Task: Reply to an email with the subject 'Subject0000000027', include 'Email000000002@outlook.com' in Cc, attach 'Attach0000000004.txt', and insert 'Link0000000024' in the message body.
Action: Mouse moved to (506, 144)
Screenshot: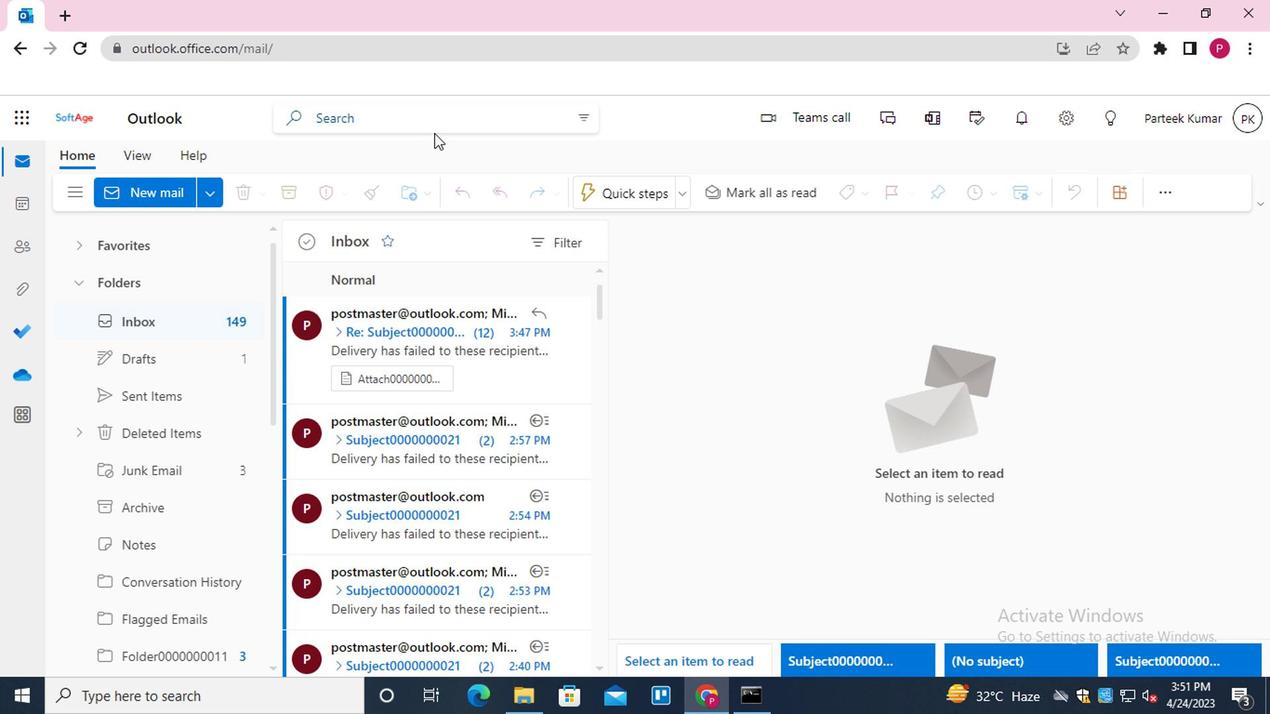 
Action: Mouse pressed left at (506, 144)
Screenshot: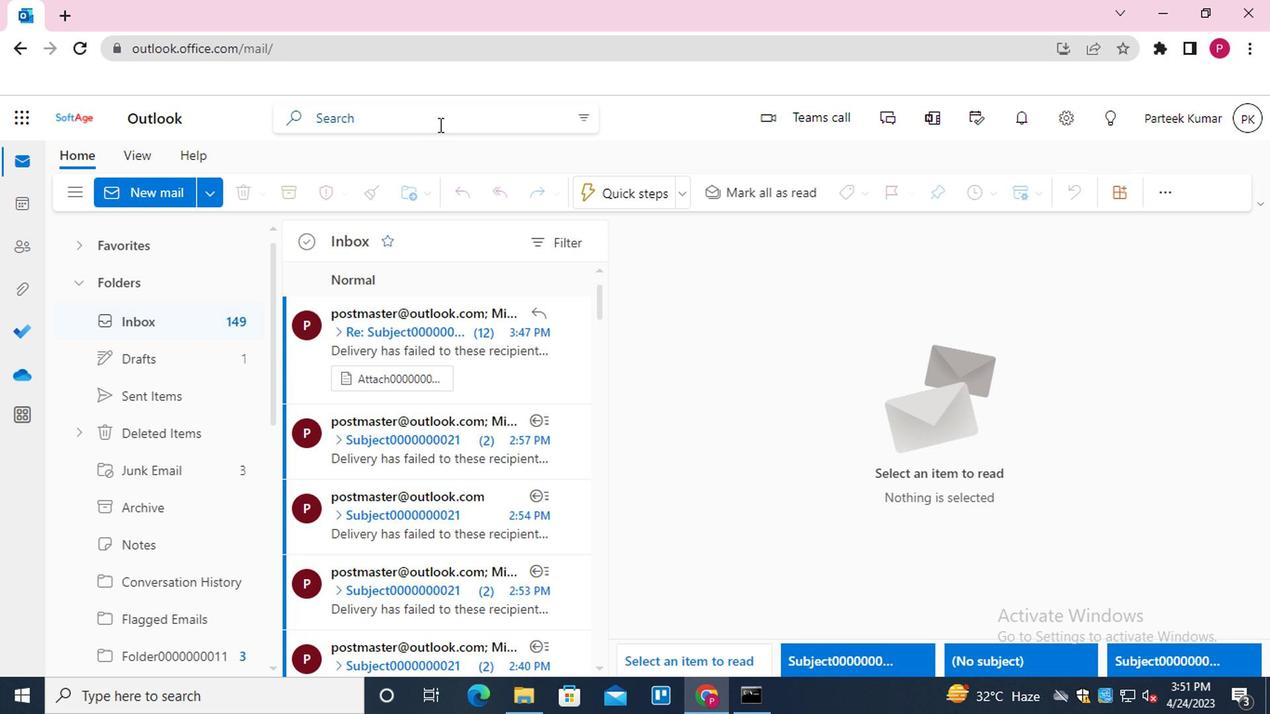 
Action: Mouse moved to (451, 288)
Screenshot: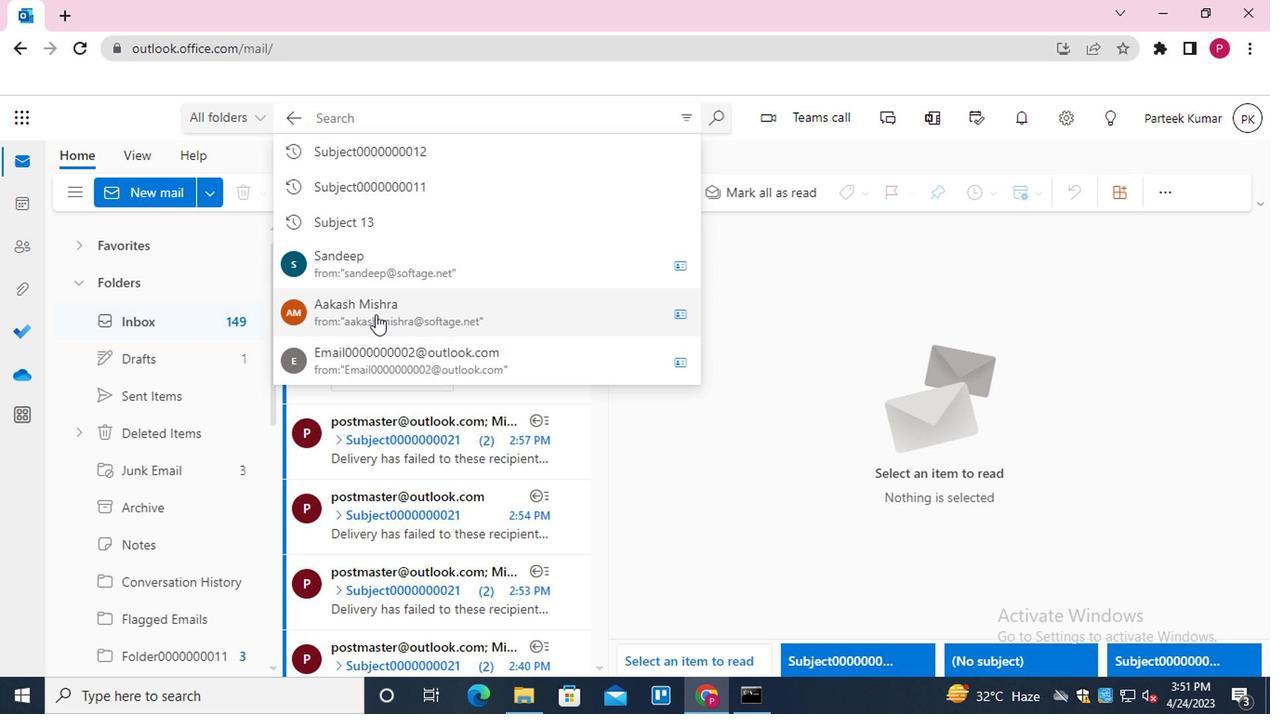 
Action: Mouse pressed left at (451, 288)
Screenshot: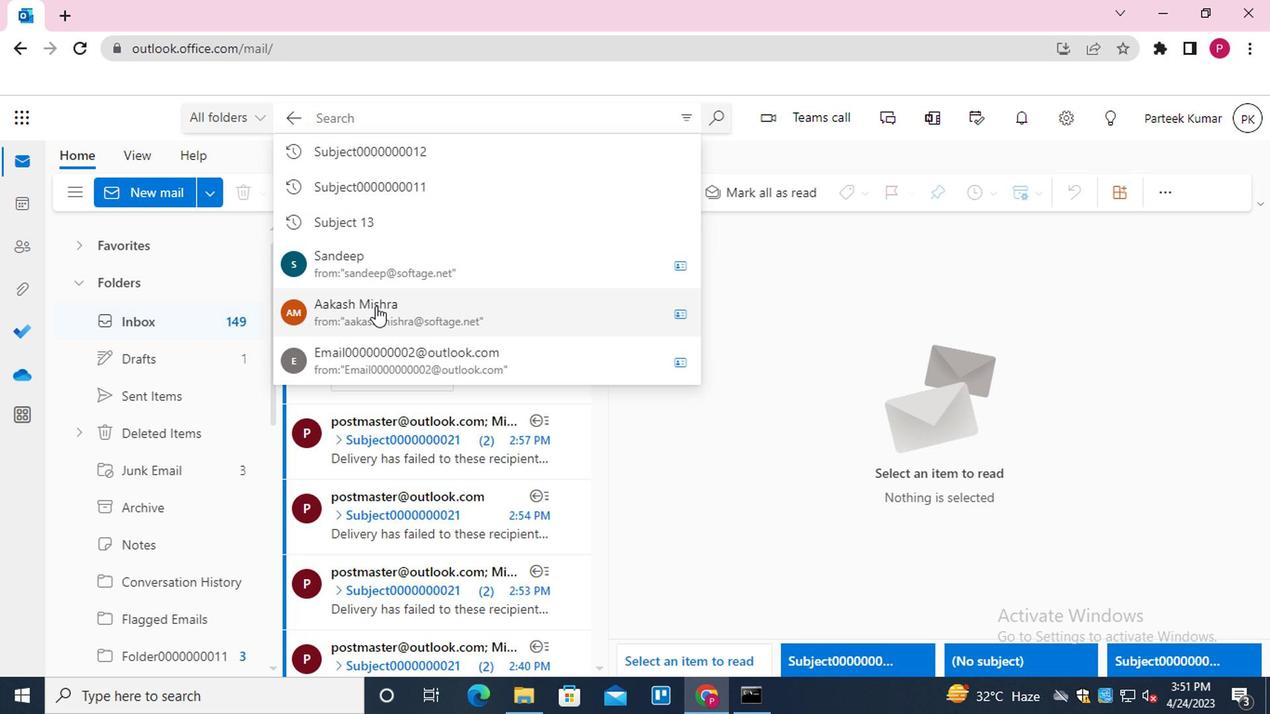 
Action: Mouse moved to (485, 314)
Screenshot: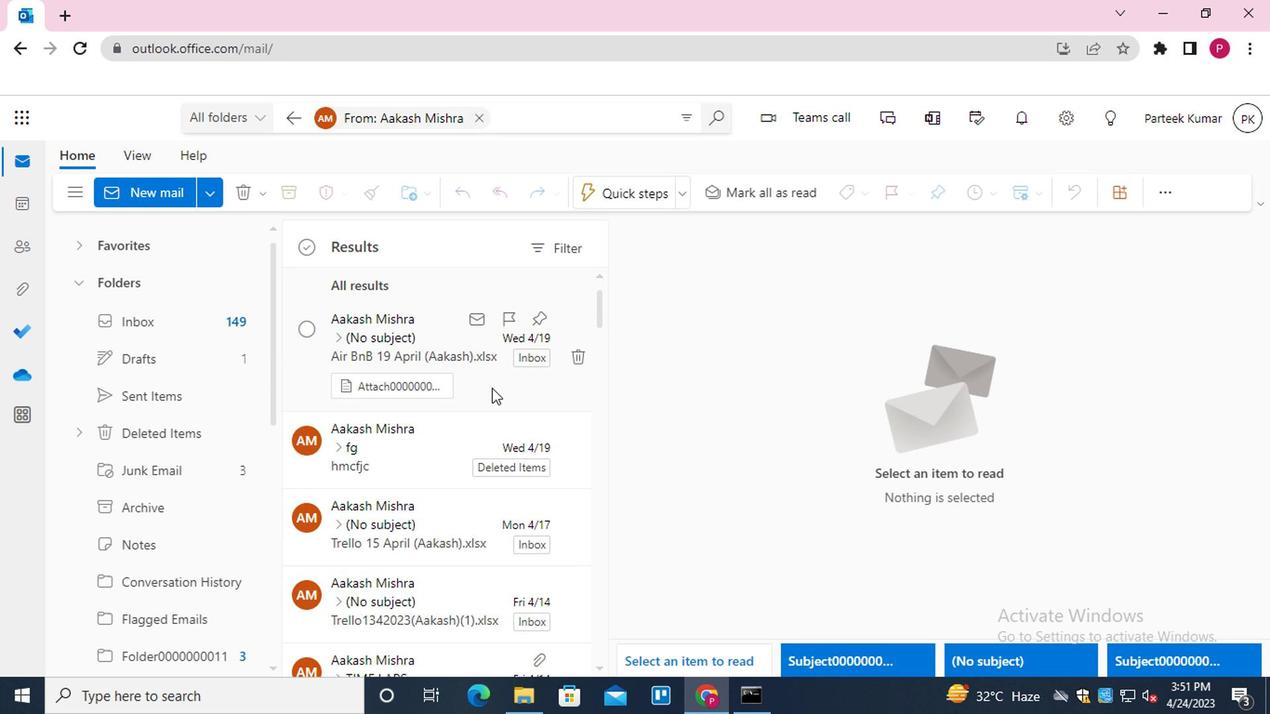 
Action: Mouse pressed left at (485, 314)
Screenshot: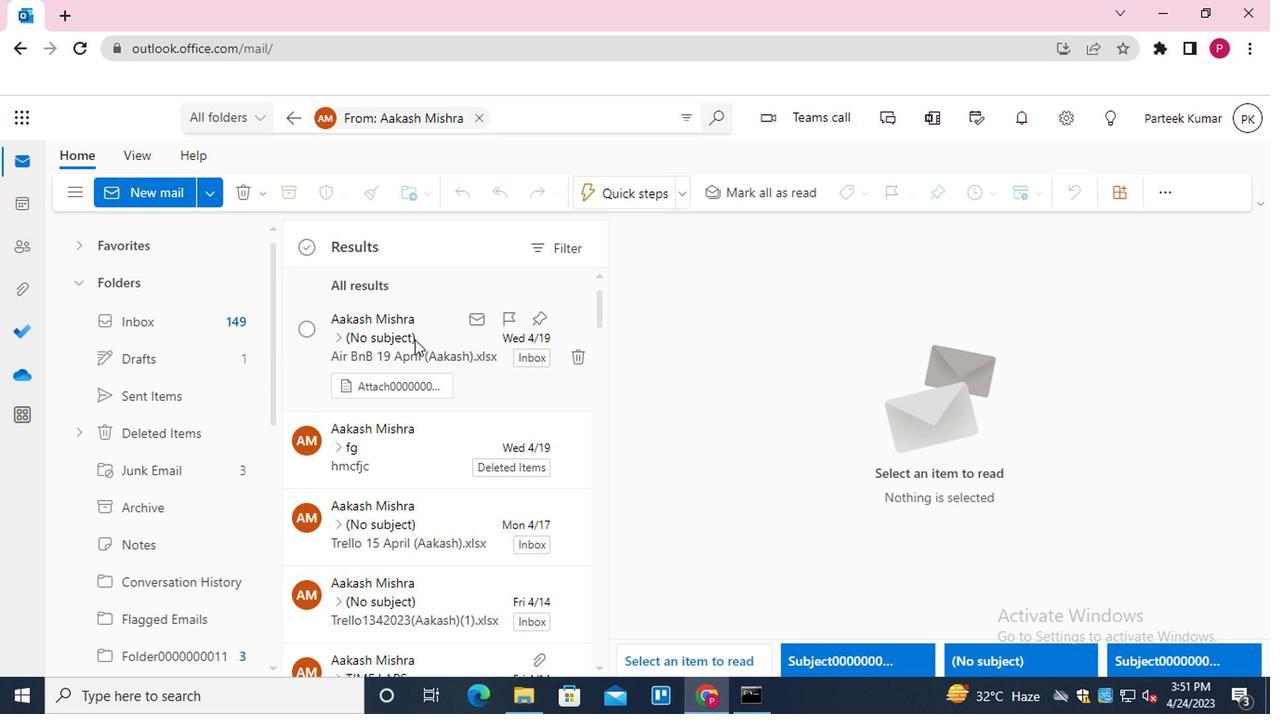 
Action: Mouse moved to (1134, 430)
Screenshot: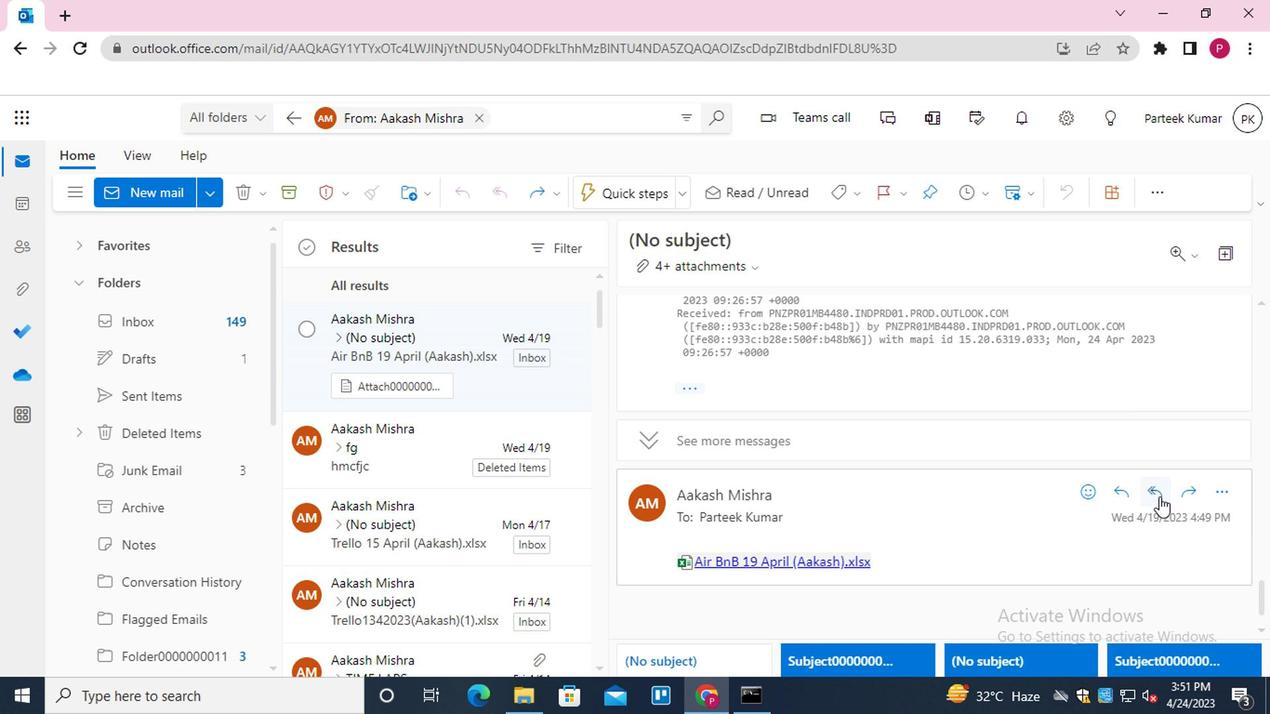 
Action: Mouse pressed left at (1134, 430)
Screenshot: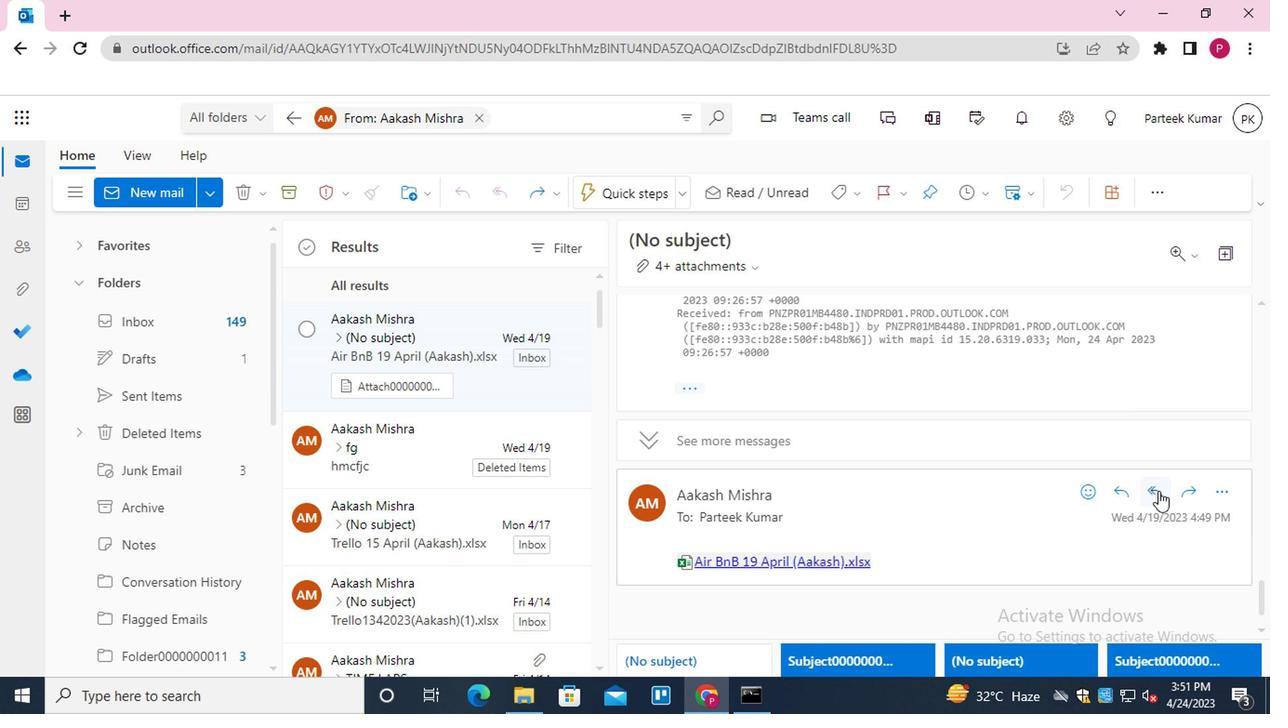 
Action: Mouse moved to (678, 530)
Screenshot: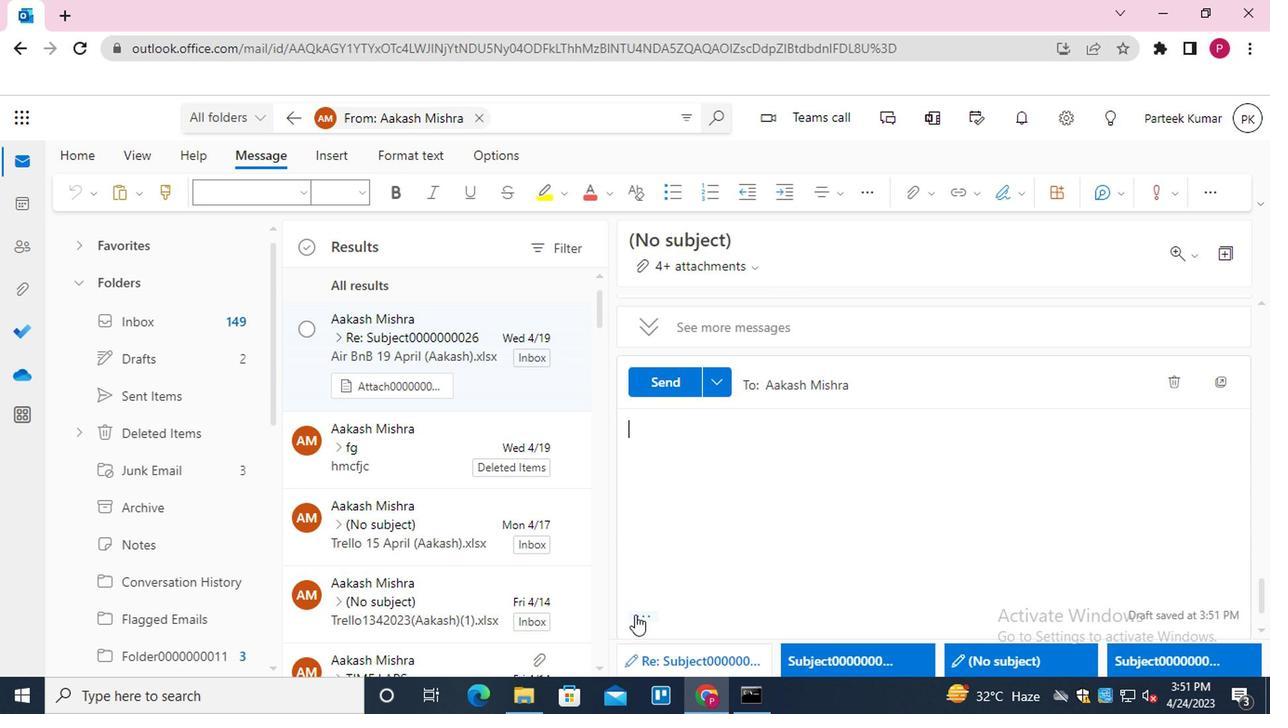 
Action: Mouse pressed left at (678, 530)
Screenshot: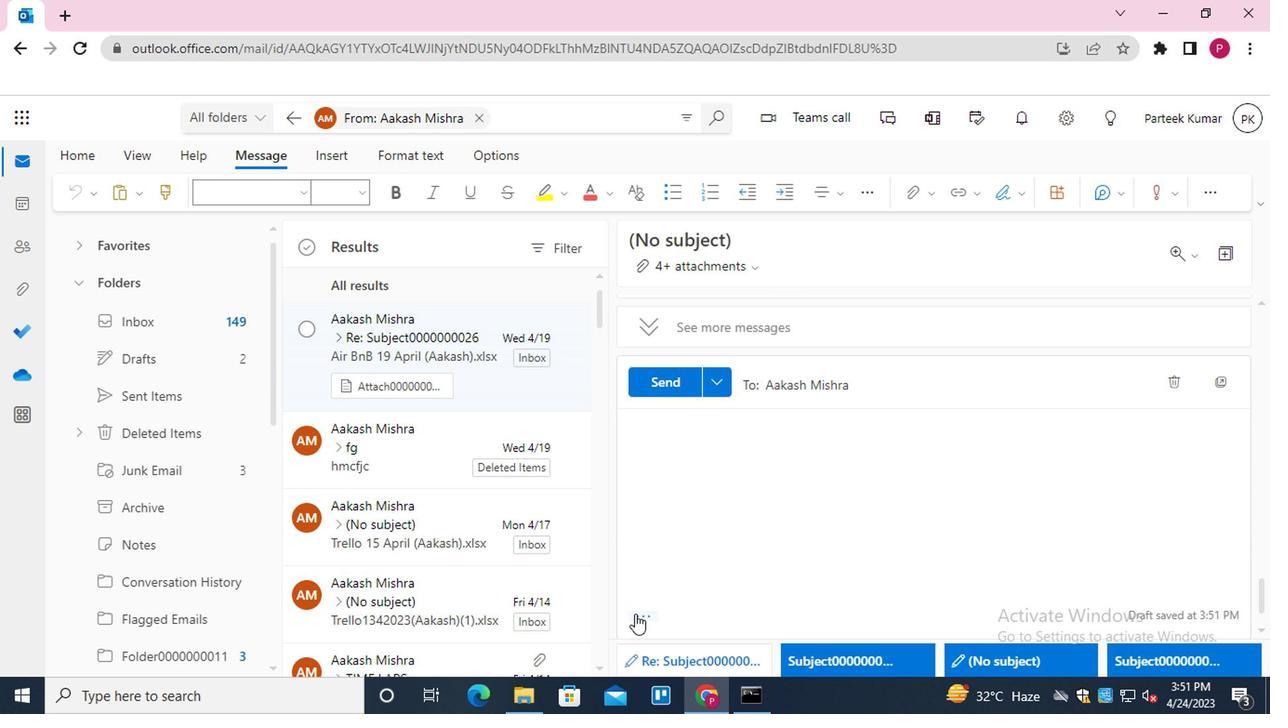 
Action: Mouse moved to (956, 202)
Screenshot: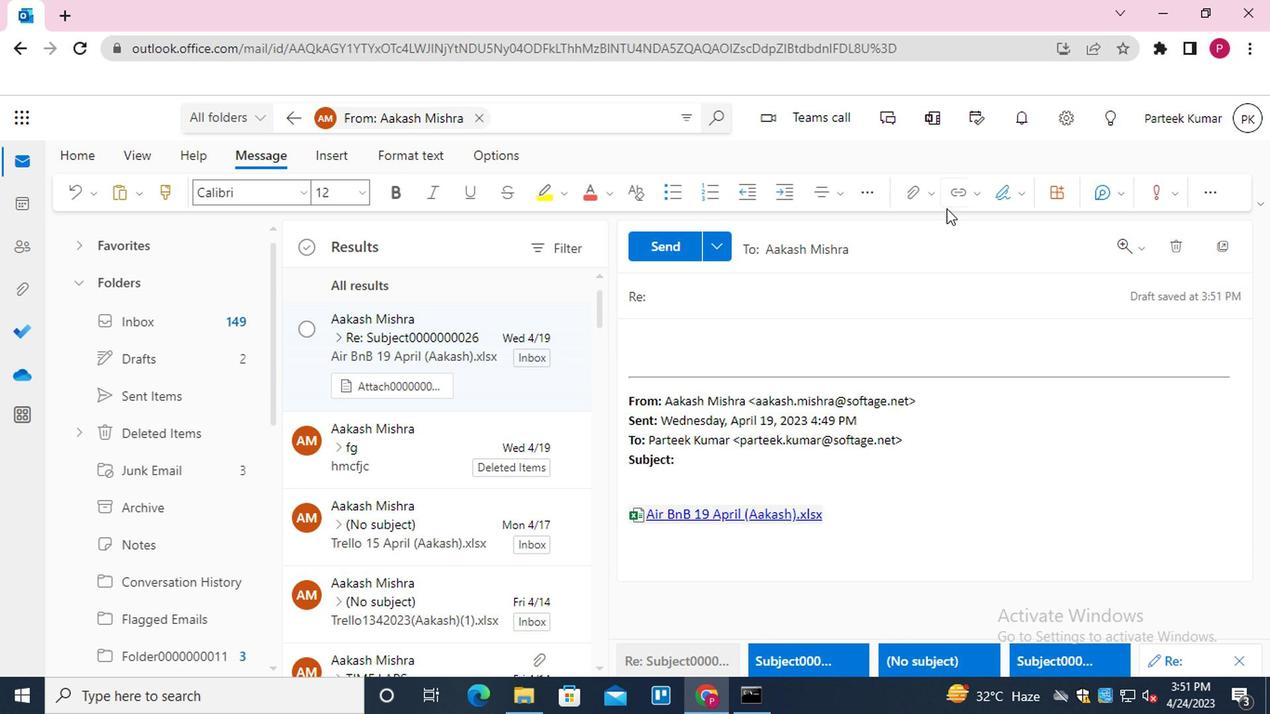 
Action: Mouse pressed left at (956, 202)
Screenshot: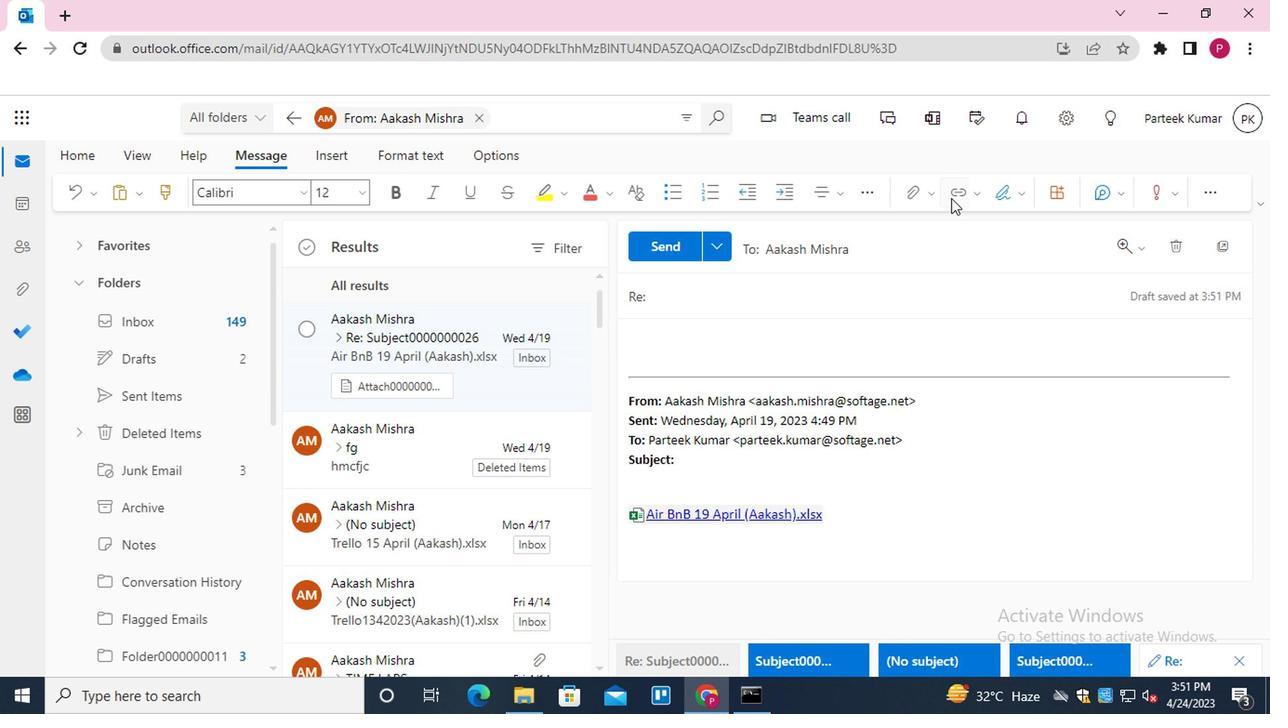 
Action: Mouse moved to (773, 326)
Screenshot: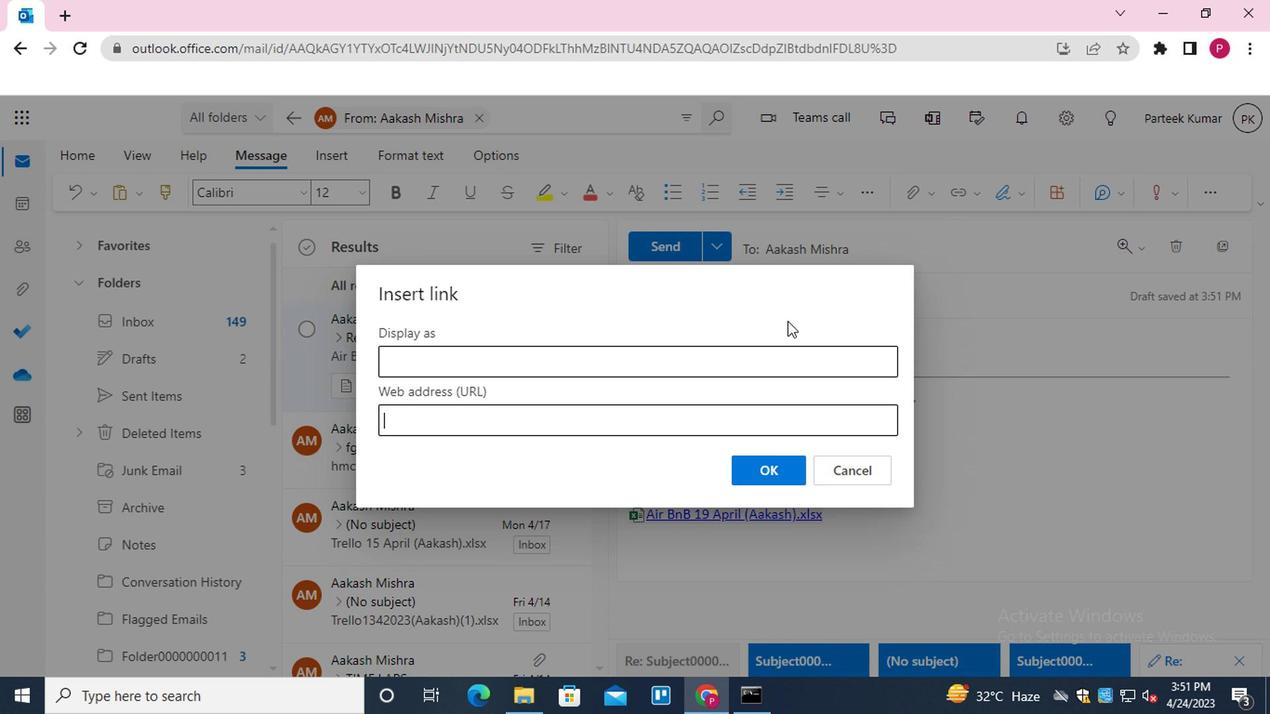 
Action: Mouse pressed left at (773, 326)
Screenshot: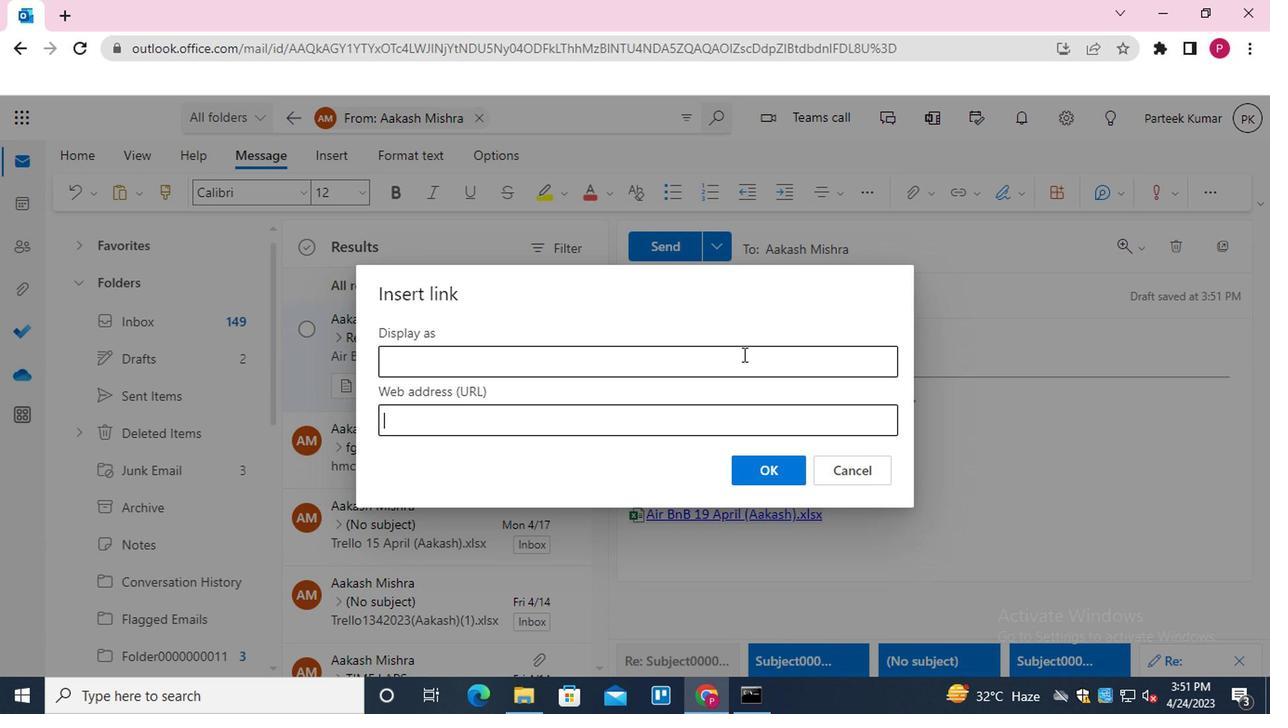 
Action: Mouse moved to (611, 420)
Screenshot: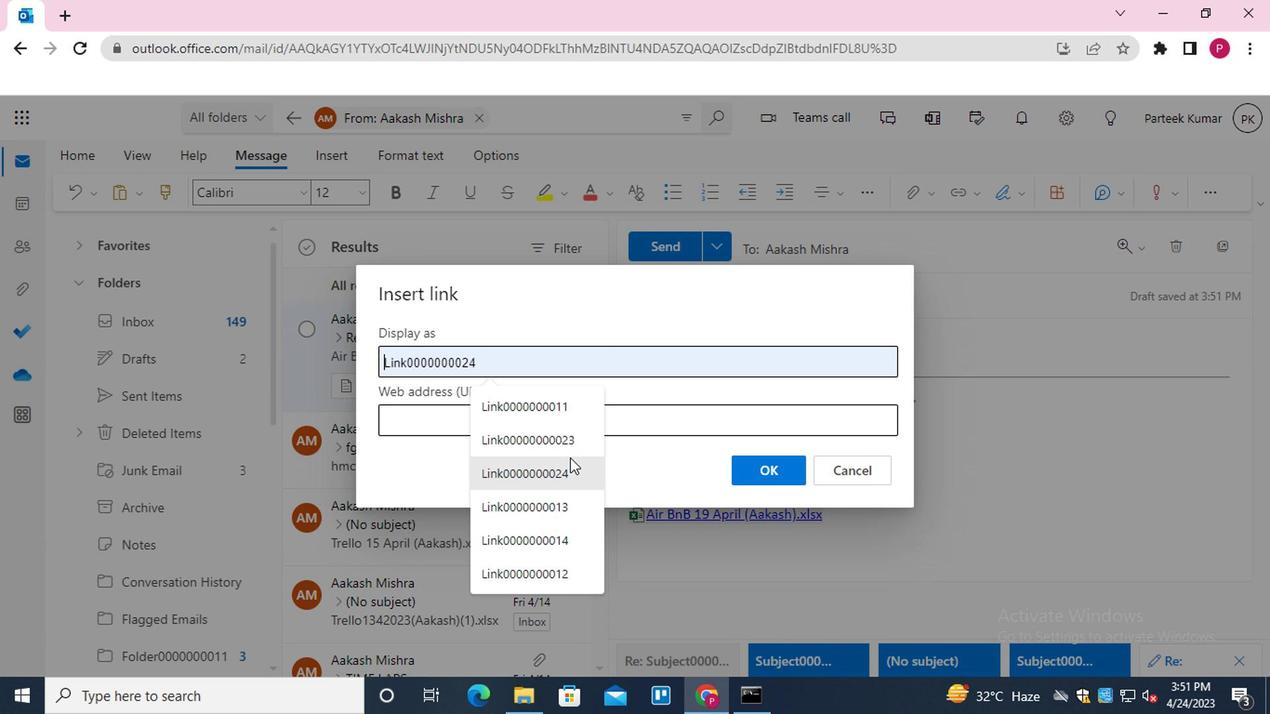 
Action: Mouse pressed left at (611, 420)
Screenshot: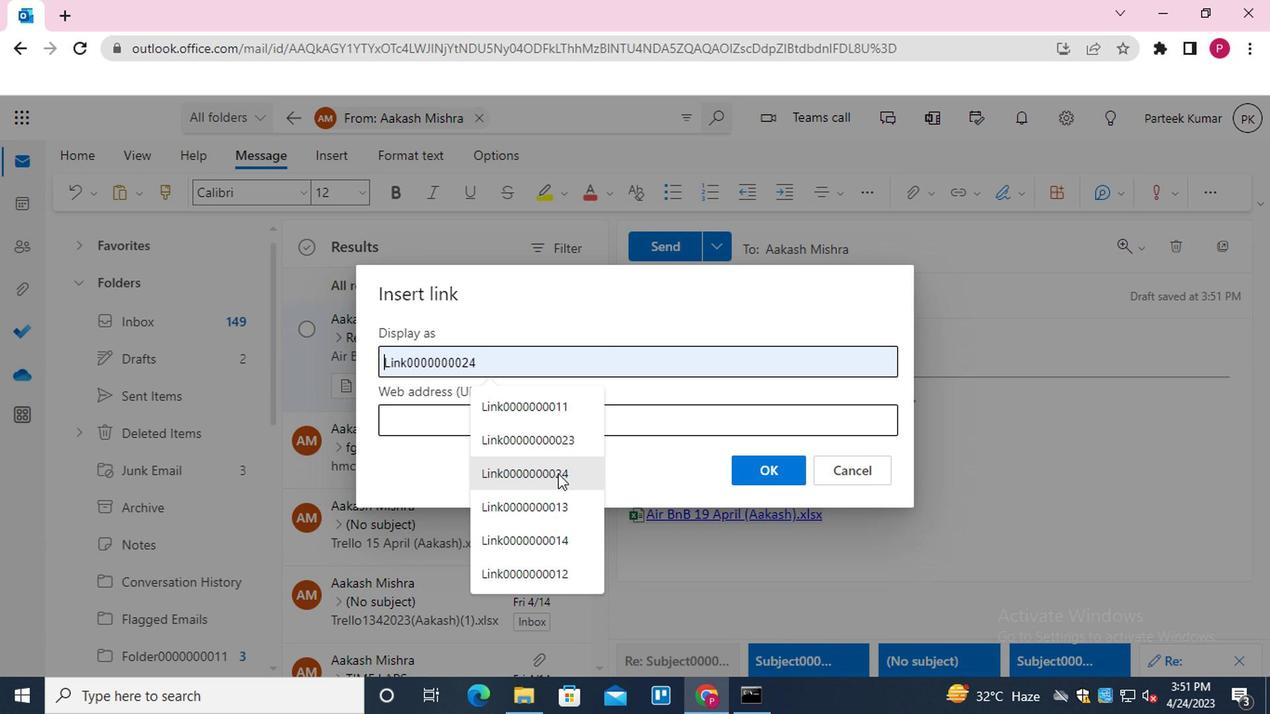 
Action: Mouse moved to (631, 379)
Screenshot: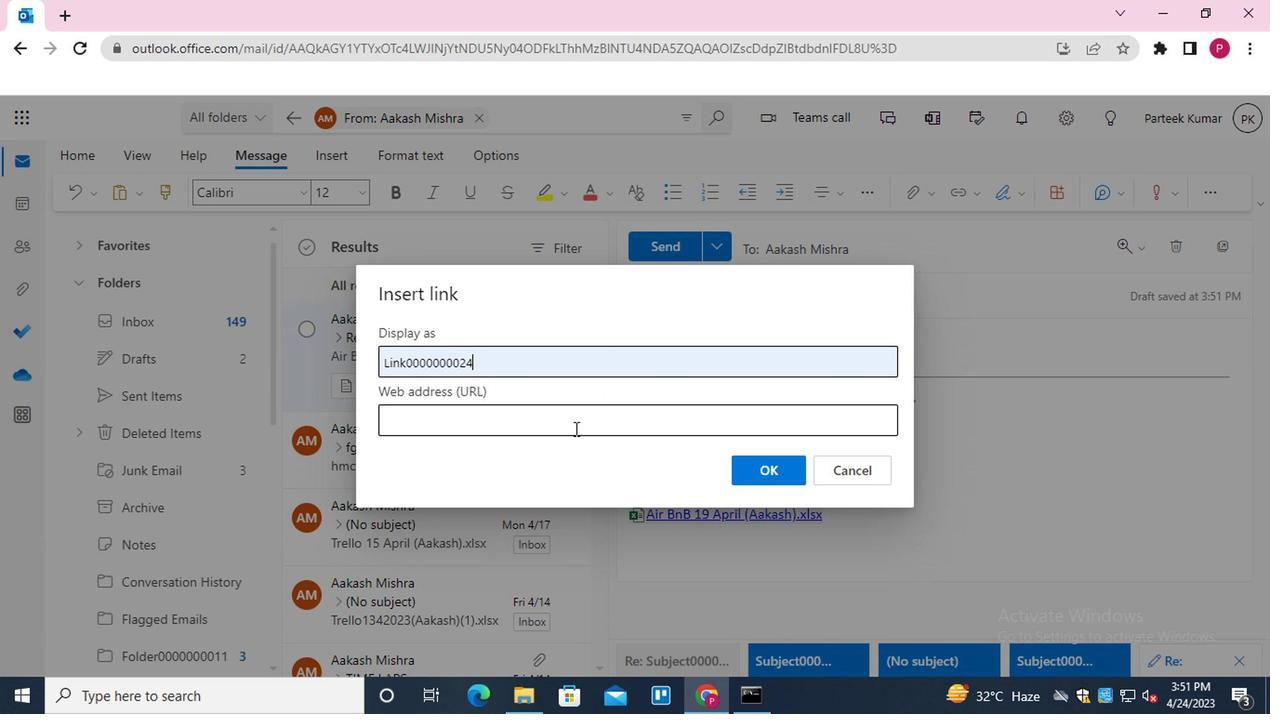 
Action: Mouse pressed left at (631, 379)
Screenshot: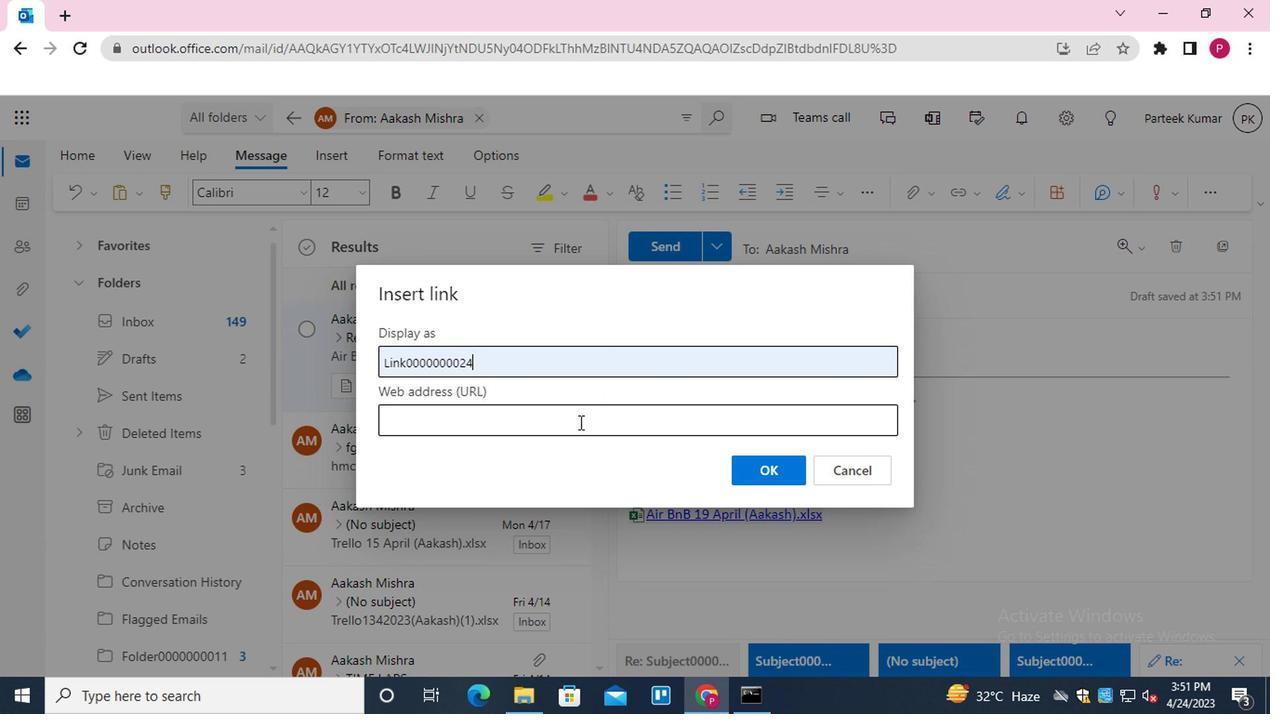 
Action: Mouse moved to (615, 440)
Screenshot: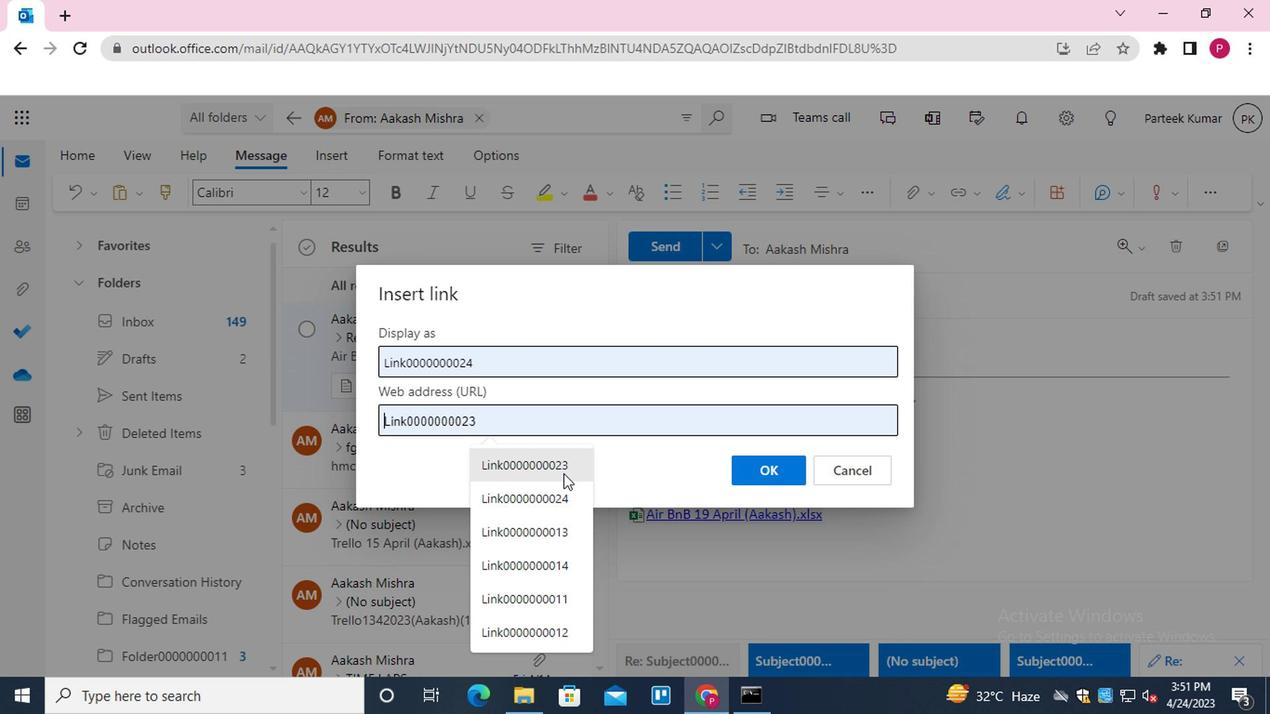 
Action: Mouse pressed left at (615, 440)
Screenshot: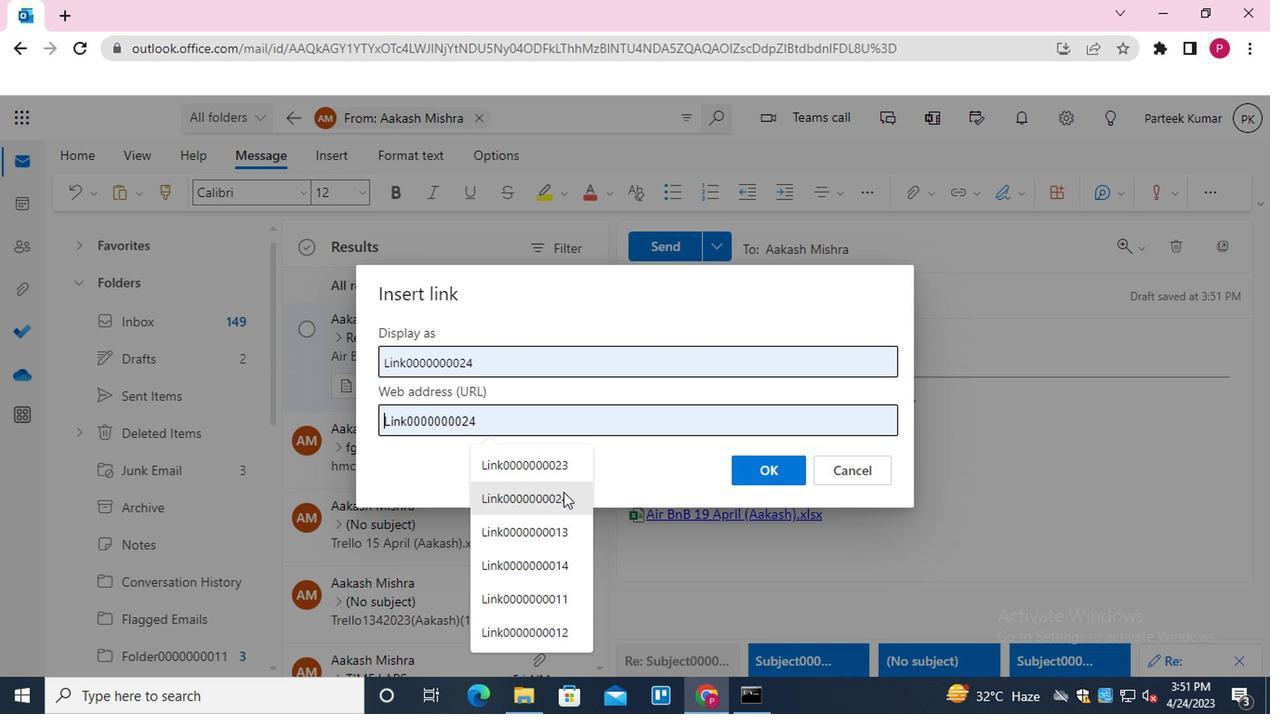 
Action: Mouse moved to (792, 415)
Screenshot: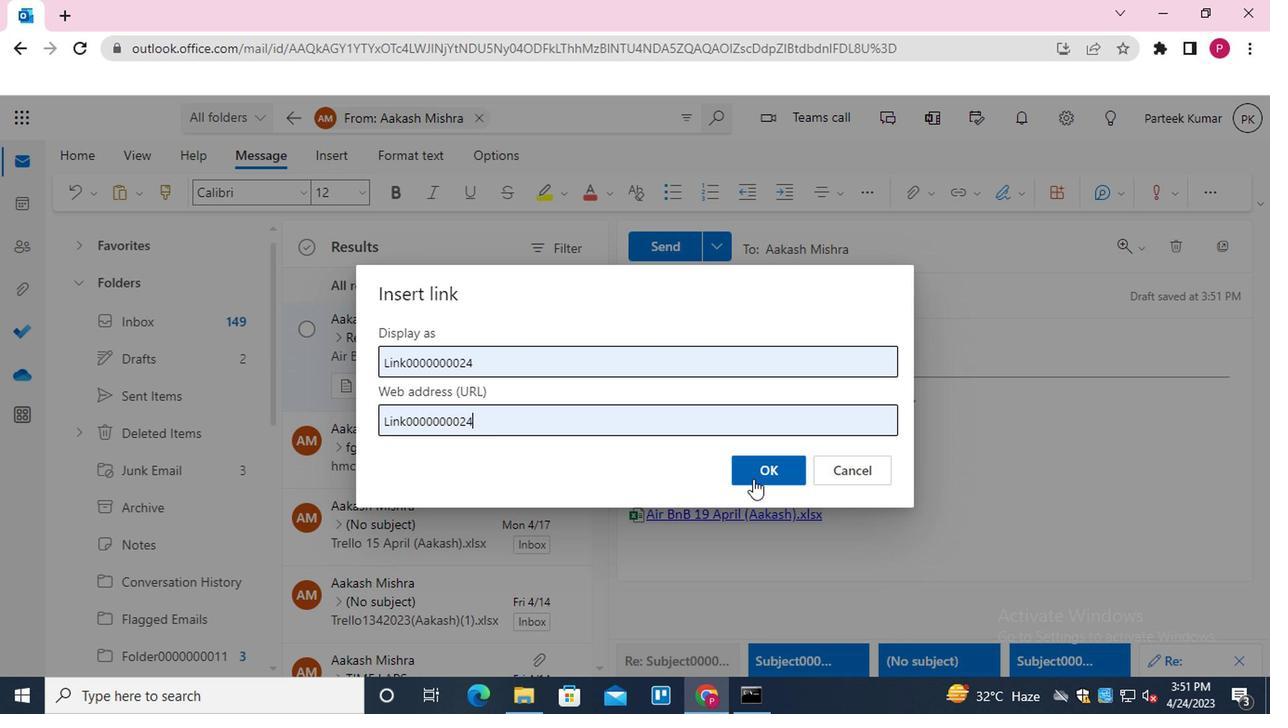 
Action: Mouse pressed left at (792, 415)
Screenshot: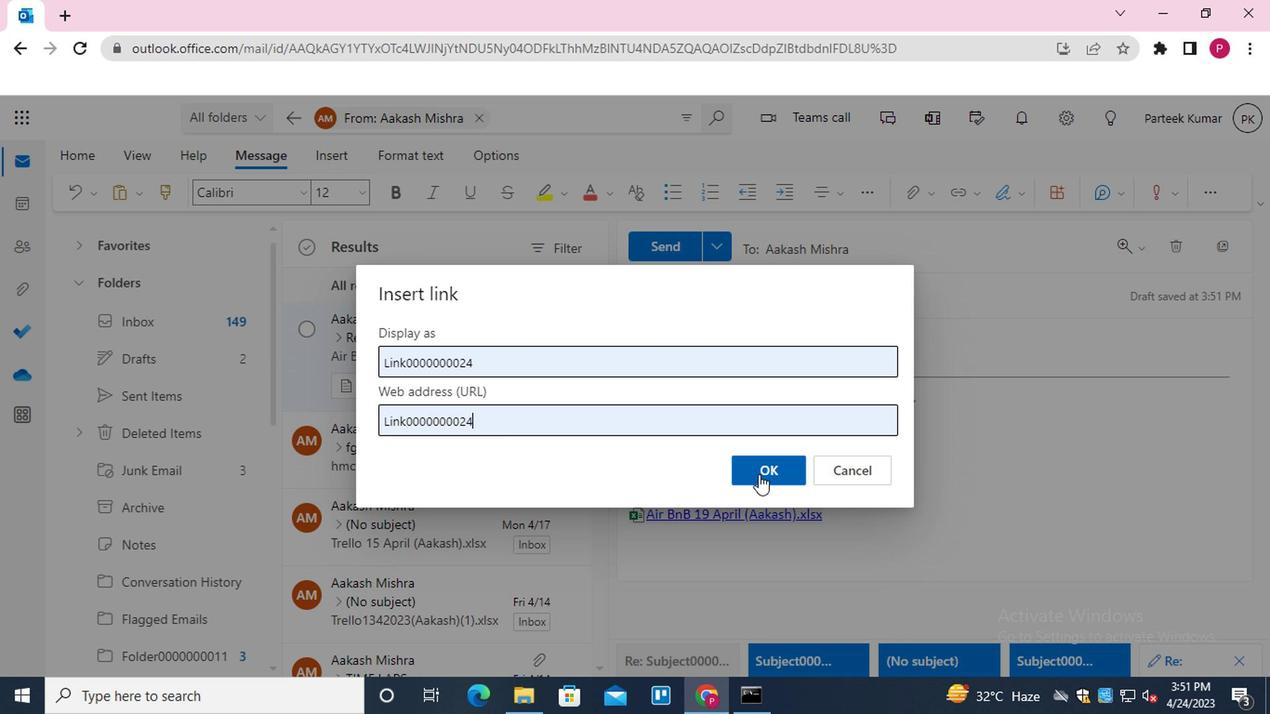 
Action: Mouse moved to (893, 237)
Screenshot: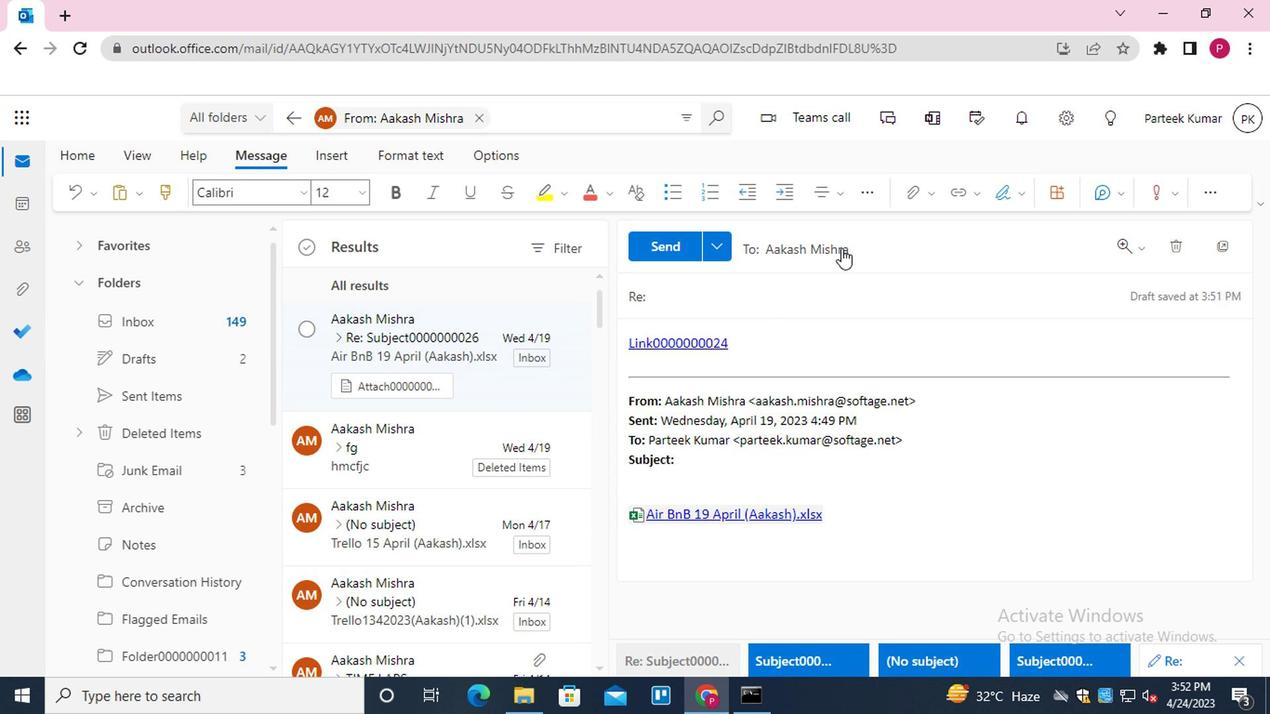 
Action: Mouse pressed left at (893, 237)
Screenshot: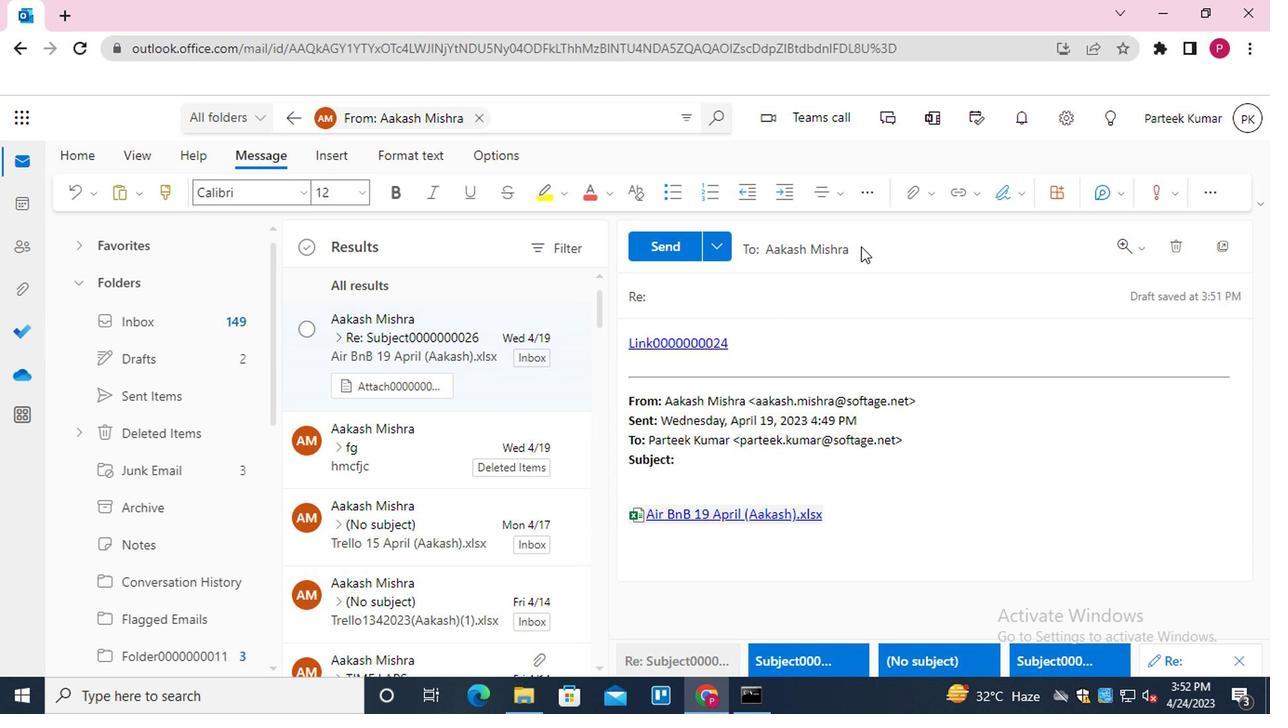 
Action: Mouse moved to (770, 317)
Screenshot: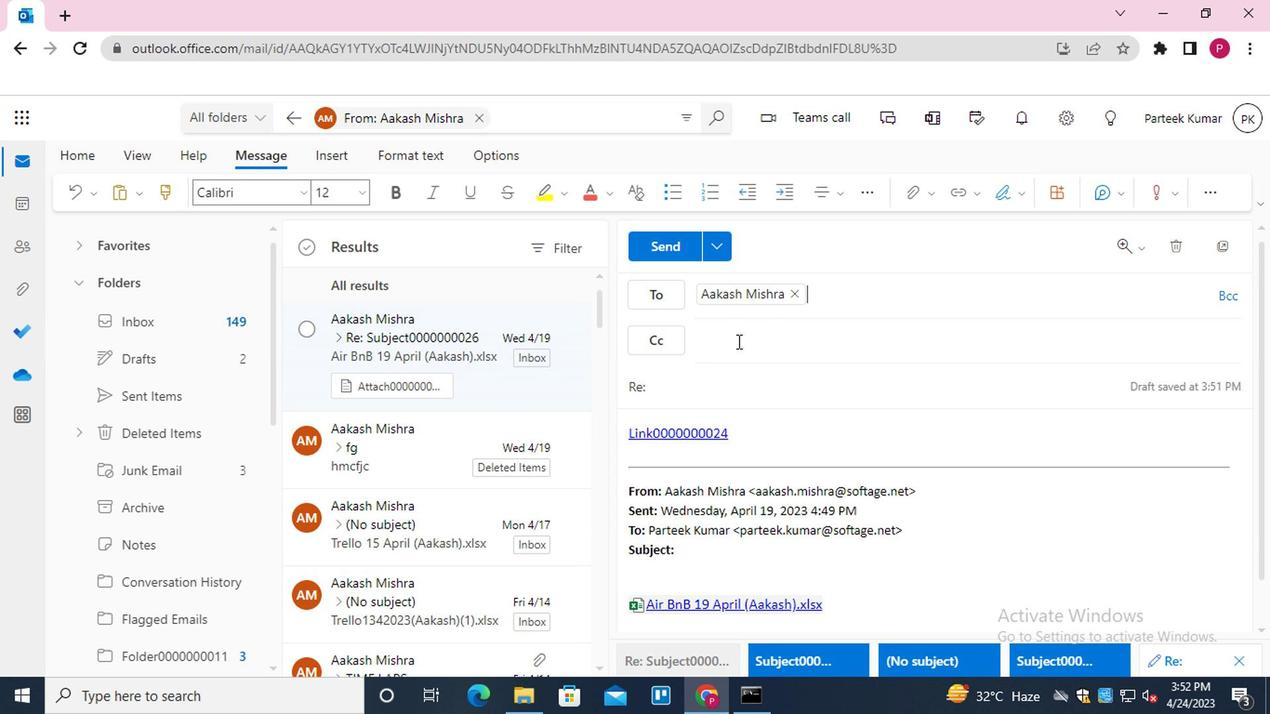 
Action: Mouse pressed left at (770, 317)
Screenshot: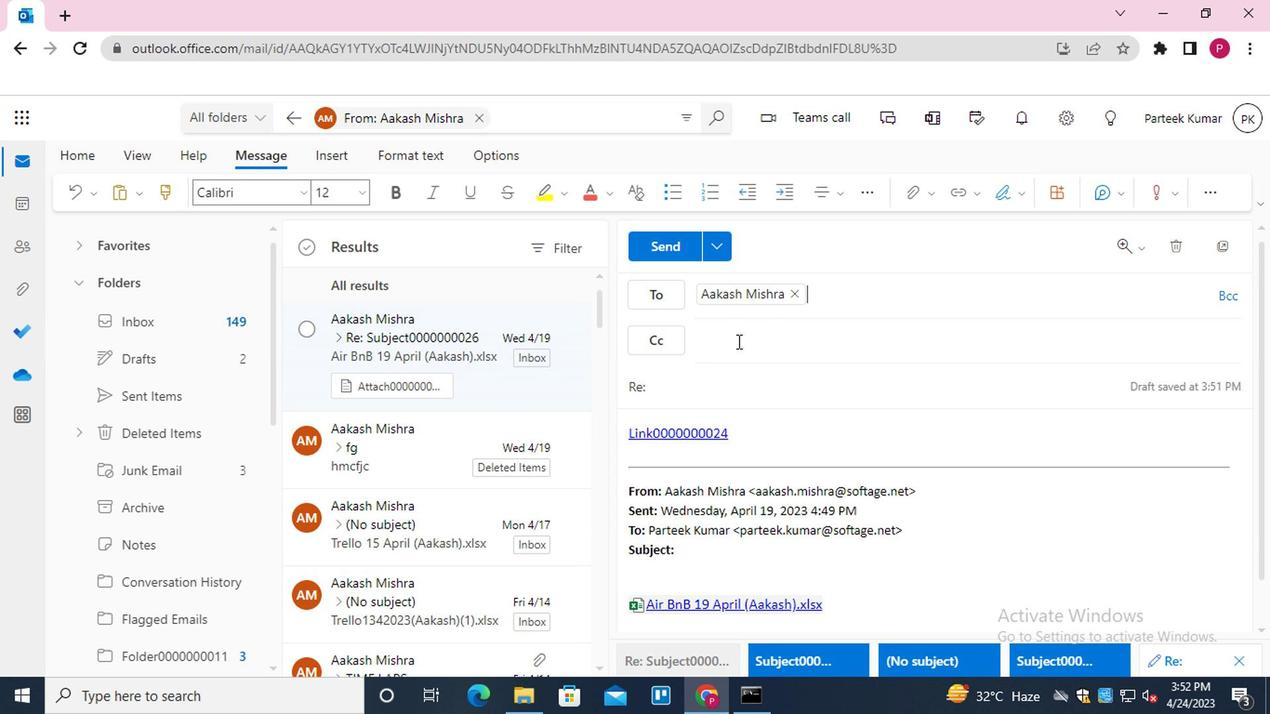 
Action: Mouse moved to (770, 318)
Screenshot: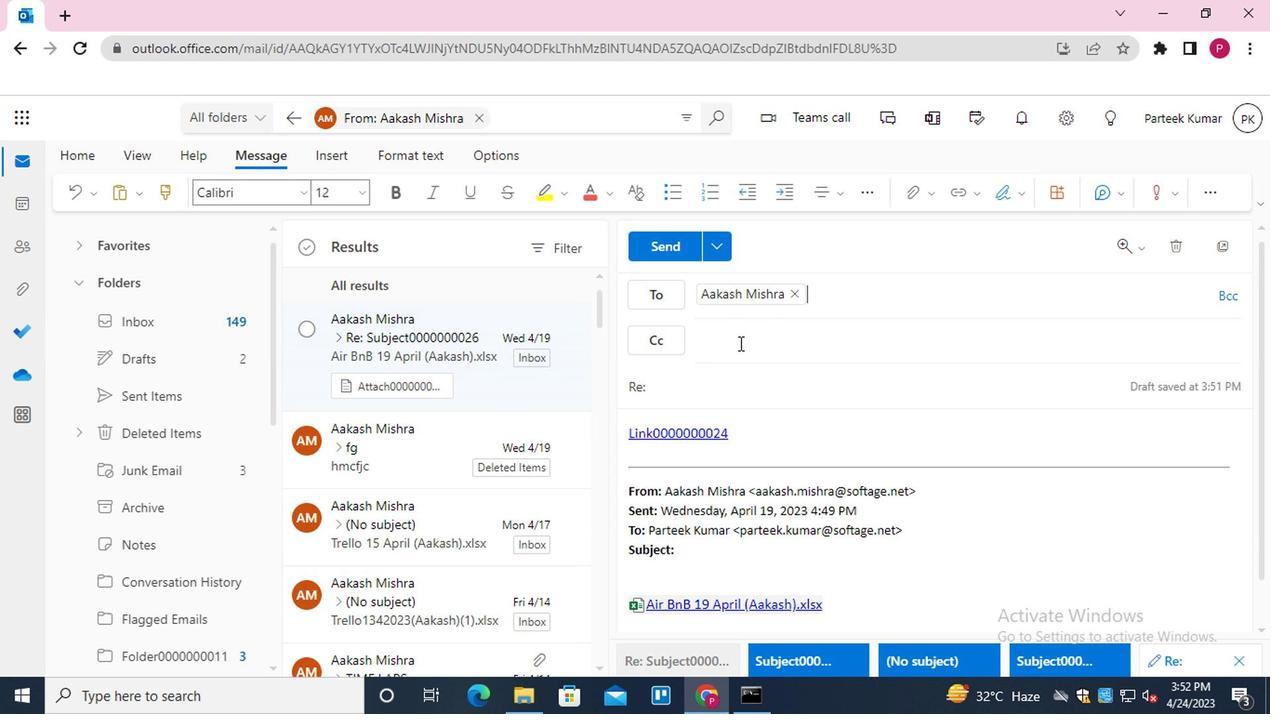 
Action: Key pressed <Key.shift>EMAIL0000000002<Key.enter>
Screenshot: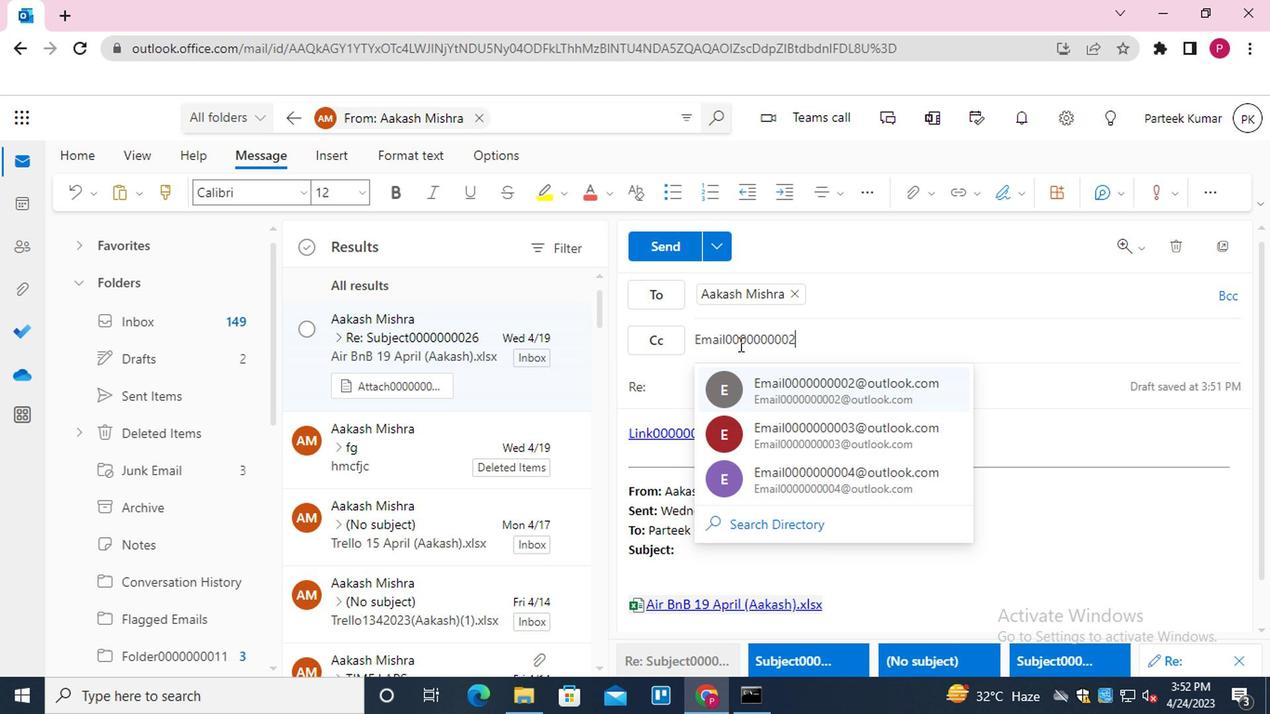 
Action: Mouse moved to (1191, 277)
Screenshot: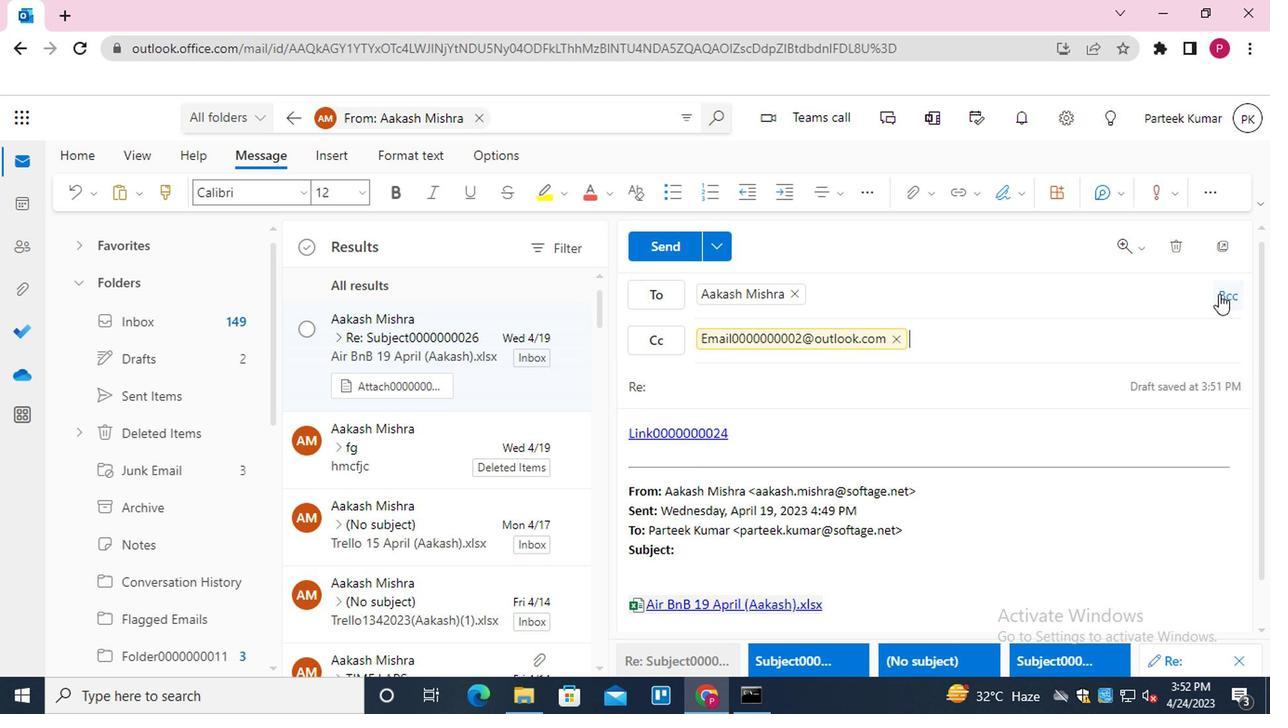 
Action: Mouse pressed left at (1191, 277)
Screenshot: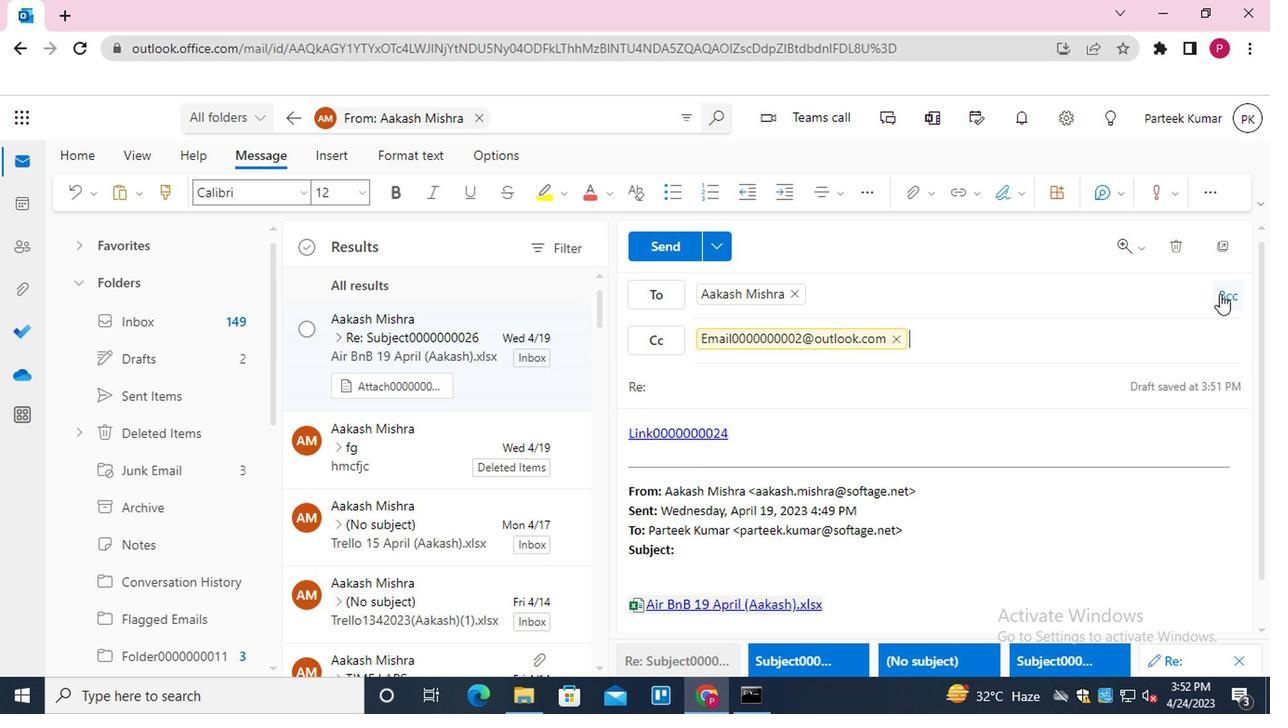 
Action: Mouse moved to (859, 371)
Screenshot: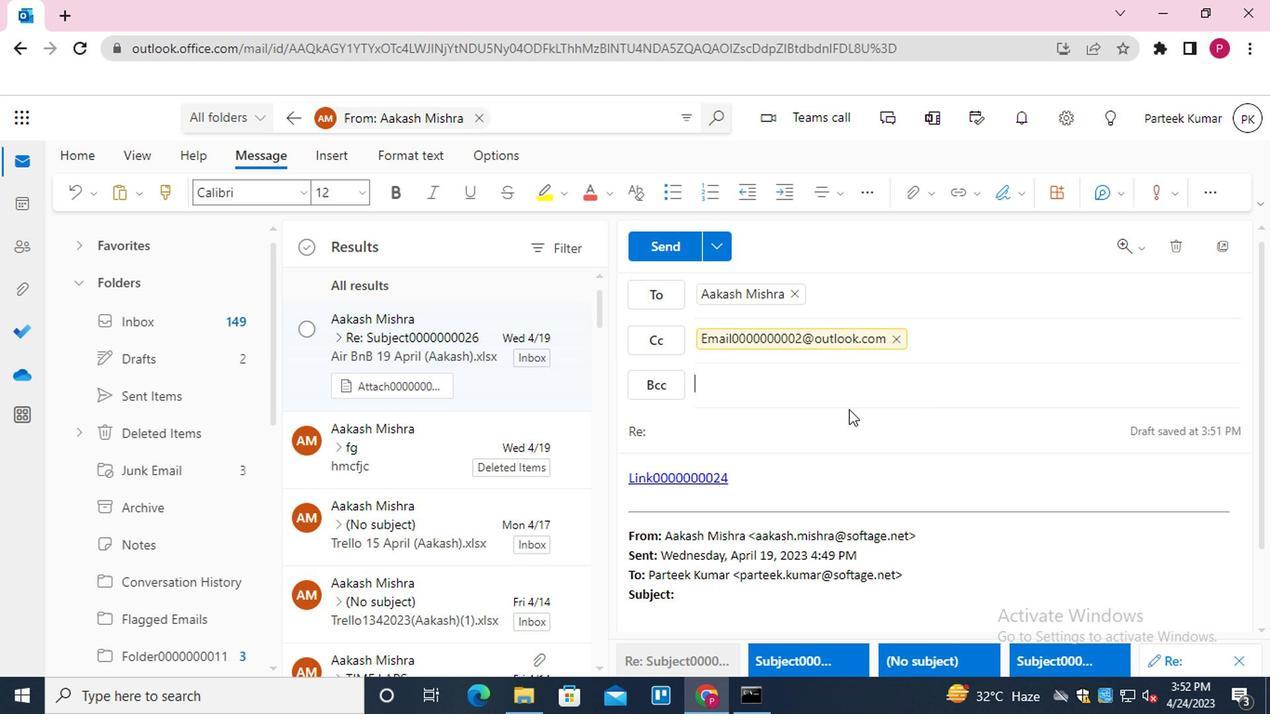 
Action: Key pressed <Key.shift>E<Key.backspace><Key.shift>W<Key.backspace><Key.shift>E,<Key.backspace>MAIL0000000003<Key.enter>
Screenshot: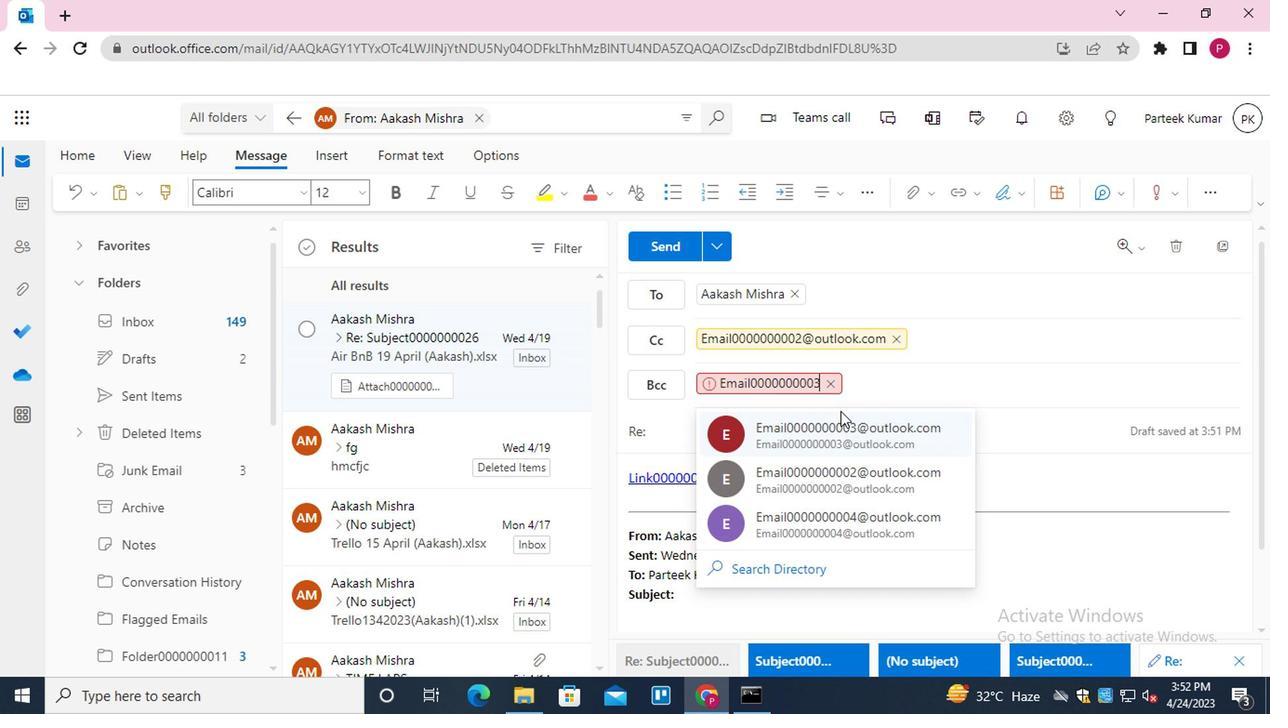 
Action: Mouse moved to (844, 391)
Screenshot: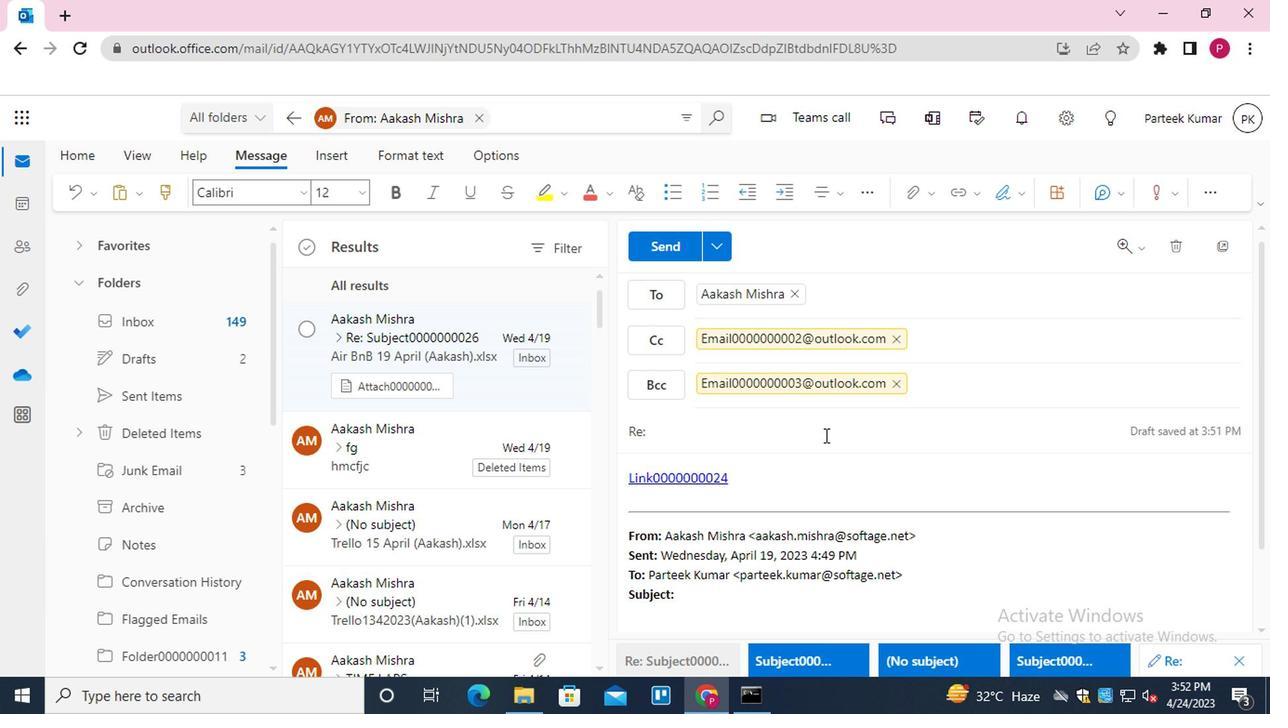 
Action: Mouse pressed left at (844, 391)
Screenshot: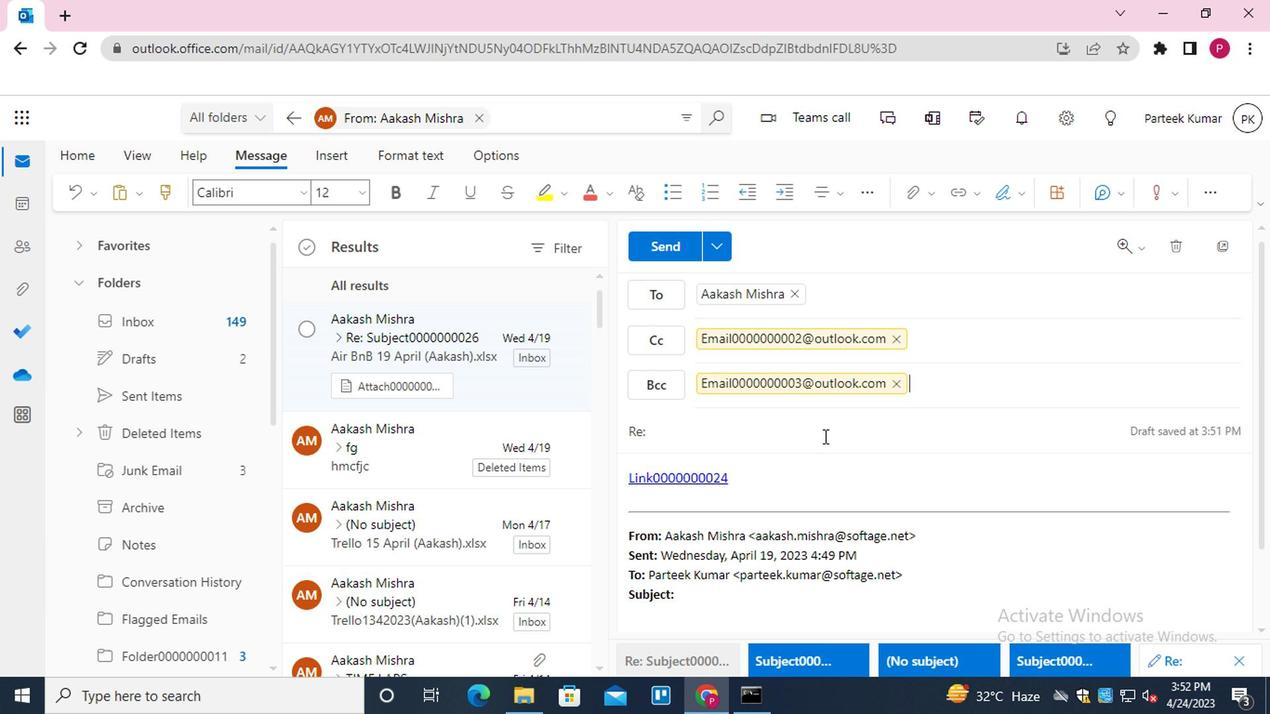 
Action: Mouse moved to (844, 391)
Screenshot: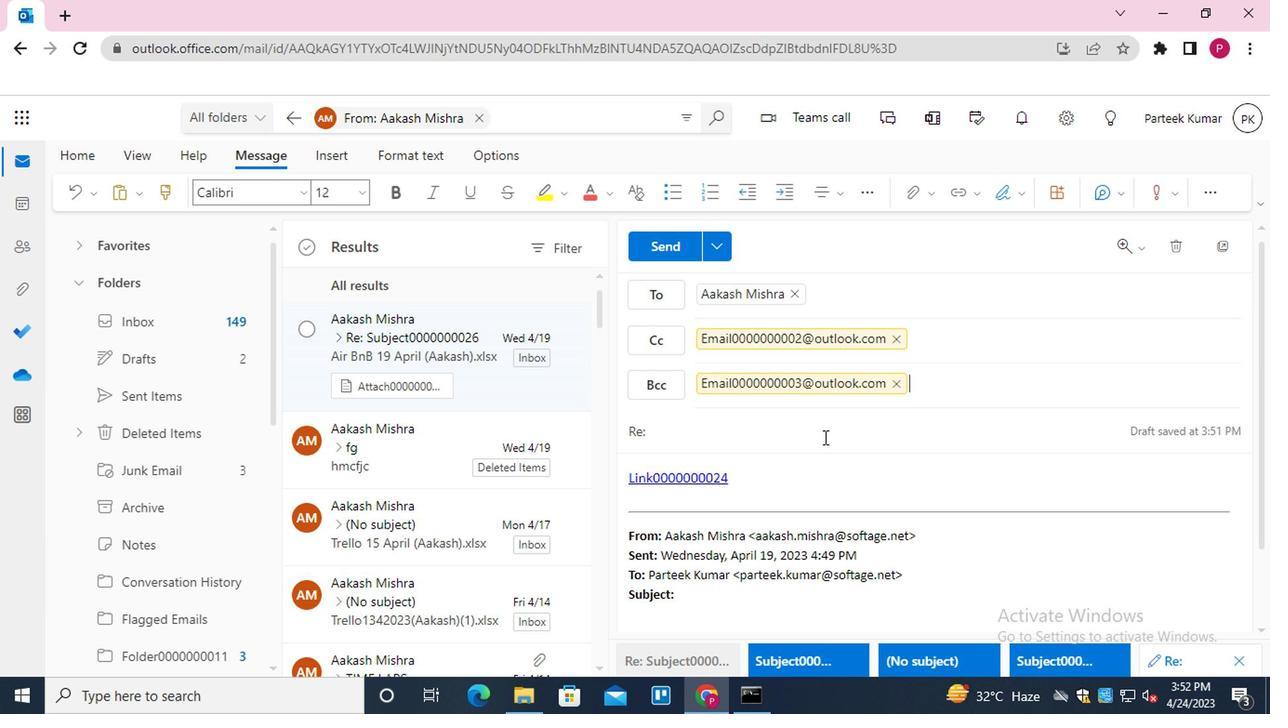 
Action: Key pressed <Key.shift>SUBJECT0000000027
Screenshot: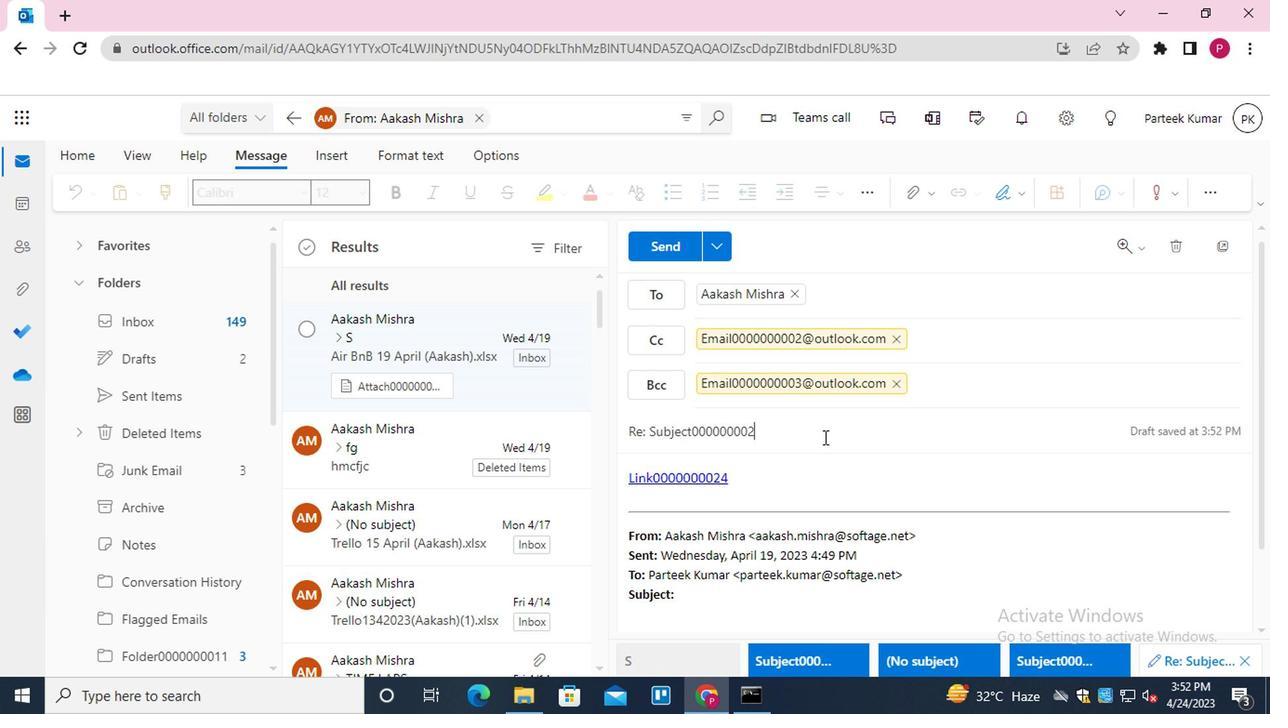 
Action: Mouse moved to (774, 436)
Screenshot: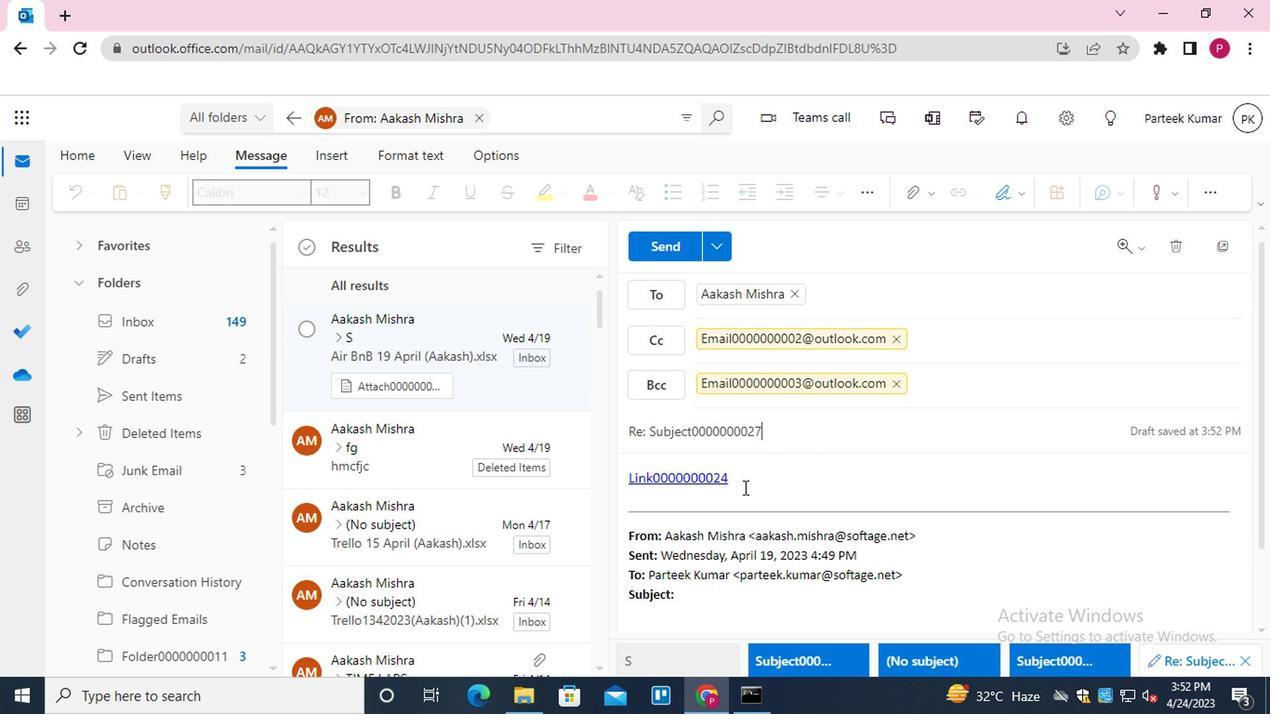 
Action: Mouse pressed left at (774, 436)
Screenshot: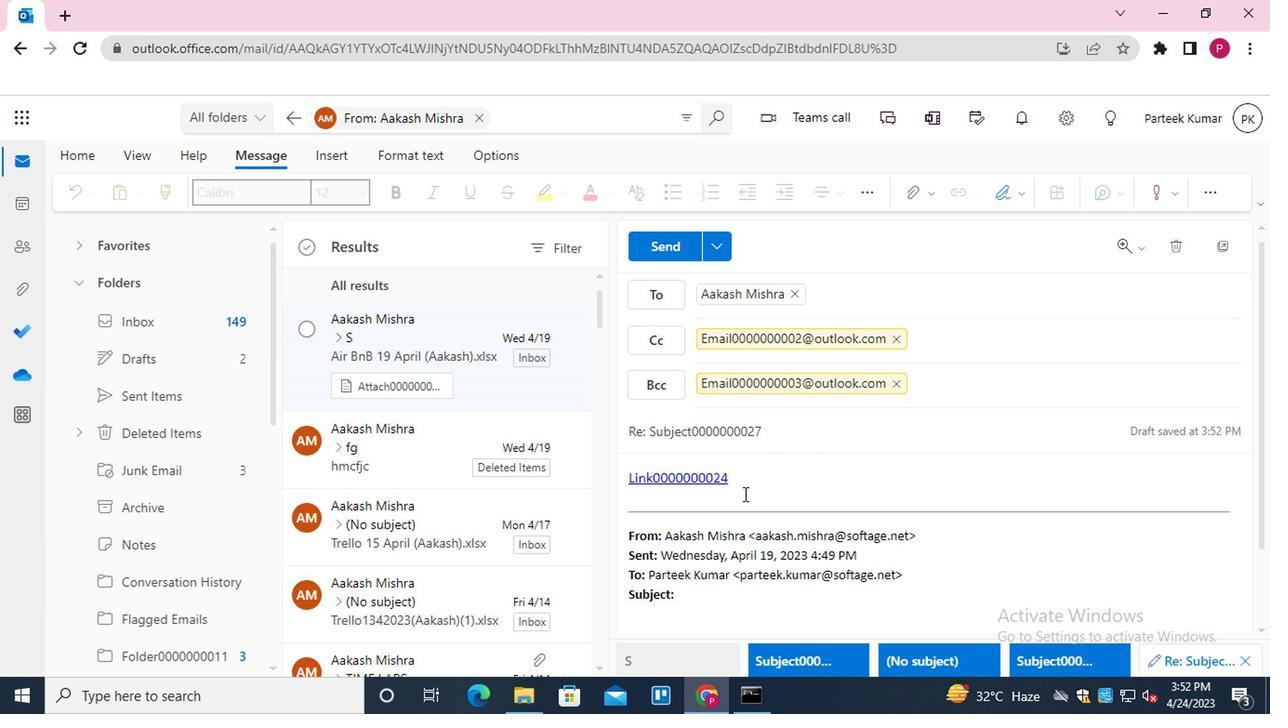 
Action: Key pressed <Key.shift_r>MESSAGE0000000024
Screenshot: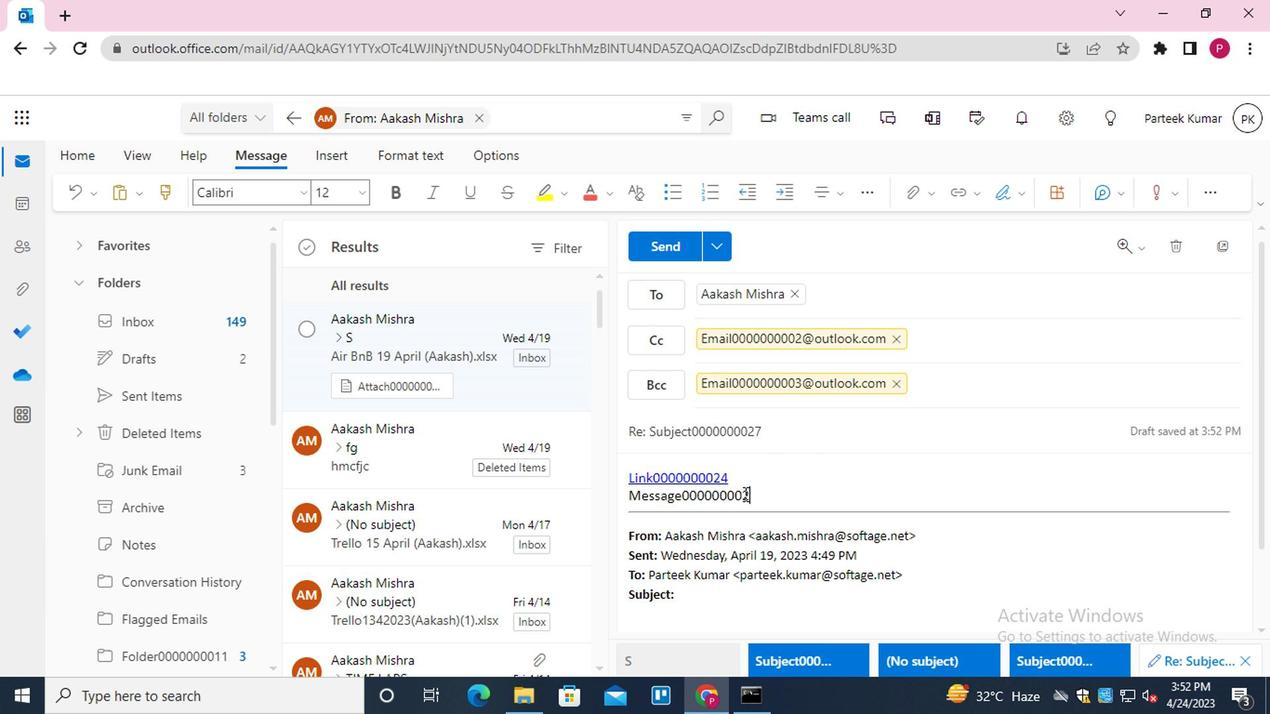 
Action: Mouse moved to (914, 203)
Screenshot: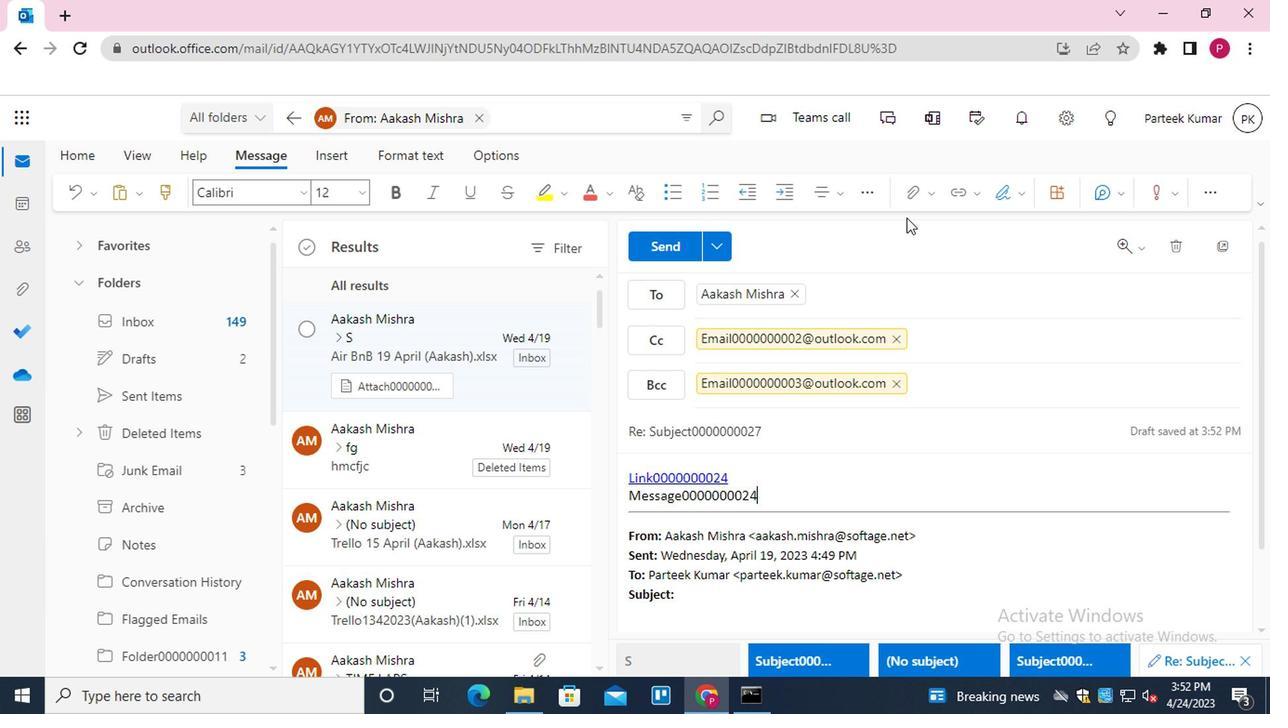 
Action: Mouse pressed left at (914, 203)
Screenshot: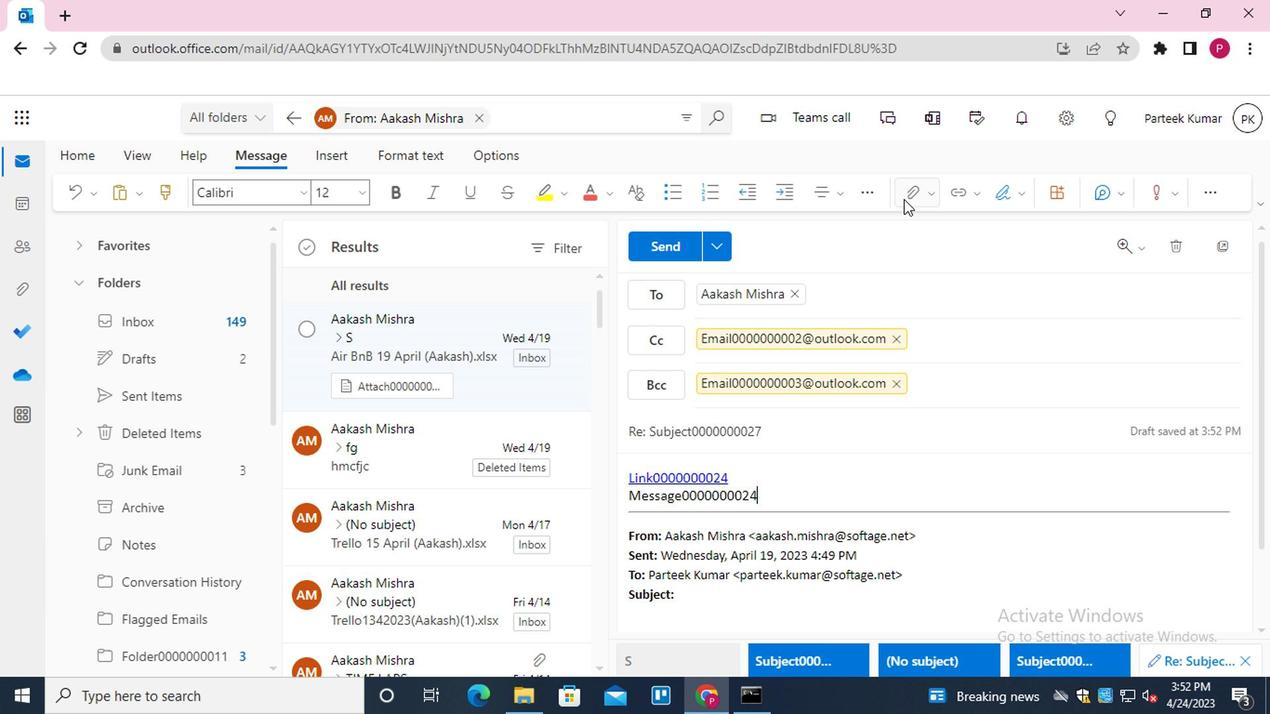 
Action: Mouse moved to (838, 236)
Screenshot: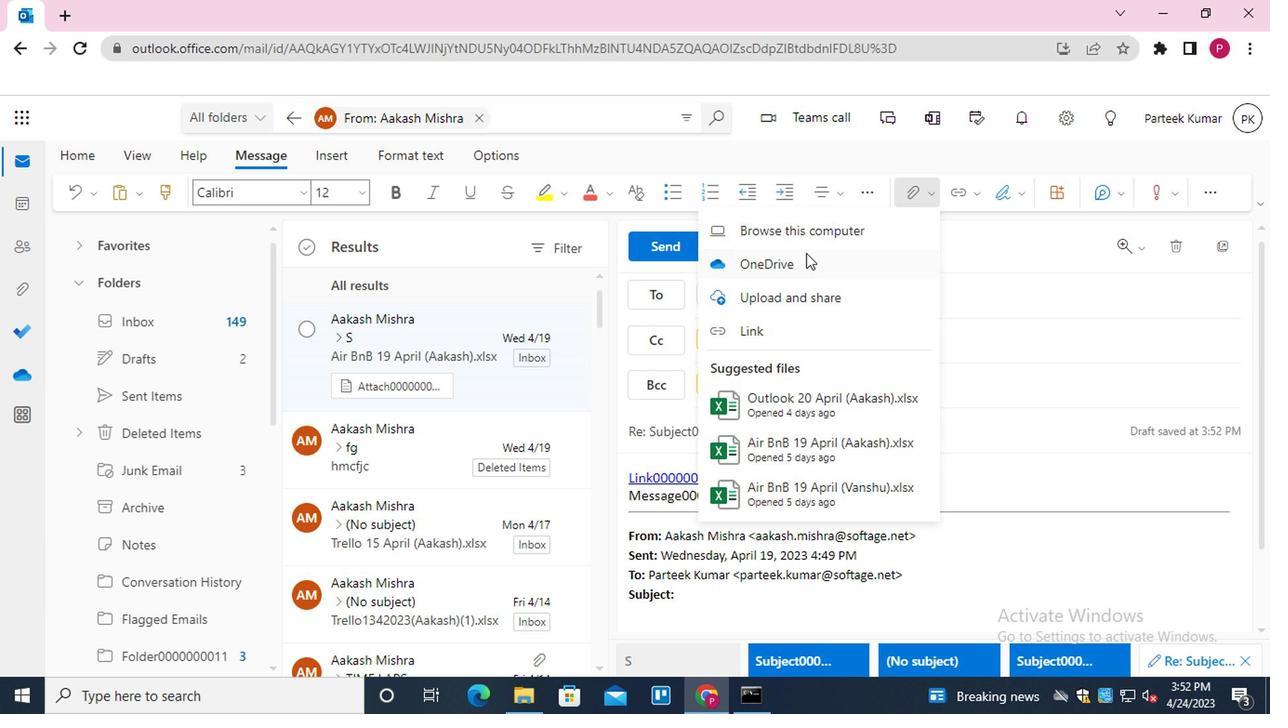 
Action: Mouse pressed left at (838, 236)
Screenshot: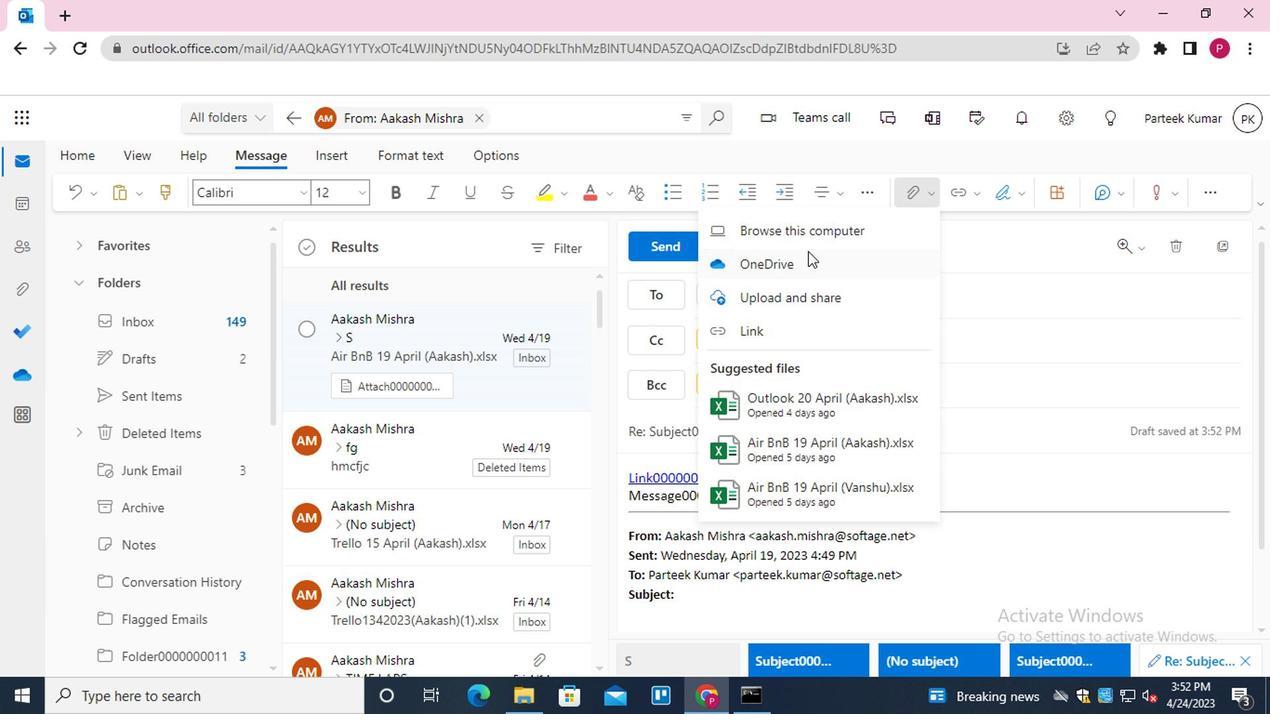 
Action: Mouse moved to (432, 197)
Screenshot: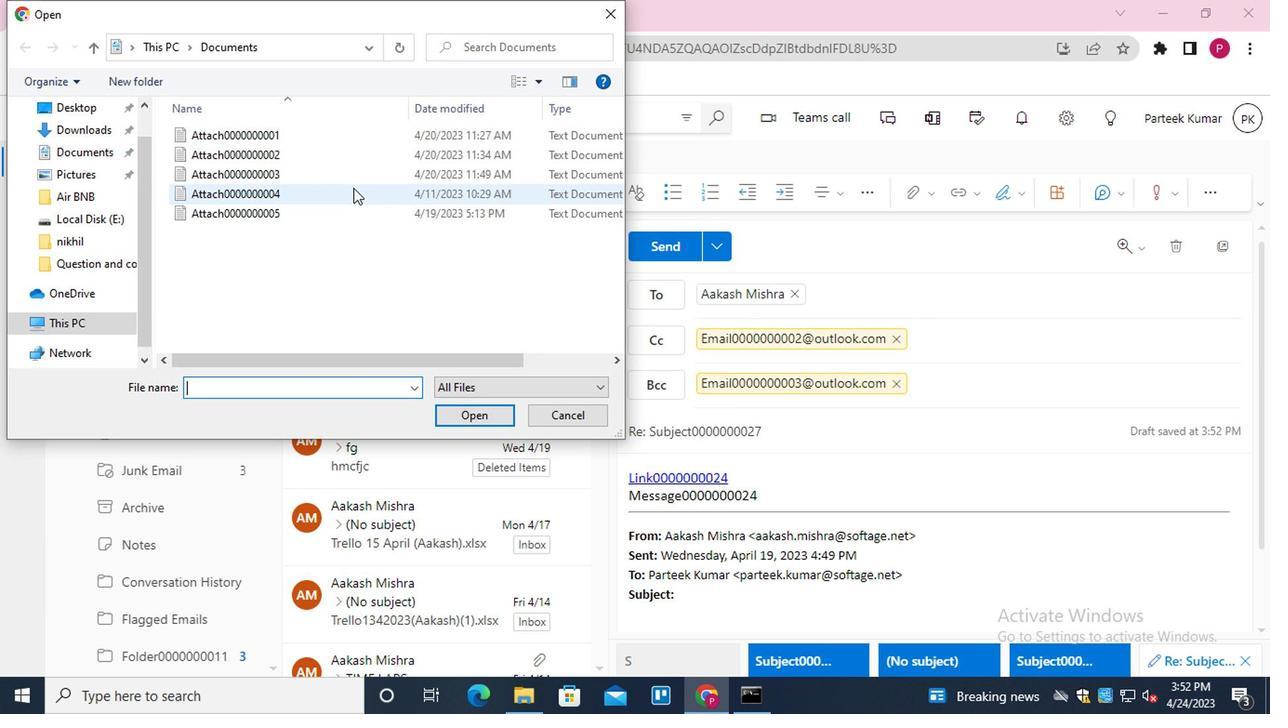 
Action: Mouse pressed left at (432, 197)
Screenshot: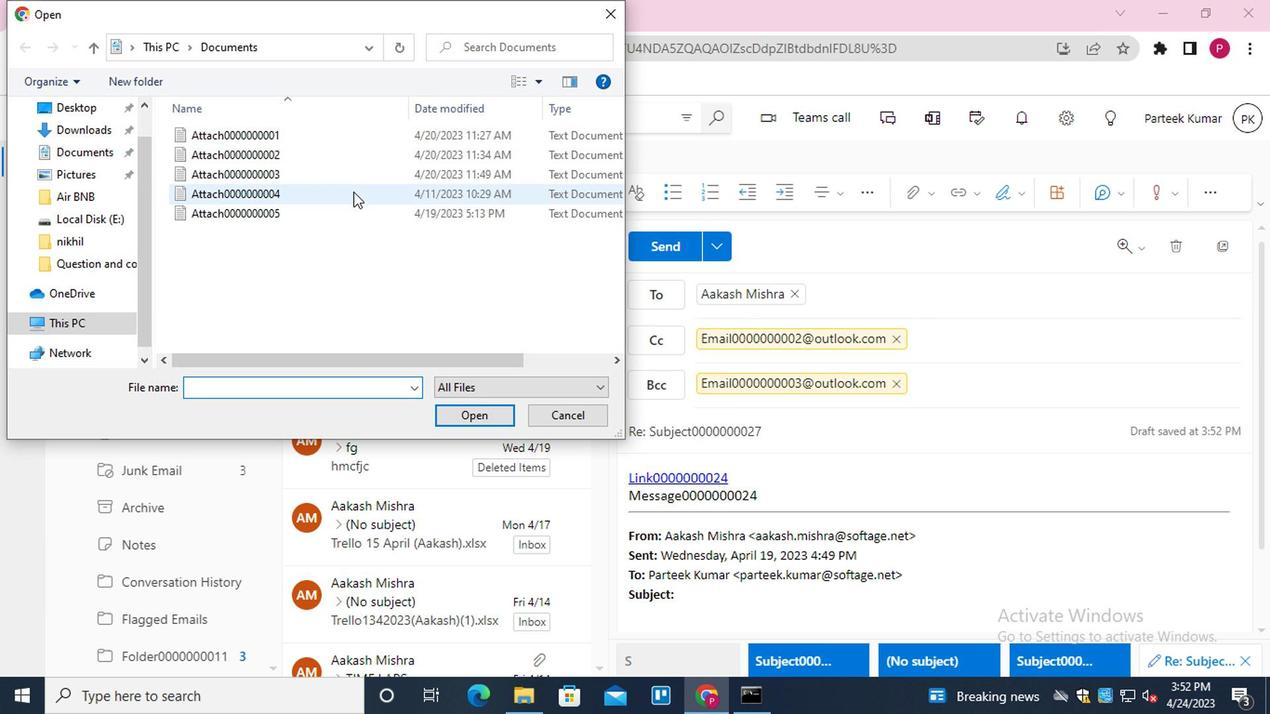 
Action: Mouse moved to (559, 377)
Screenshot: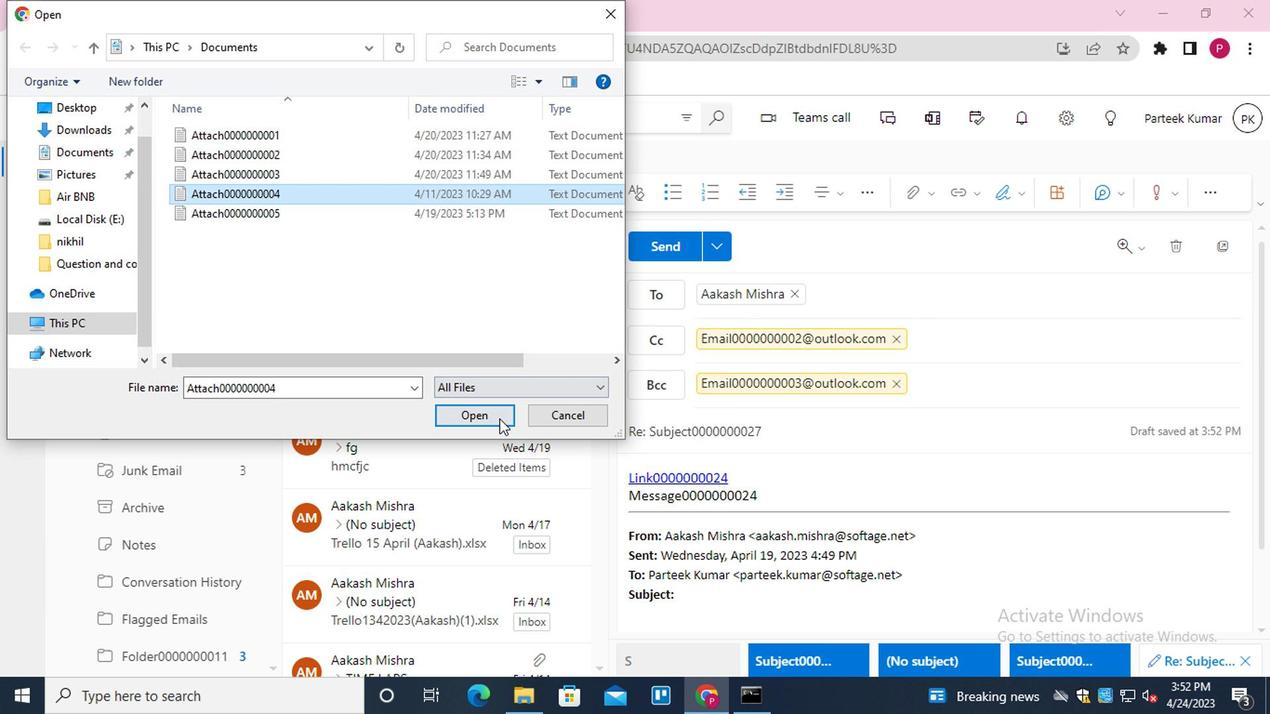 
Action: Mouse pressed left at (559, 377)
Screenshot: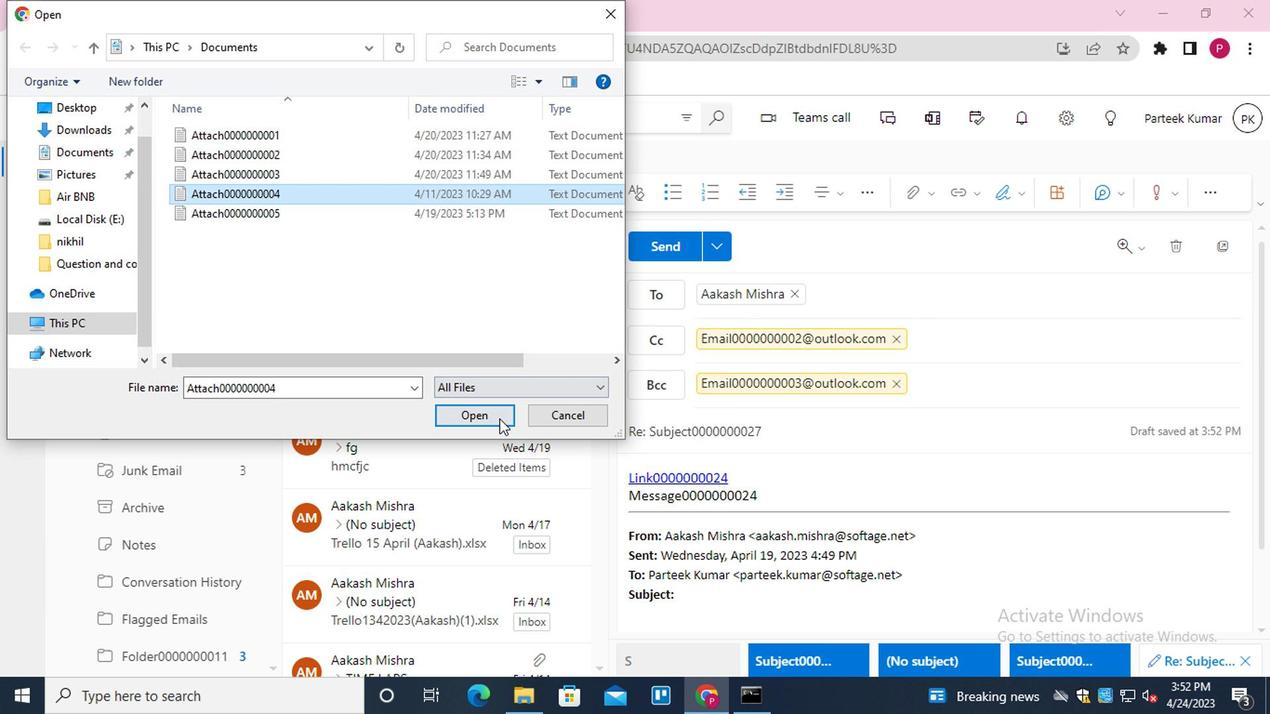 
Action: Mouse moved to (694, 246)
Screenshot: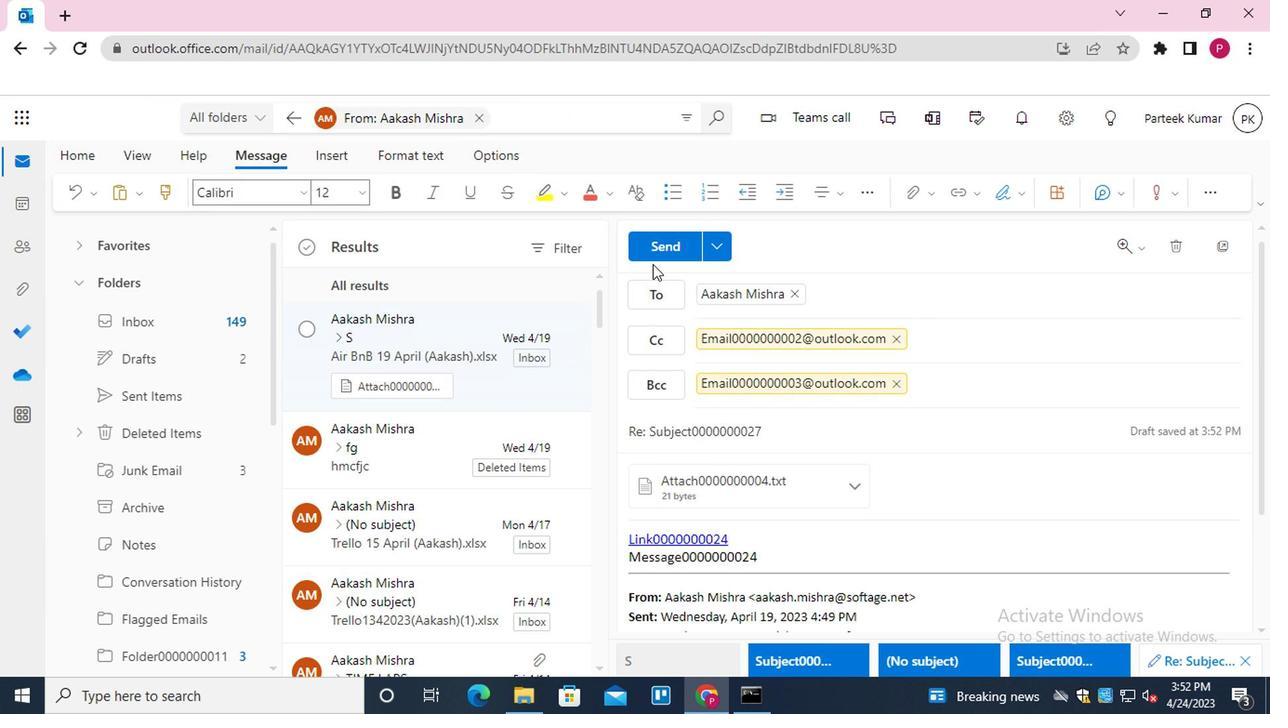 
Action: Mouse pressed left at (694, 246)
Screenshot: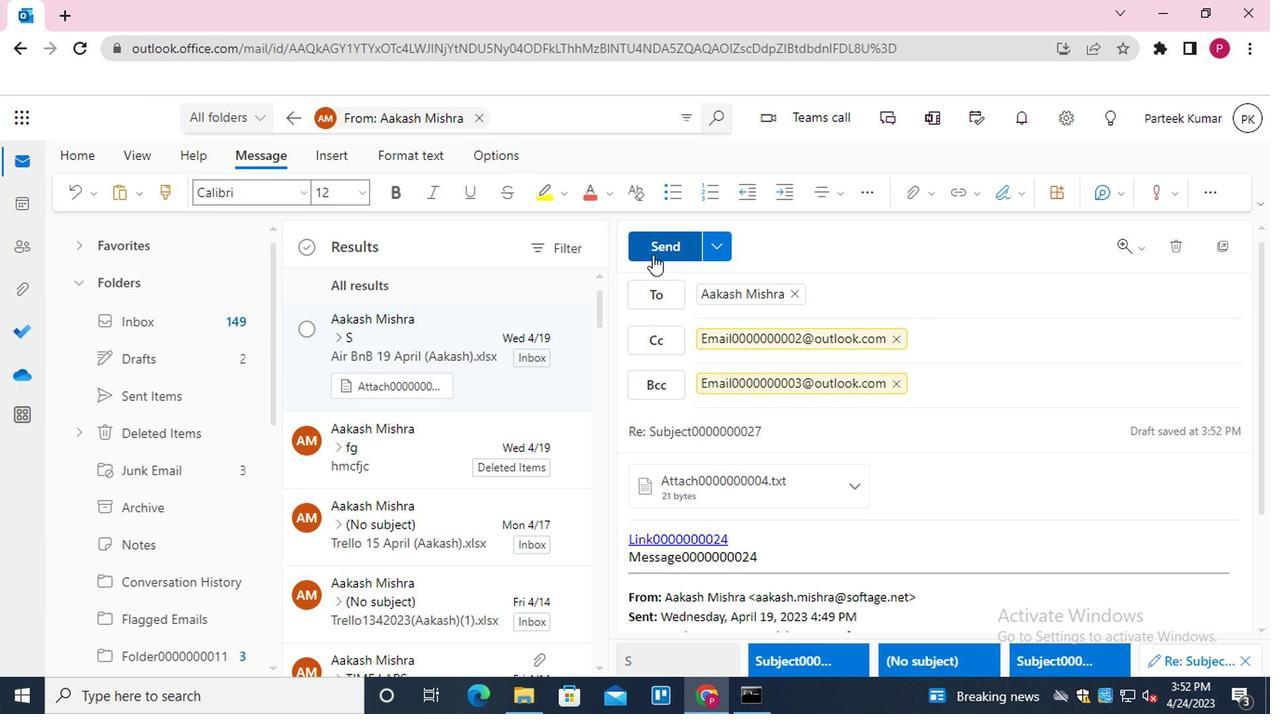 
Action: Mouse moved to (382, 142)
Screenshot: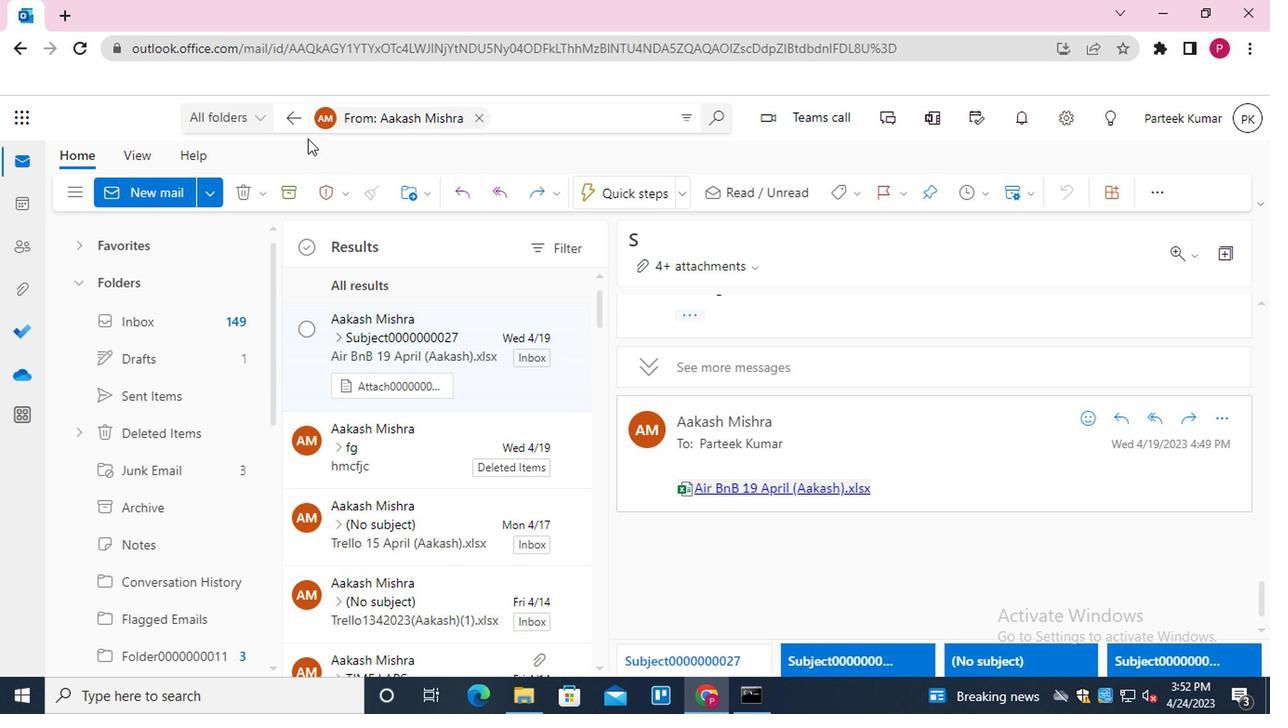 
Action: Mouse pressed left at (382, 142)
Screenshot: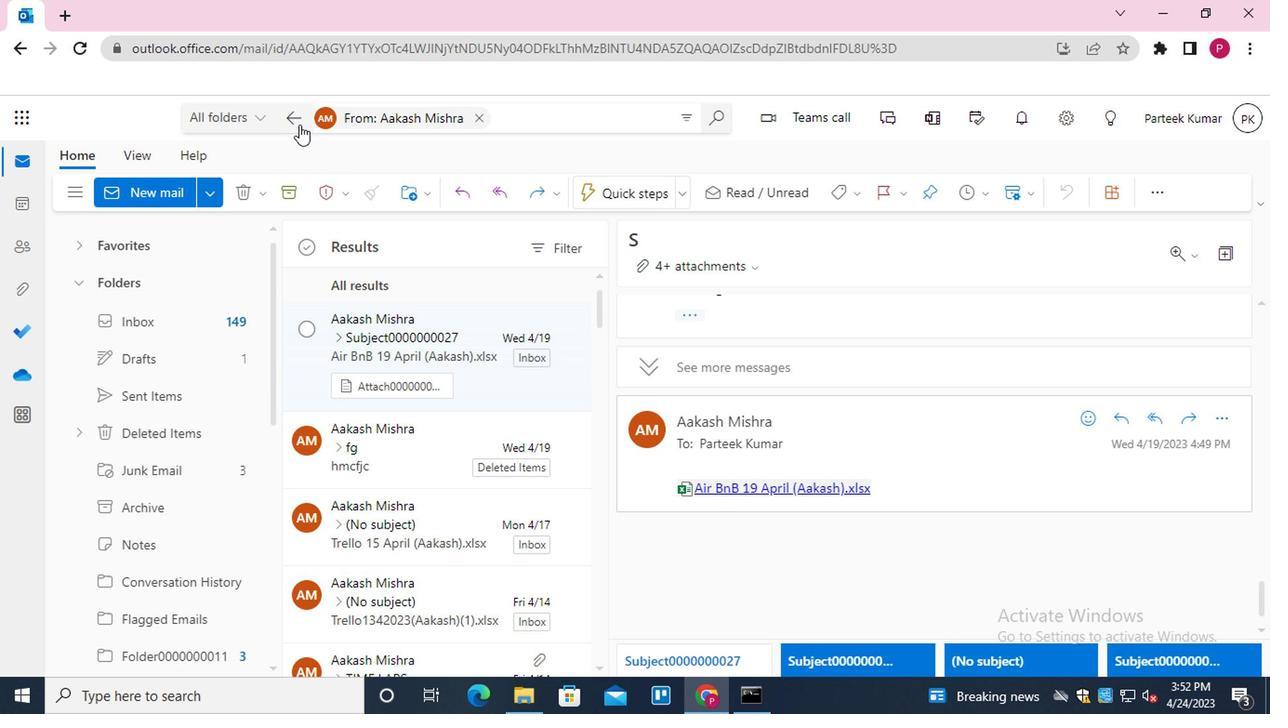 
Action: Mouse moved to (459, 365)
Screenshot: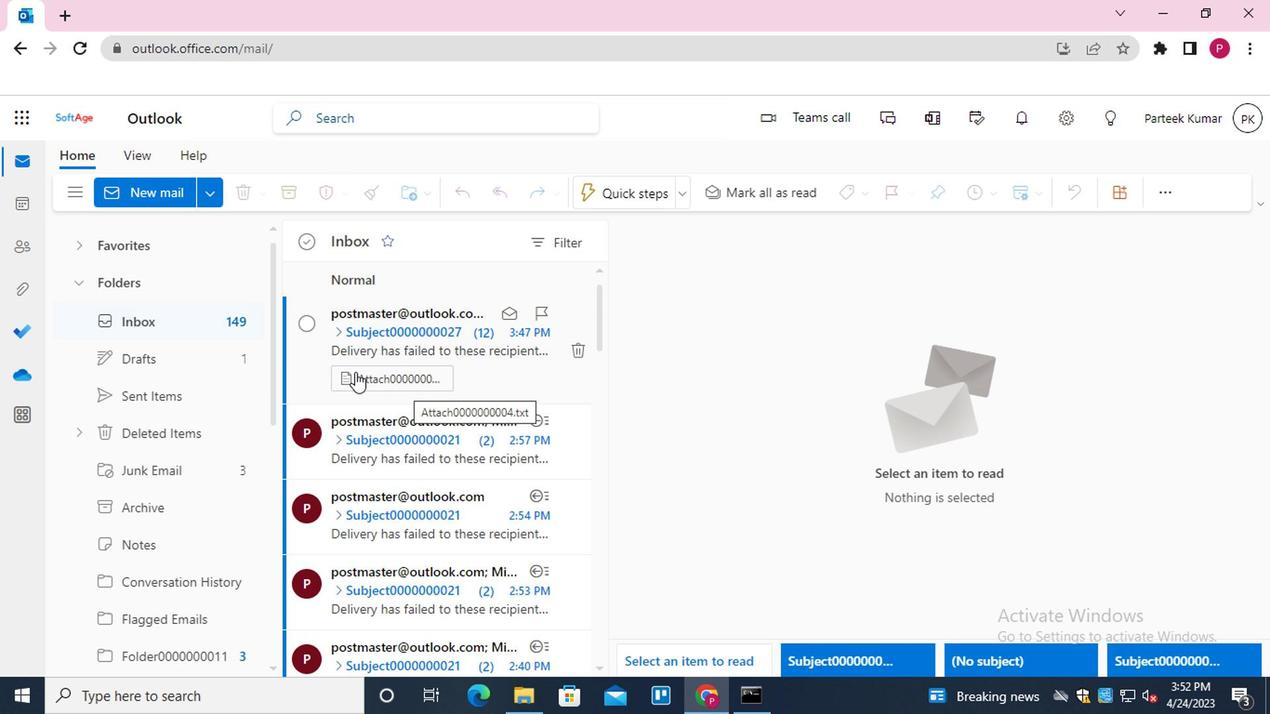 
Action: Mouse scrolled (459, 365) with delta (0, 0)
Screenshot: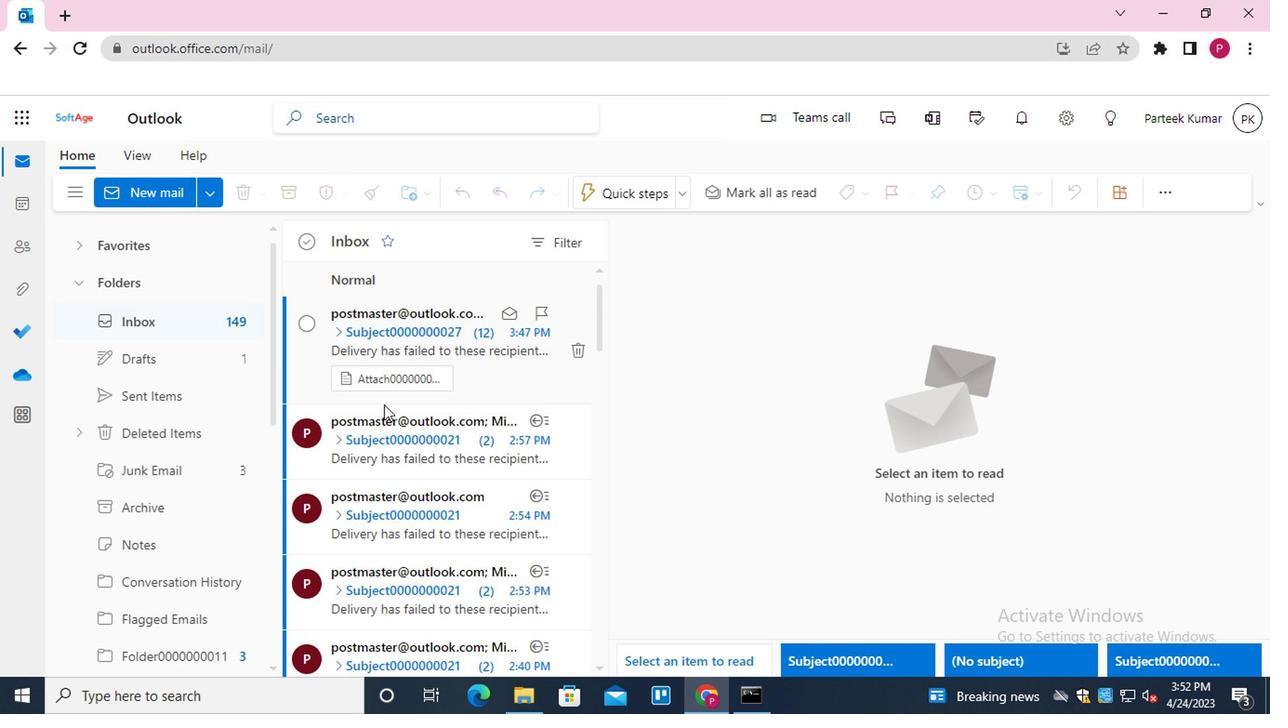 
Action: Mouse scrolled (459, 365) with delta (0, 0)
Screenshot: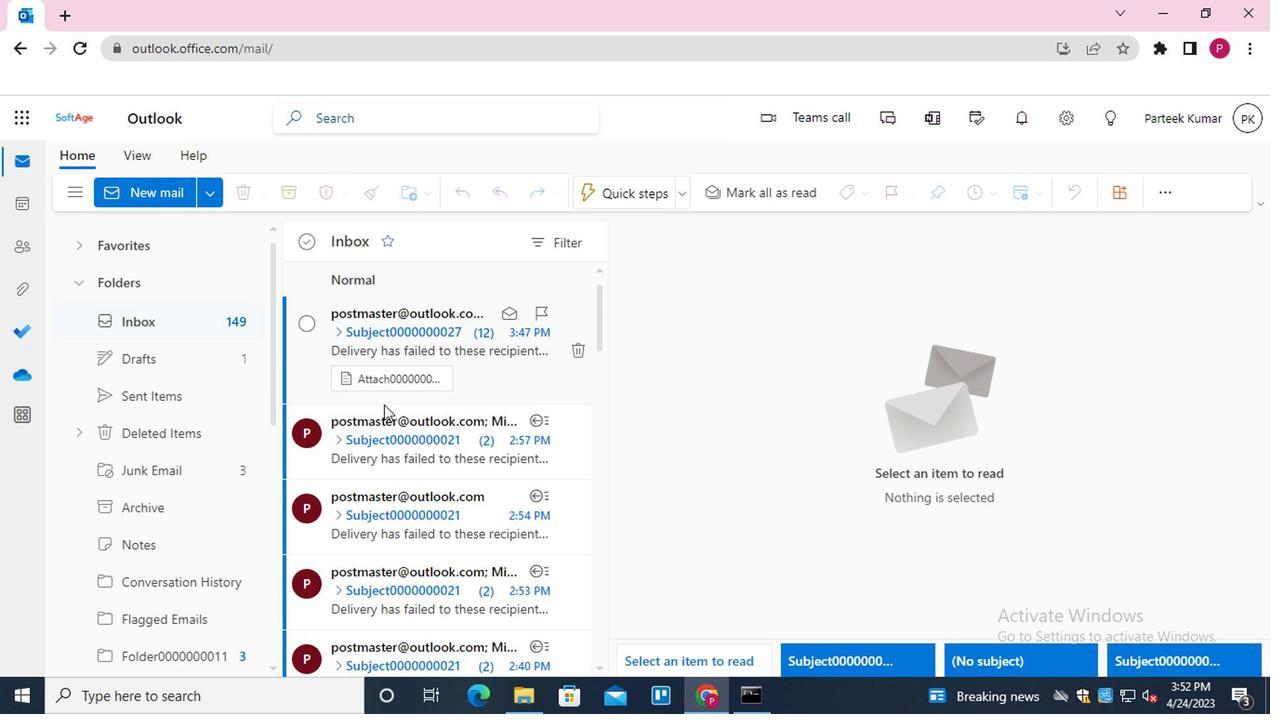 
Action: Mouse scrolled (459, 365) with delta (0, 0)
Screenshot: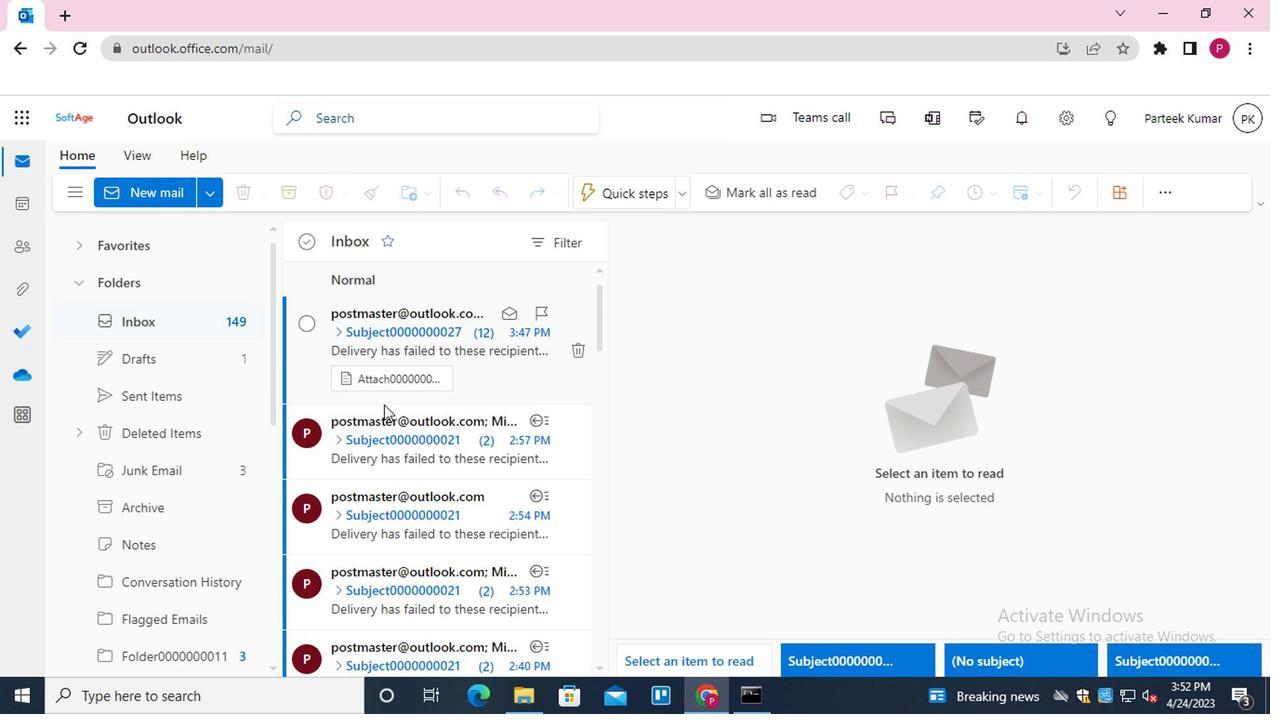 
Action: Mouse scrolled (459, 365) with delta (0, 0)
Screenshot: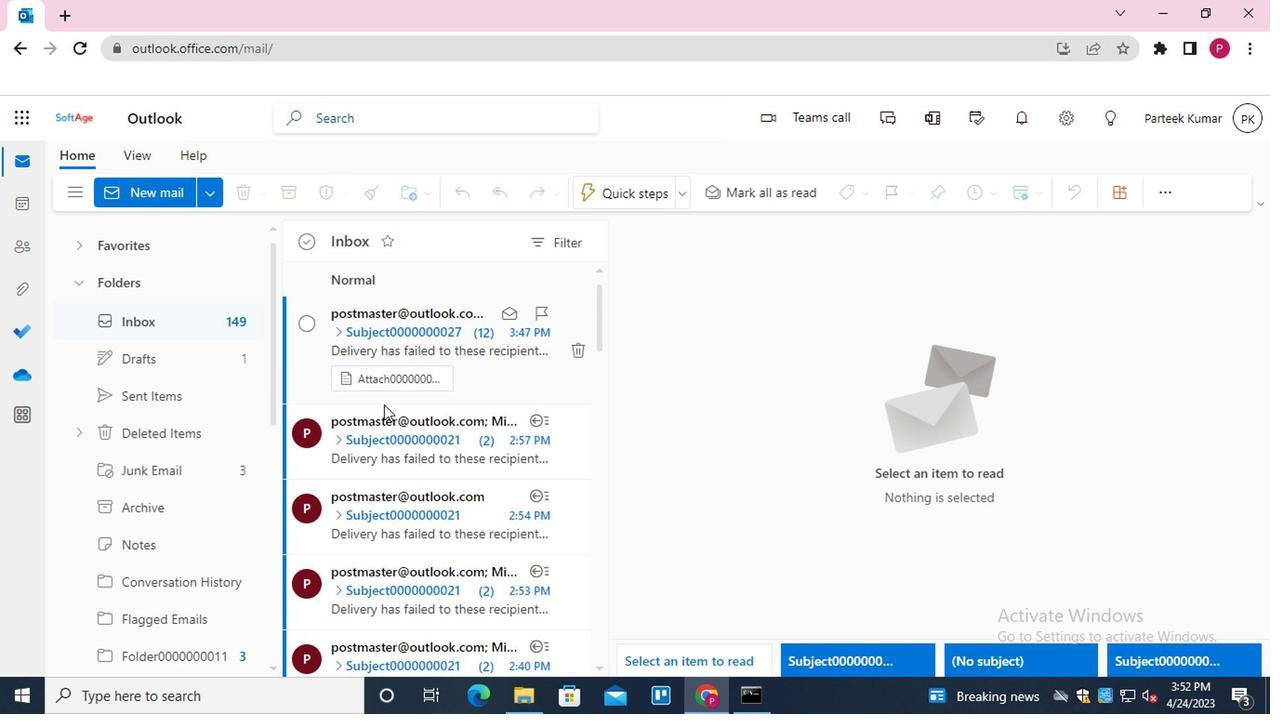 
Action: Mouse scrolled (459, 365) with delta (0, 0)
Screenshot: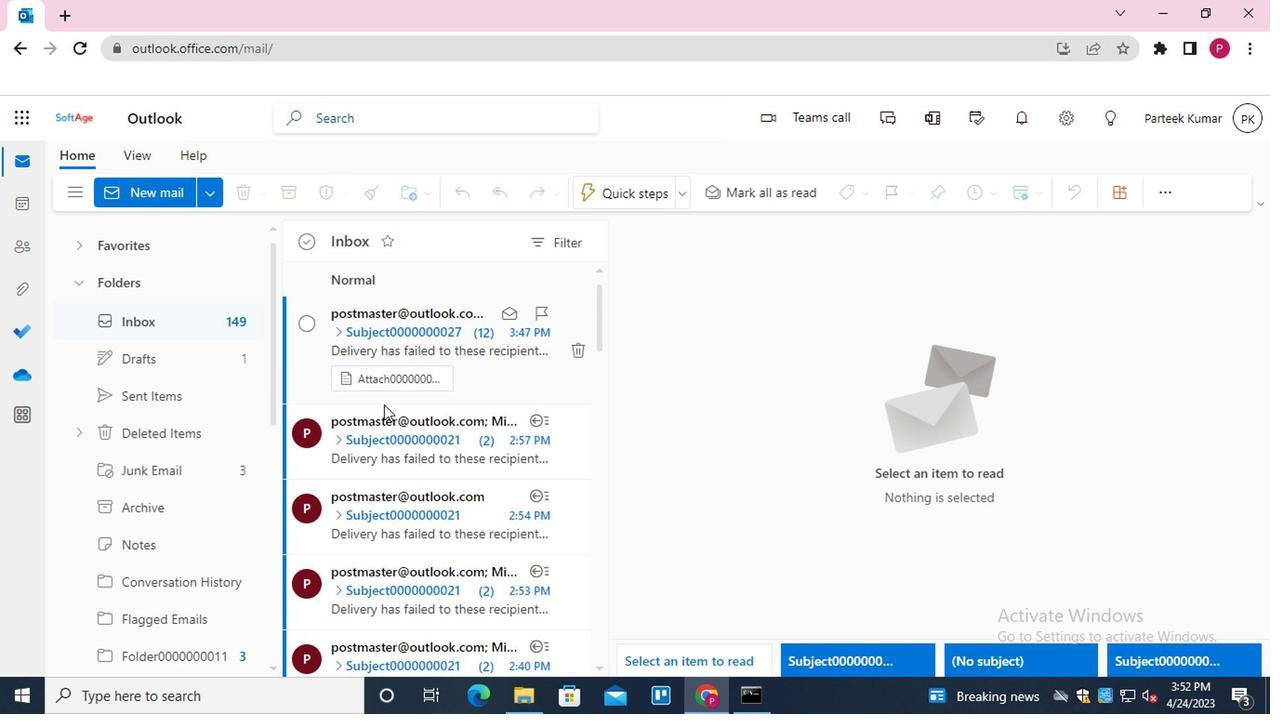 
Action: Mouse scrolled (459, 365) with delta (0, 0)
Screenshot: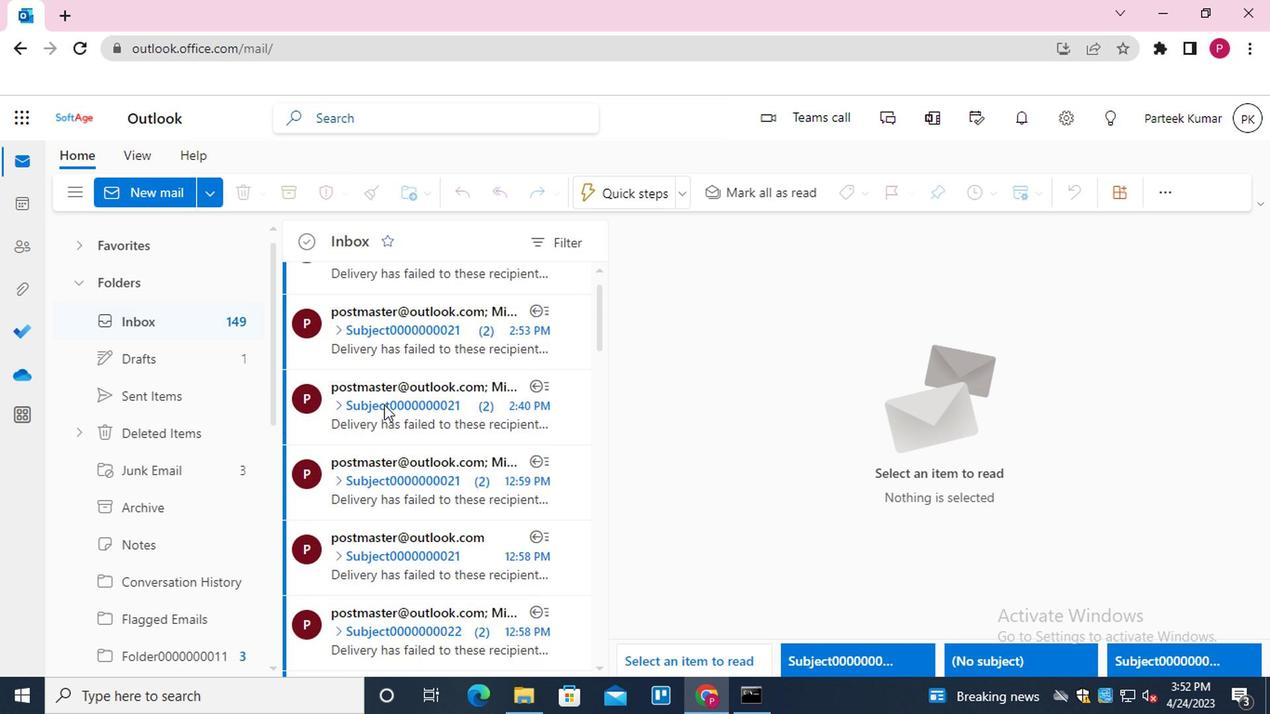 
Action: Mouse scrolled (459, 365) with delta (0, 0)
Screenshot: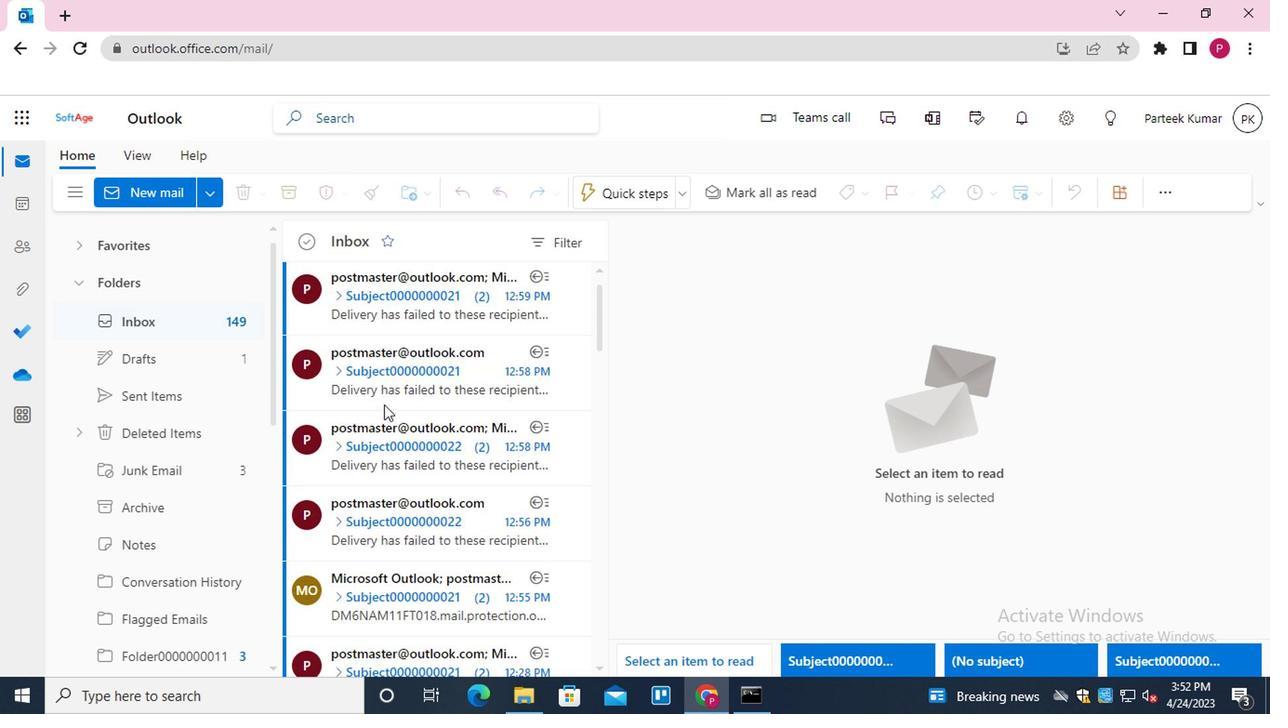 
Action: Mouse moved to (459, 366)
Screenshot: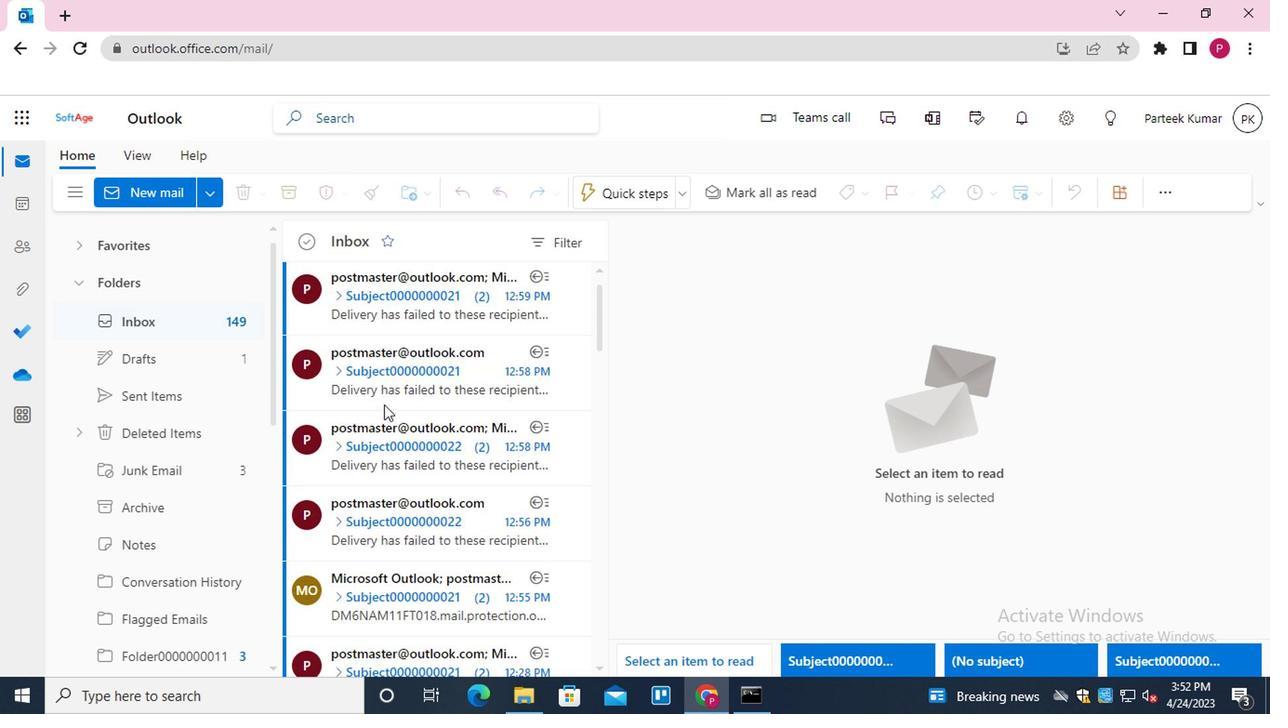 
Action: Mouse scrolled (459, 365) with delta (0, 0)
Screenshot: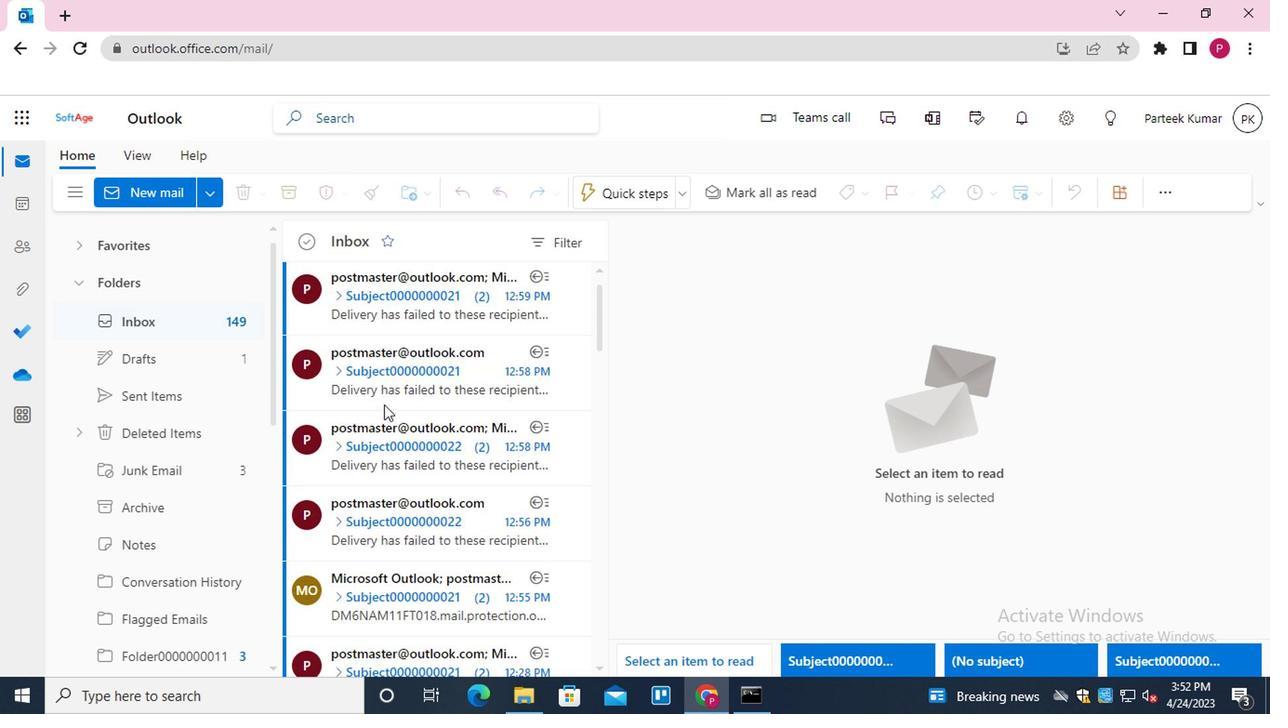 
Action: Mouse scrolled (459, 365) with delta (0, 0)
Screenshot: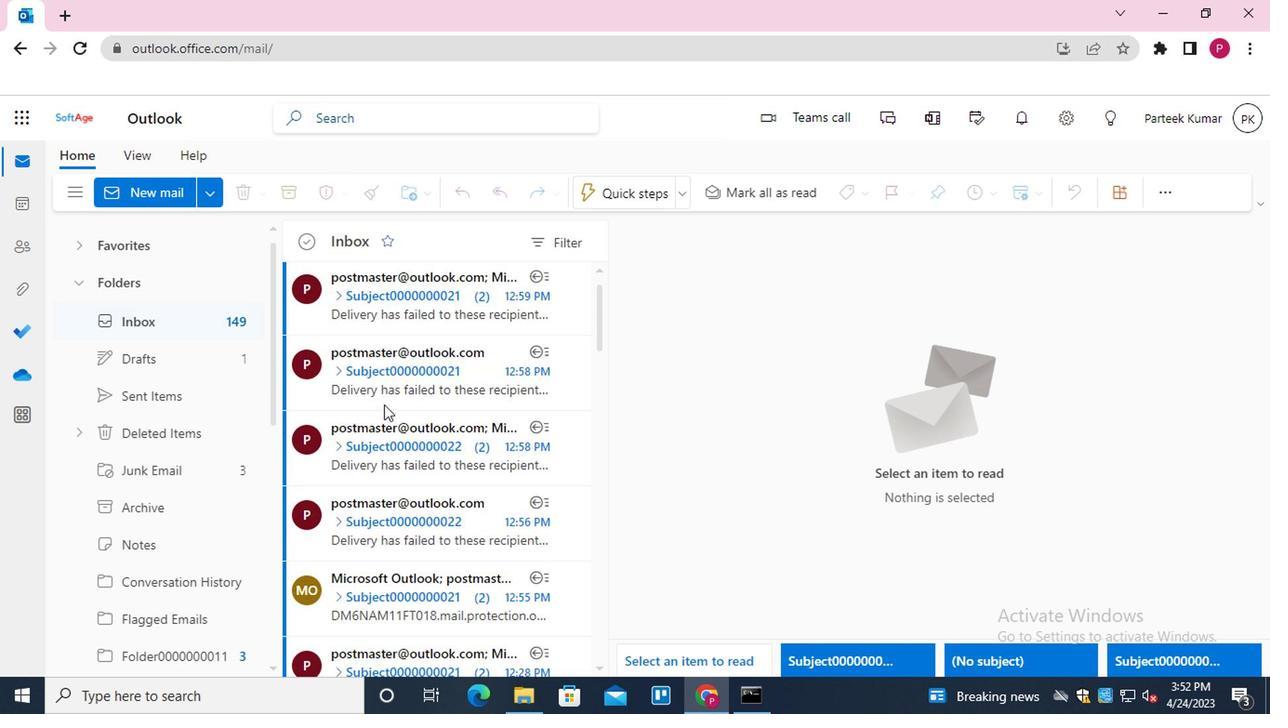 
Action: Mouse scrolled (459, 365) with delta (0, 0)
Screenshot: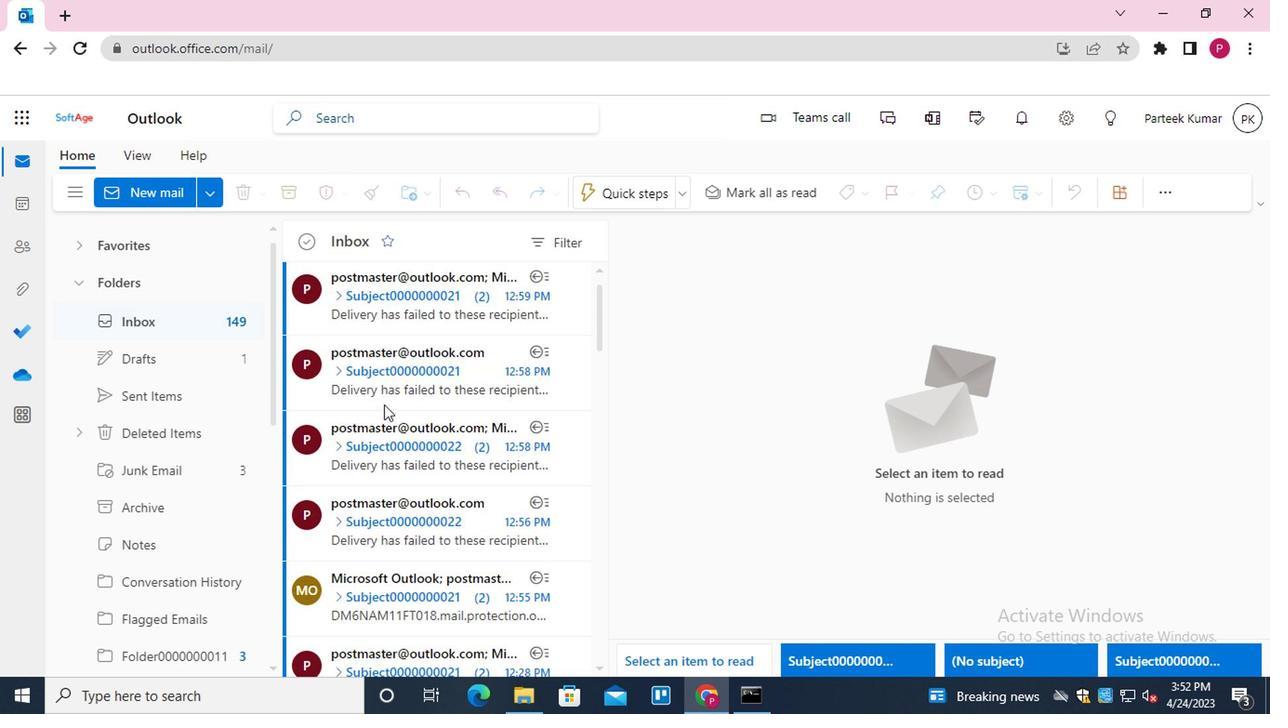 
Action: Mouse scrolled (459, 365) with delta (0, 0)
Screenshot: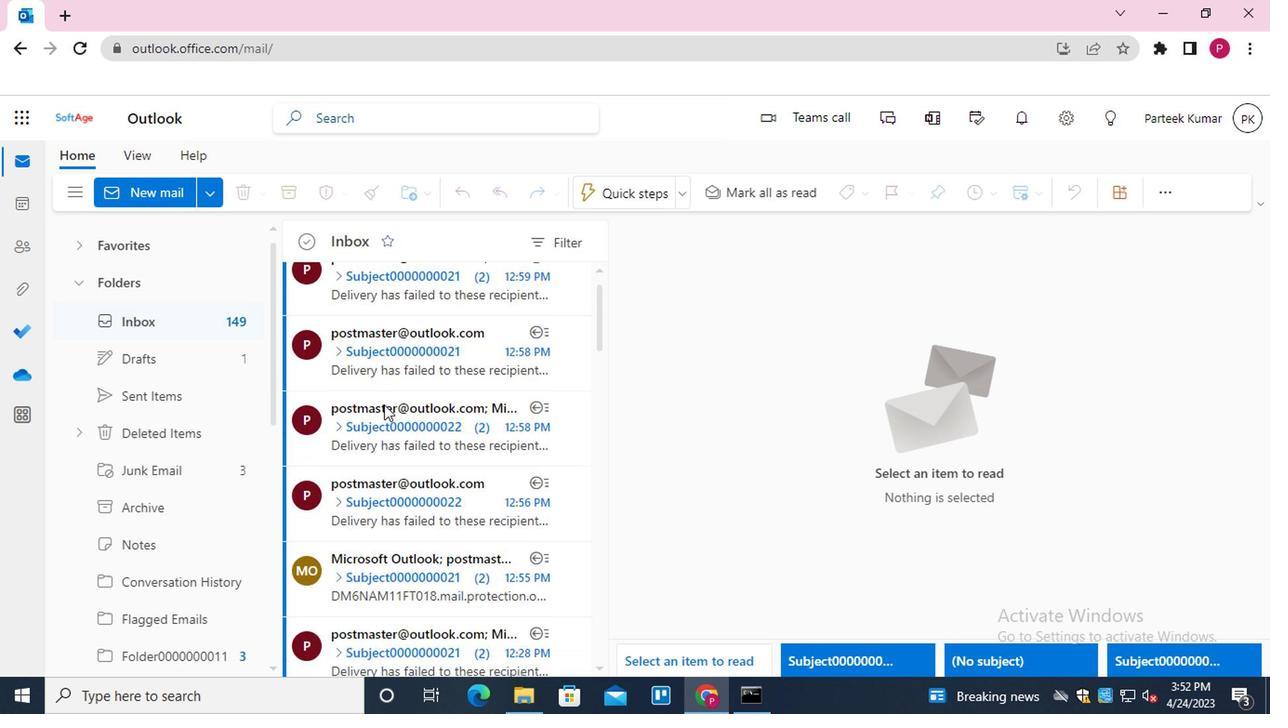 
Action: Mouse scrolled (459, 365) with delta (0, 0)
Screenshot: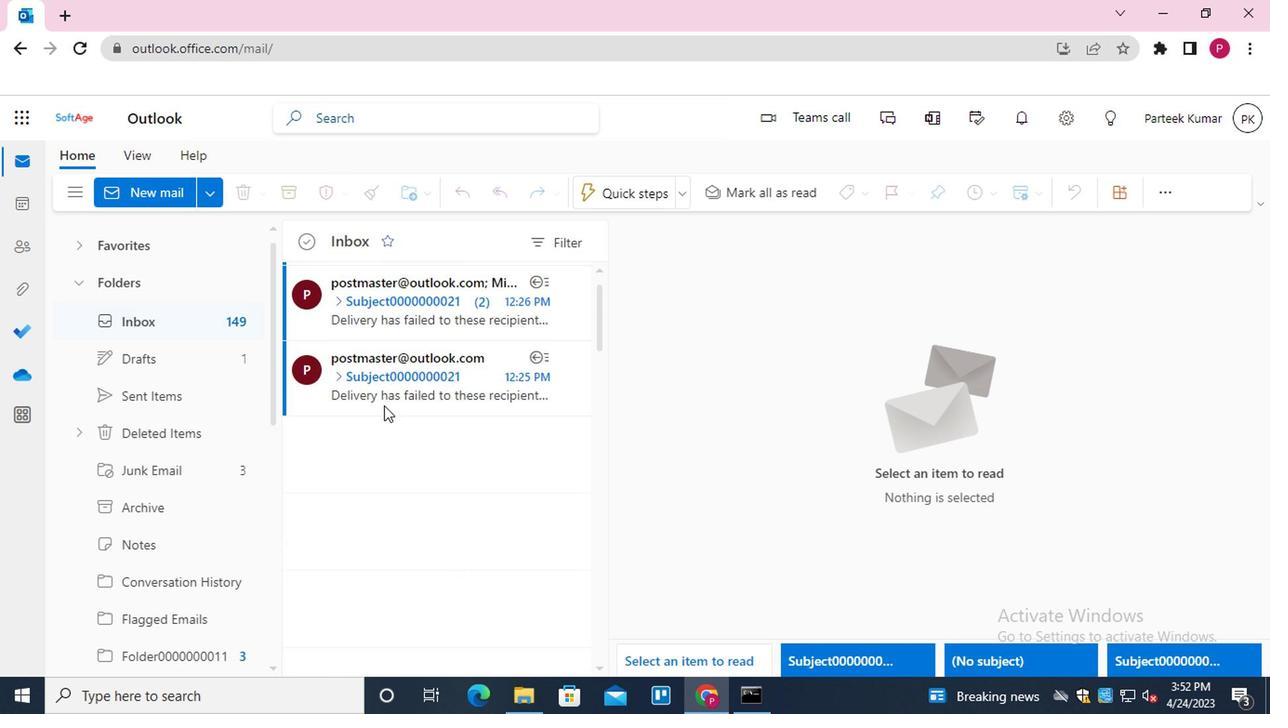 
Action: Mouse scrolled (459, 365) with delta (0, 0)
Screenshot: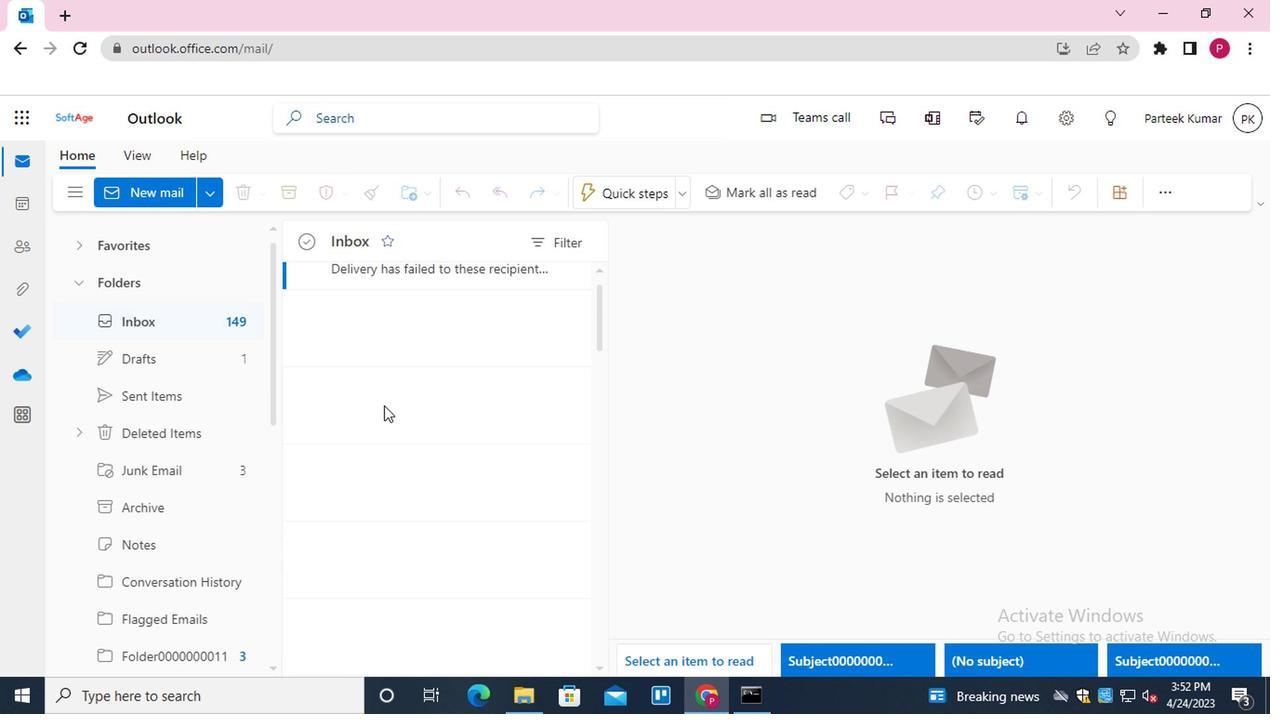 
Action: Mouse scrolled (459, 365) with delta (0, 0)
Screenshot: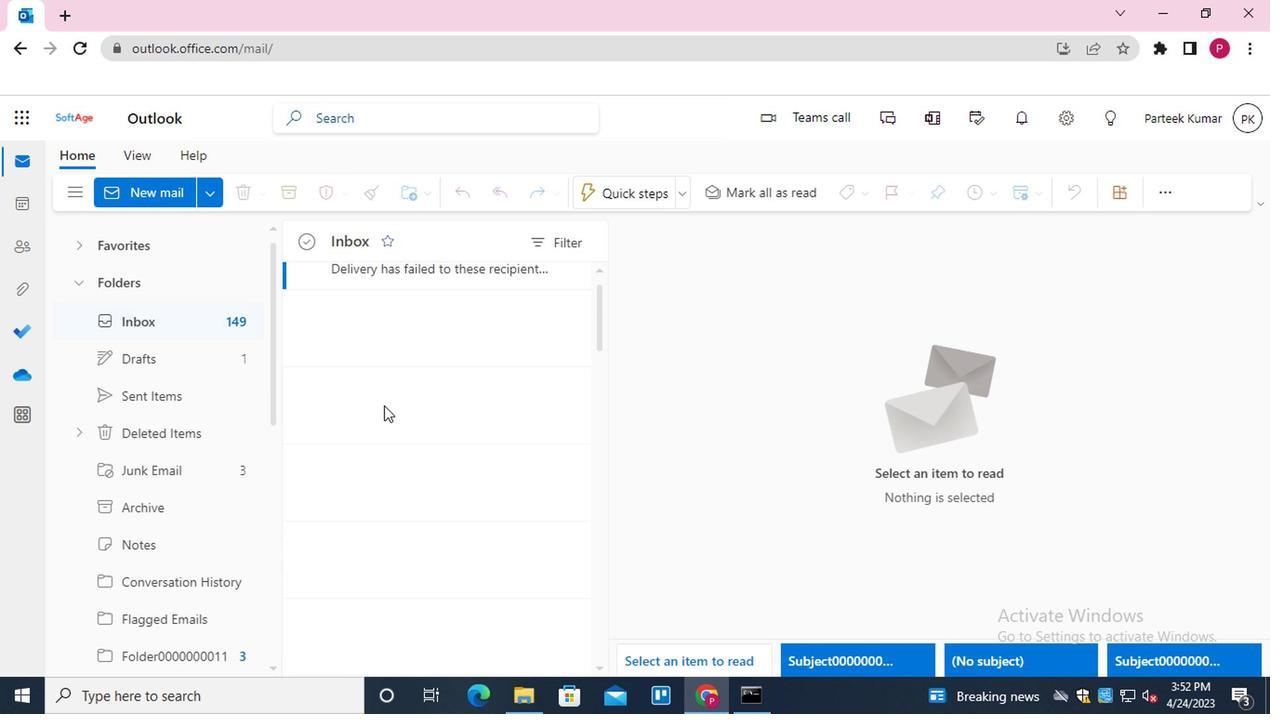 
Action: Mouse scrolled (459, 365) with delta (0, 0)
Screenshot: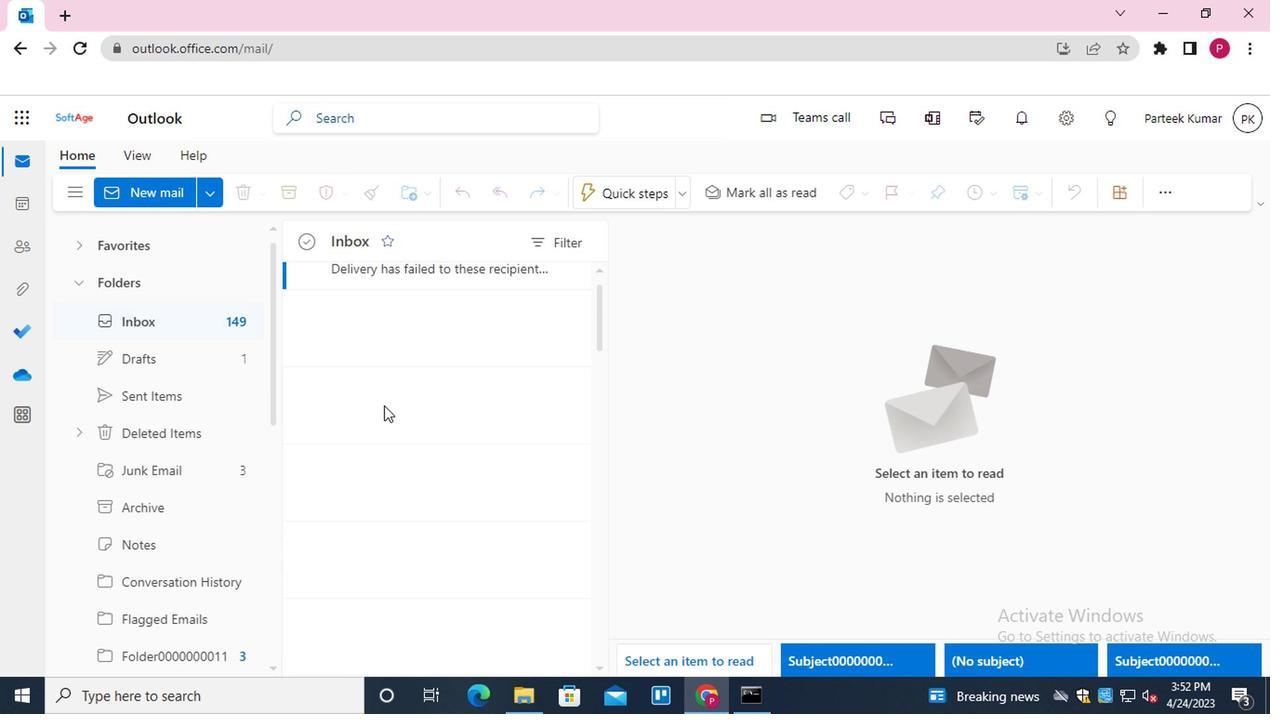 
Action: Mouse scrolled (459, 365) with delta (0, 0)
Screenshot: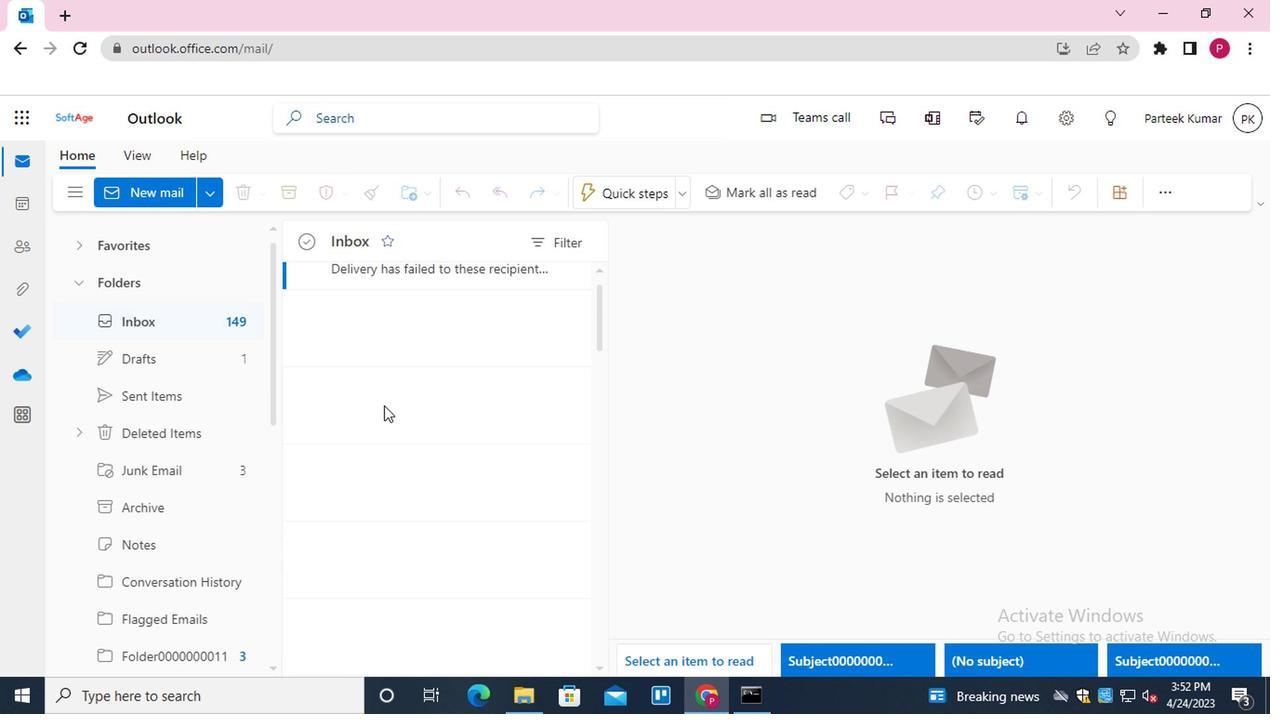 
Action: Mouse scrolled (459, 365) with delta (0, 0)
Screenshot: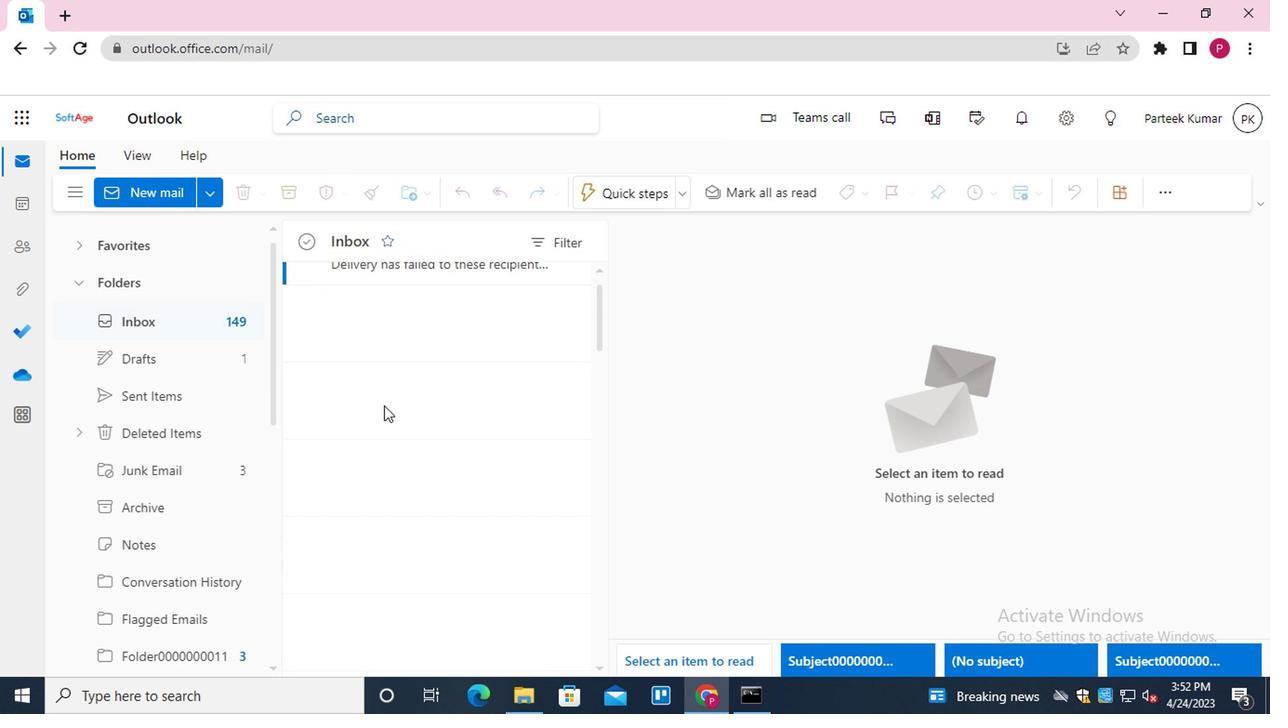
Action: Mouse scrolled (459, 365) with delta (0, 0)
Screenshot: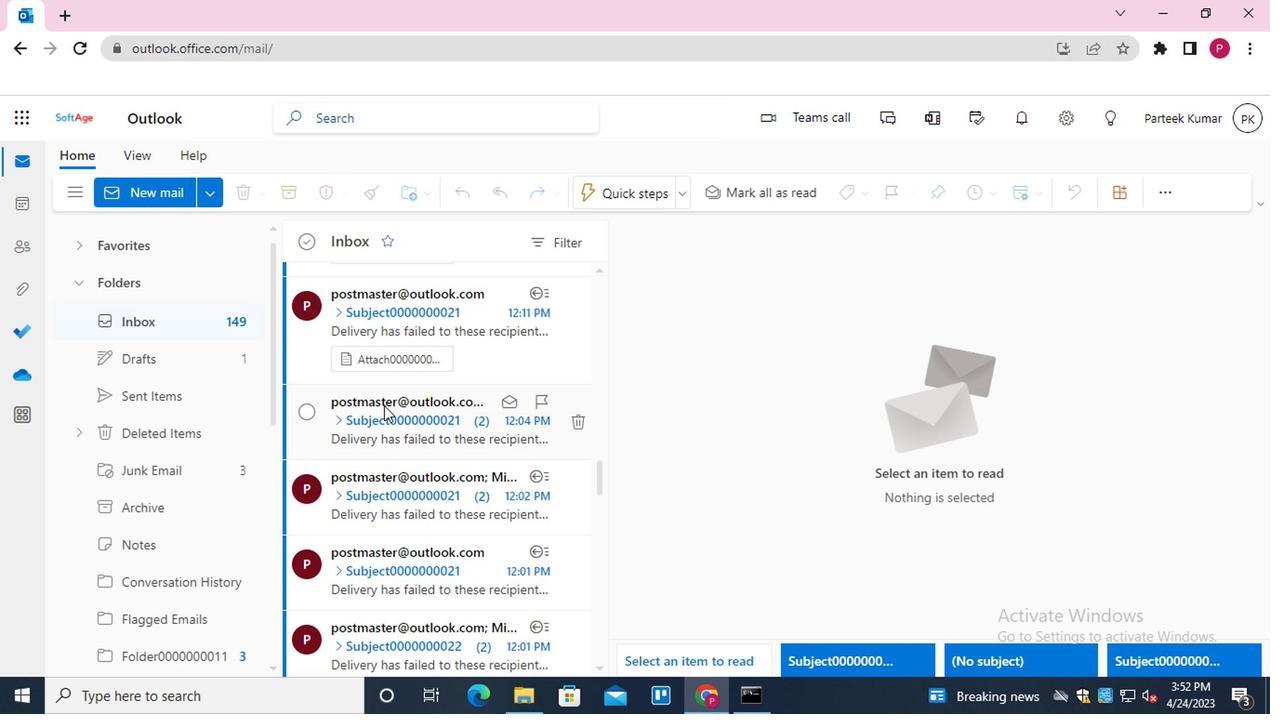 
Action: Mouse scrolled (459, 365) with delta (0, 0)
Screenshot: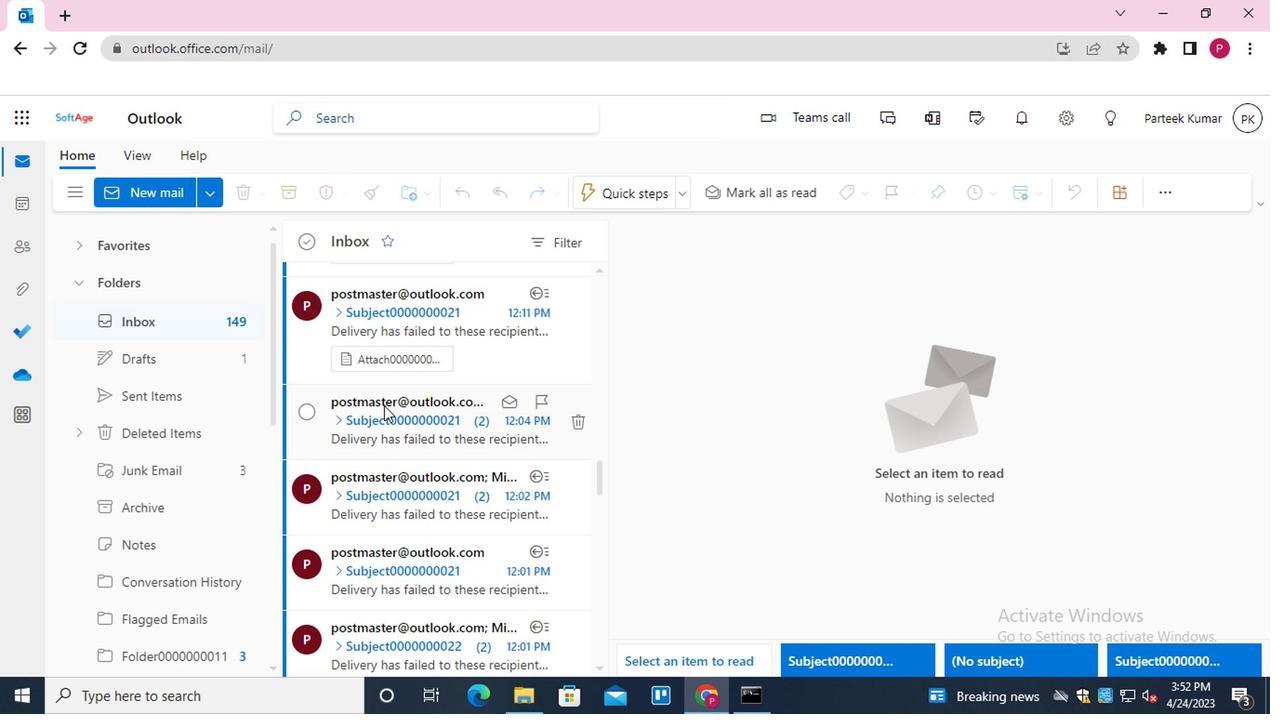 
Action: Mouse scrolled (459, 365) with delta (0, 0)
Screenshot: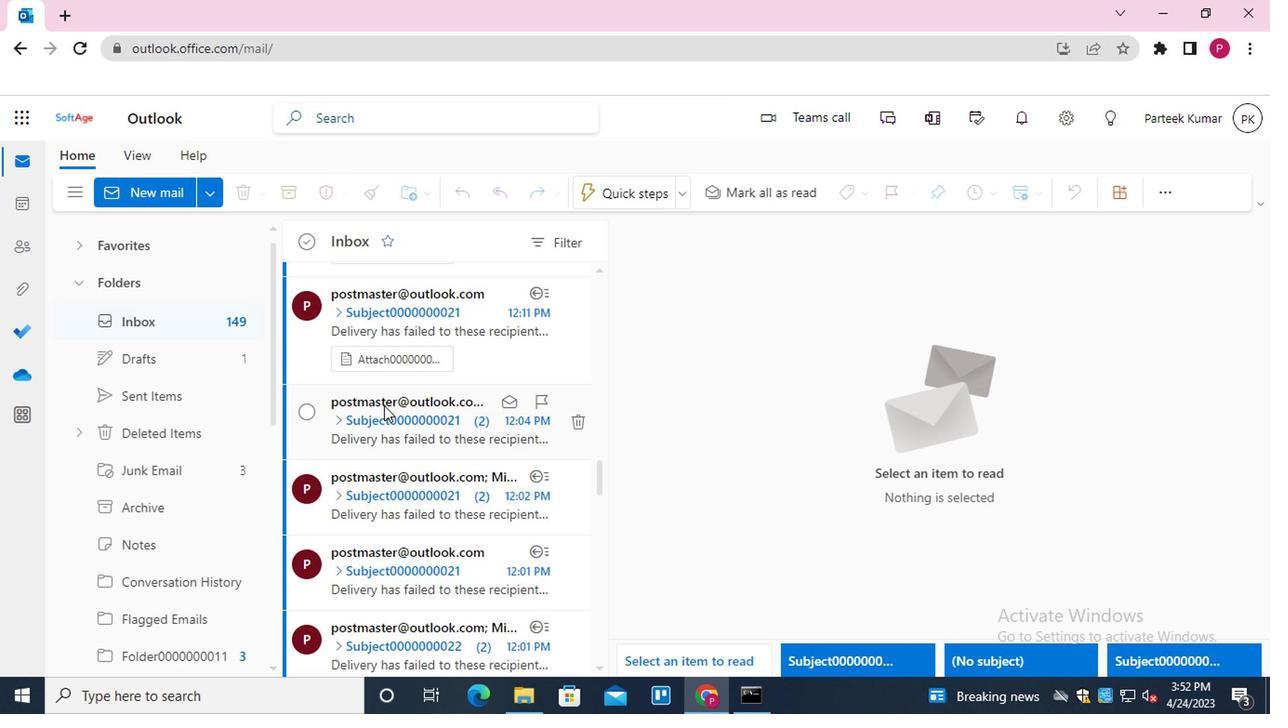 
Action: Mouse scrolled (459, 365) with delta (0, 0)
Screenshot: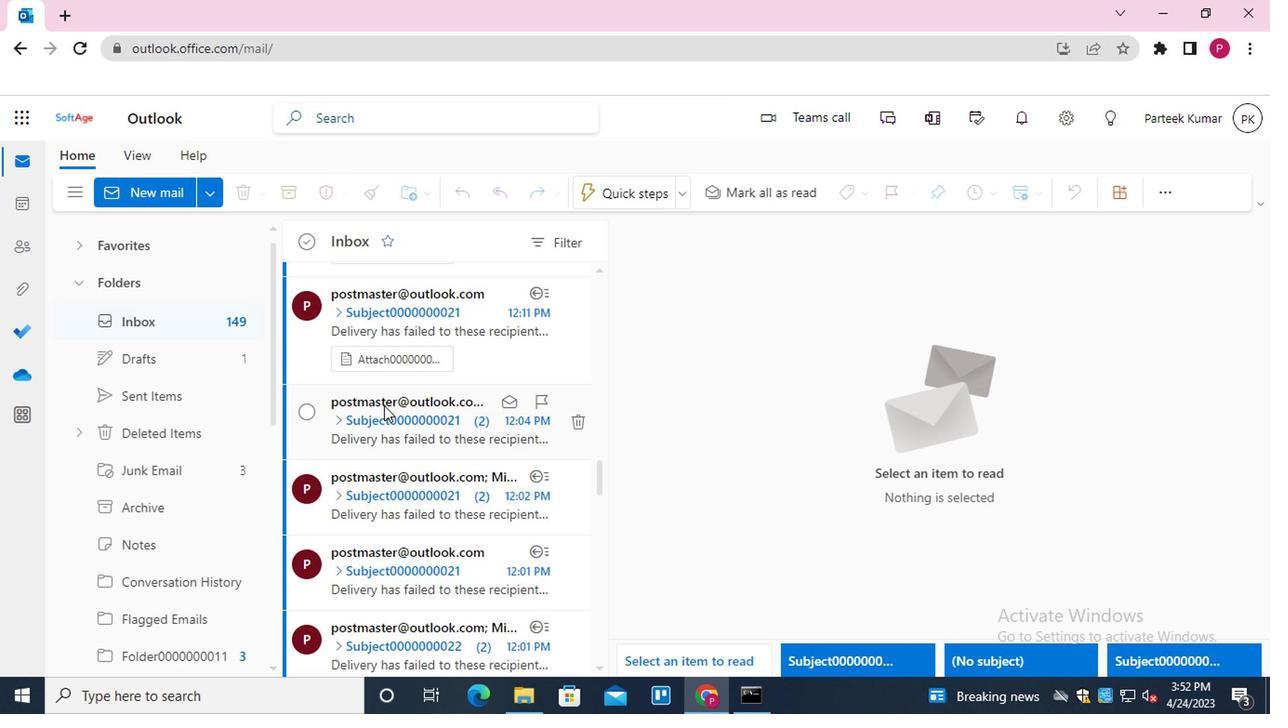 
Action: Mouse scrolled (459, 365) with delta (0, 0)
Screenshot: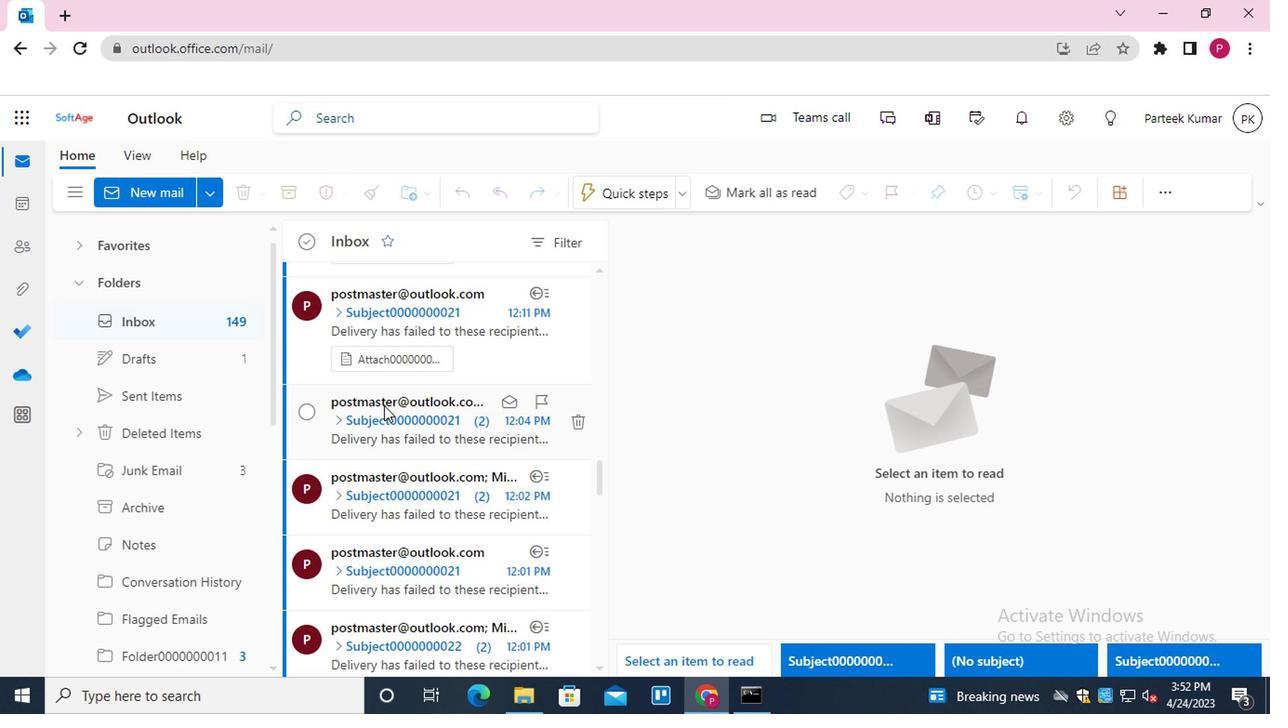 
Action: Mouse scrolled (459, 365) with delta (0, 0)
Screenshot: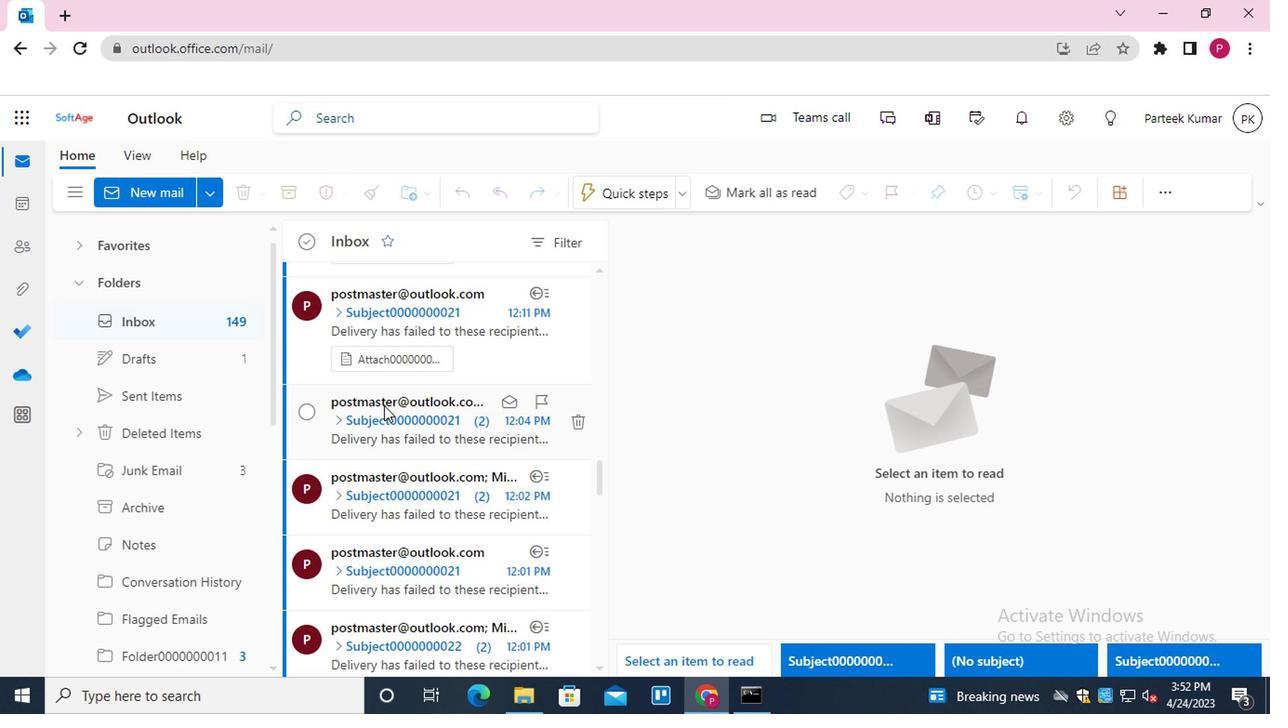 
Action: Mouse scrolled (459, 365) with delta (0, 0)
Screenshot: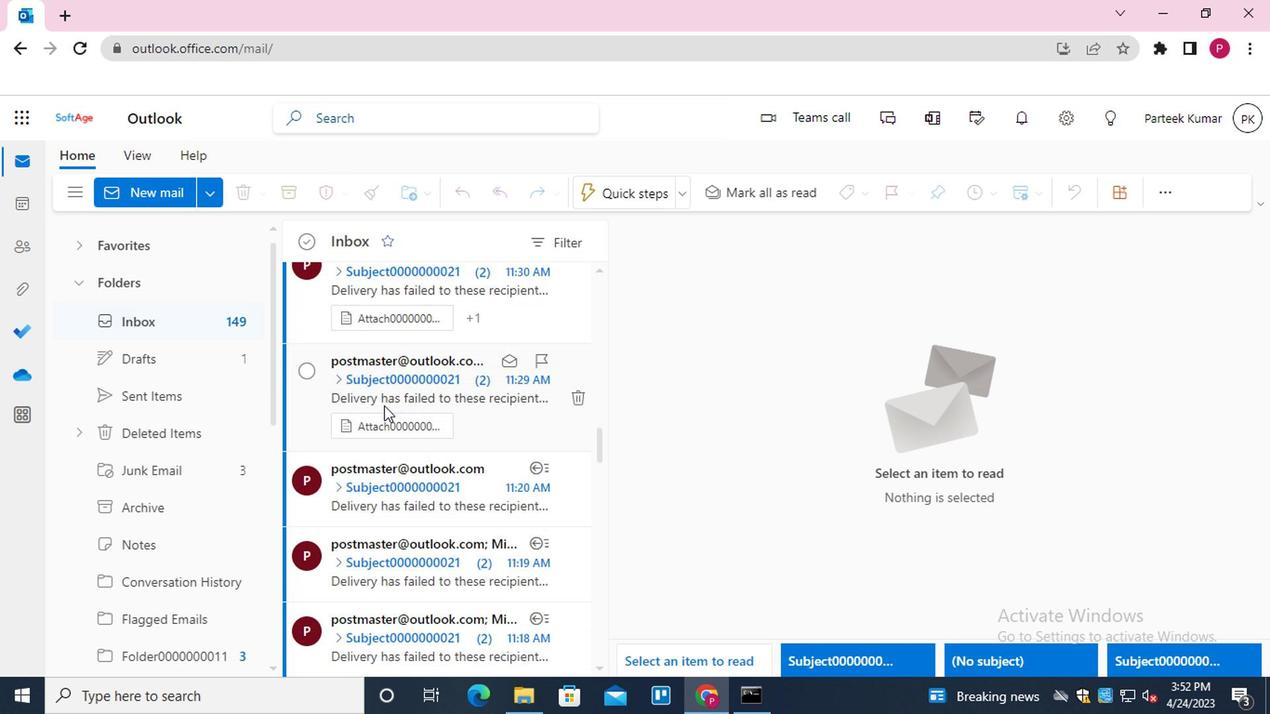 
Action: Mouse scrolled (459, 365) with delta (0, 0)
Screenshot: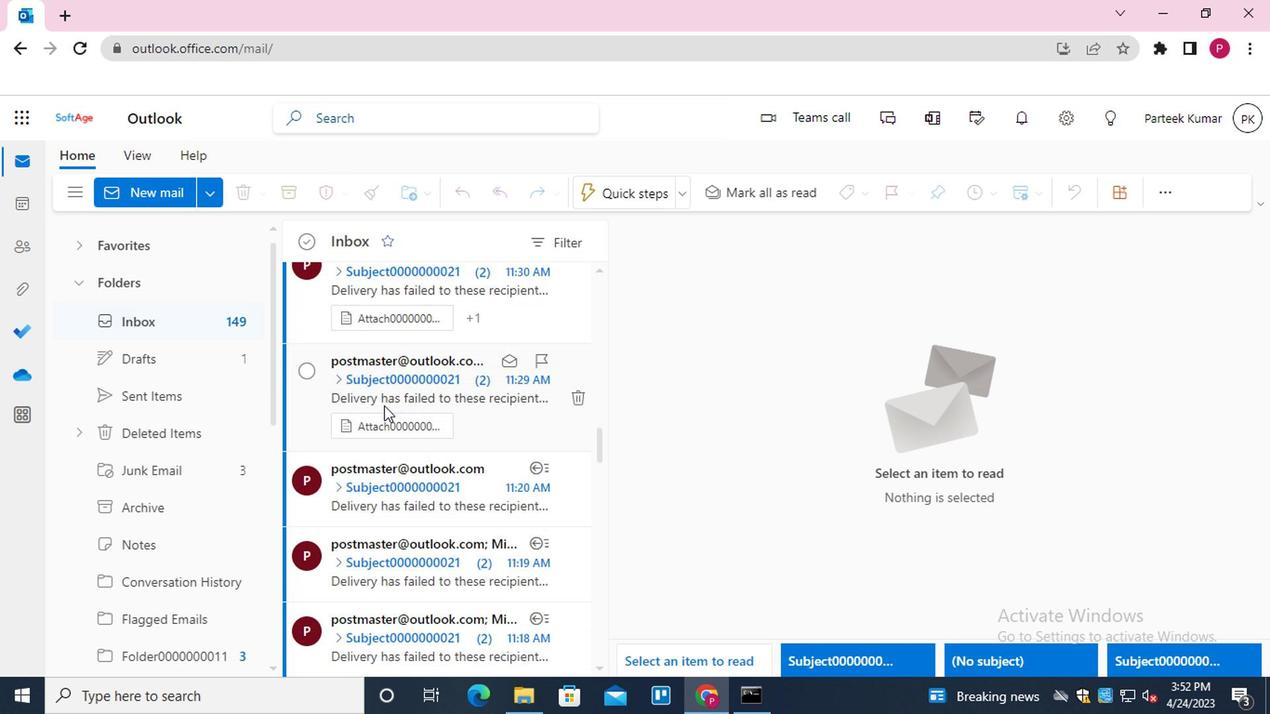 
Action: Mouse scrolled (459, 365) with delta (0, 0)
Screenshot: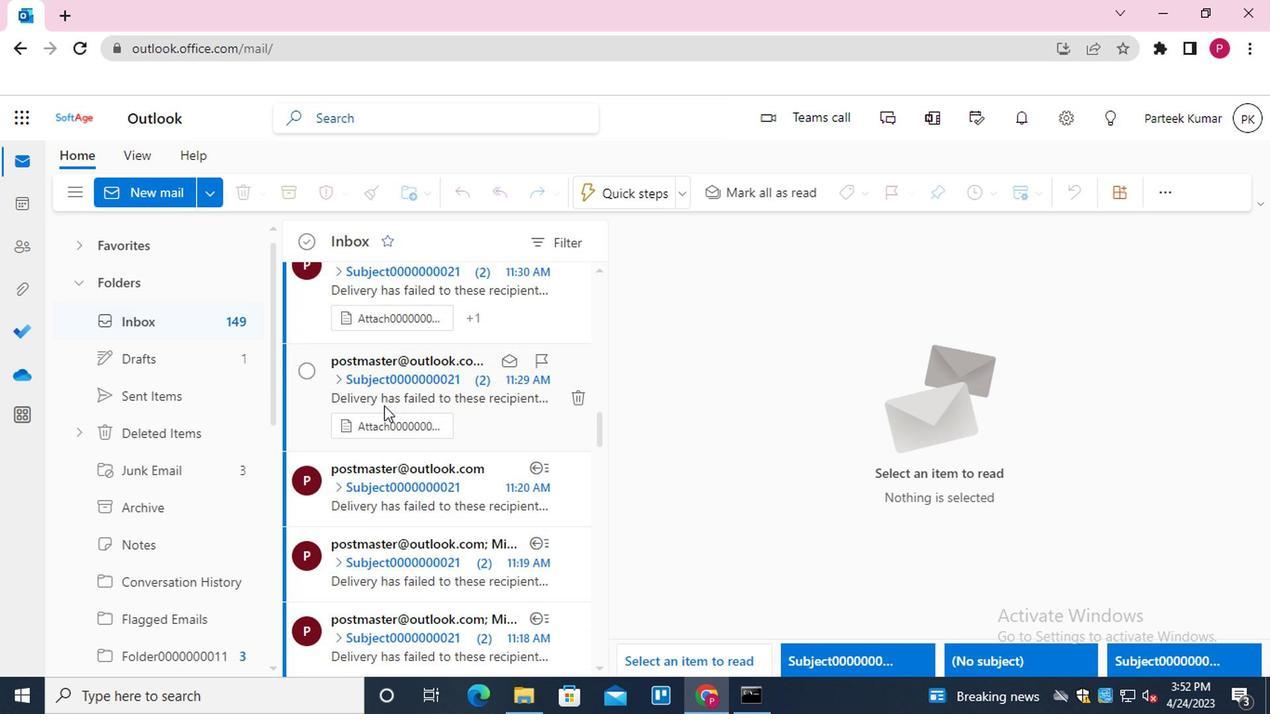 
Action: Mouse scrolled (459, 365) with delta (0, 0)
Screenshot: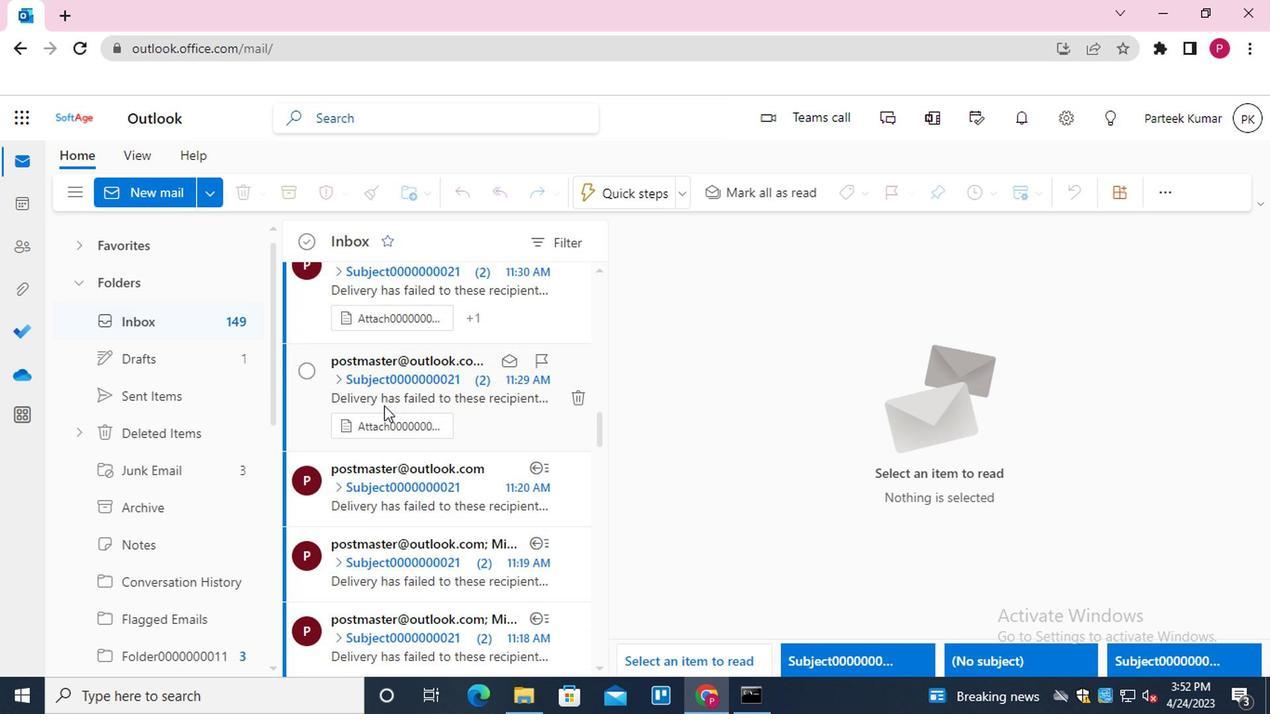 
Action: Mouse scrolled (459, 365) with delta (0, 0)
Screenshot: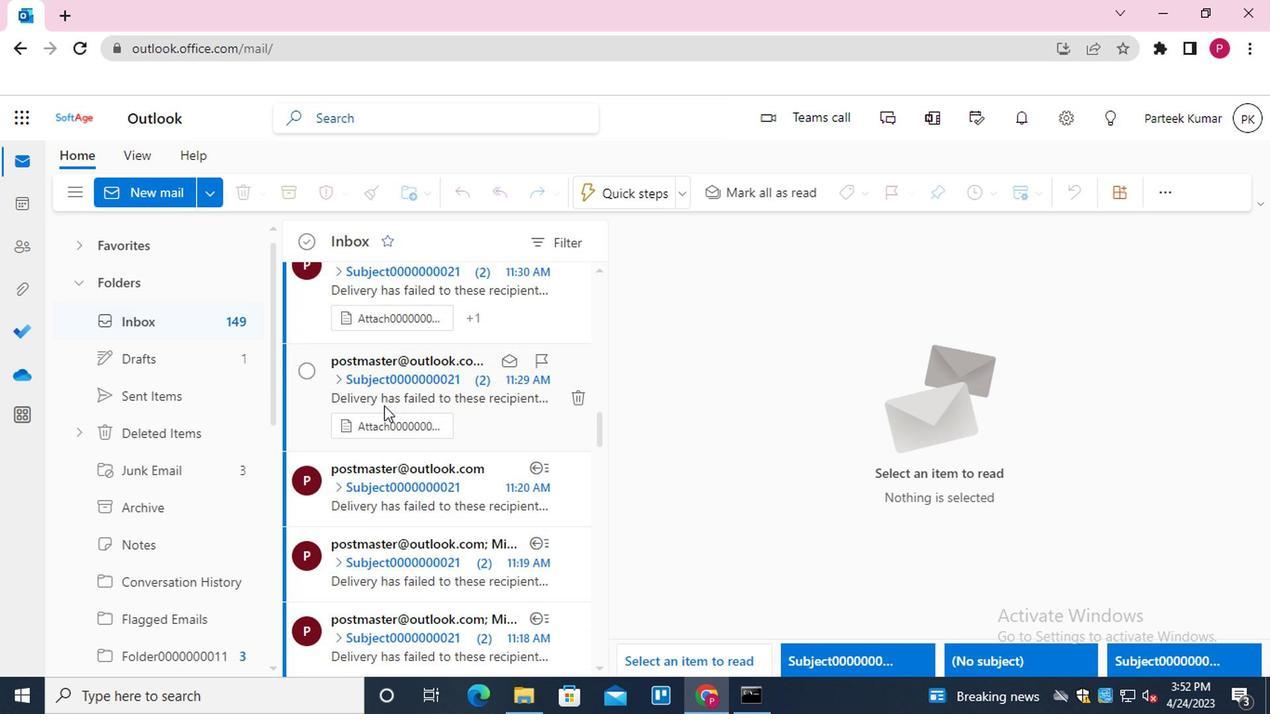 
Action: Mouse scrolled (459, 365) with delta (0, 0)
Screenshot: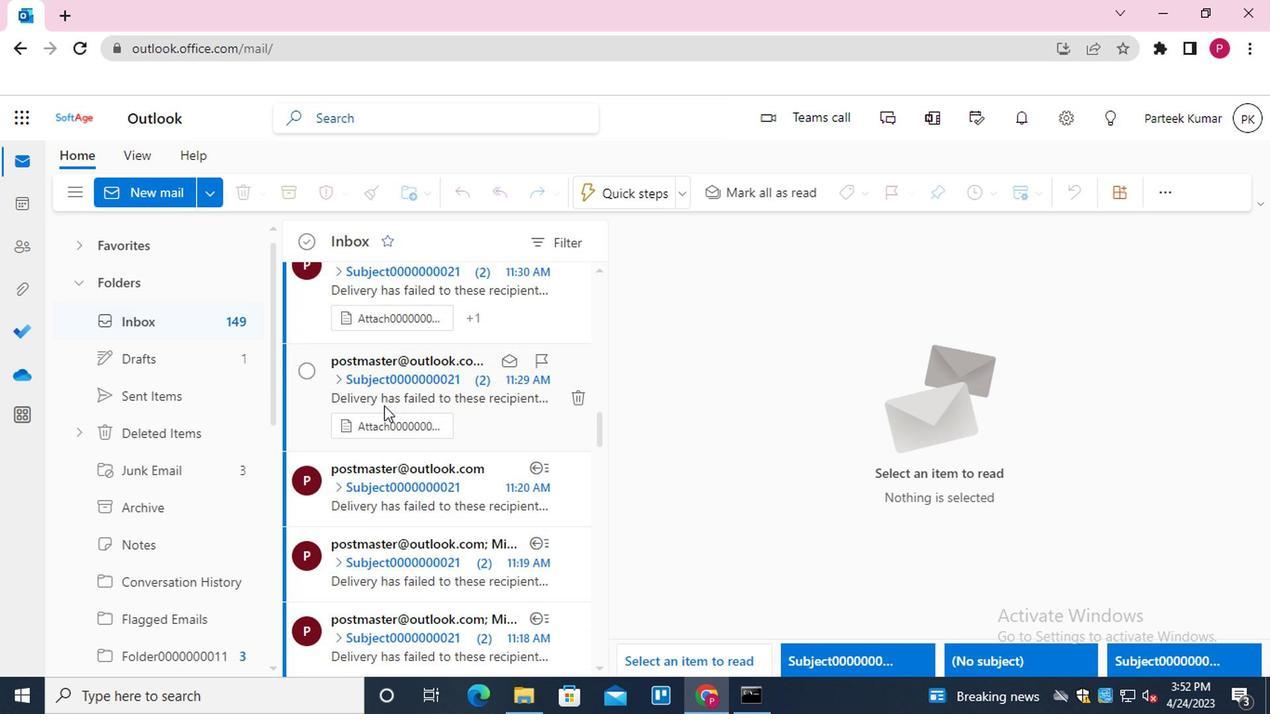
Action: Mouse scrolled (459, 365) with delta (0, 0)
Screenshot: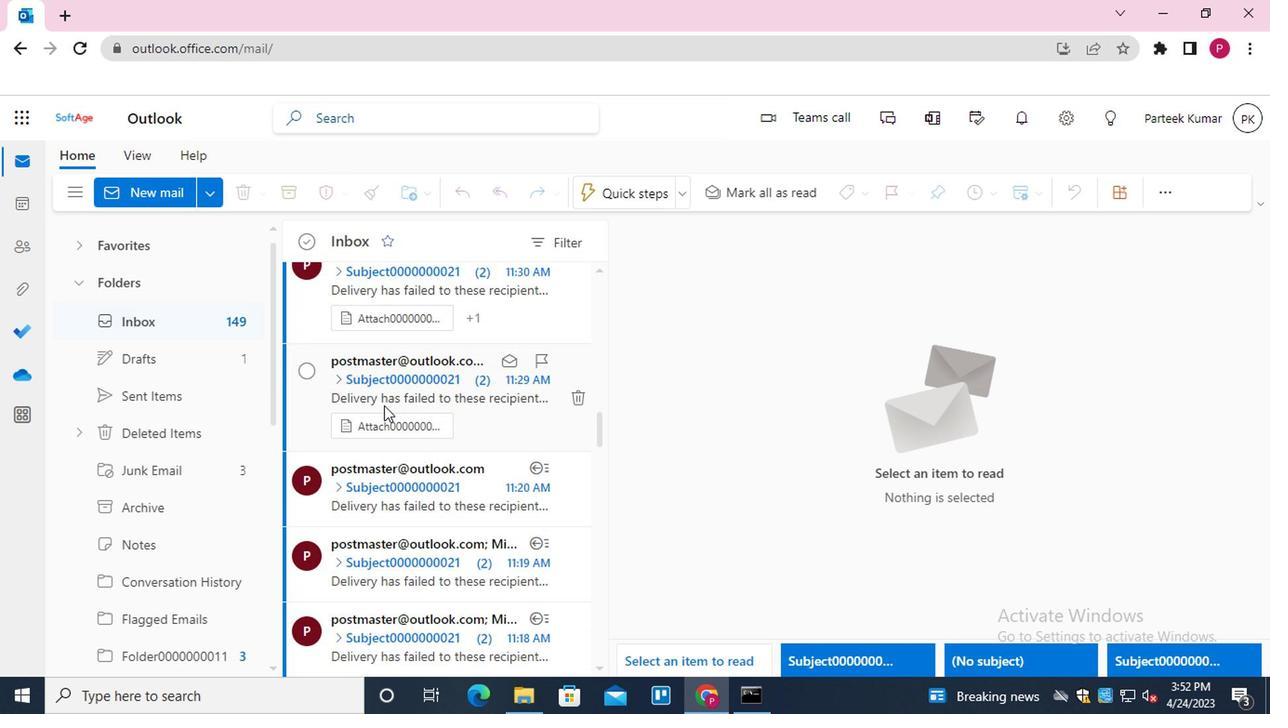 
Action: Mouse scrolled (459, 365) with delta (0, 0)
Screenshot: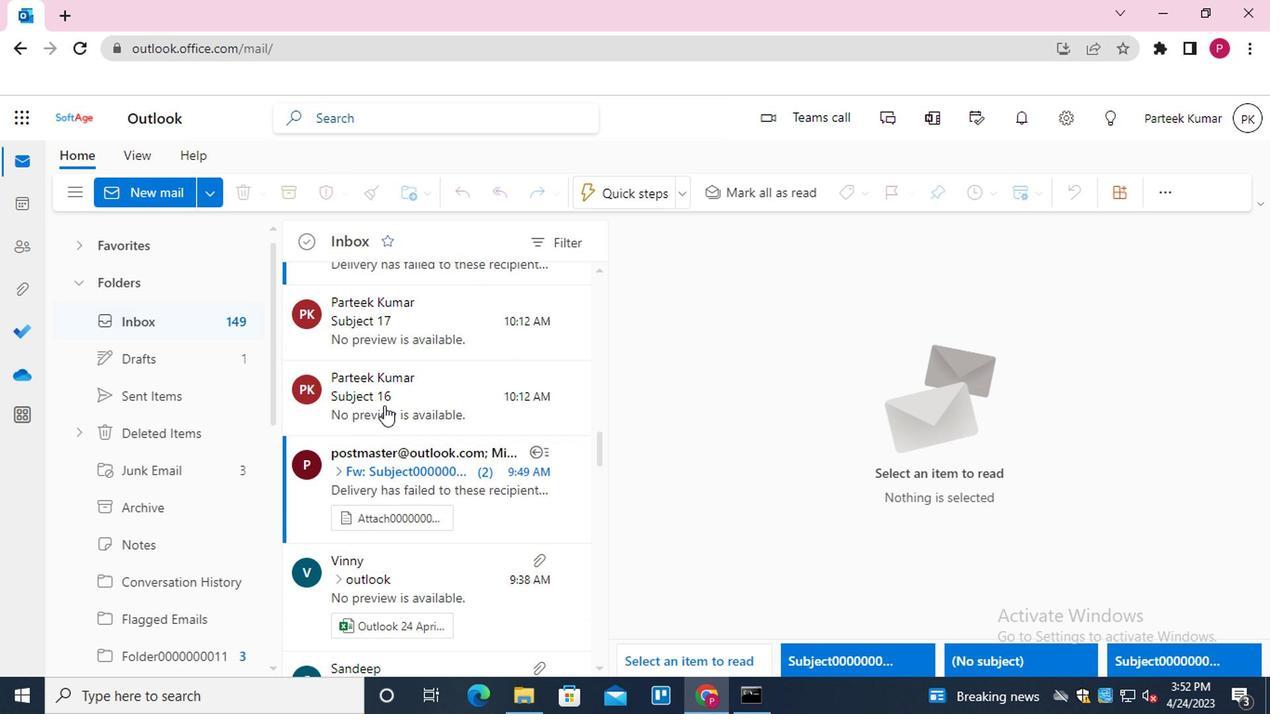 
Action: Mouse scrolled (459, 365) with delta (0, 0)
Screenshot: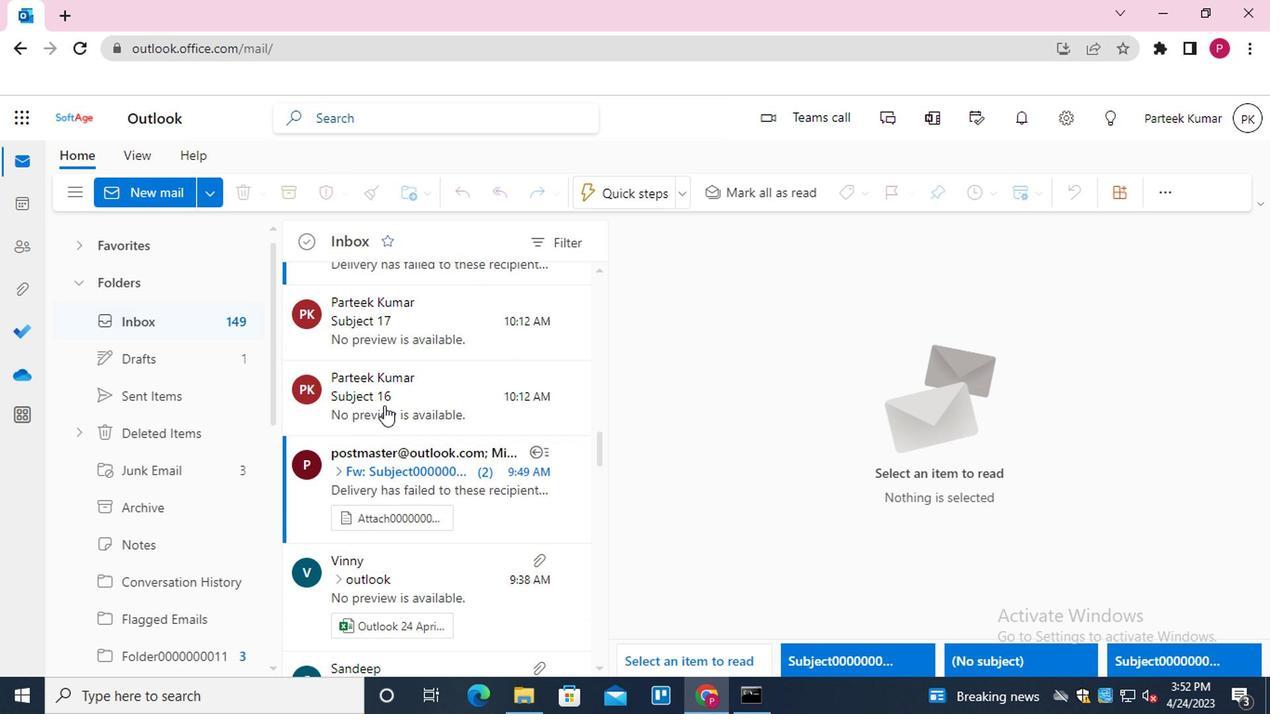 
Action: Mouse scrolled (459, 365) with delta (0, 0)
Screenshot: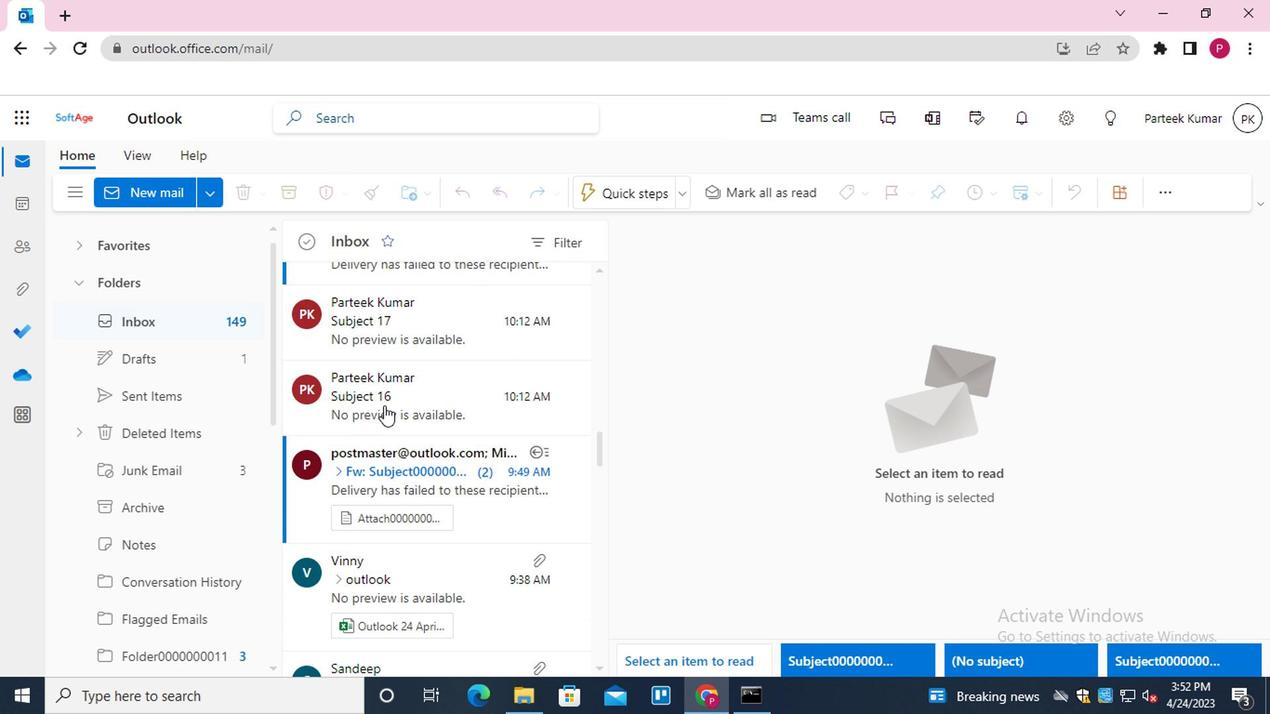 
Action: Mouse scrolled (459, 365) with delta (0, 0)
Screenshot: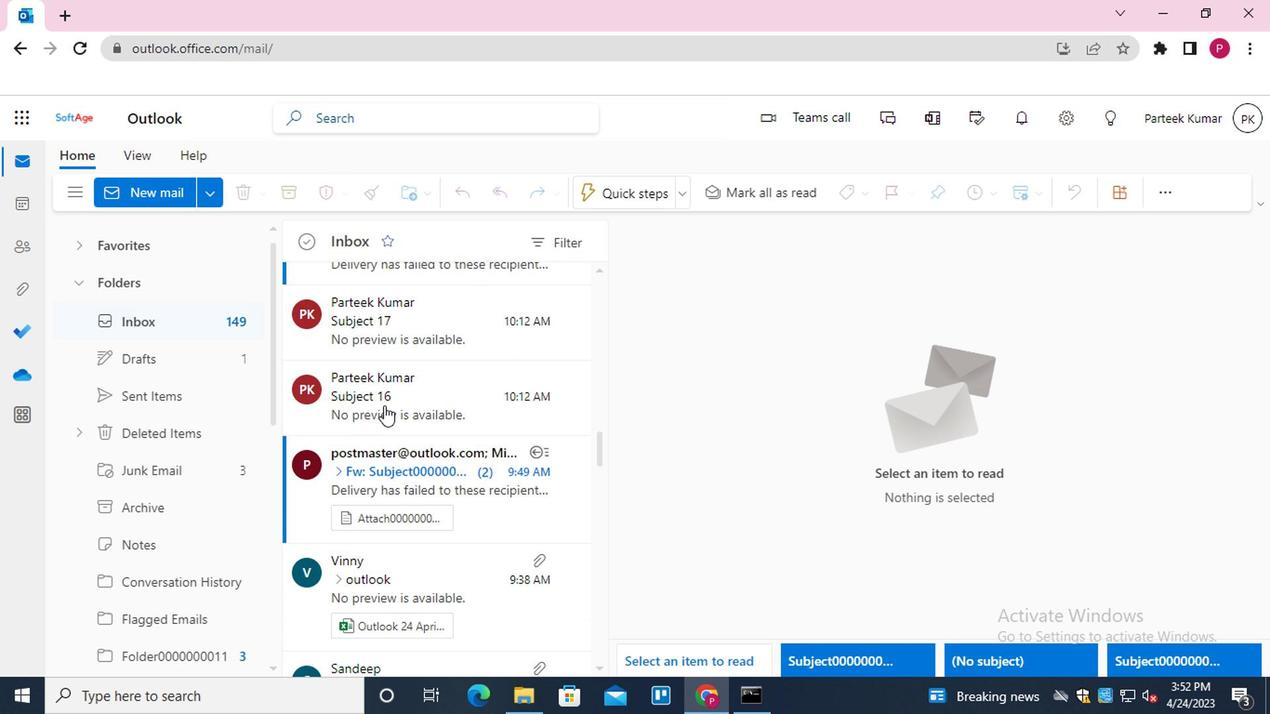 
Action: Mouse scrolled (459, 365) with delta (0, 0)
Screenshot: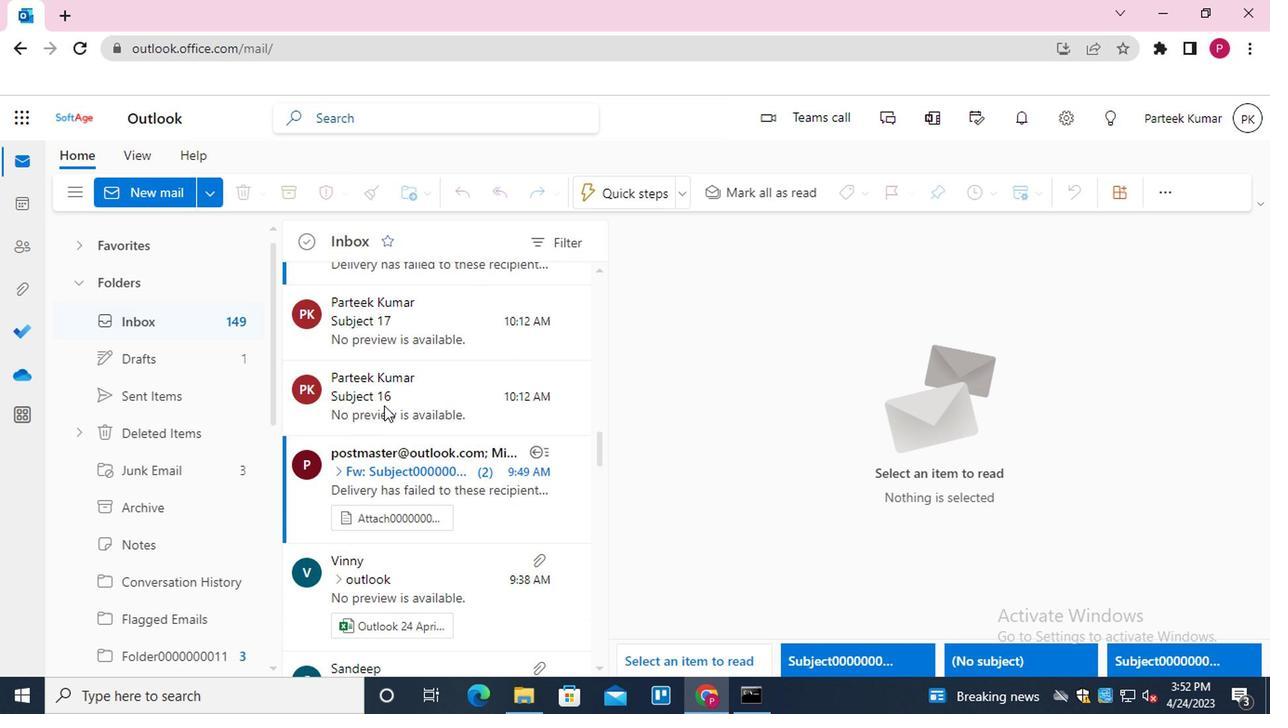 
Action: Mouse scrolled (459, 367) with delta (0, 0)
Screenshot: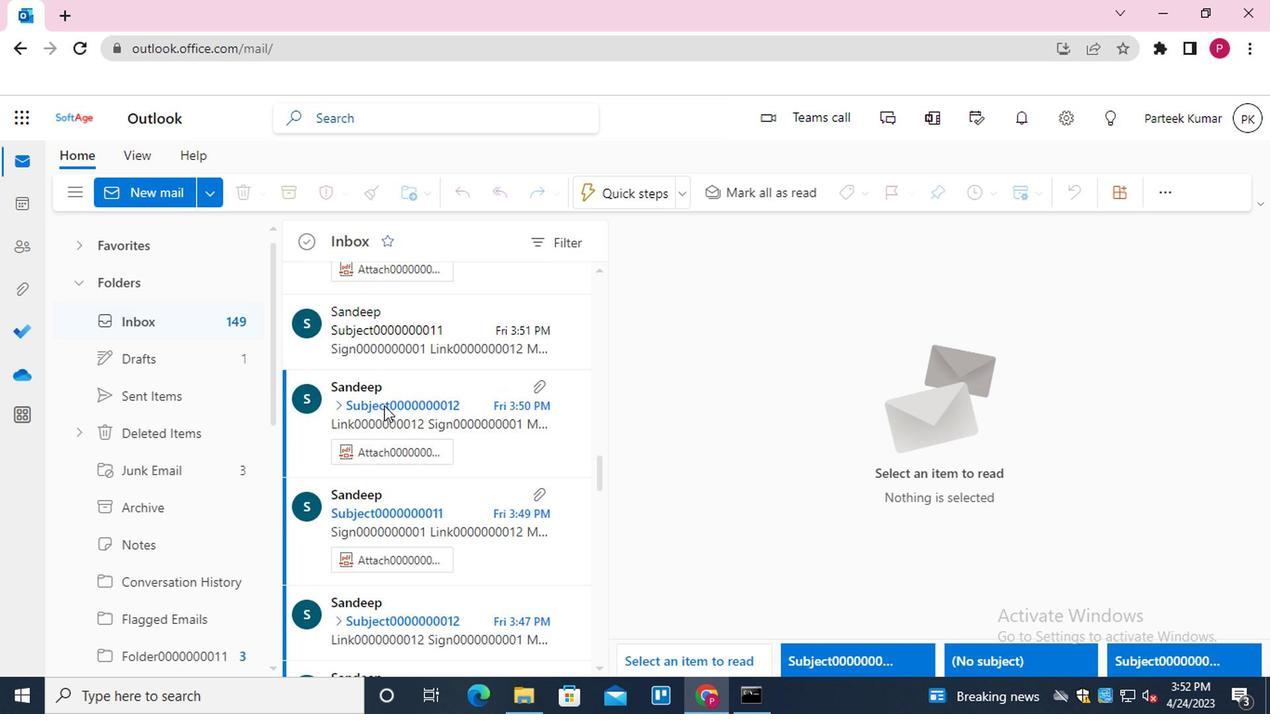 
Action: Mouse scrolled (459, 367) with delta (0, 0)
Screenshot: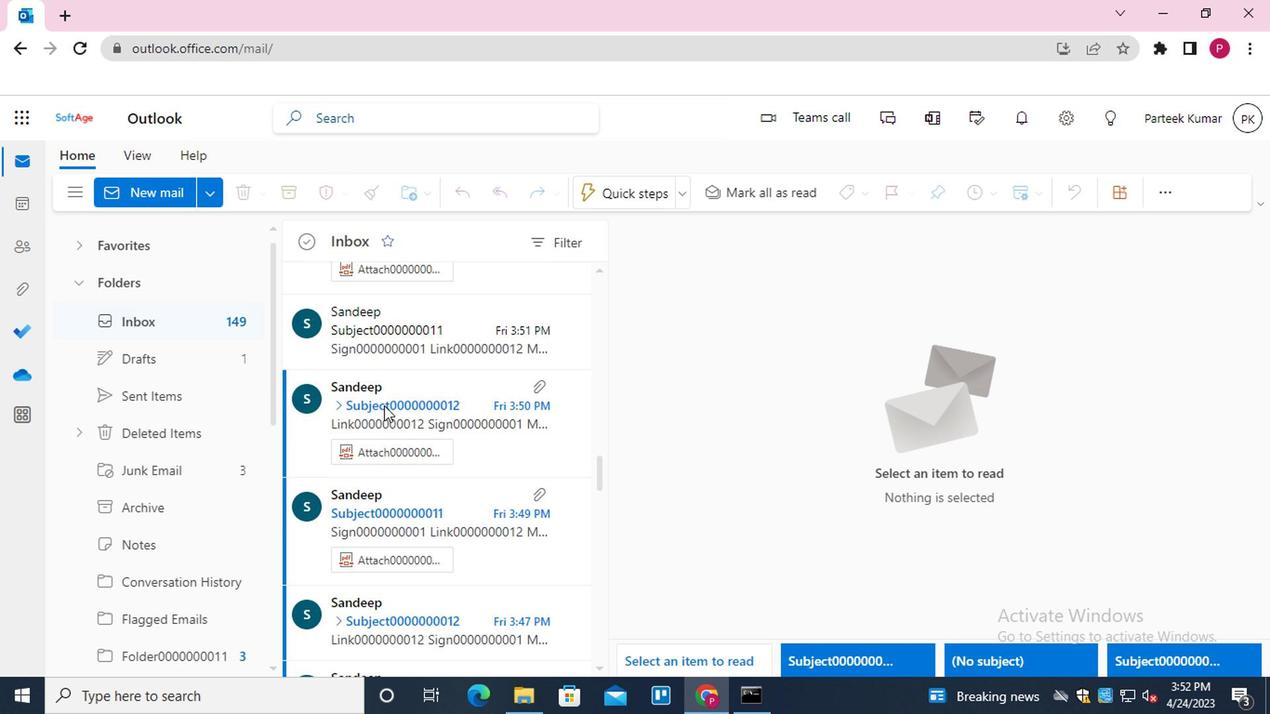 
Action: Mouse scrolled (459, 367) with delta (0, 0)
Screenshot: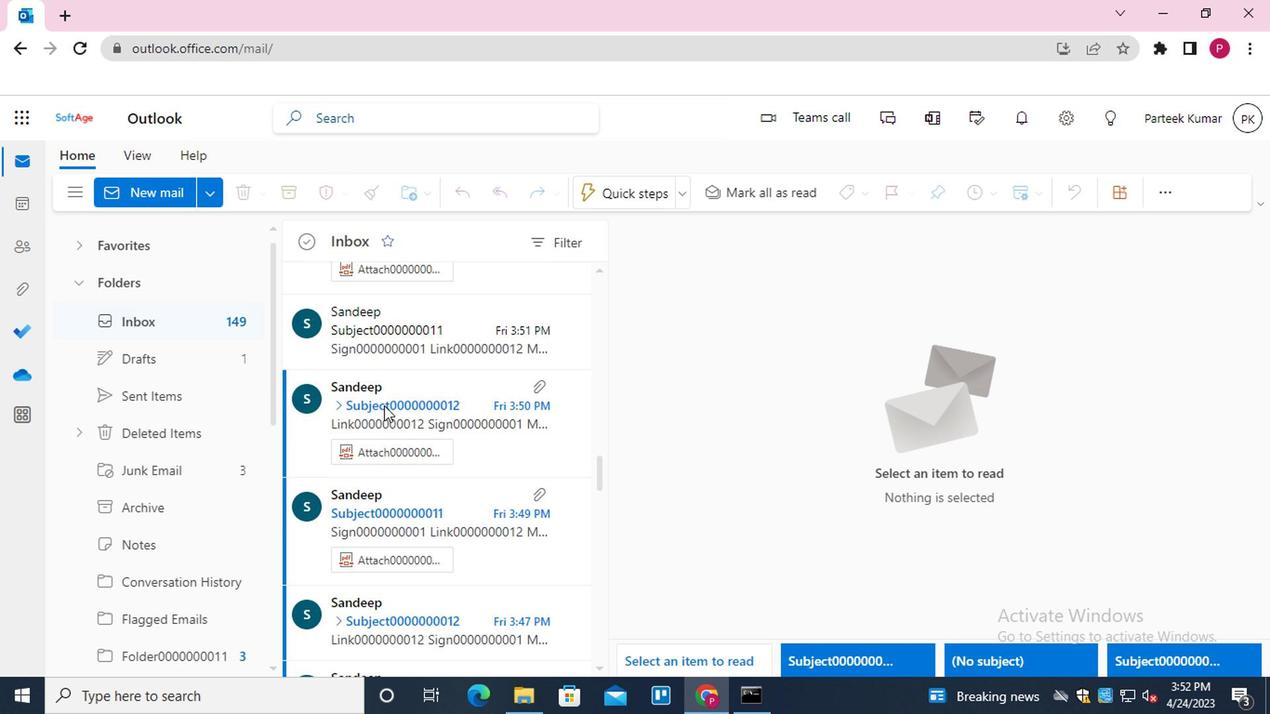 
Action: Mouse moved to (473, 430)
Screenshot: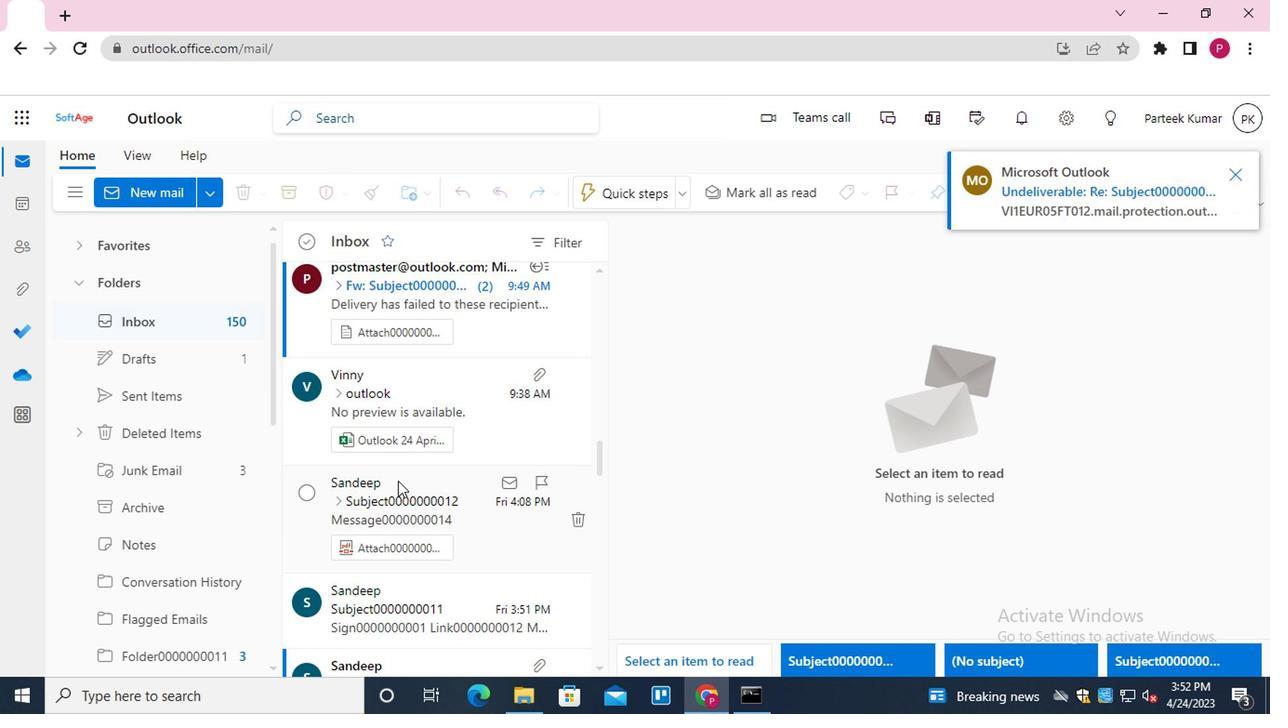 
Action: Mouse pressed left at (473, 430)
Screenshot: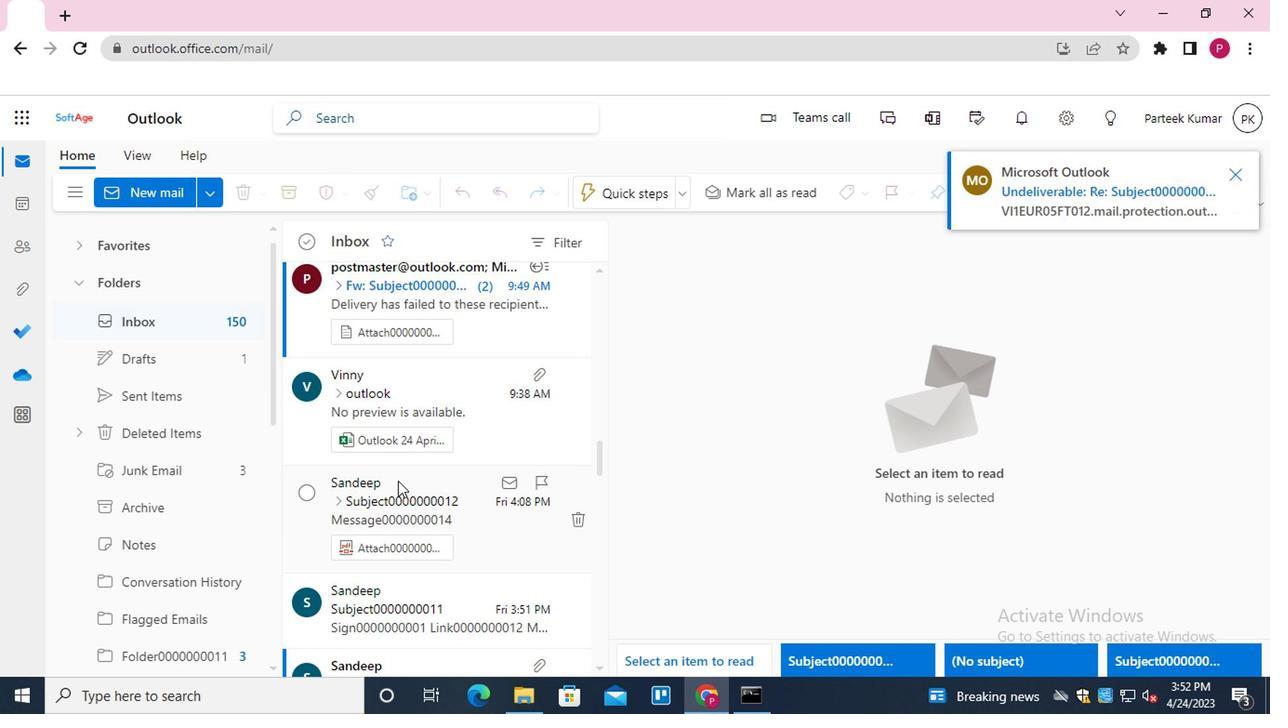
Action: Mouse moved to (1136, 296)
Screenshot: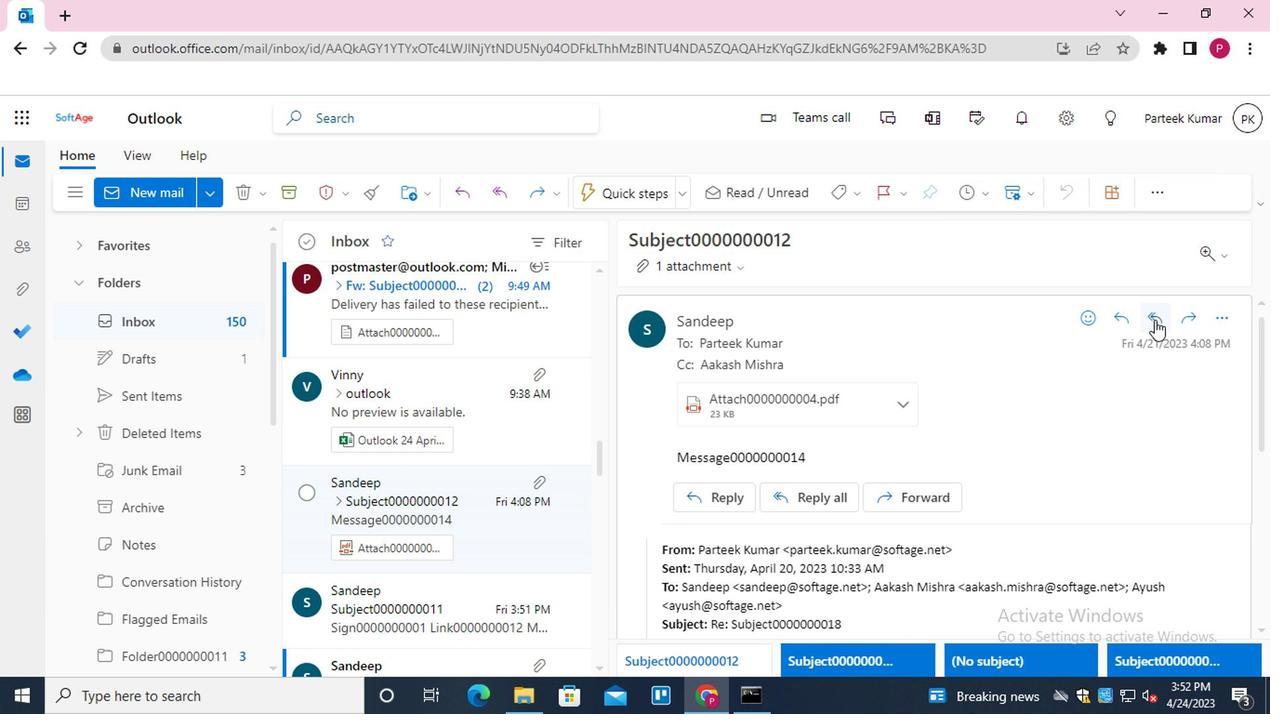 
Action: Mouse pressed left at (1136, 296)
Screenshot: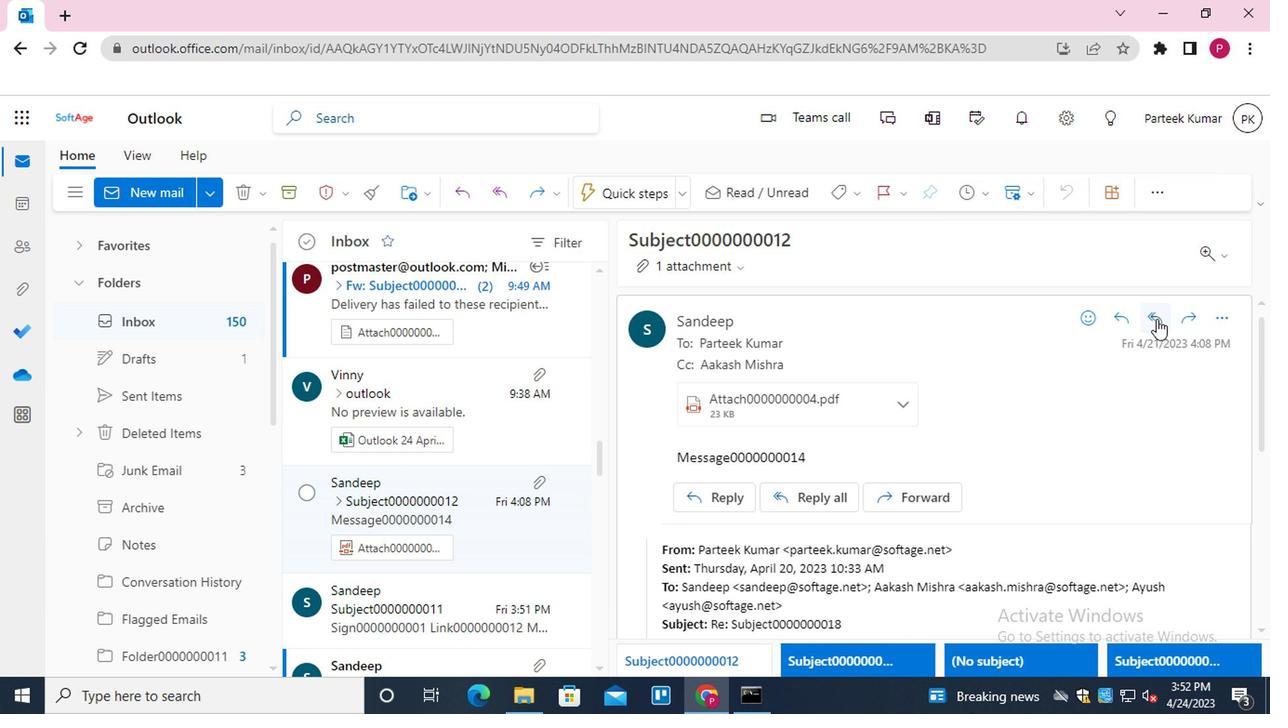 
Action: Mouse moved to (684, 483)
Screenshot: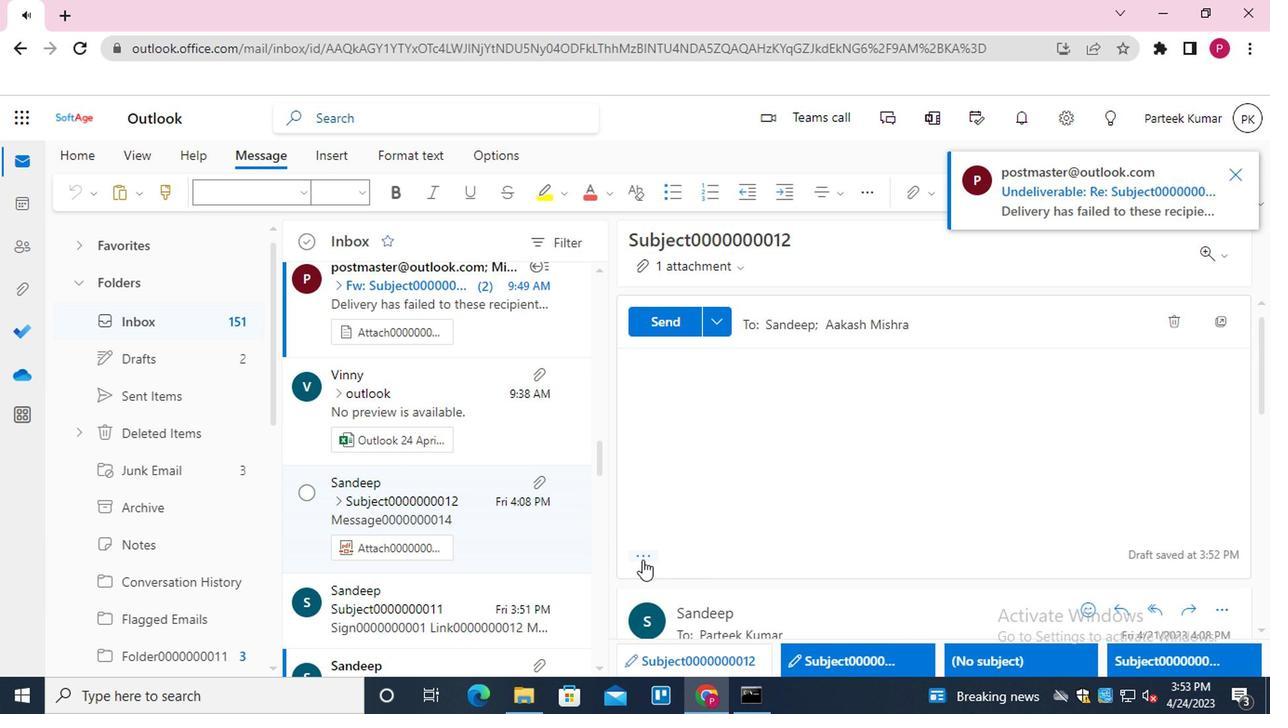 
Action: Mouse pressed left at (684, 483)
Screenshot: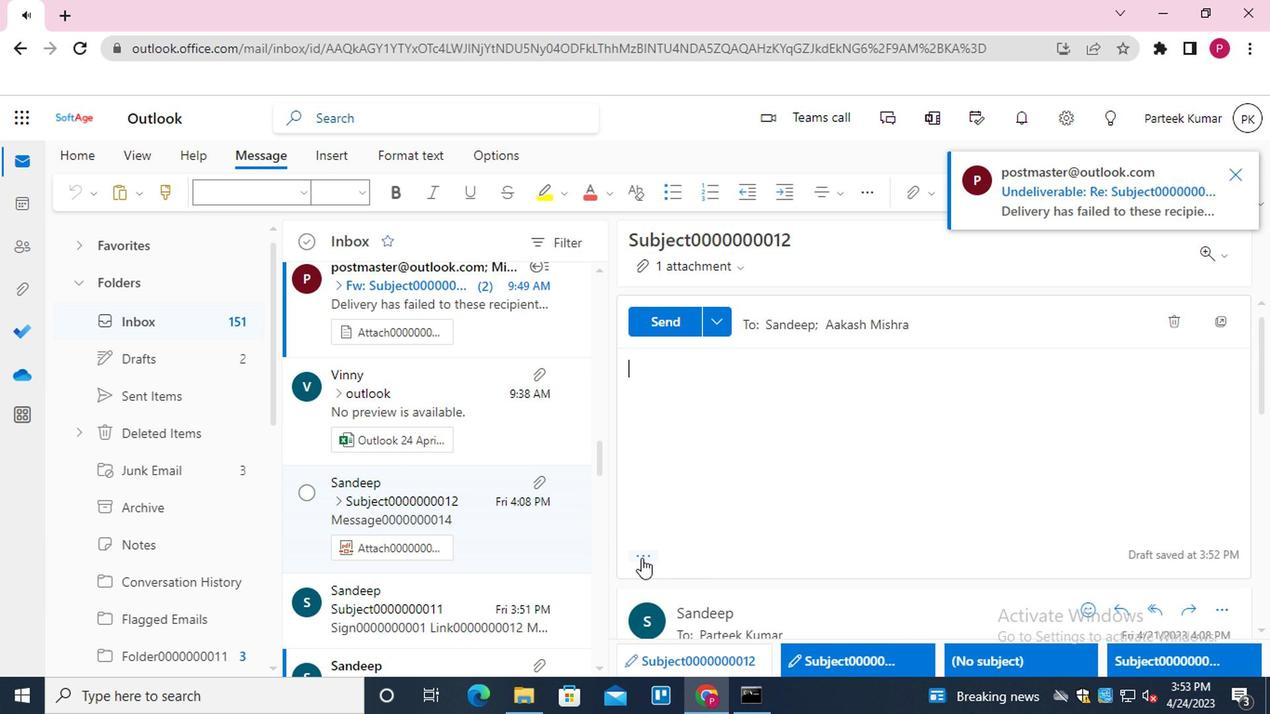 
Action: Mouse moved to (963, 199)
Screenshot: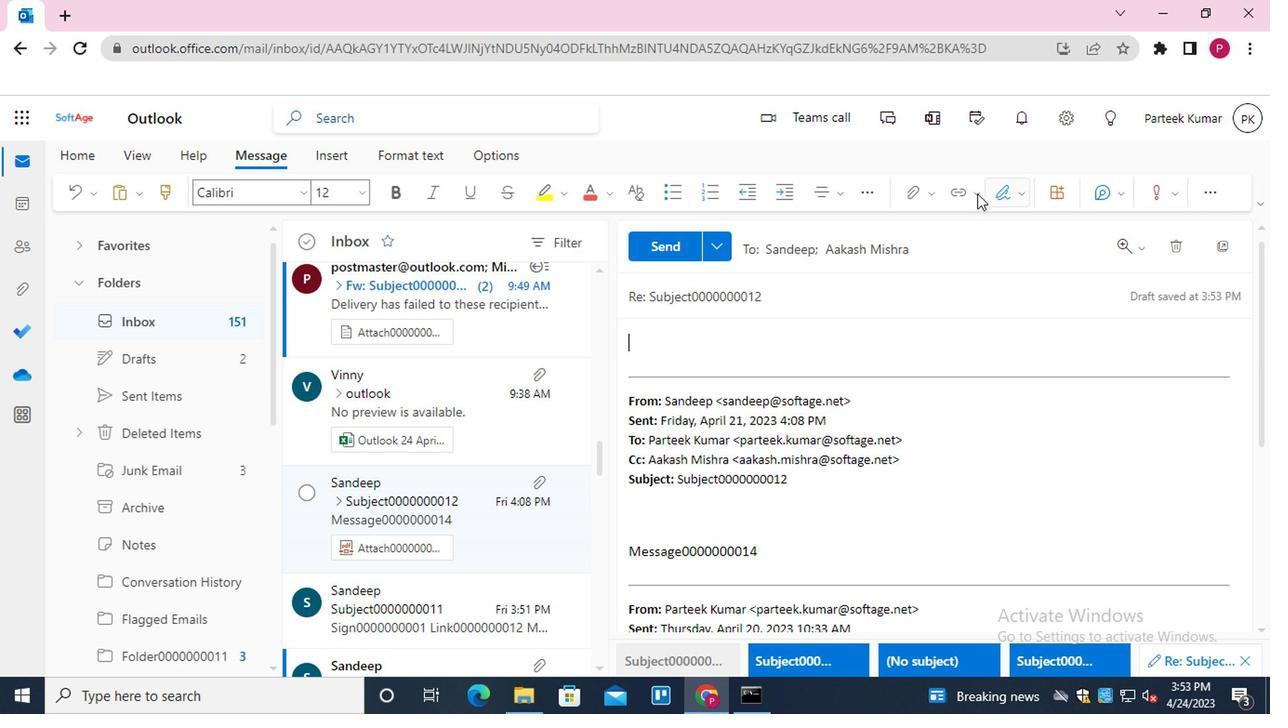 
Action: Mouse pressed left at (963, 199)
Screenshot: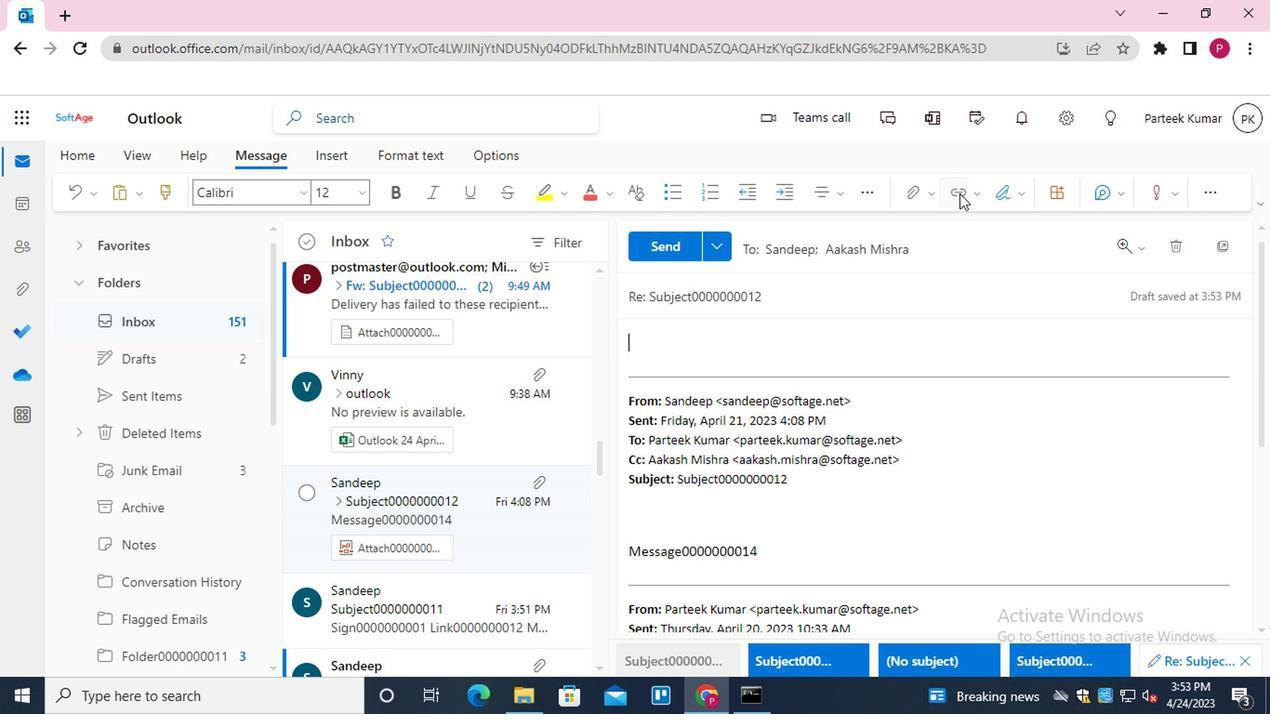 
Action: Mouse moved to (729, 330)
Screenshot: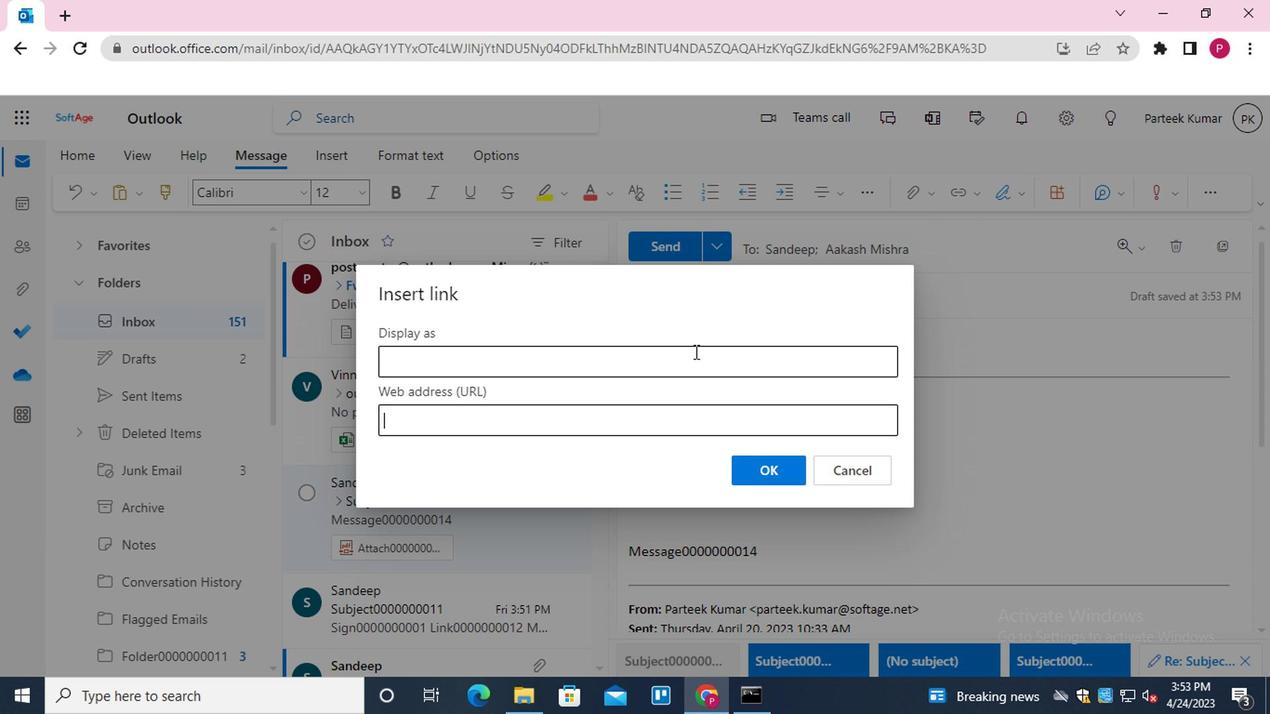 
Action: Mouse pressed left at (729, 330)
Screenshot: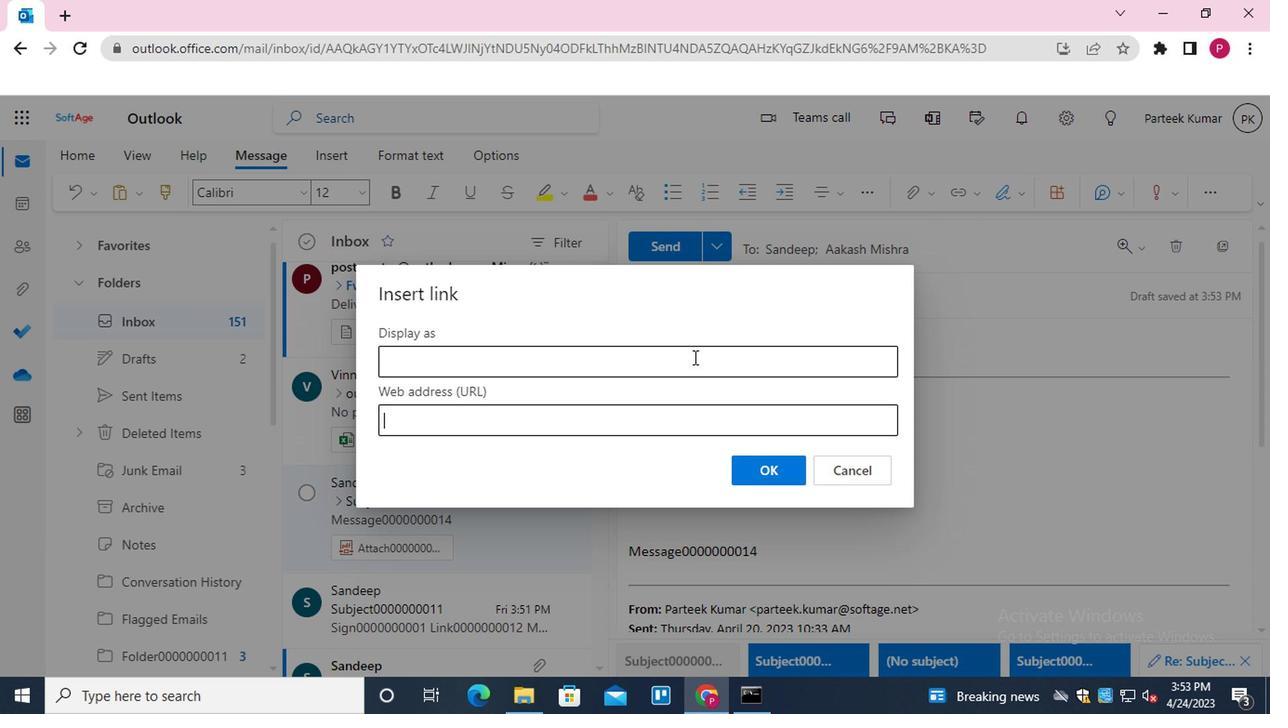 
Action: Mouse moved to (586, 422)
Screenshot: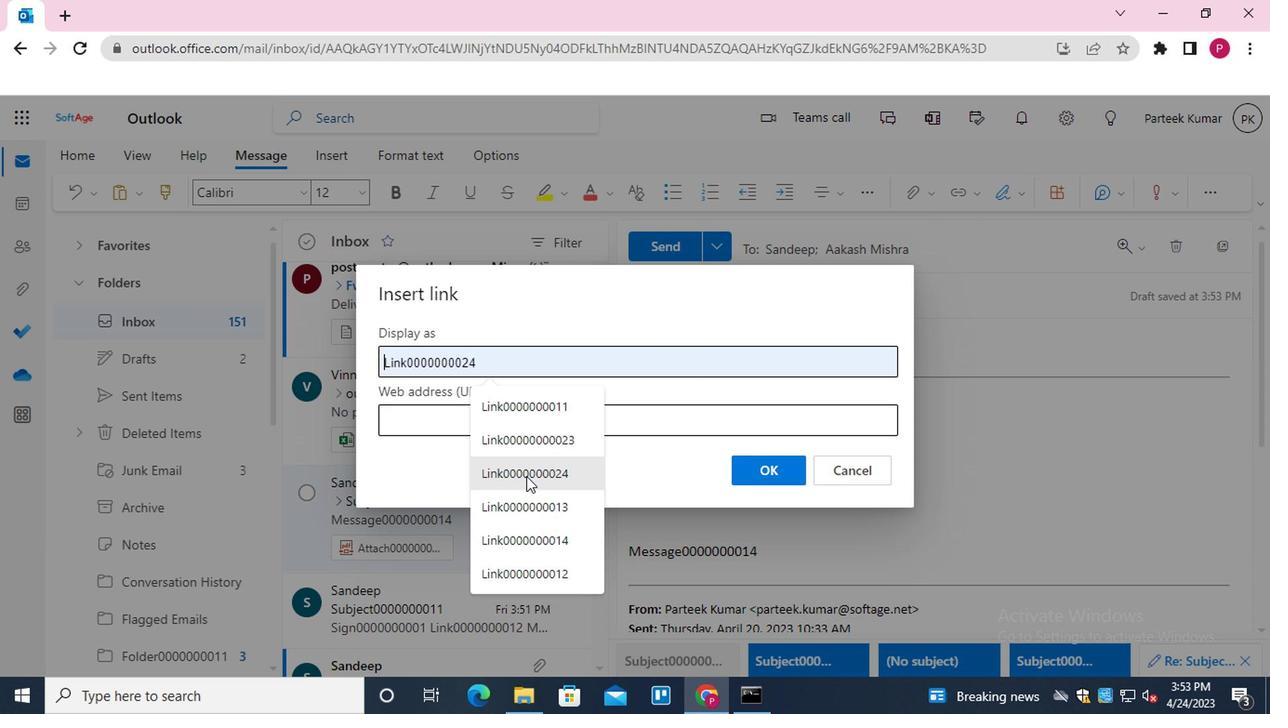 
Action: Mouse pressed left at (586, 422)
Screenshot: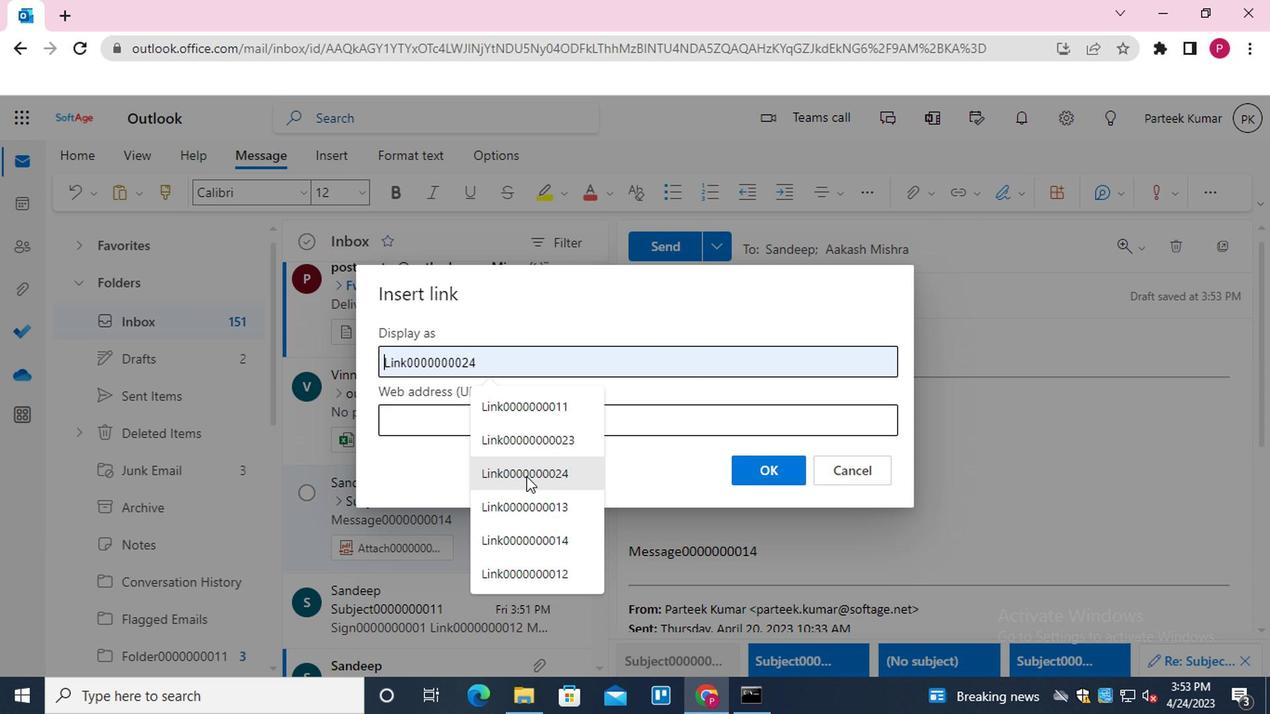 
Action: Mouse moved to (587, 374)
Screenshot: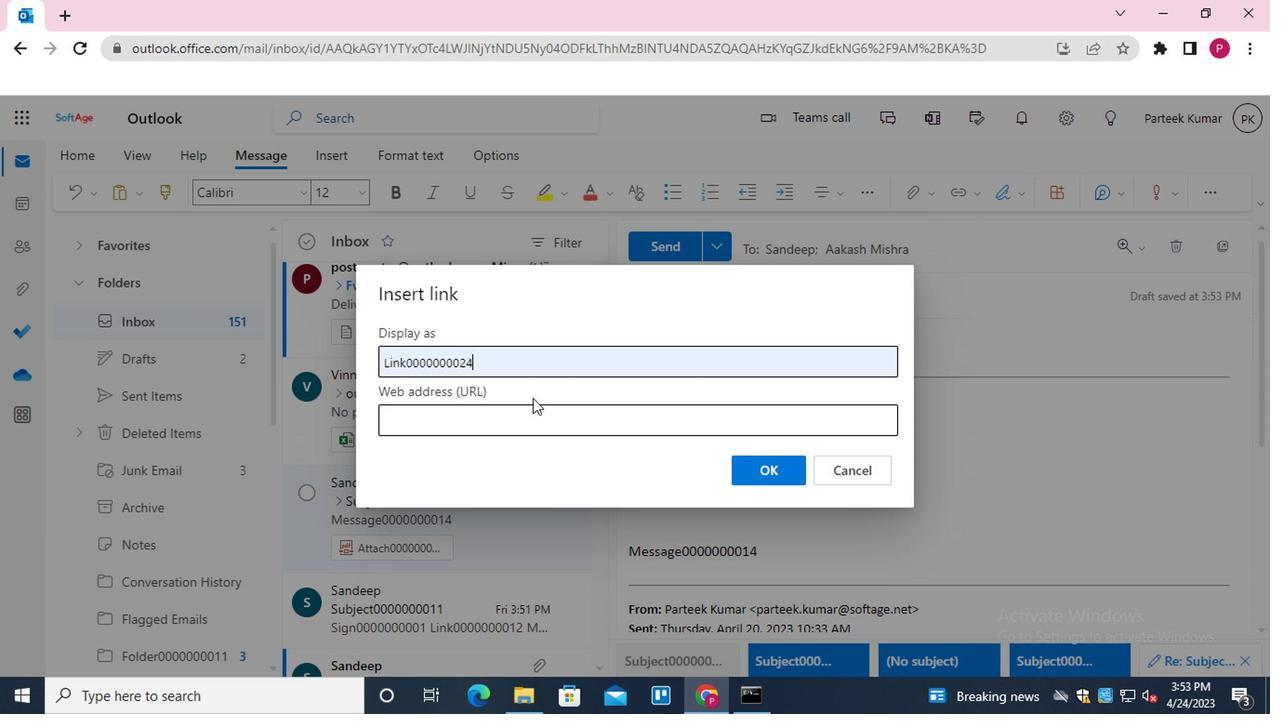 
Action: Mouse pressed left at (587, 374)
Screenshot: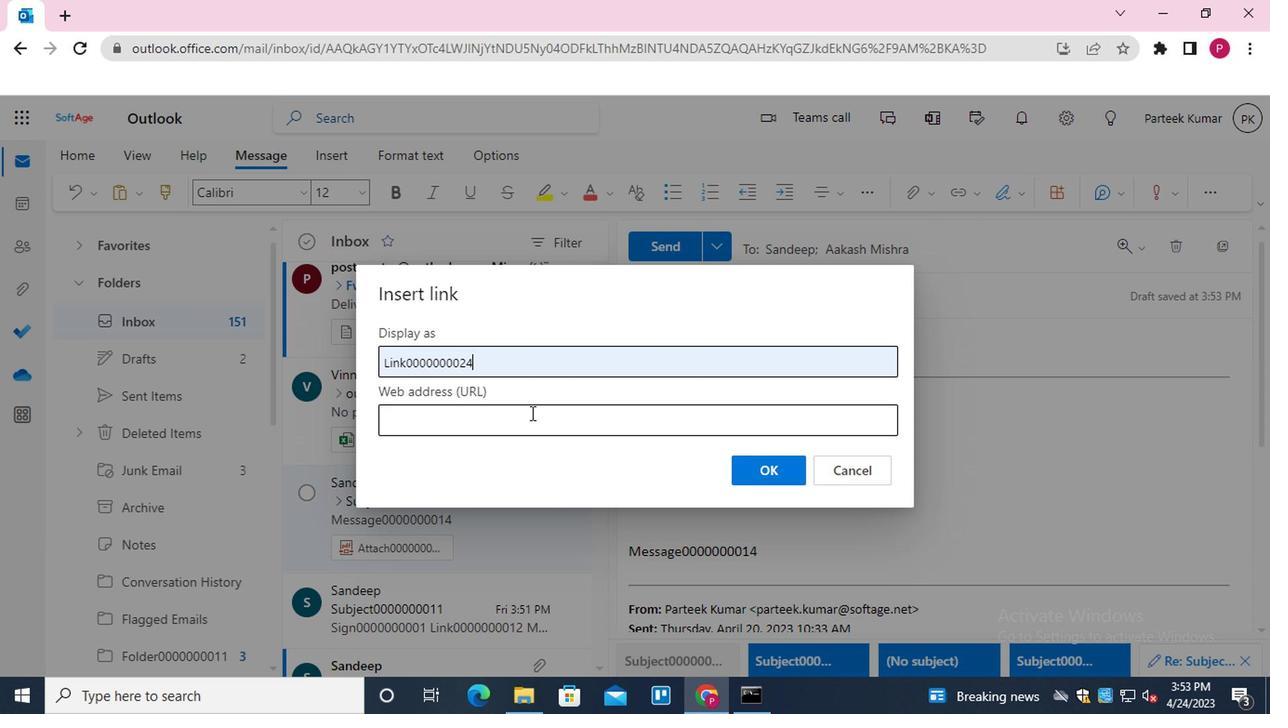
Action: Mouse moved to (593, 442)
Screenshot: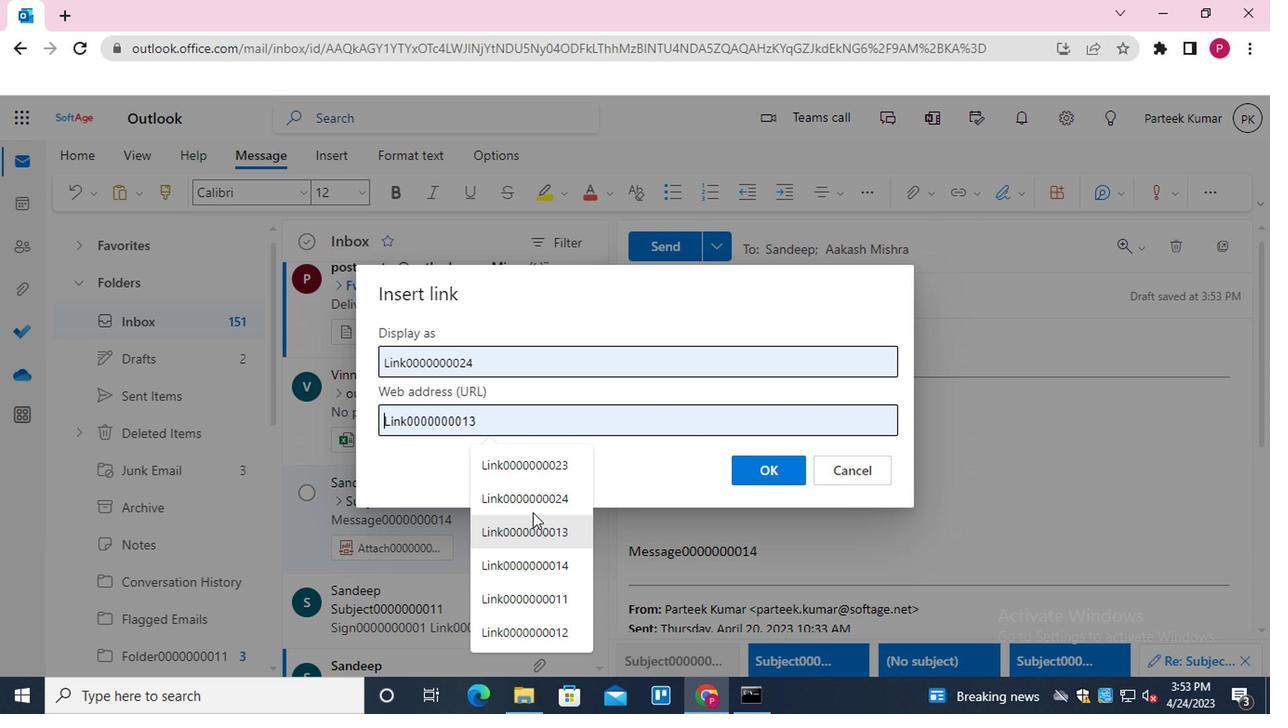 
Action: Mouse pressed left at (593, 442)
Screenshot: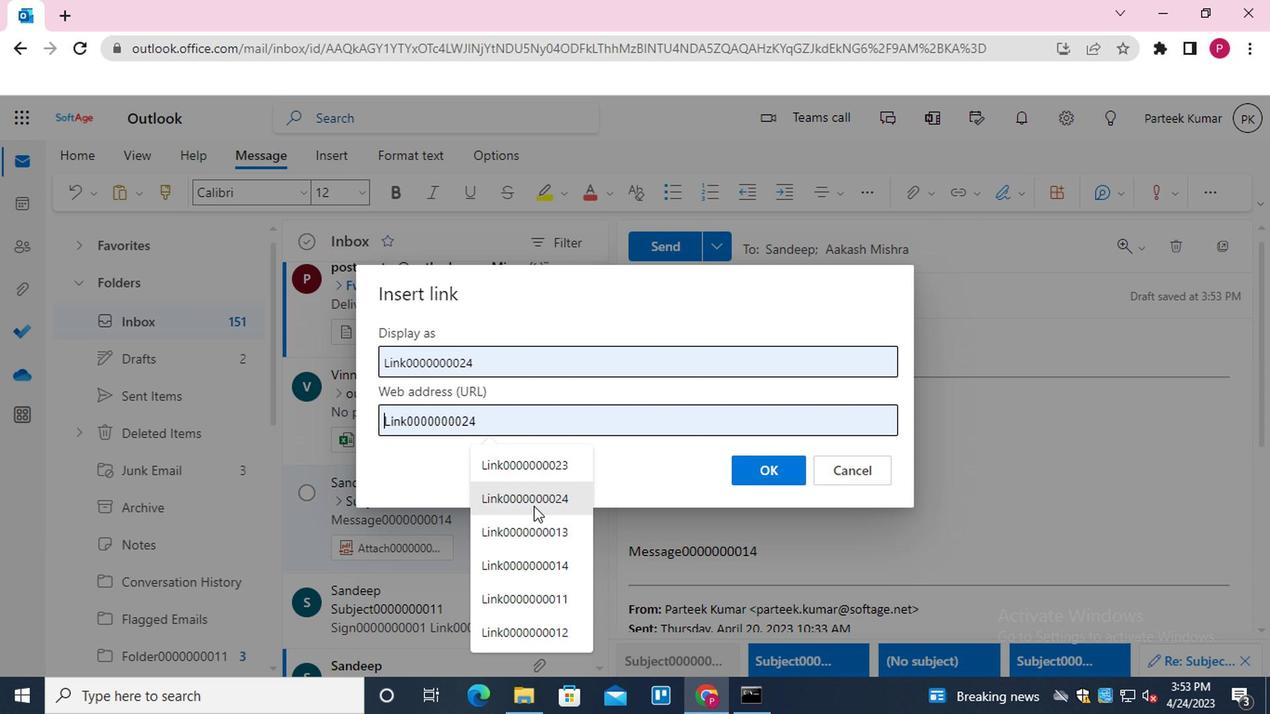 
Action: Mouse moved to (791, 426)
Screenshot: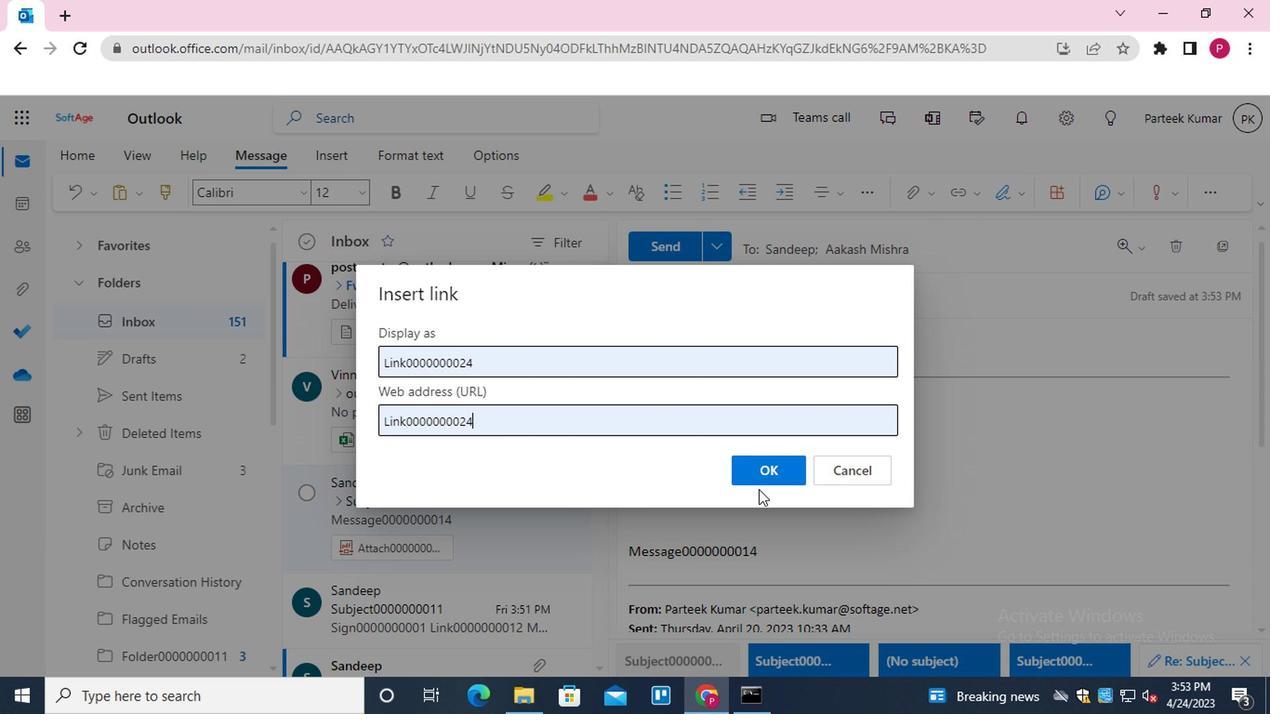 
Action: Mouse pressed left at (791, 426)
Screenshot: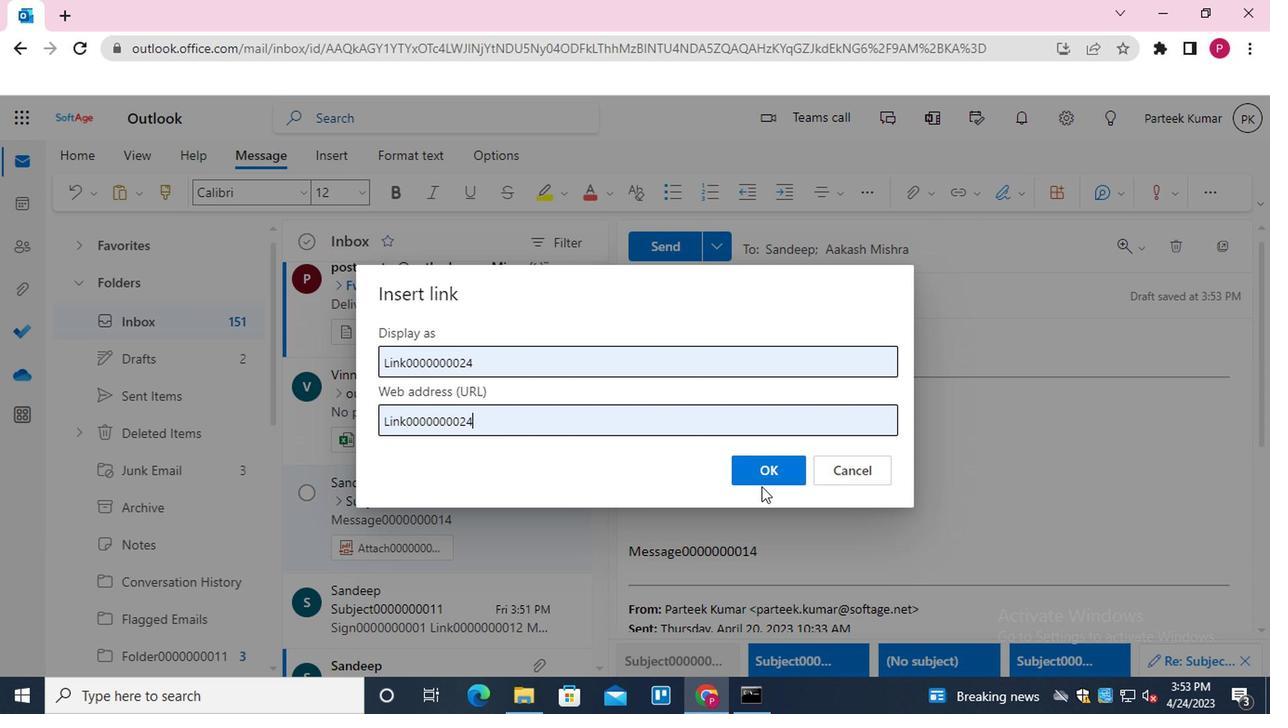 
Action: Mouse moved to (831, 279)
Screenshot: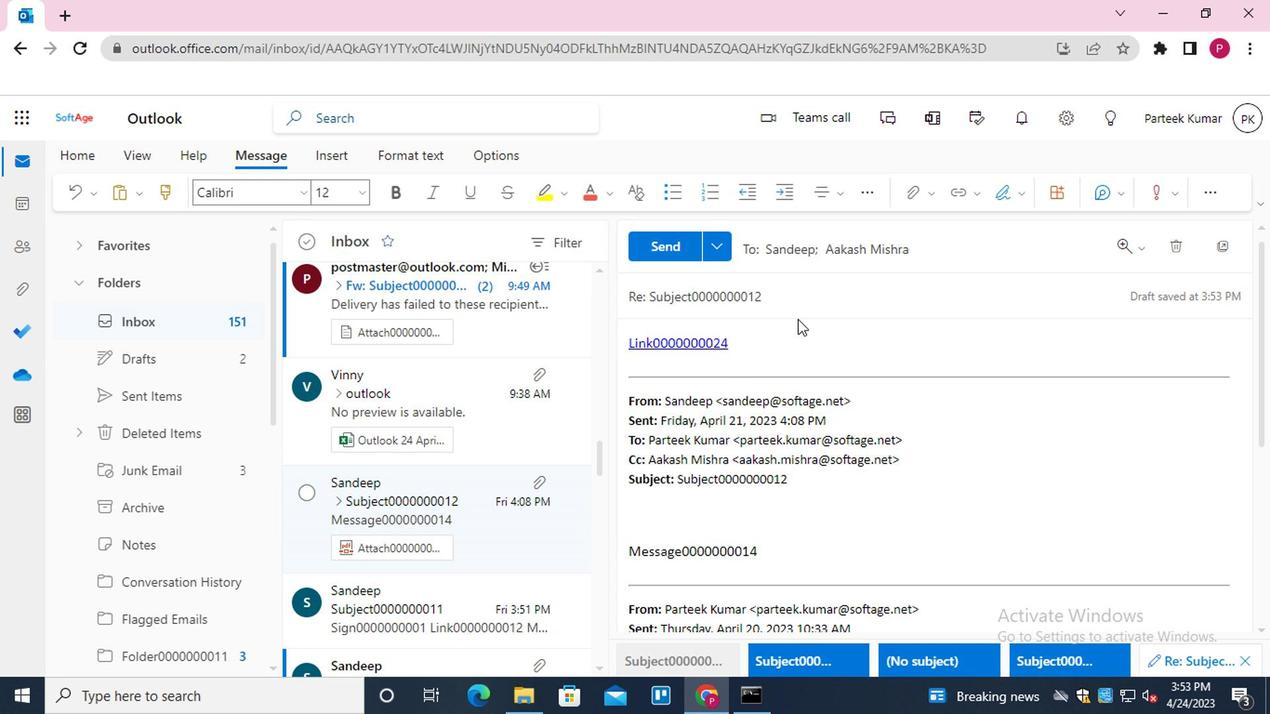 
Action: Mouse pressed left at (831, 279)
Screenshot: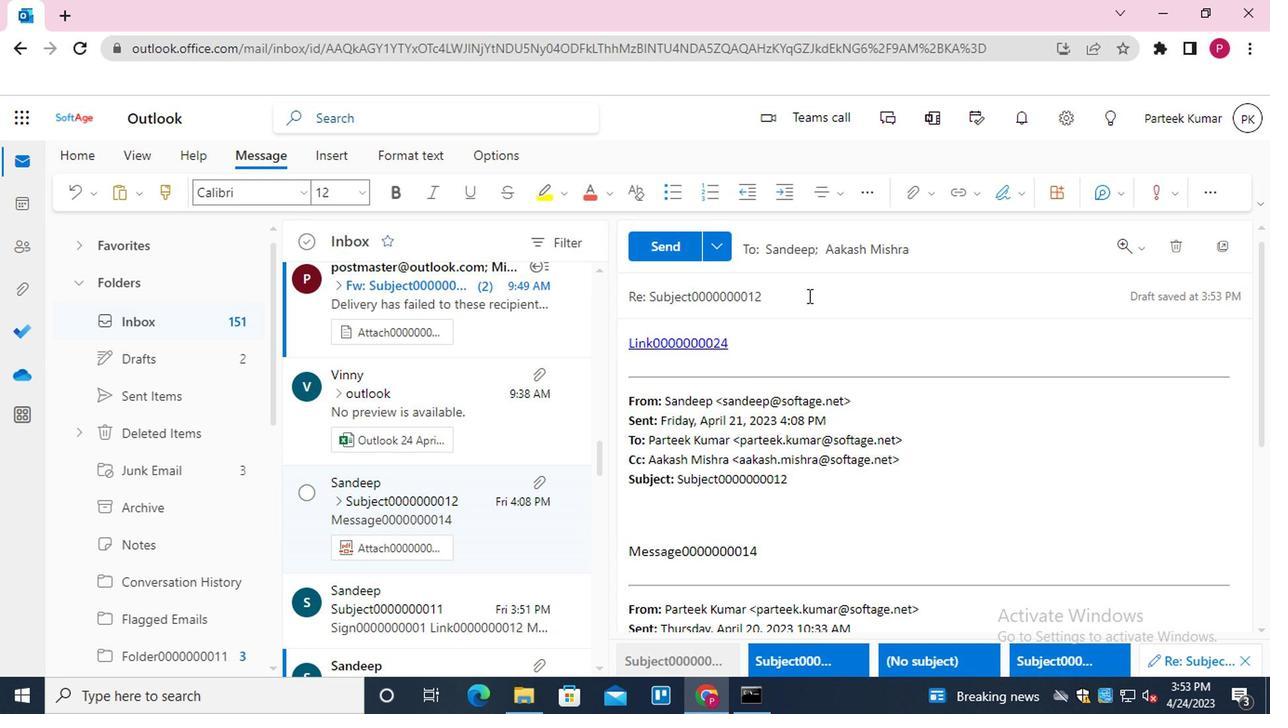 
Action: Key pressed <Key.backspace><Key.backspace>27
Screenshot: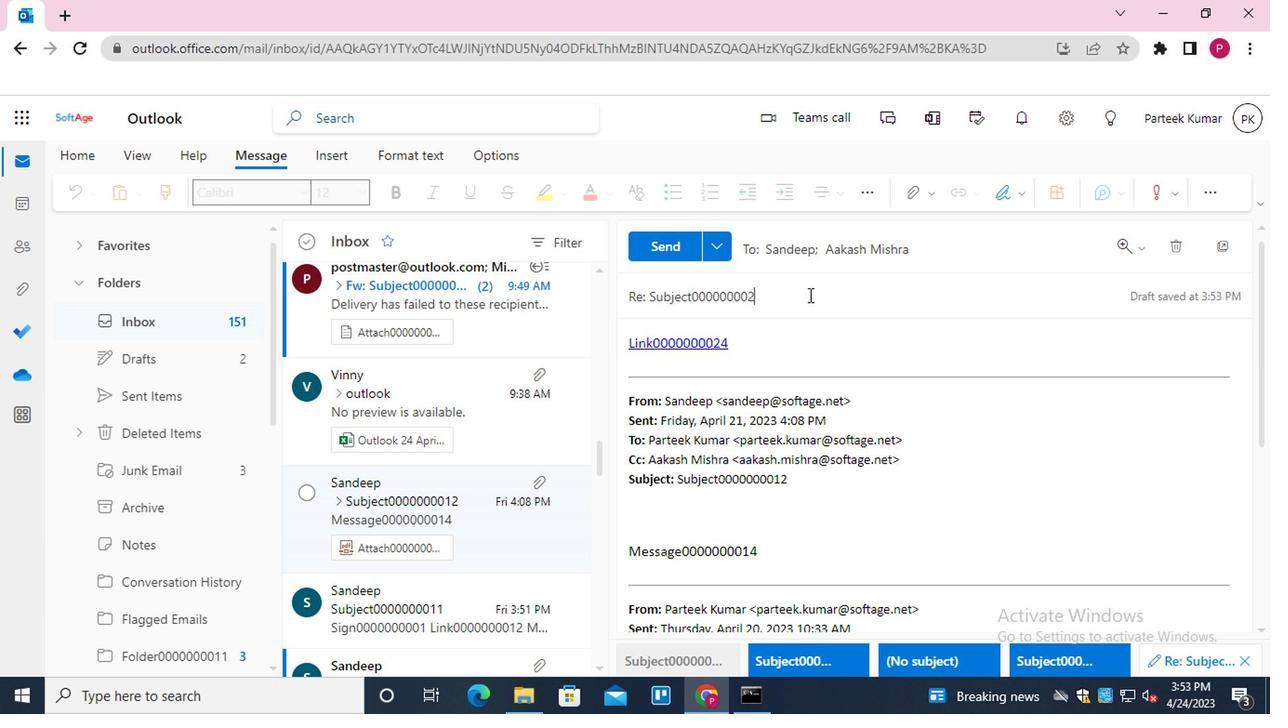 
Action: Mouse moved to (765, 344)
Screenshot: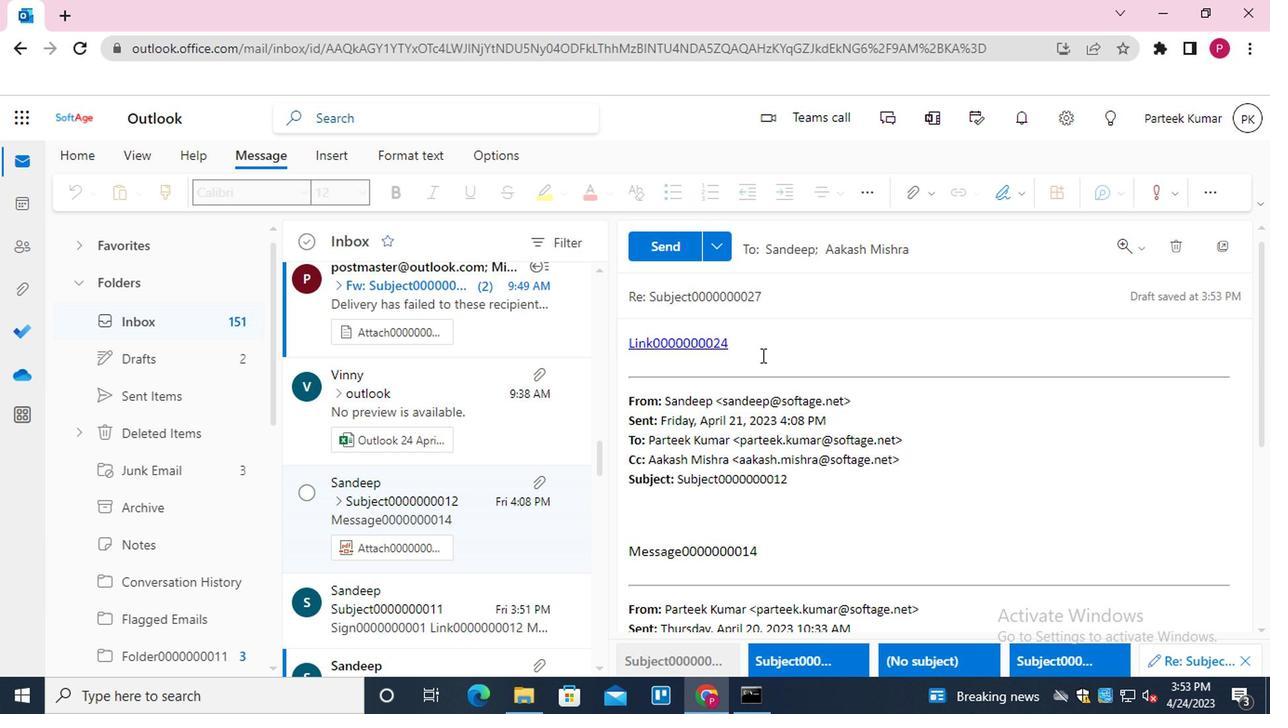 
Action: Mouse pressed left at (765, 344)
Screenshot: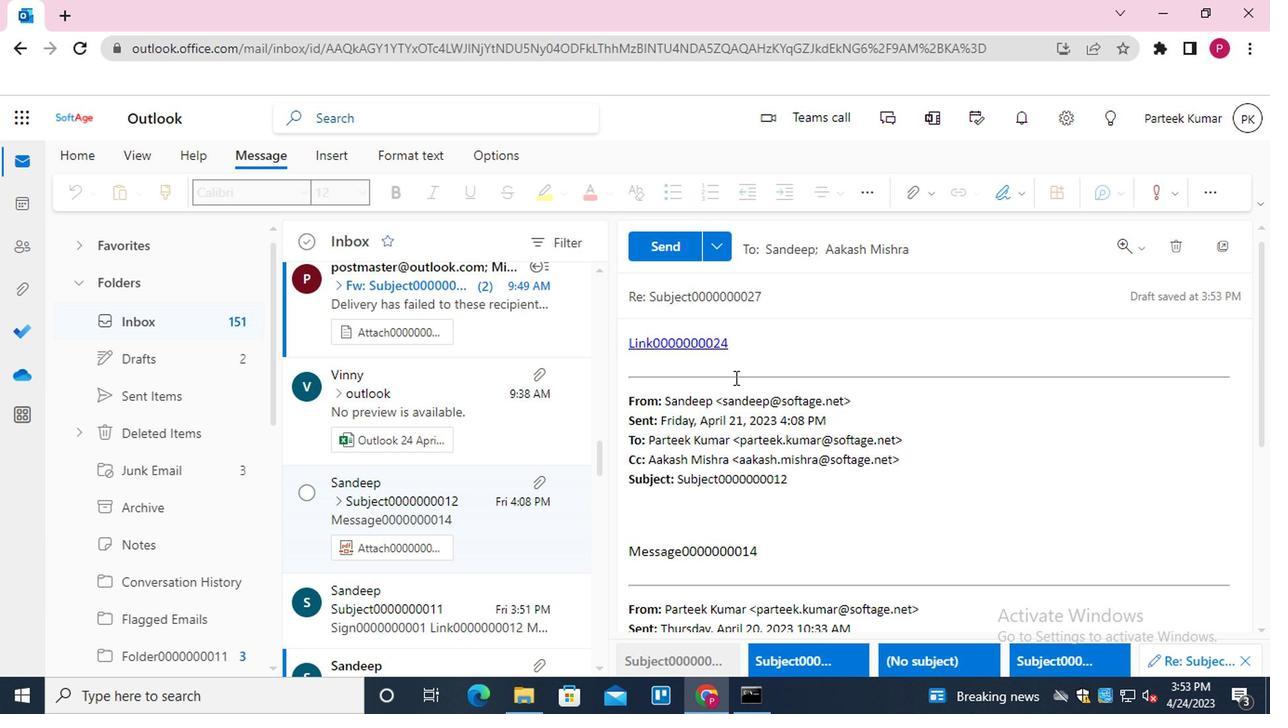 
Action: Mouse moved to (765, 334)
Screenshot: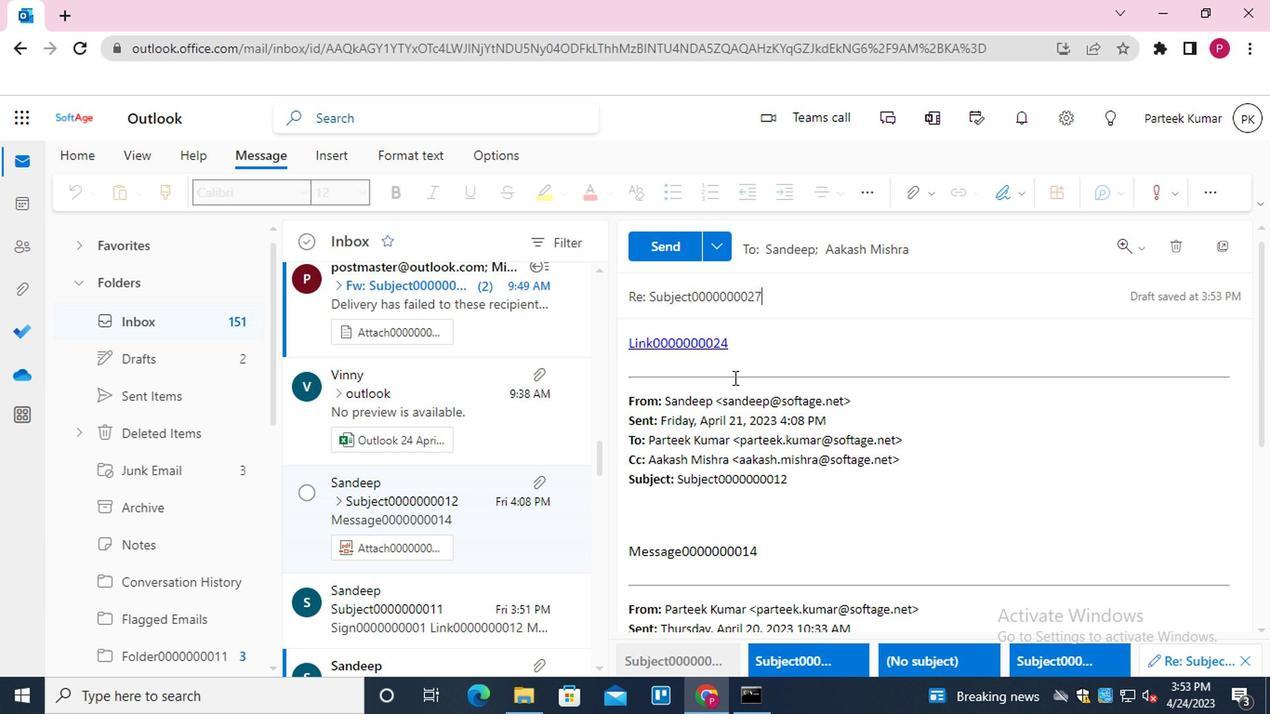 
Action: Mouse pressed left at (765, 334)
Screenshot: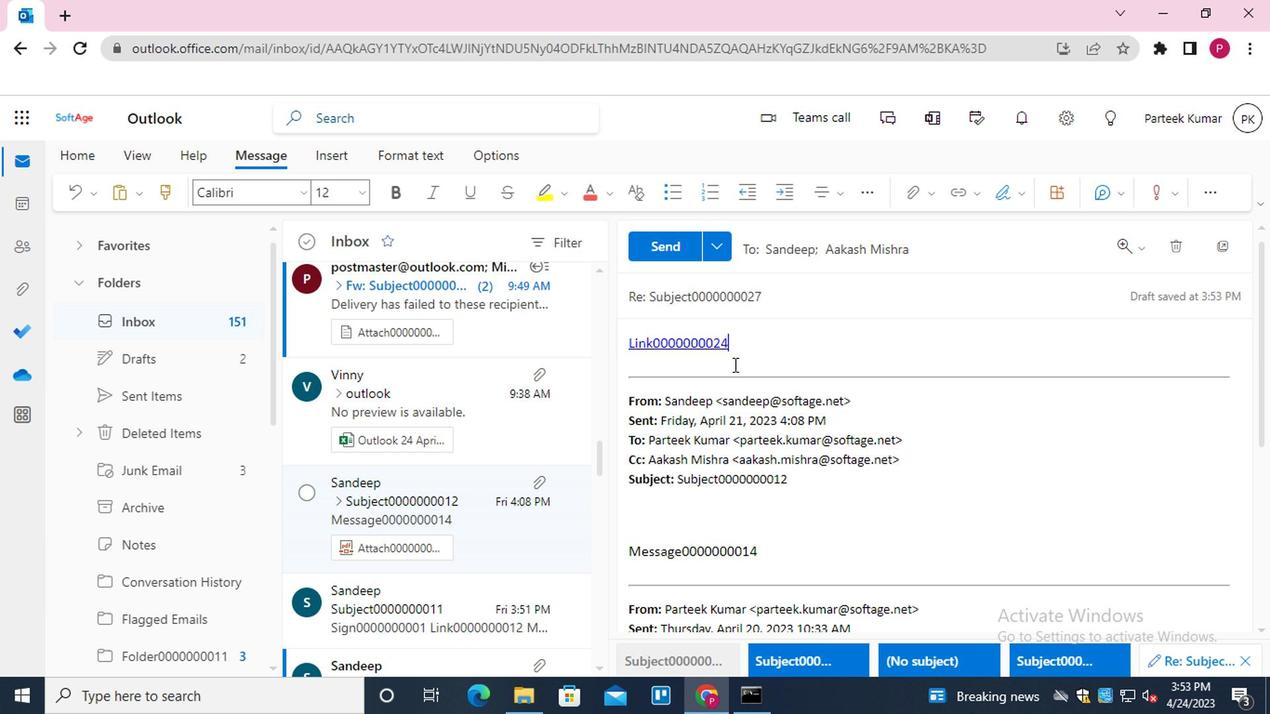 
Action: Key pressed <Key.shift_r>MESSAGE0000000024
Screenshot: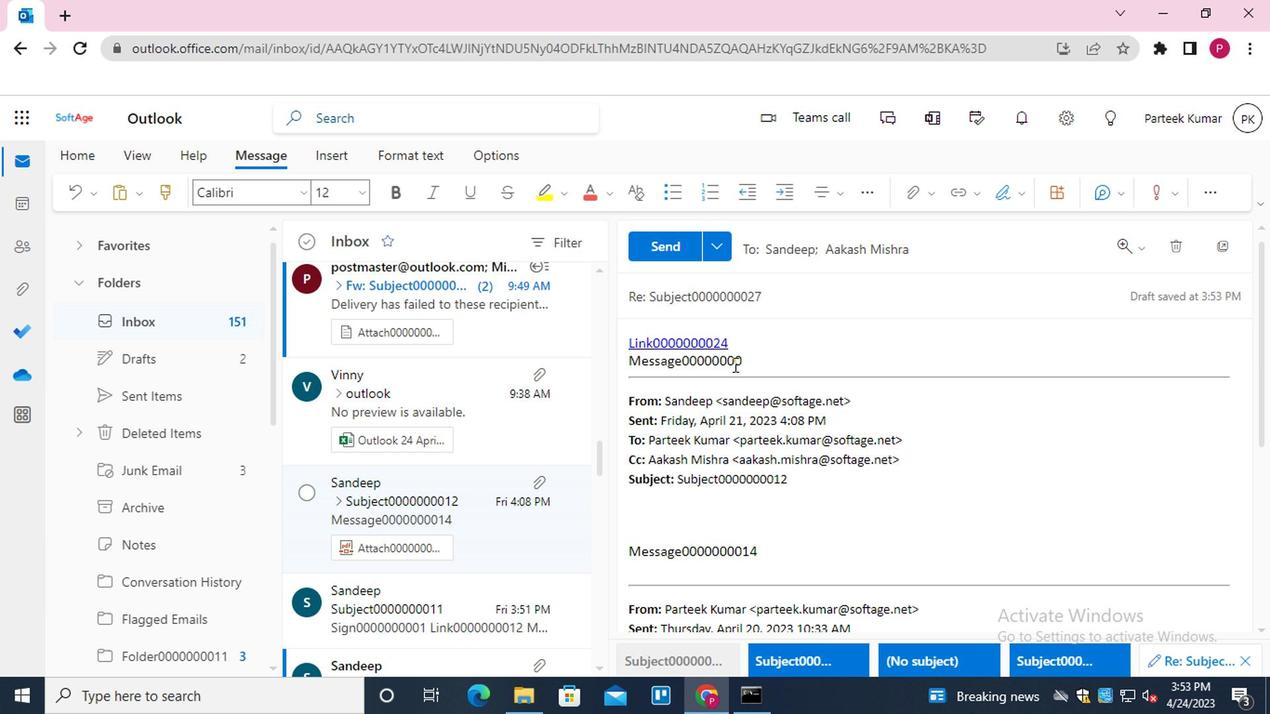
Action: Mouse moved to (919, 198)
Screenshot: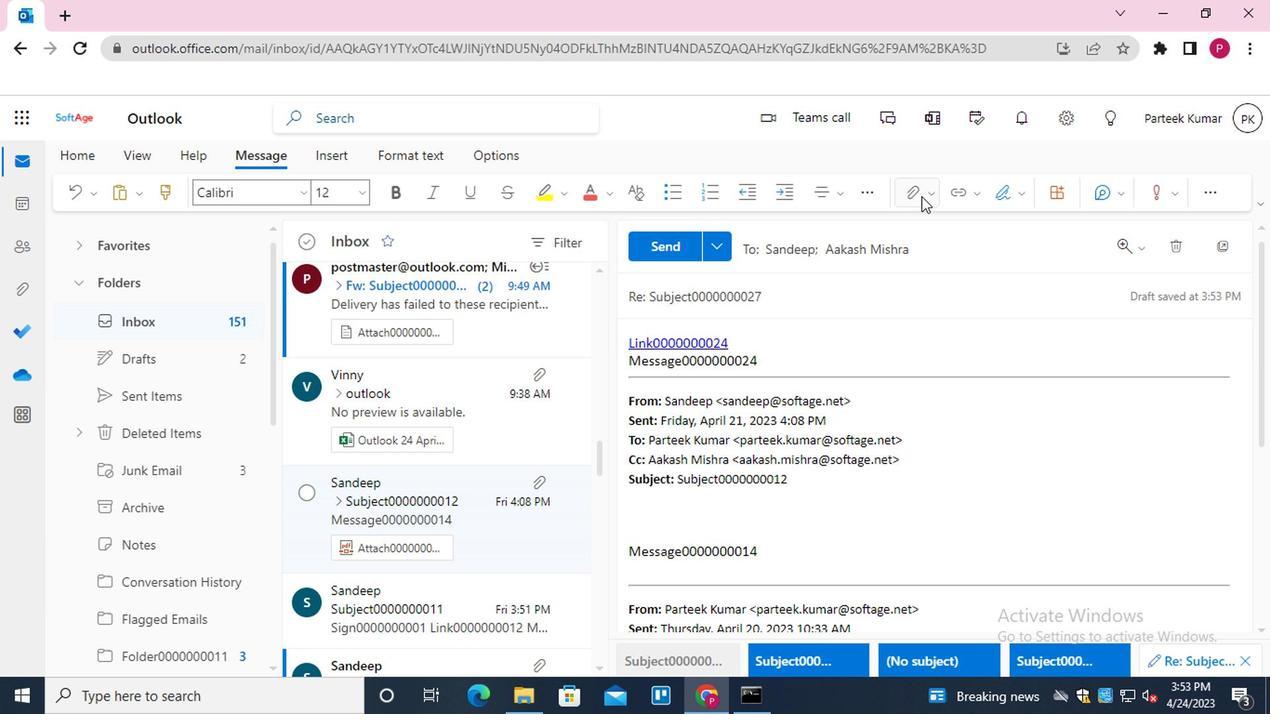 
Action: Mouse pressed left at (919, 198)
Screenshot: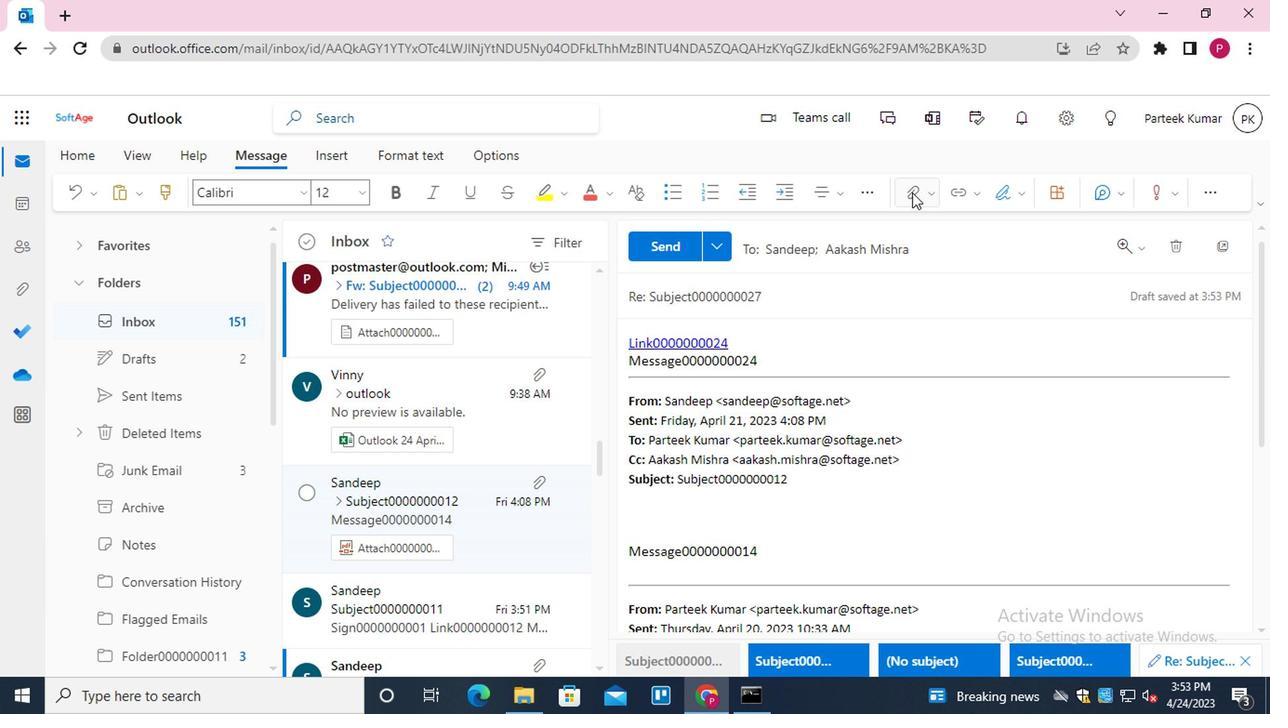 
Action: Mouse moved to (827, 235)
Screenshot: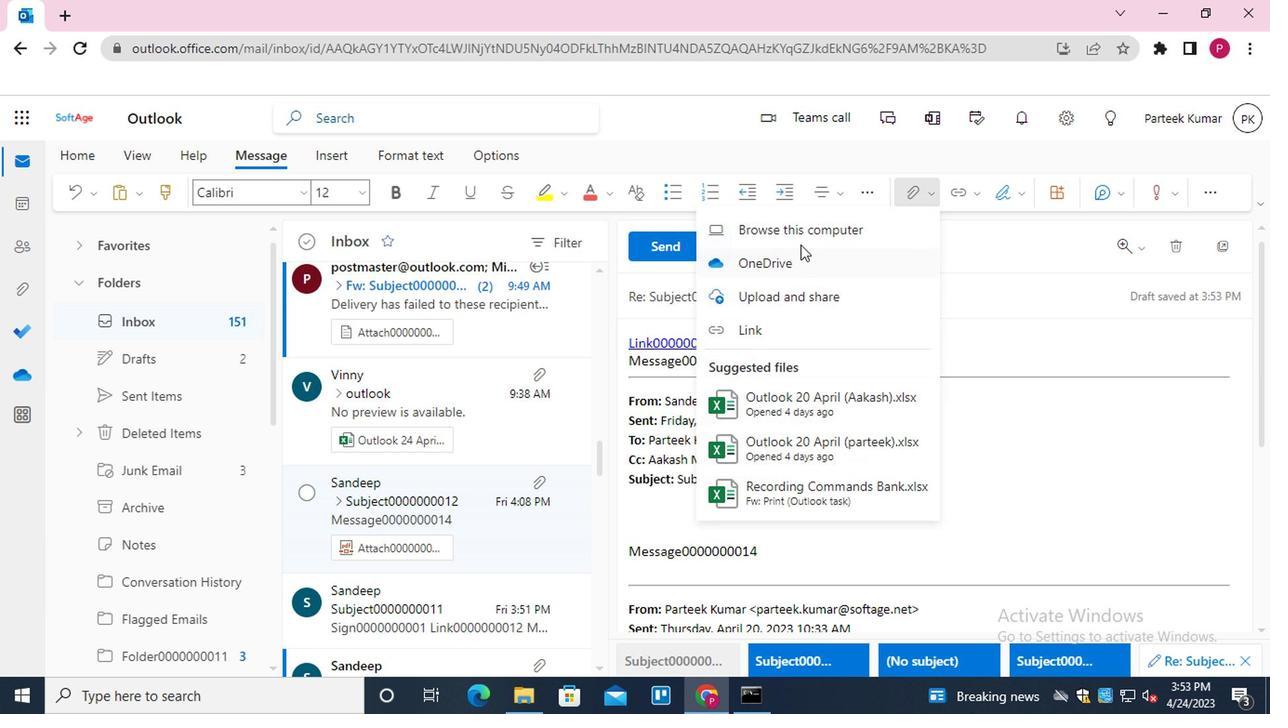 
Action: Mouse pressed left at (827, 235)
Screenshot: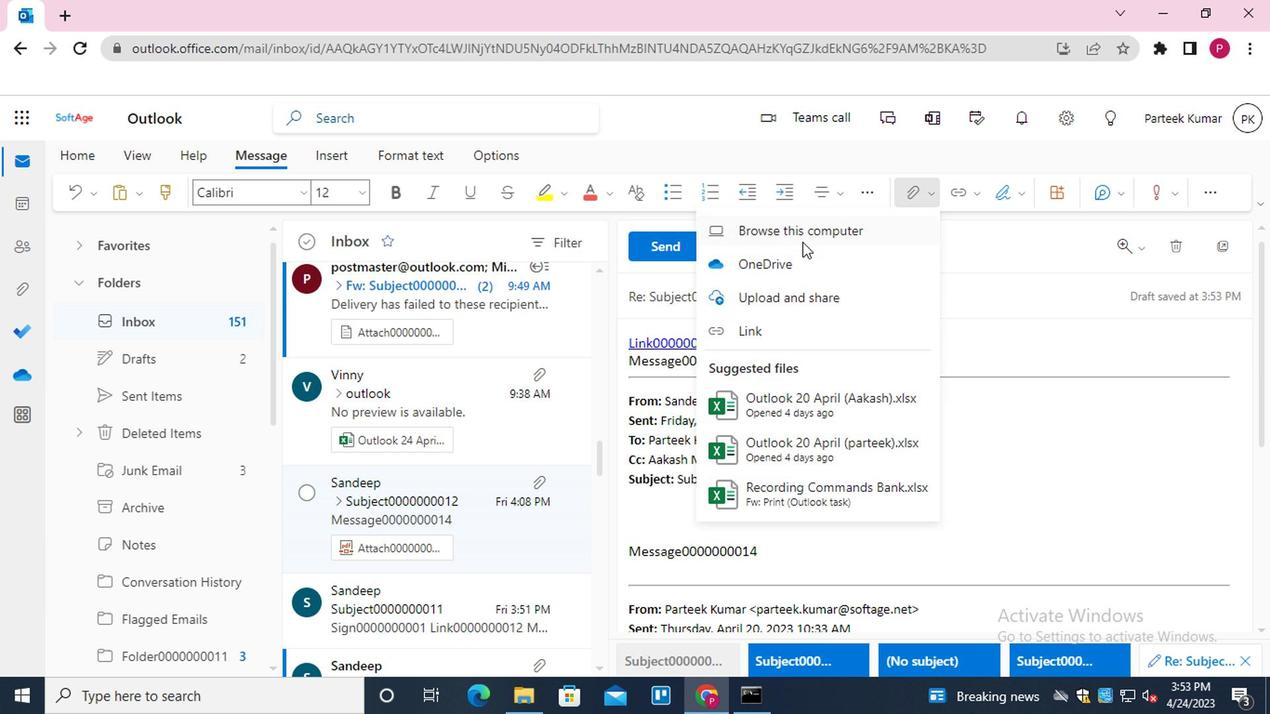 
Action: Mouse moved to (383, 201)
Screenshot: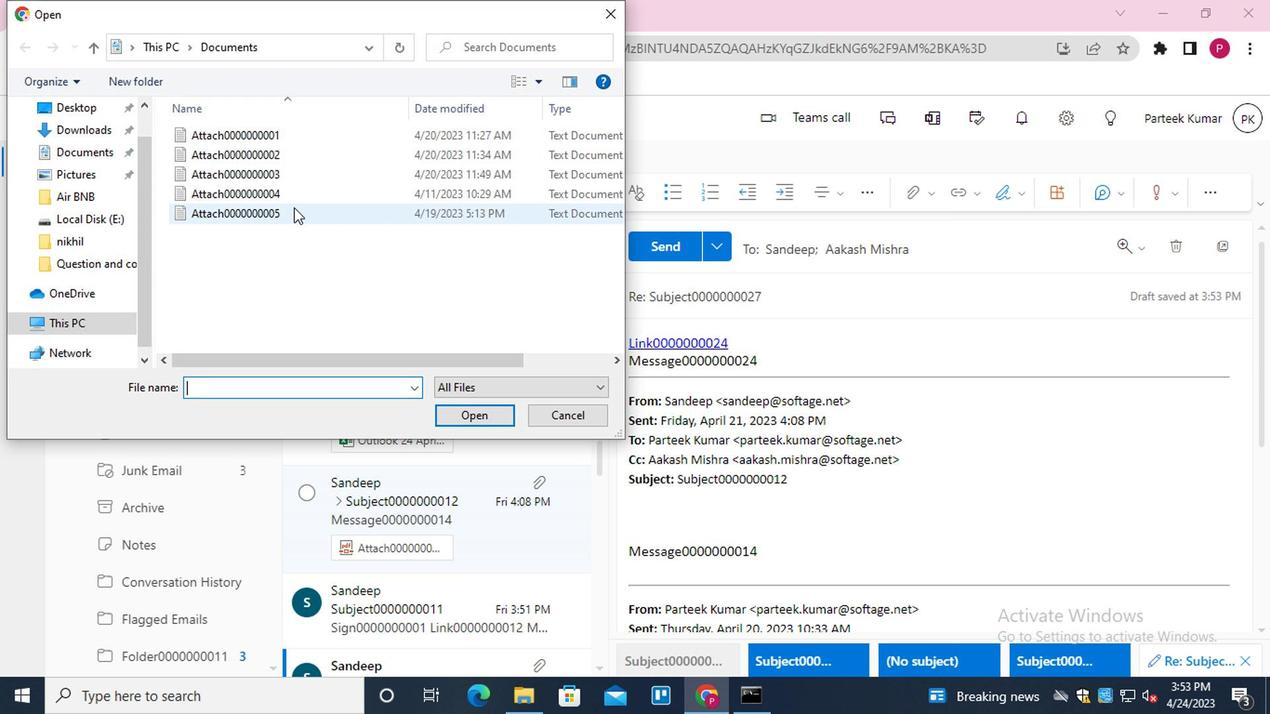 
Action: Mouse pressed left at (383, 201)
Screenshot: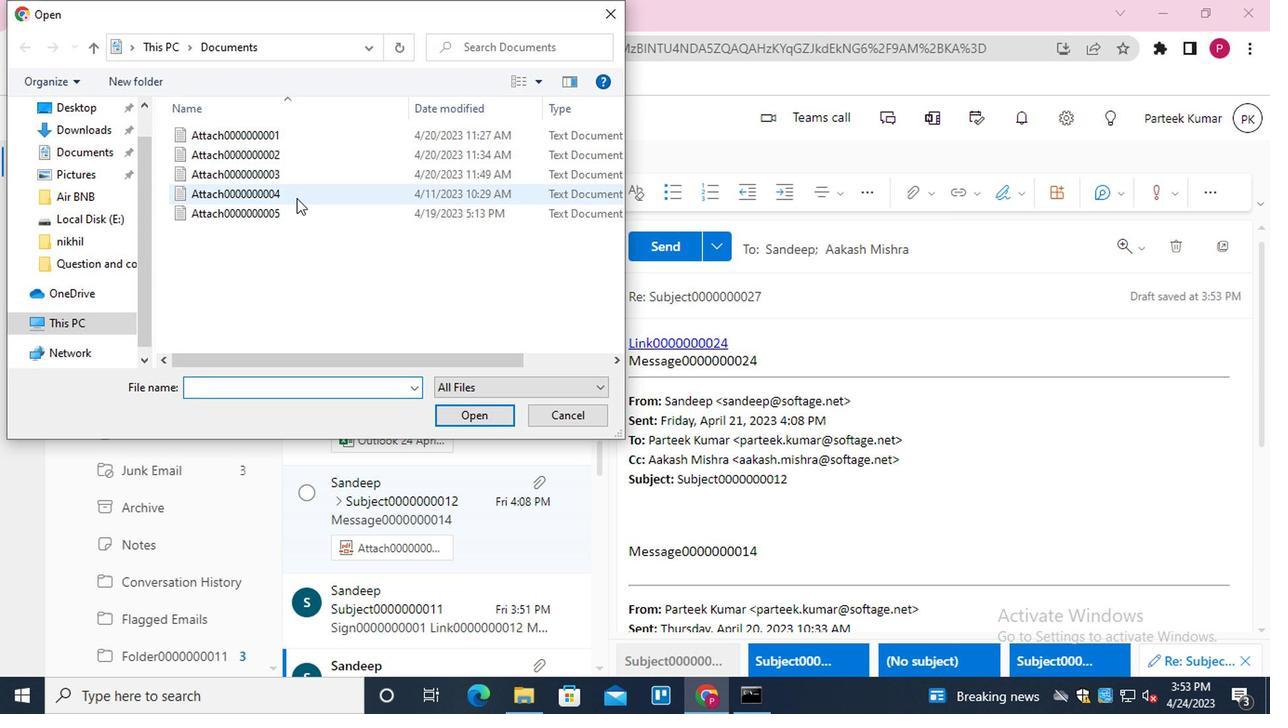 
Action: Mouse moved to (550, 375)
Screenshot: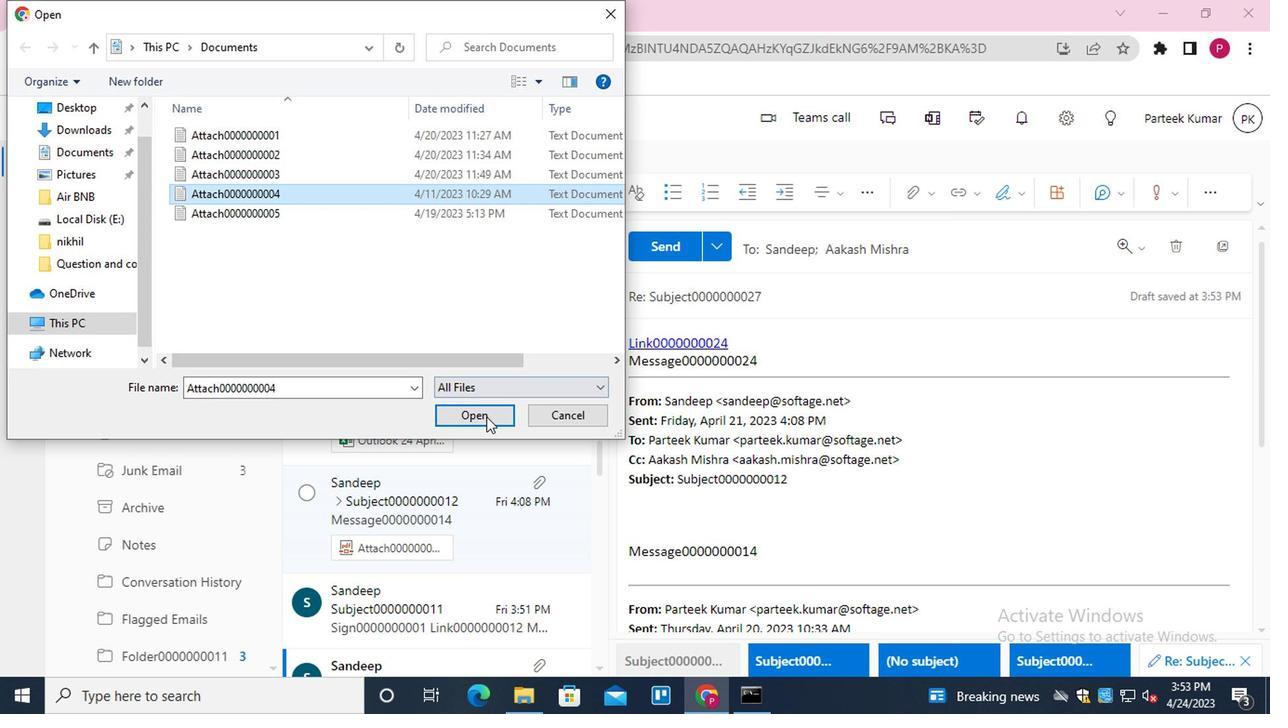 
Action: Mouse pressed left at (550, 375)
Screenshot: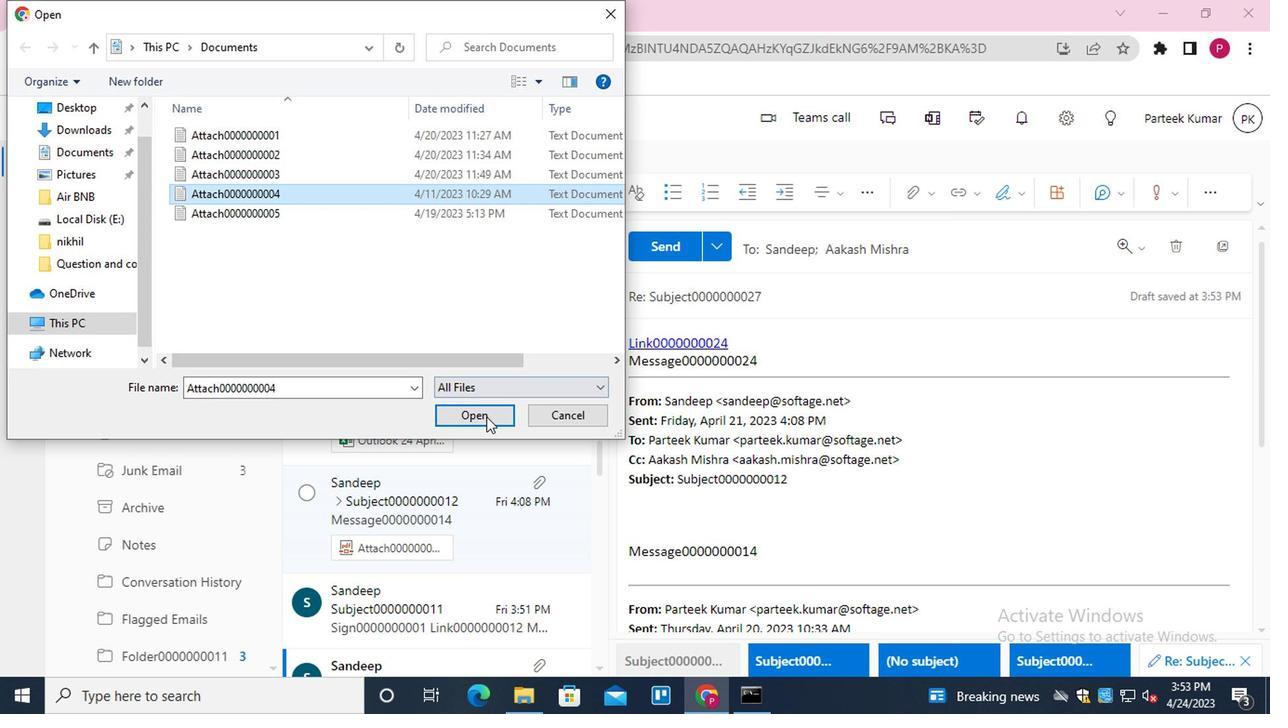 
Action: Mouse moved to (917, 200)
Screenshot: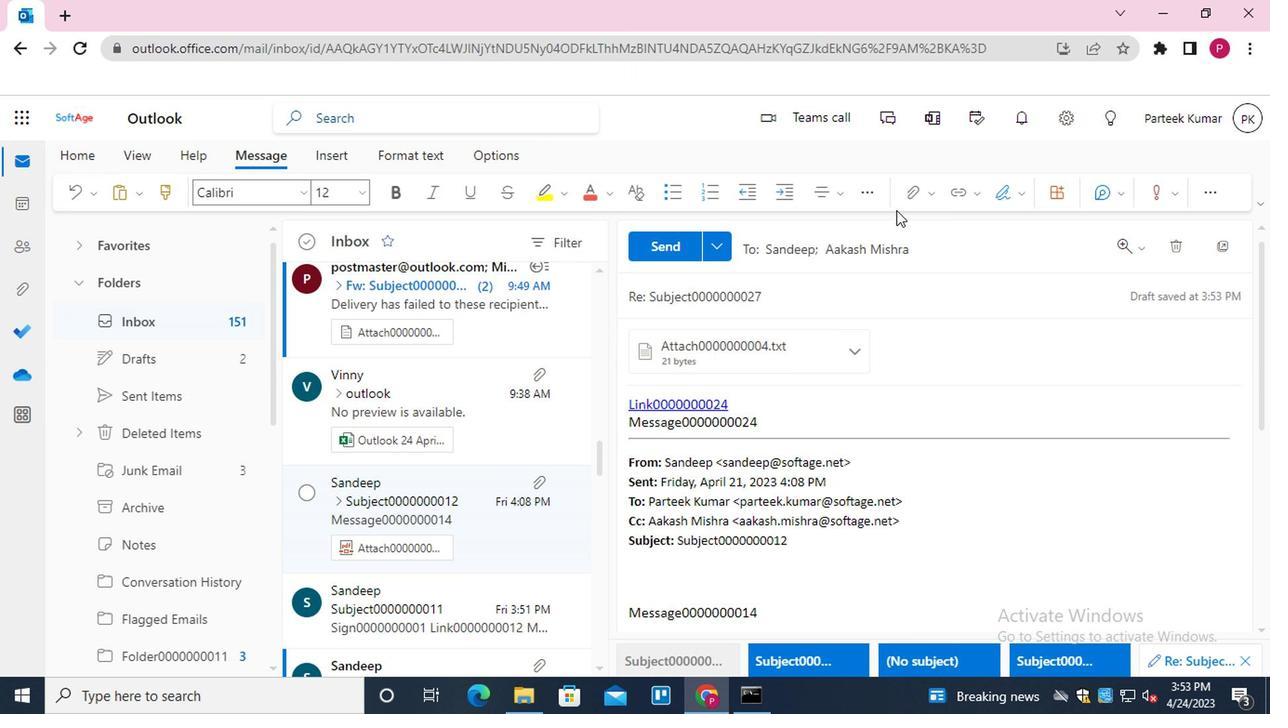 
Action: Mouse pressed left at (917, 200)
Screenshot: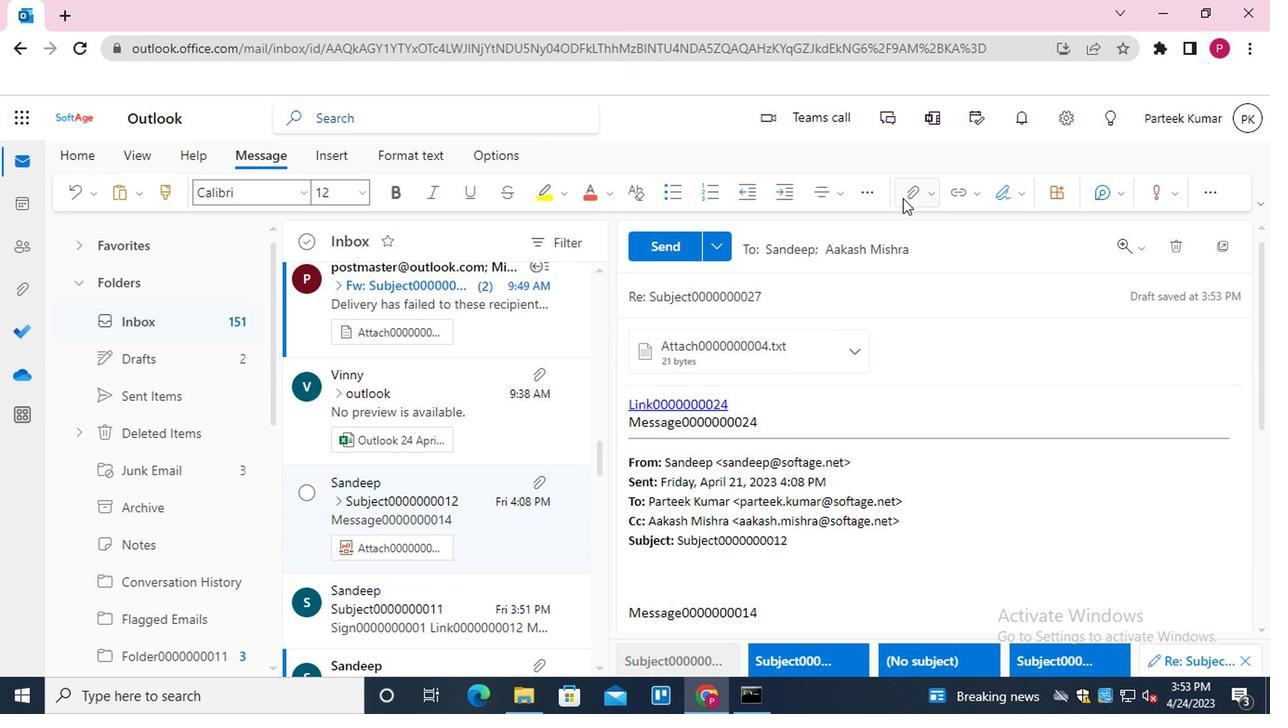 
Action: Mouse moved to (812, 282)
Screenshot: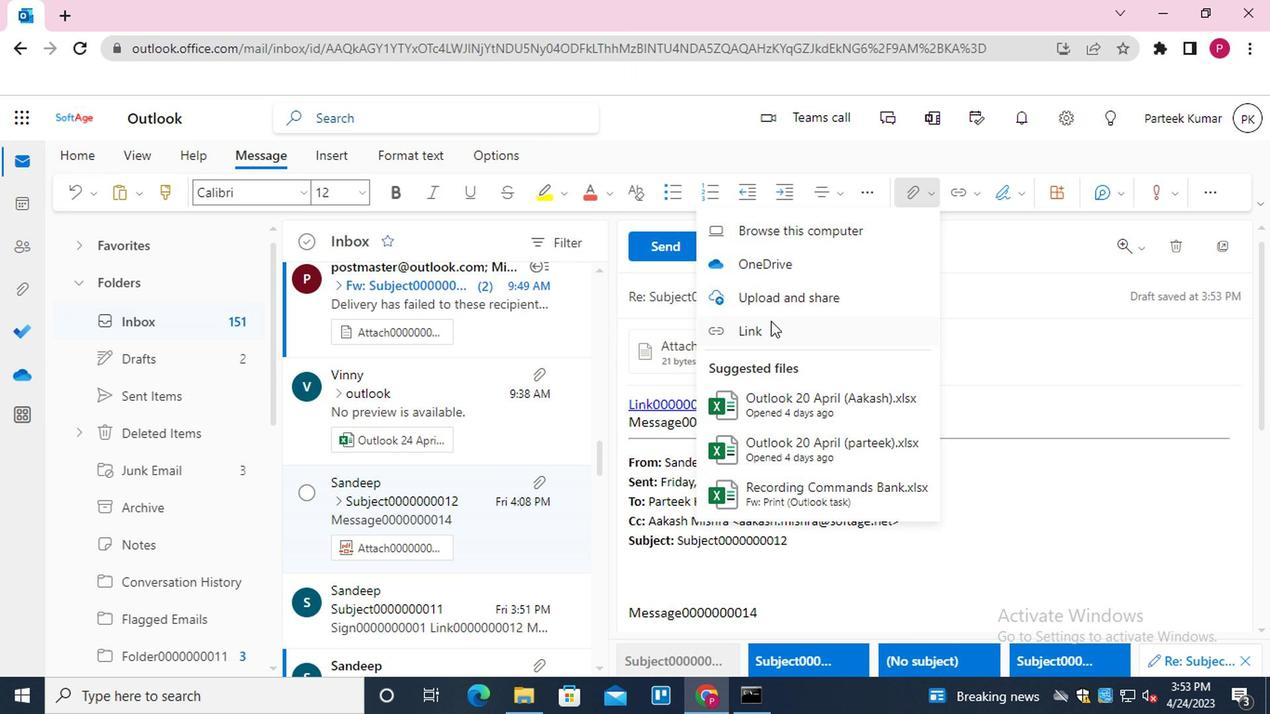 
Action: Mouse pressed left at (812, 282)
Screenshot: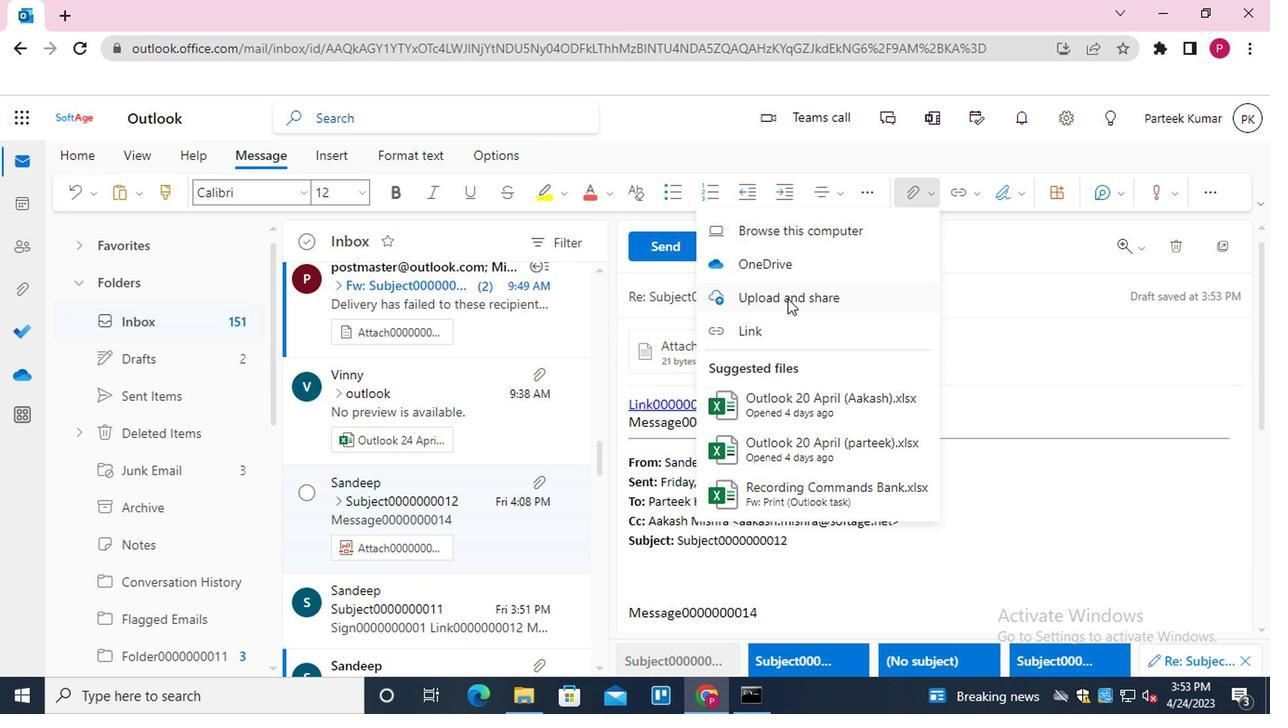 
Action: Mouse moved to (380, 219)
Screenshot: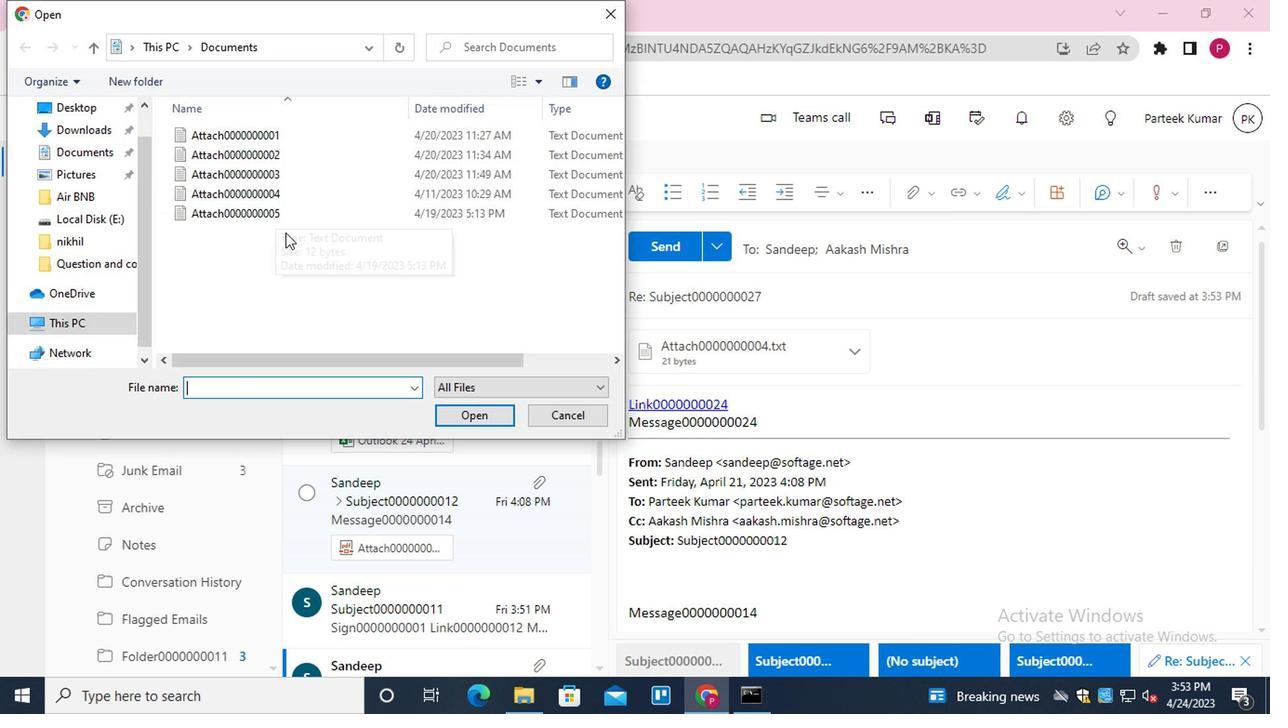 
Action: Mouse pressed left at (380, 219)
Screenshot: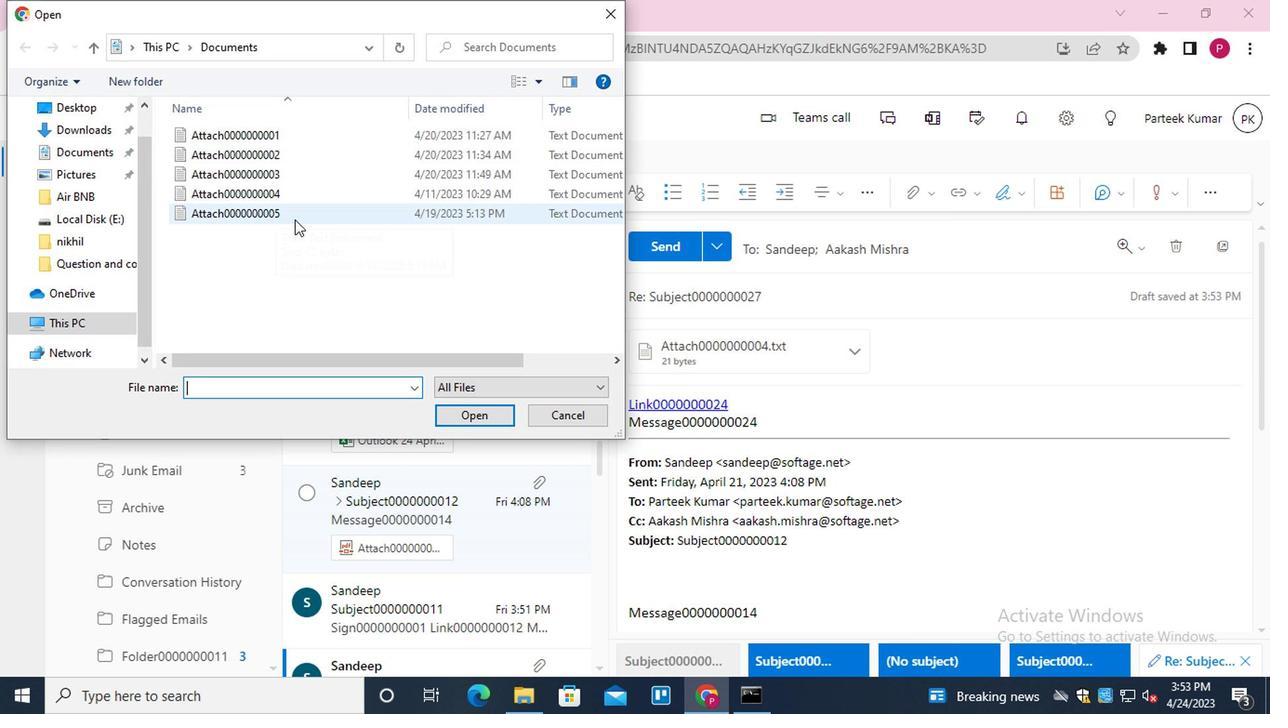 
Action: Mouse moved to (544, 371)
Screenshot: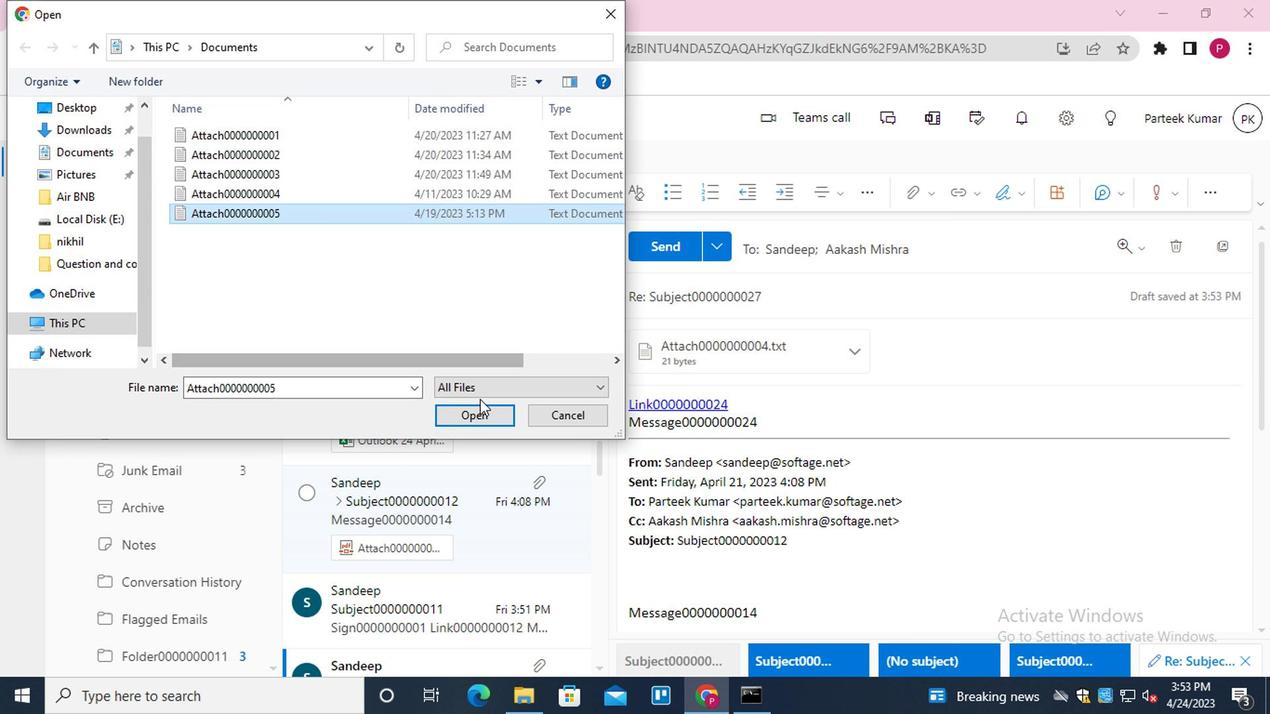 
Action: Mouse pressed left at (544, 371)
Screenshot: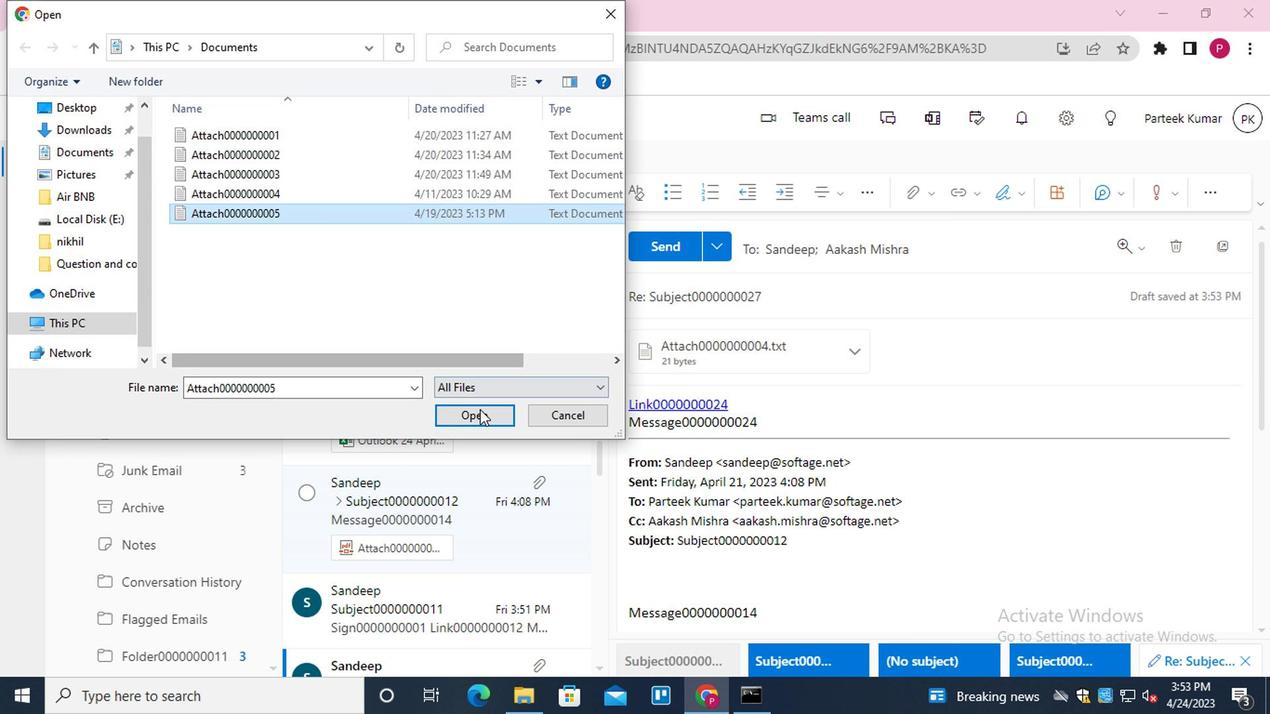 
Action: Mouse moved to (705, 409)
Screenshot: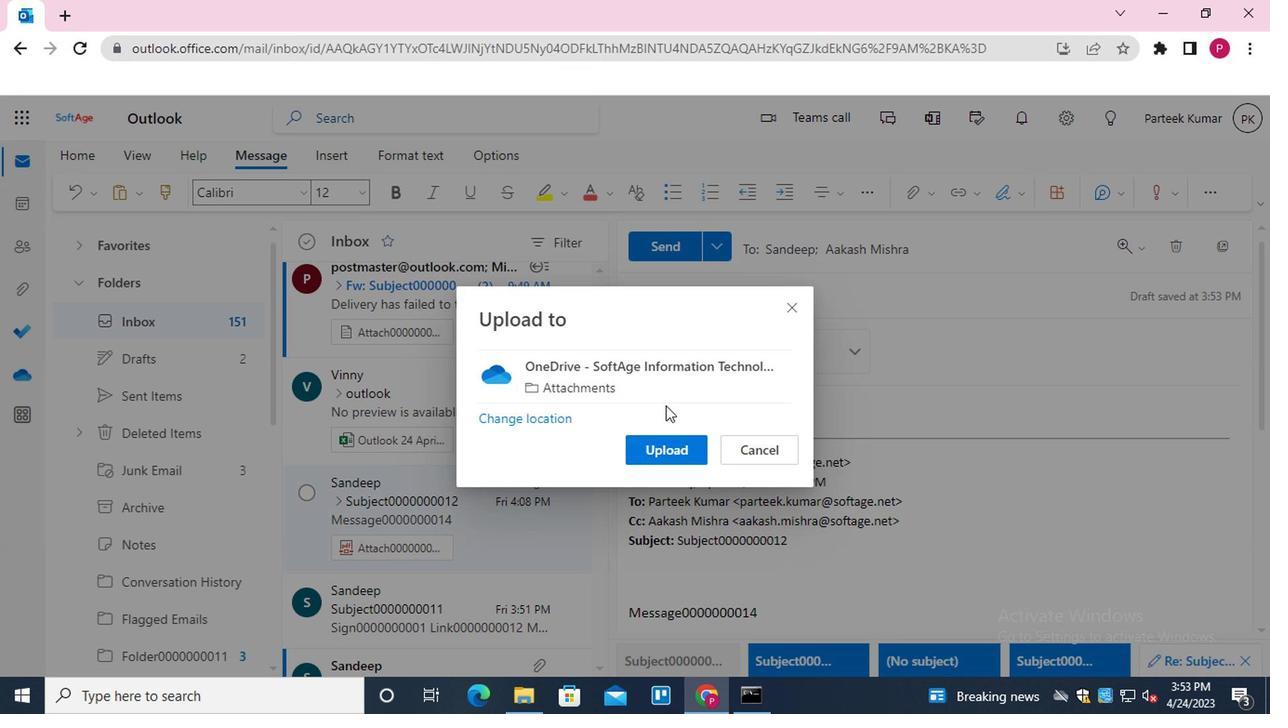 
Action: Mouse pressed left at (705, 409)
Screenshot: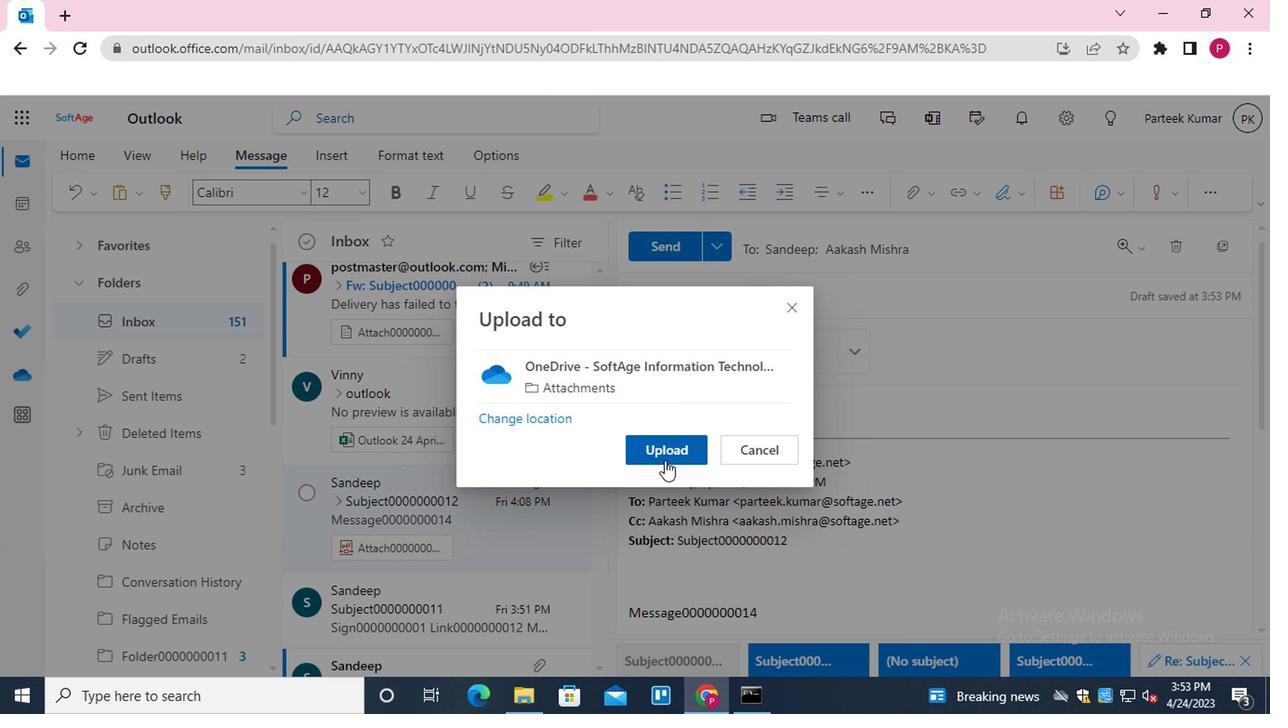 
Action: Mouse moved to (708, 231)
Screenshot: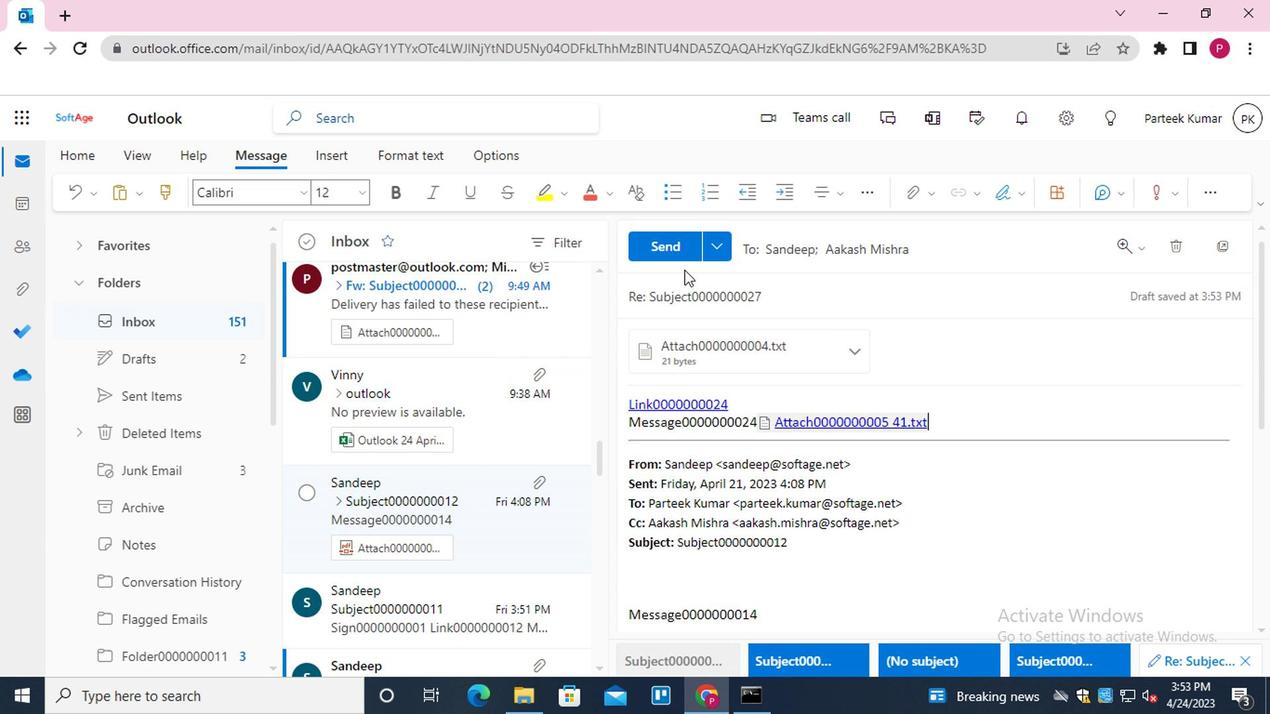 
Action: Mouse pressed left at (708, 231)
Screenshot: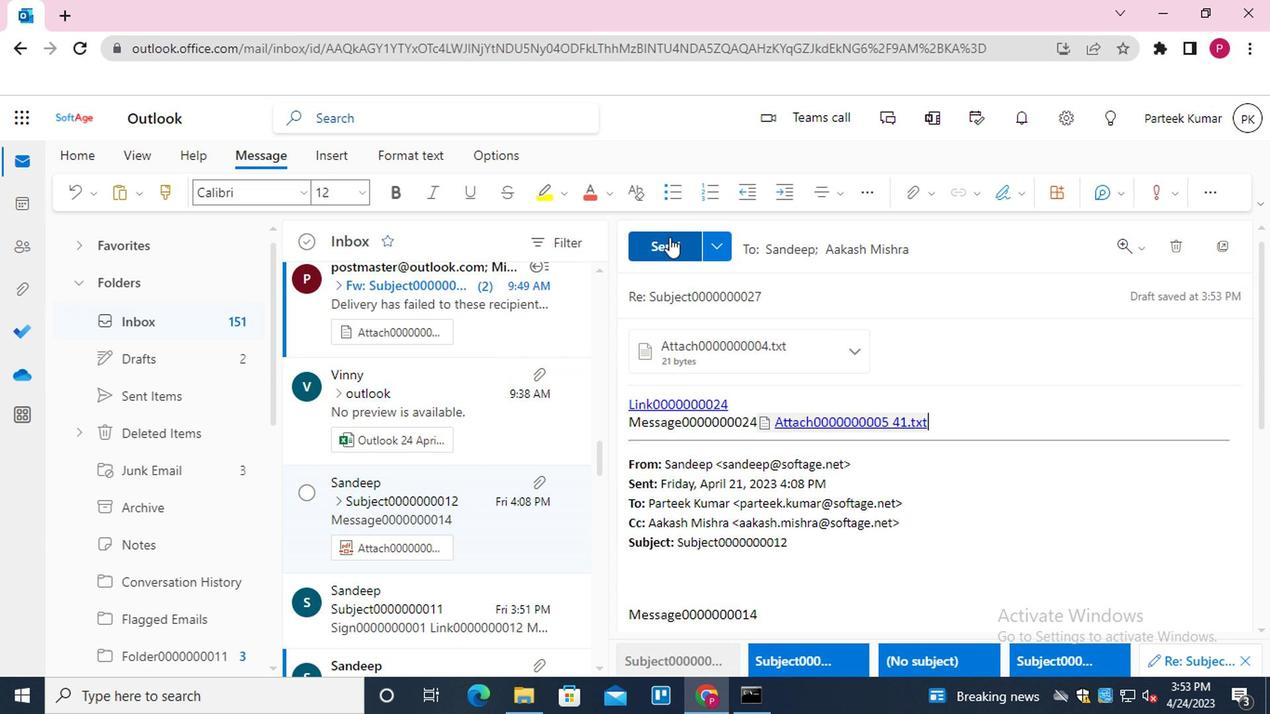 
Action: Mouse moved to (467, 136)
Screenshot: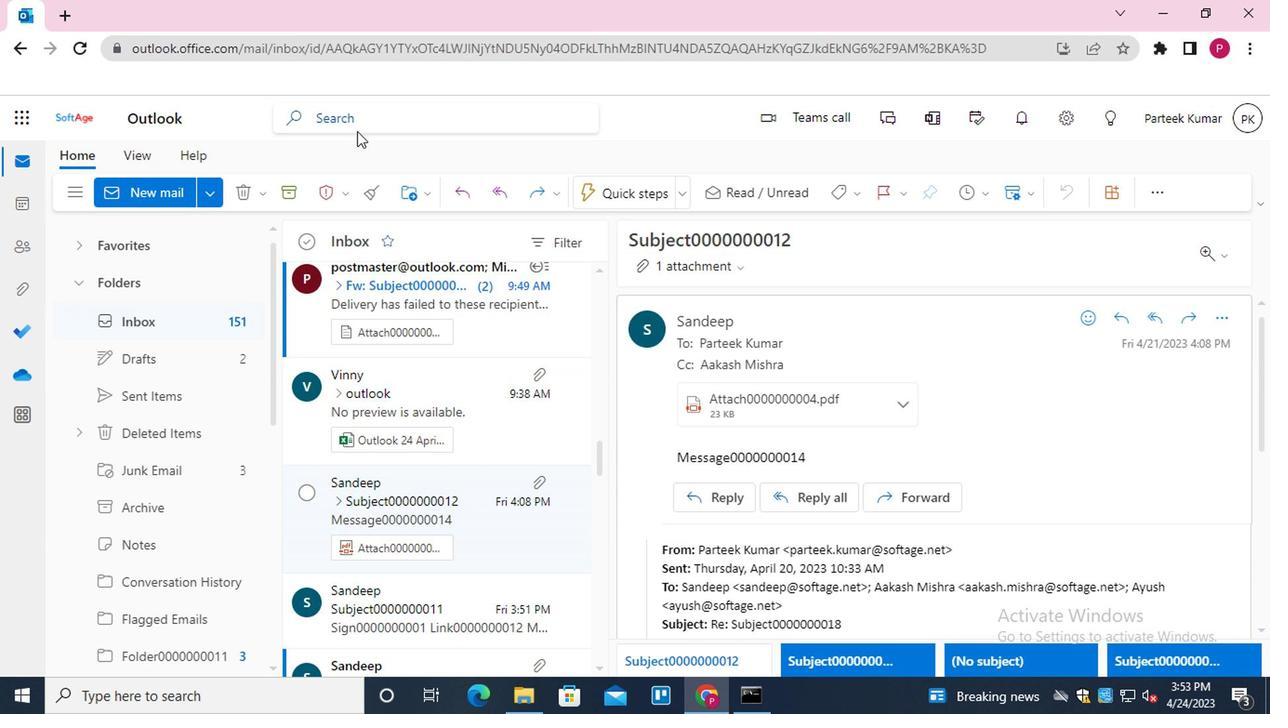 
Action: Mouse pressed left at (467, 136)
Screenshot: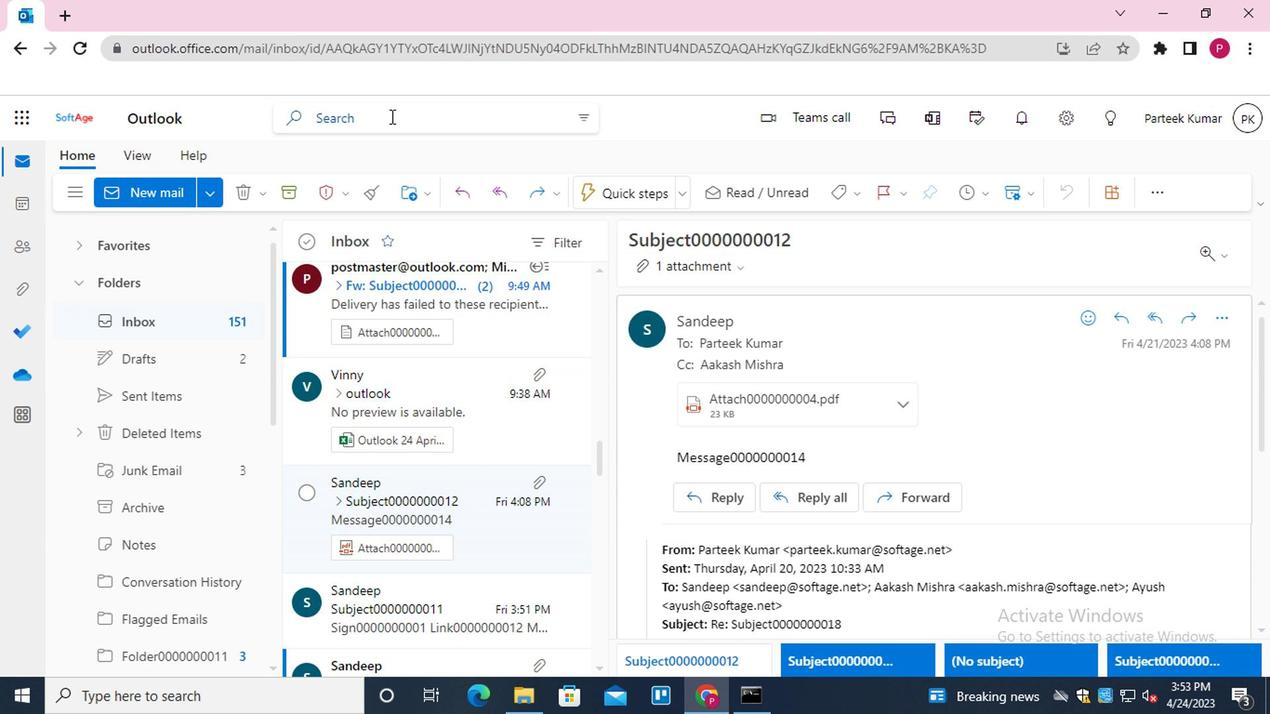 
Action: Mouse moved to (440, 252)
Screenshot: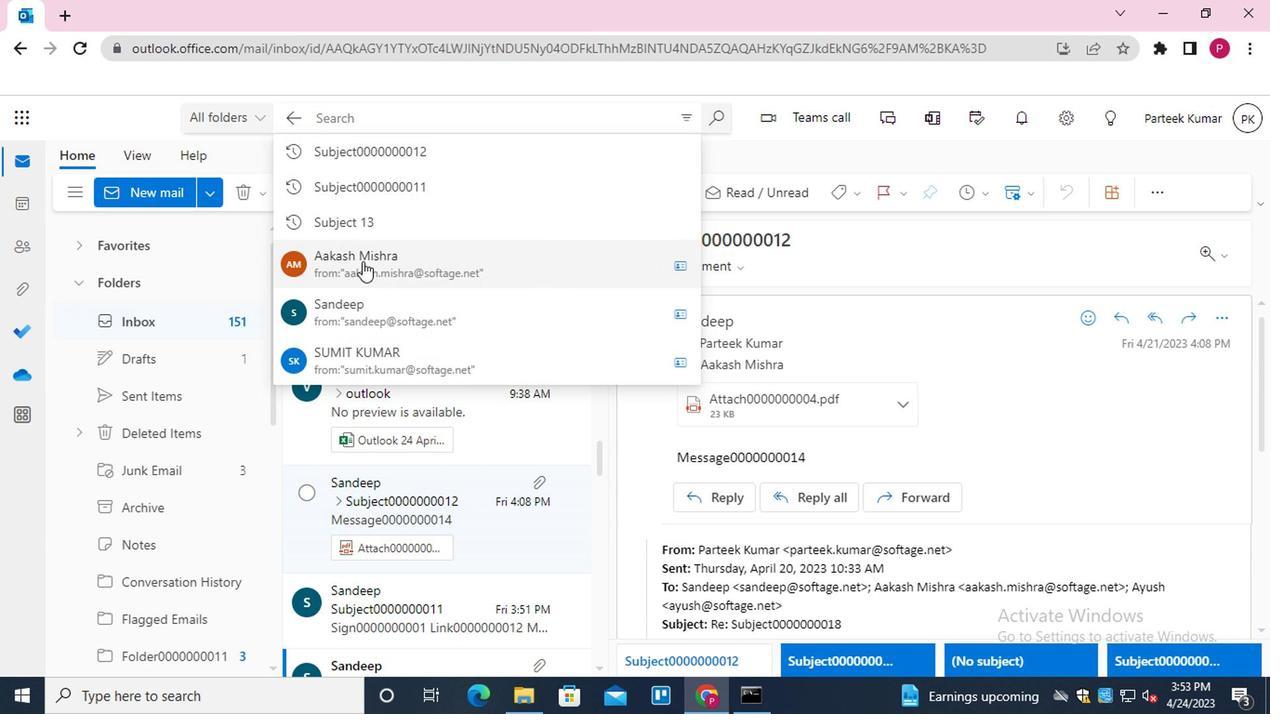 
Action: Mouse pressed left at (440, 252)
Screenshot: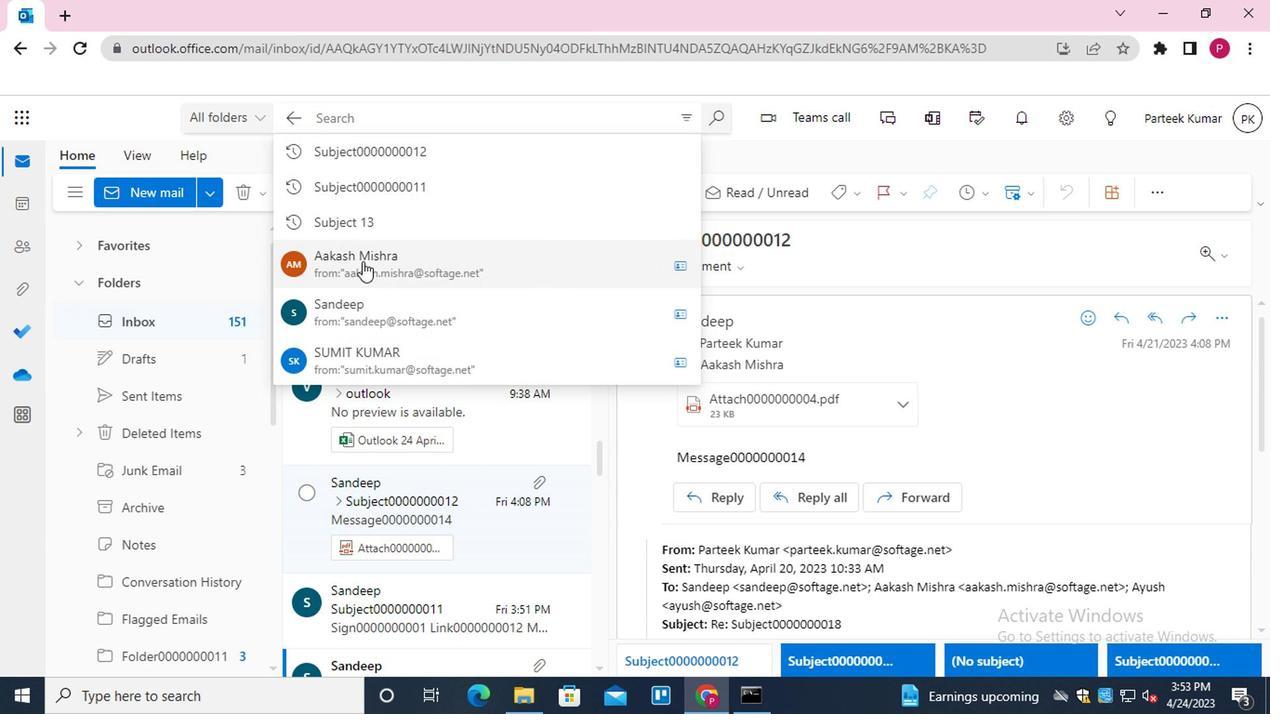 
Action: Mouse moved to (442, 300)
Screenshot: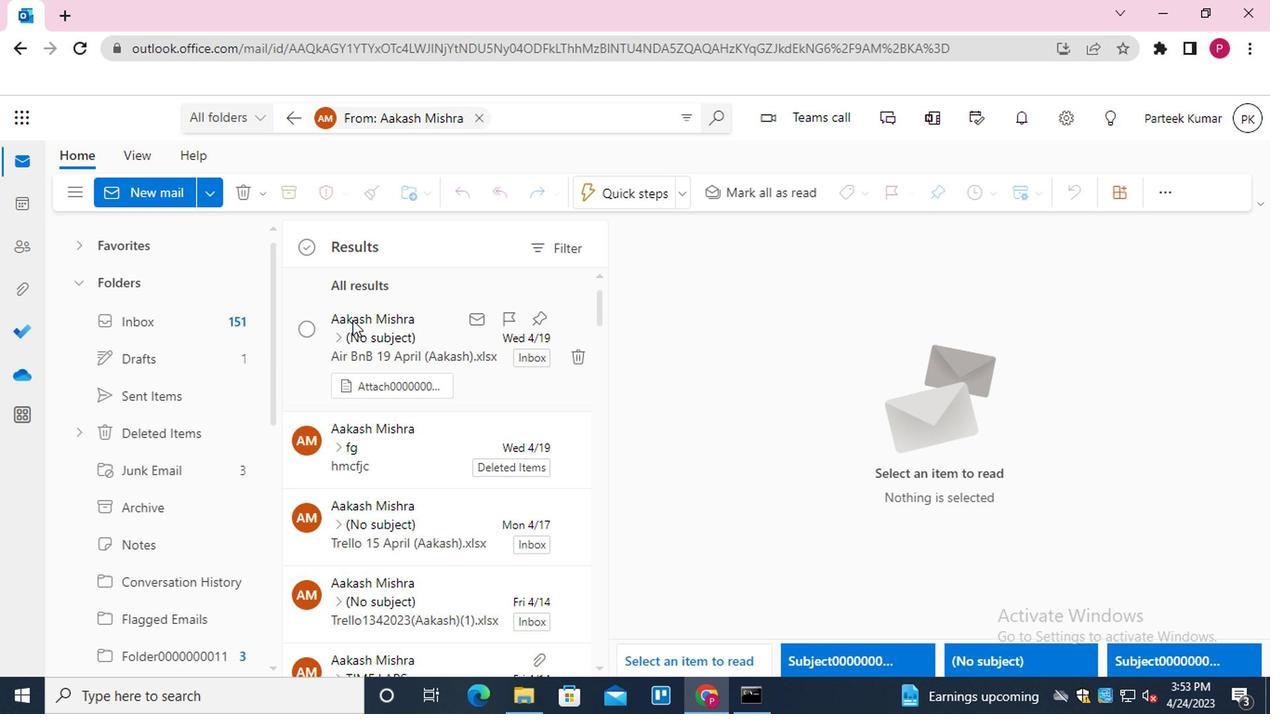 
Action: Mouse pressed left at (442, 300)
Screenshot: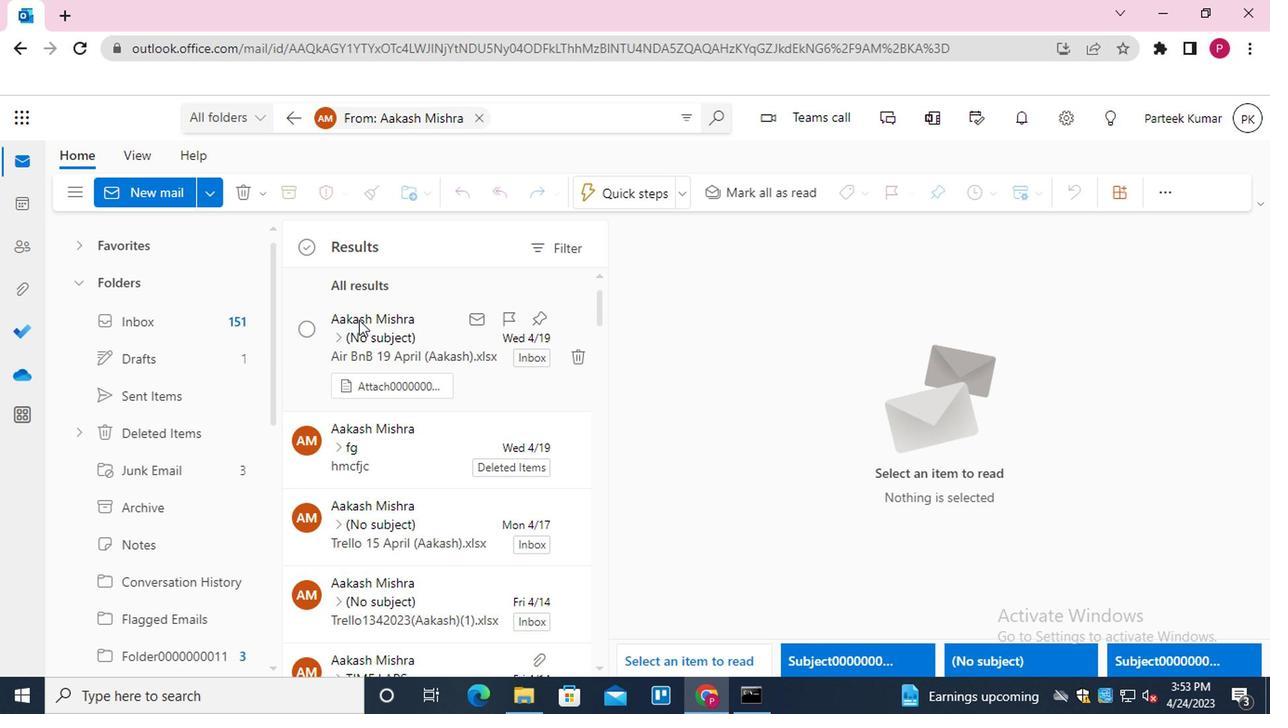 
Action: Mouse moved to (1133, 389)
Screenshot: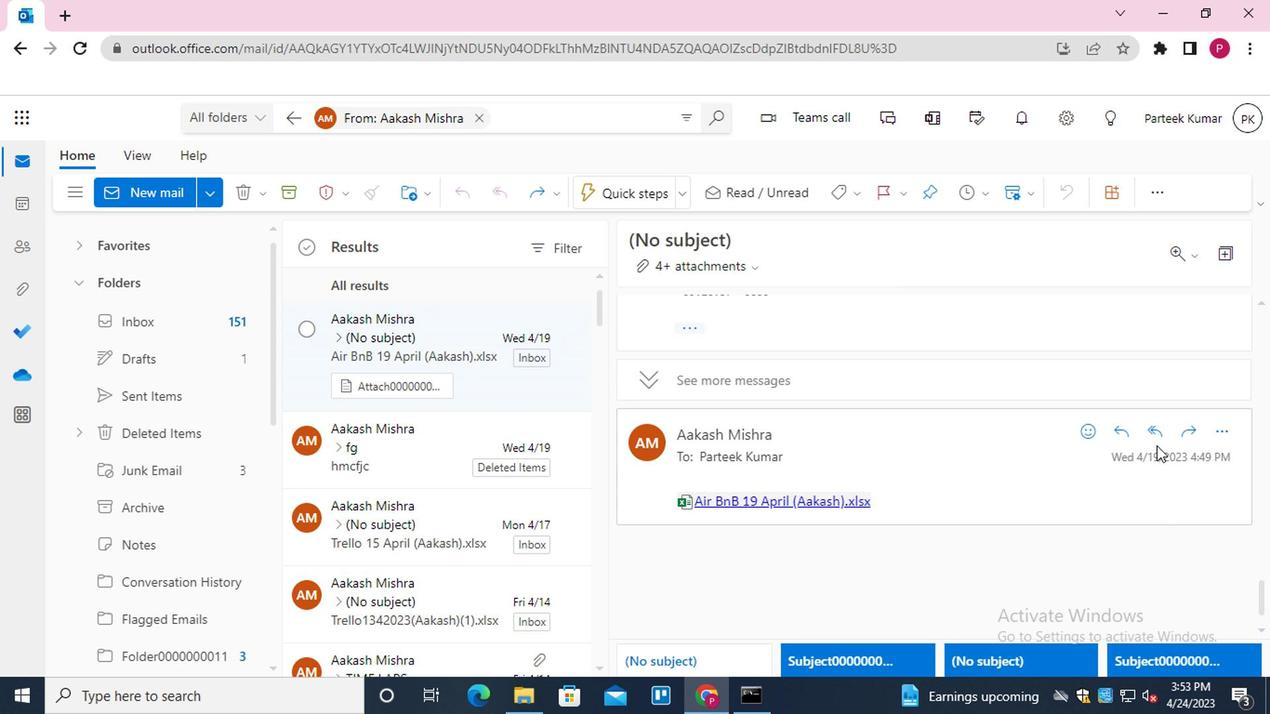 
Action: Mouse pressed left at (1133, 389)
Screenshot: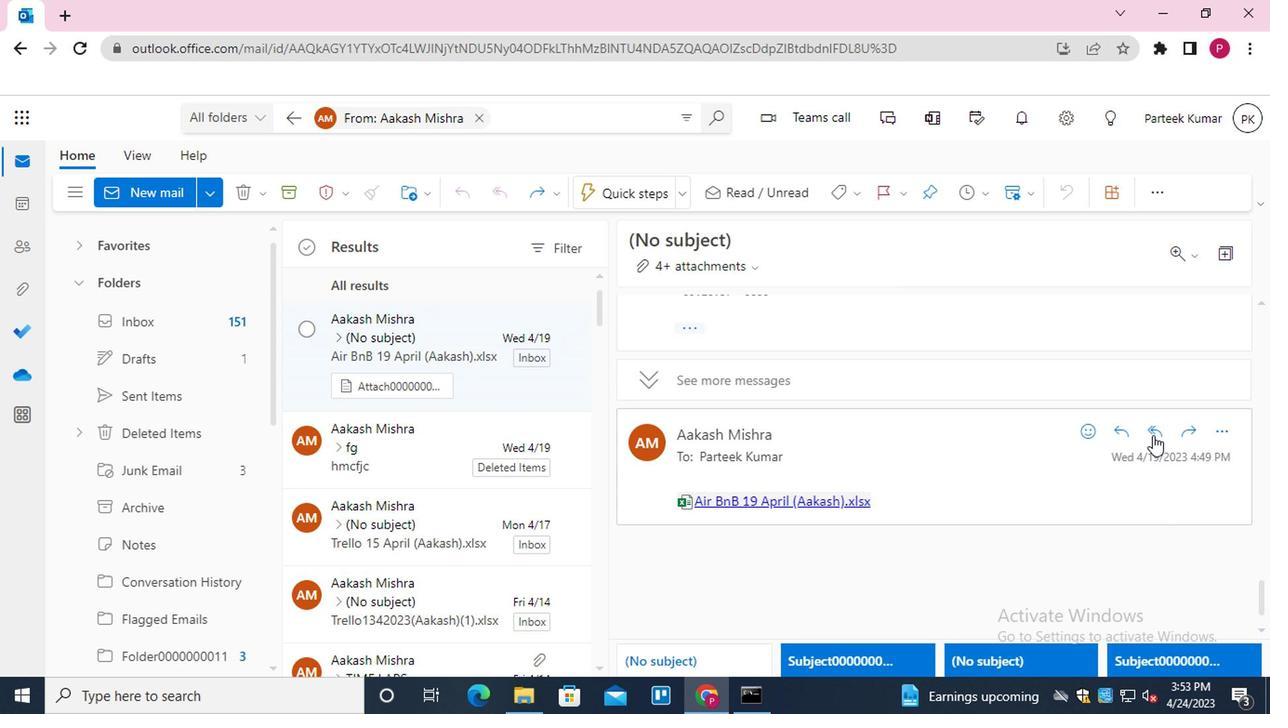 
Action: Mouse moved to (688, 535)
Screenshot: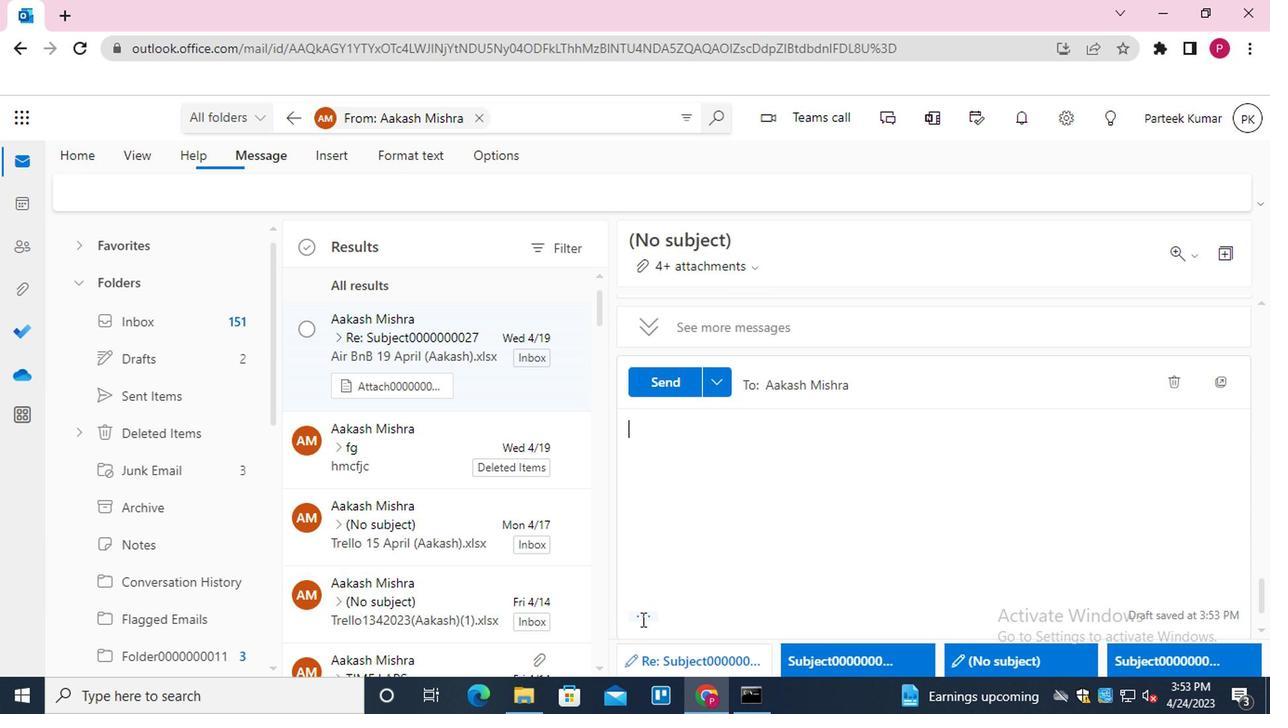 
Action: Mouse pressed left at (688, 535)
Screenshot: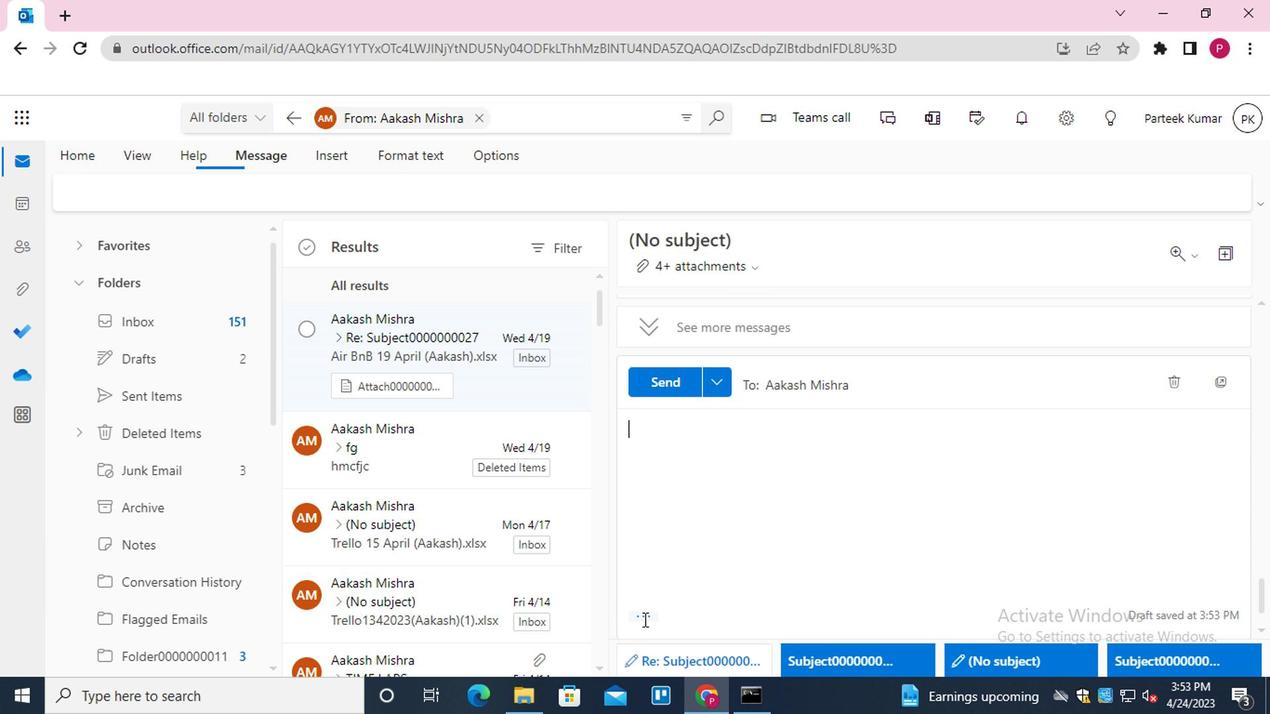 
Action: Mouse moved to (968, 198)
Screenshot: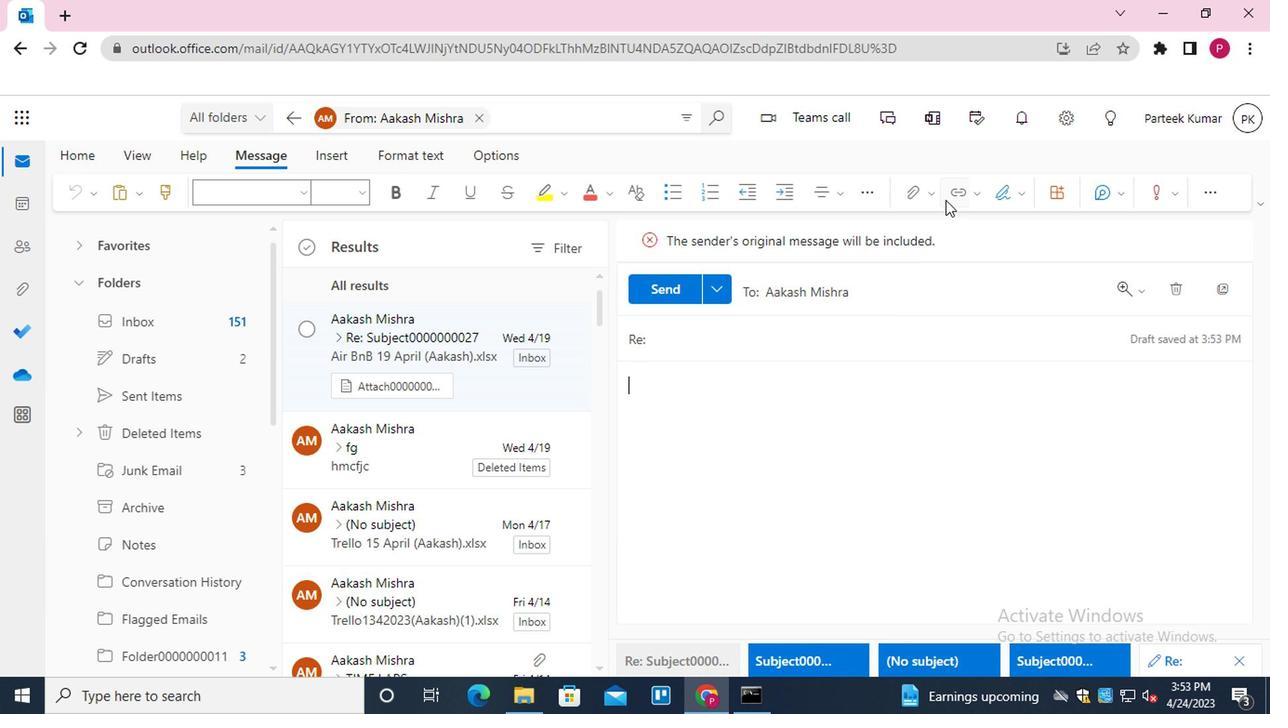 
Action: Mouse pressed left at (968, 198)
Screenshot: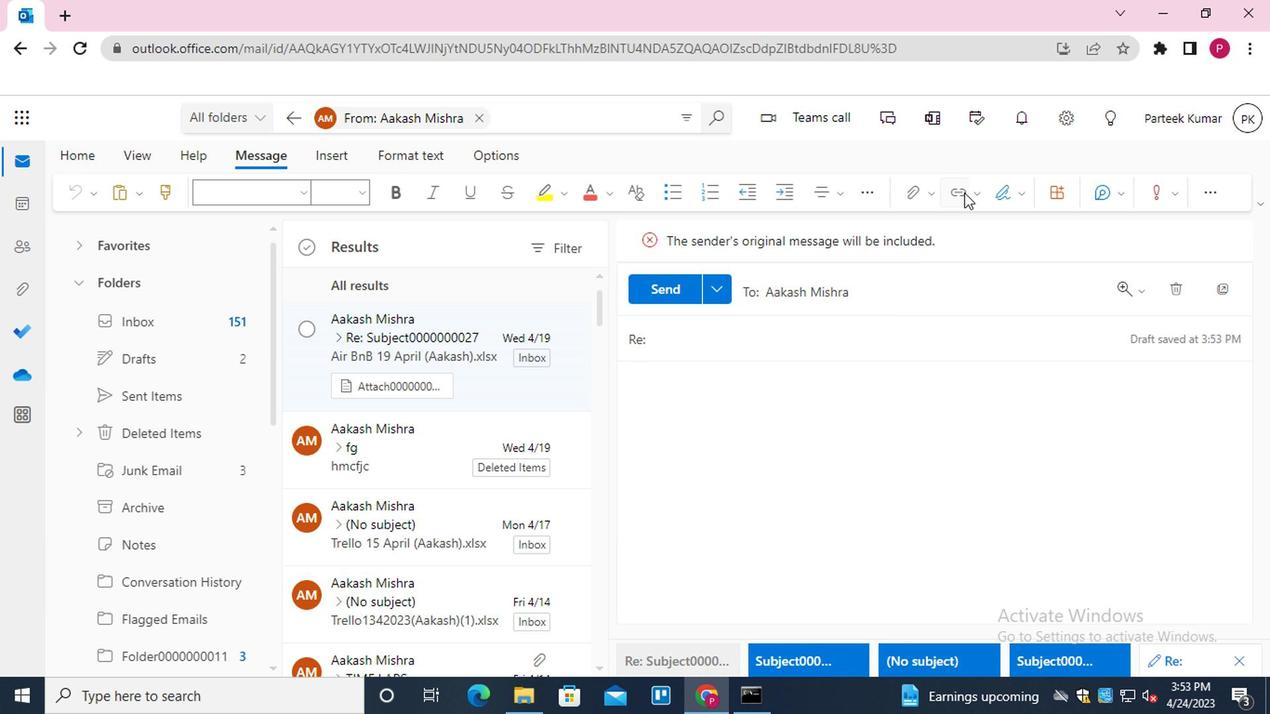 
Action: Mouse moved to (772, 339)
Screenshot: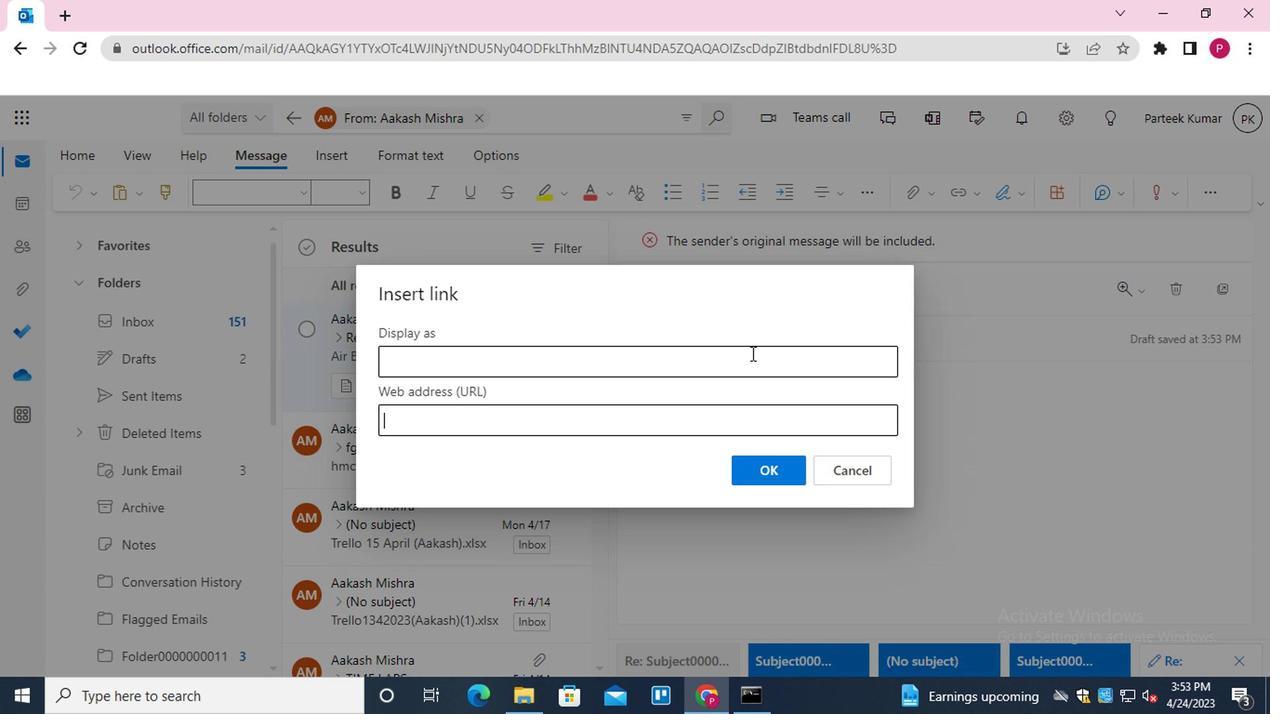 
Action: Mouse pressed left at (772, 339)
Screenshot: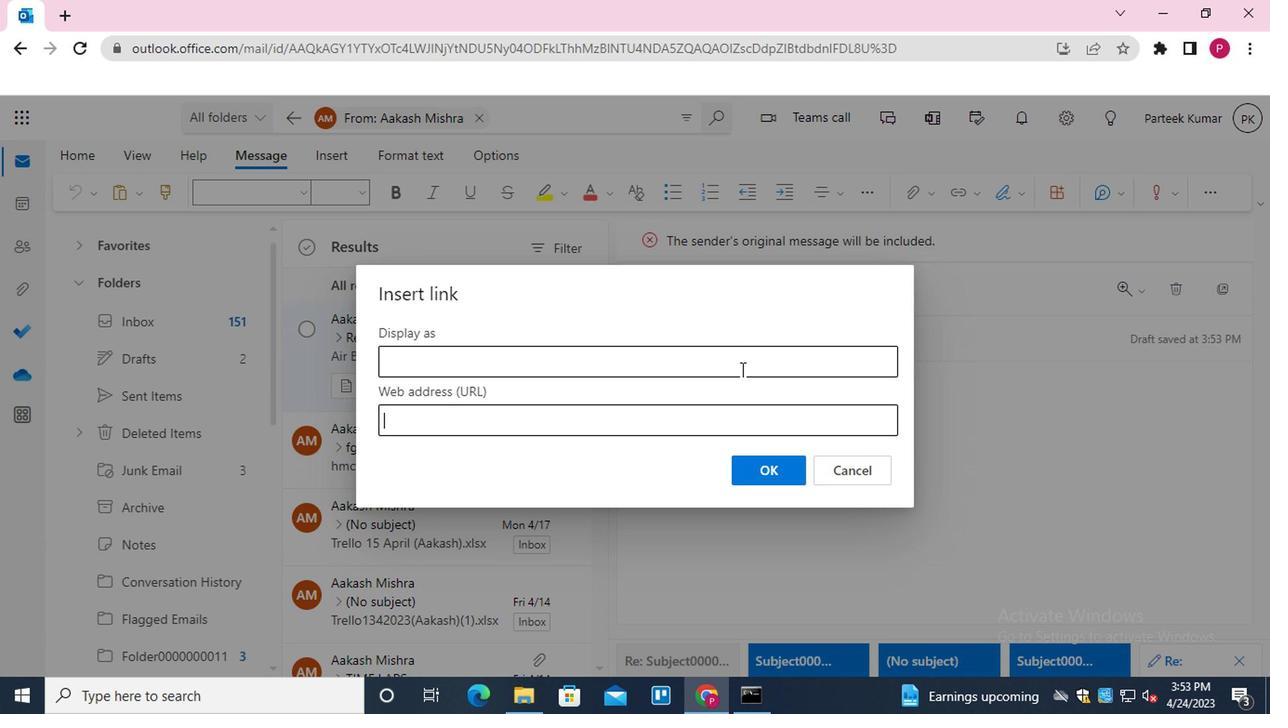 
Action: Mouse moved to (624, 418)
Screenshot: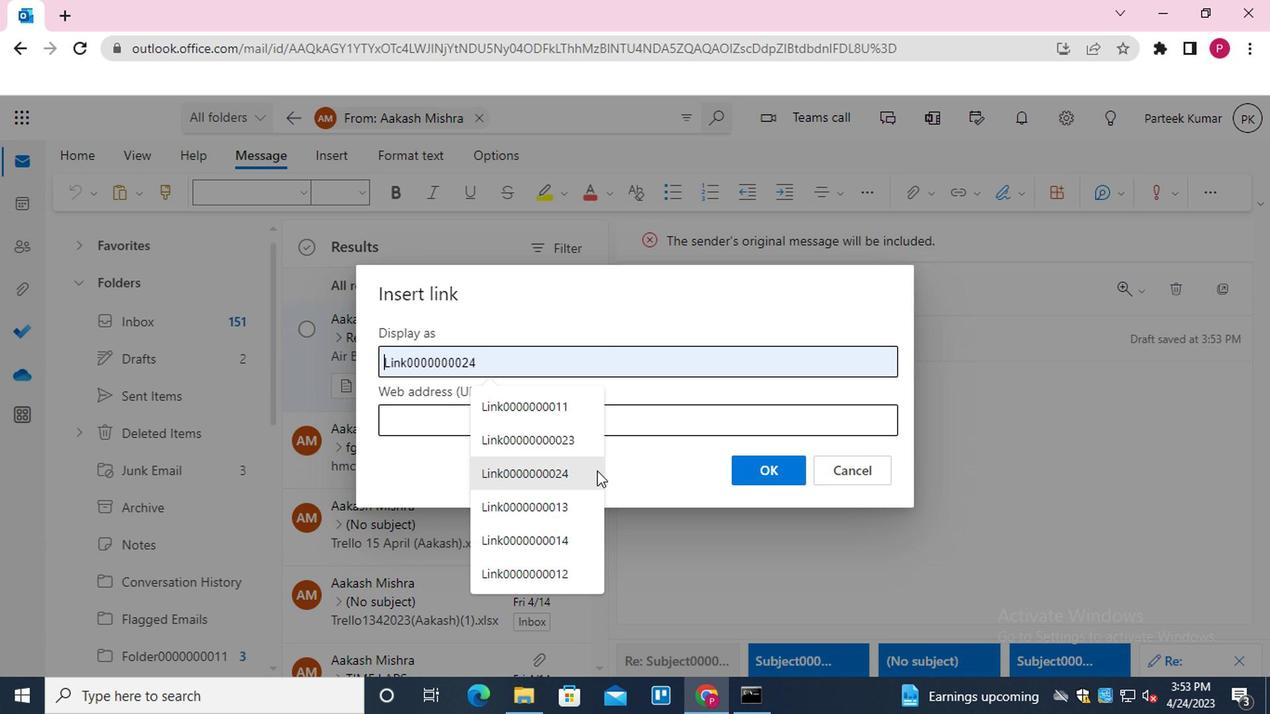 
Action: Mouse pressed left at (624, 418)
Screenshot: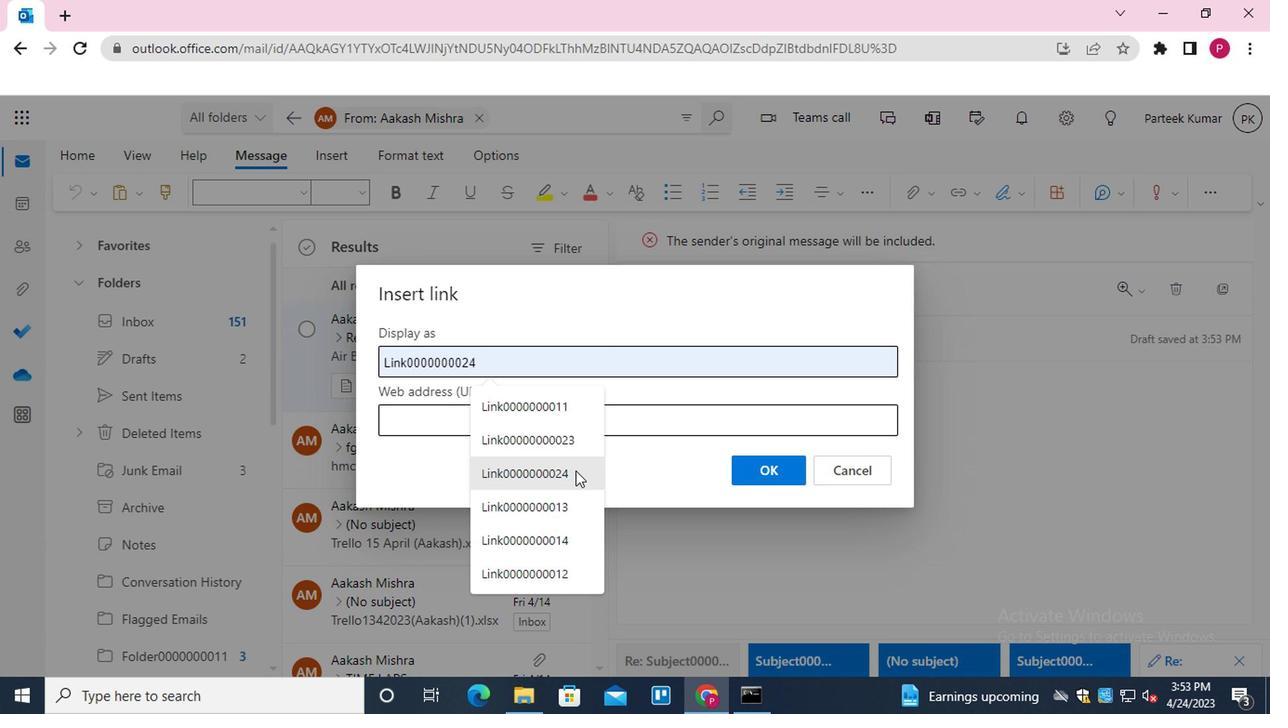 
Action: Mouse moved to (625, 377)
Screenshot: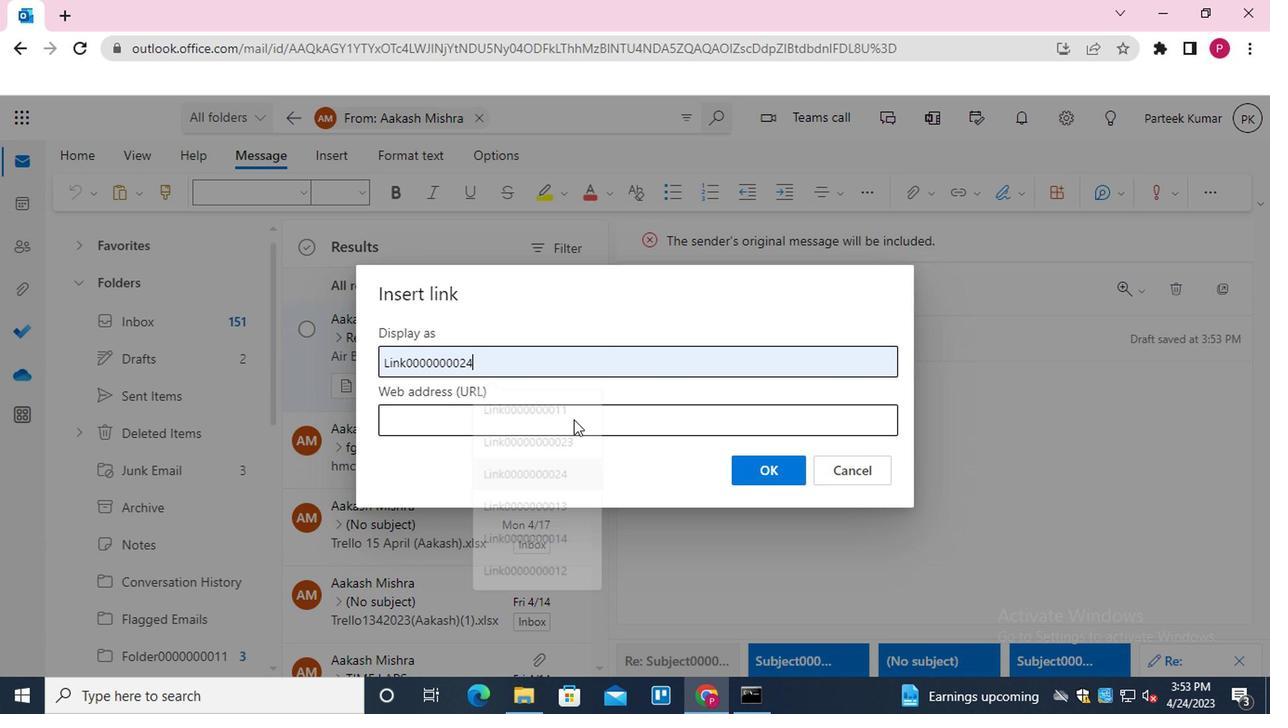 
Action: Mouse pressed left at (625, 377)
Screenshot: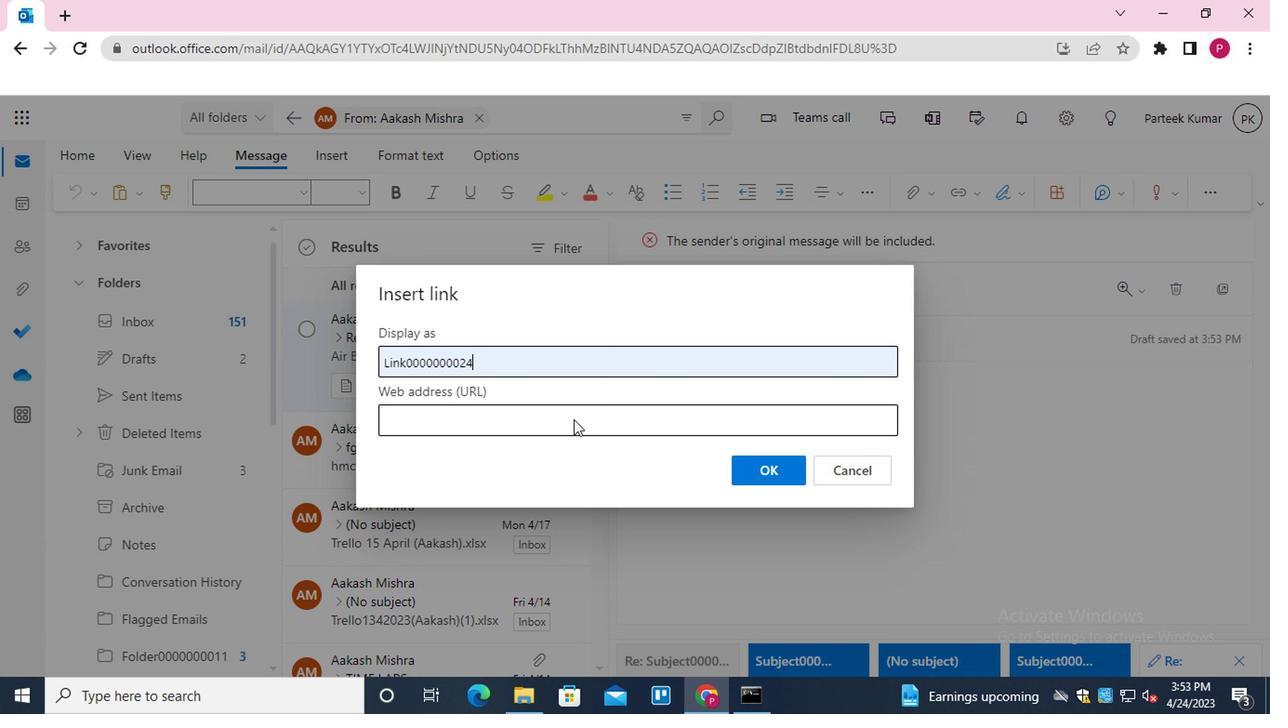 
Action: Mouse moved to (625, 431)
Screenshot: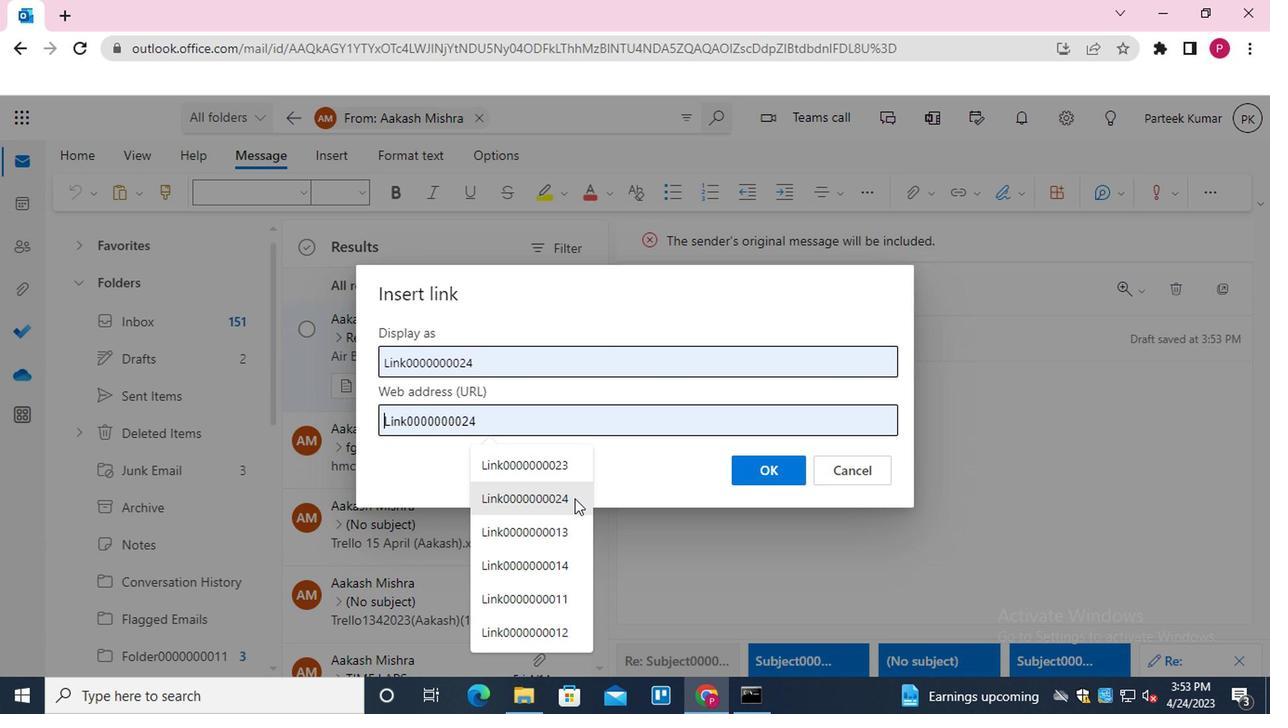 
Action: Mouse pressed left at (625, 431)
Screenshot: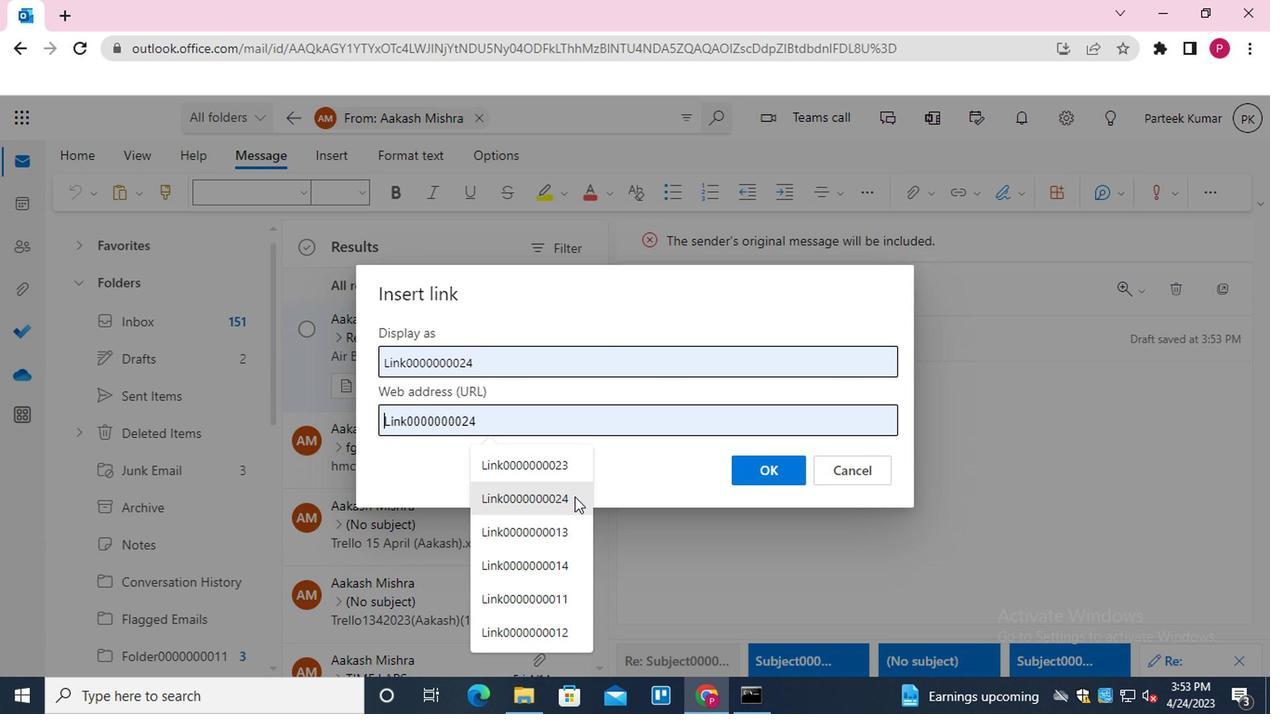 
Action: Mouse moved to (807, 428)
Screenshot: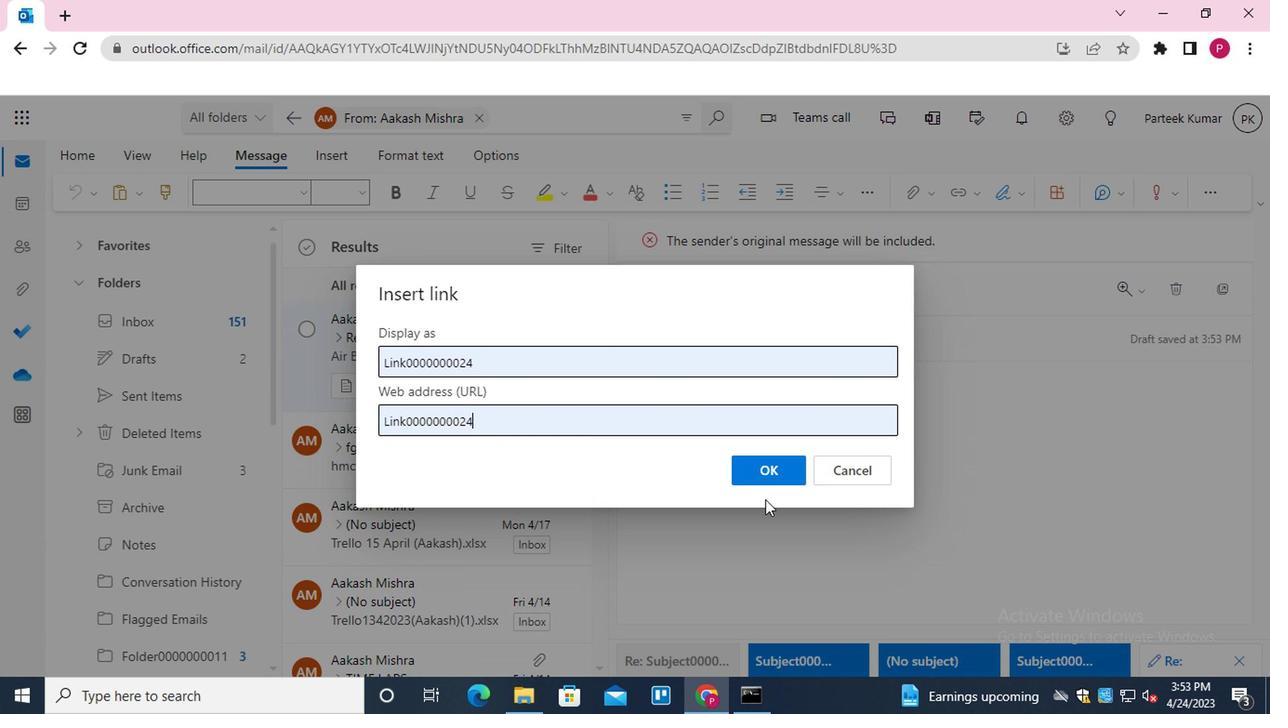 
Action: Mouse pressed left at (807, 428)
Screenshot: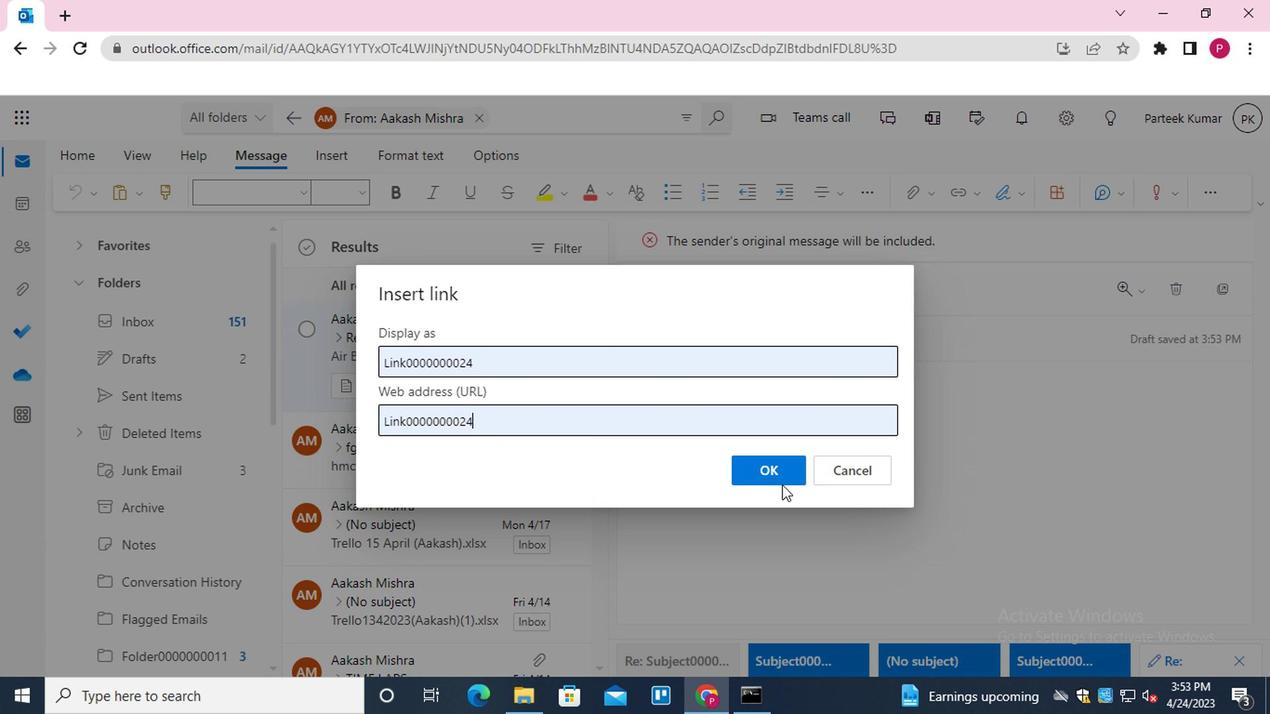 
Action: Mouse moved to (895, 281)
Screenshot: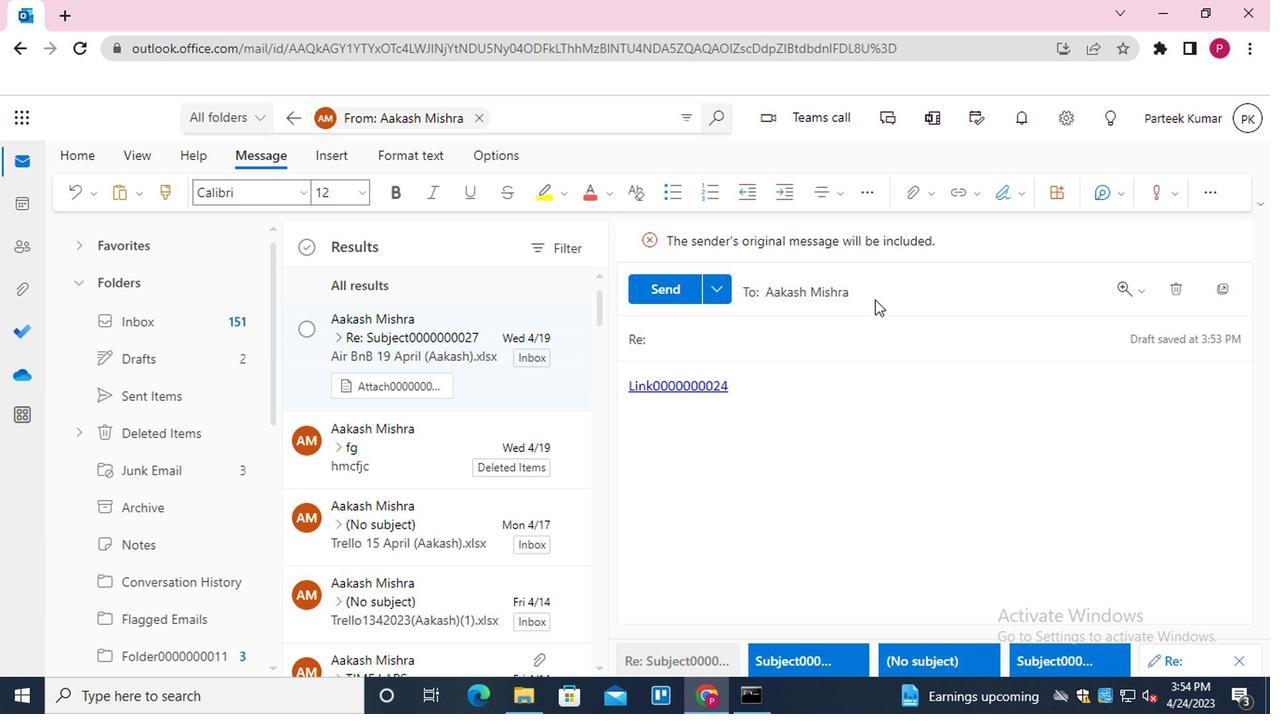 
Action: Mouse pressed left at (895, 281)
Screenshot: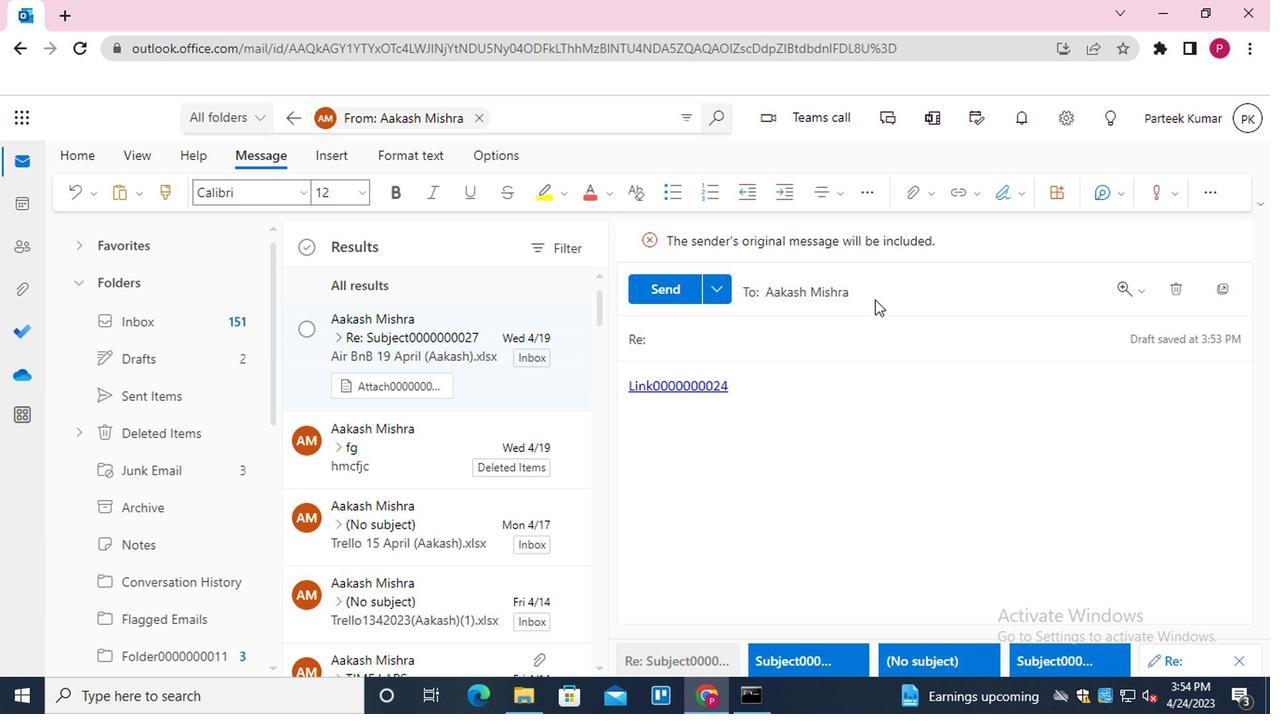 
Action: Mouse moved to (765, 344)
Screenshot: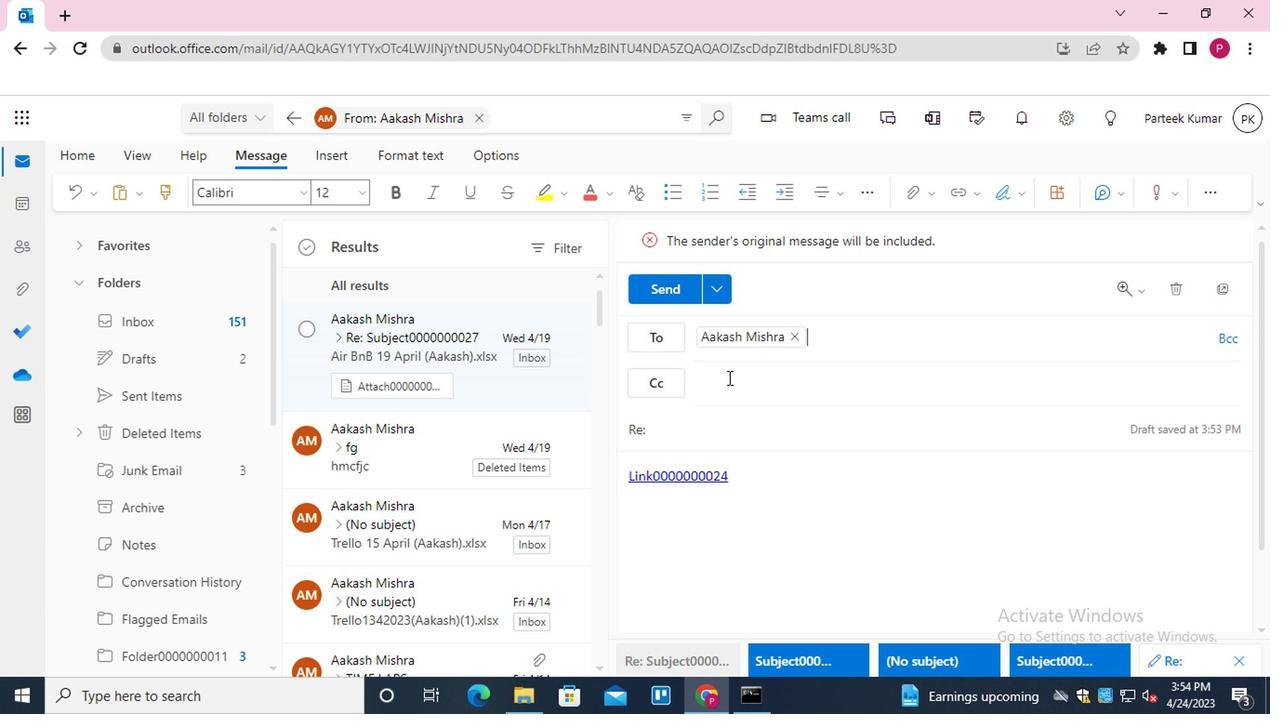 
Action: Mouse pressed left at (765, 344)
Screenshot: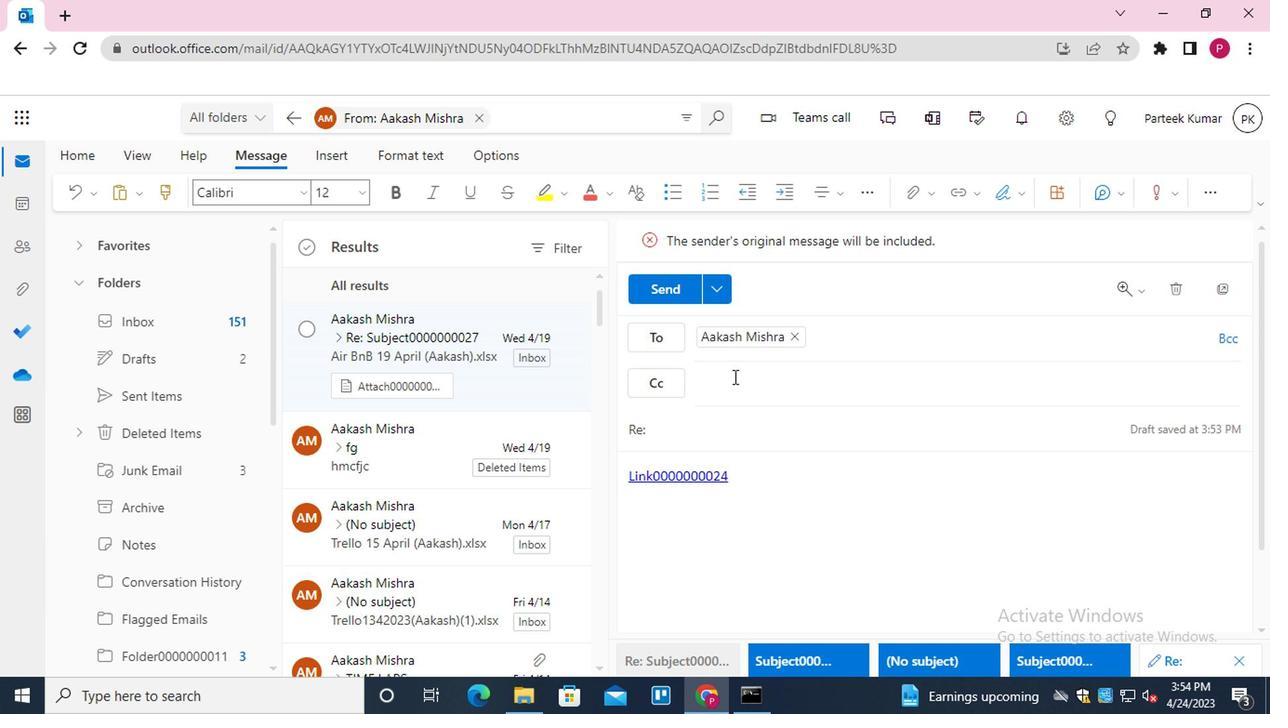 
Action: Key pressed <Key.shift>EMAIL0000000002<Key.enter>
Screenshot: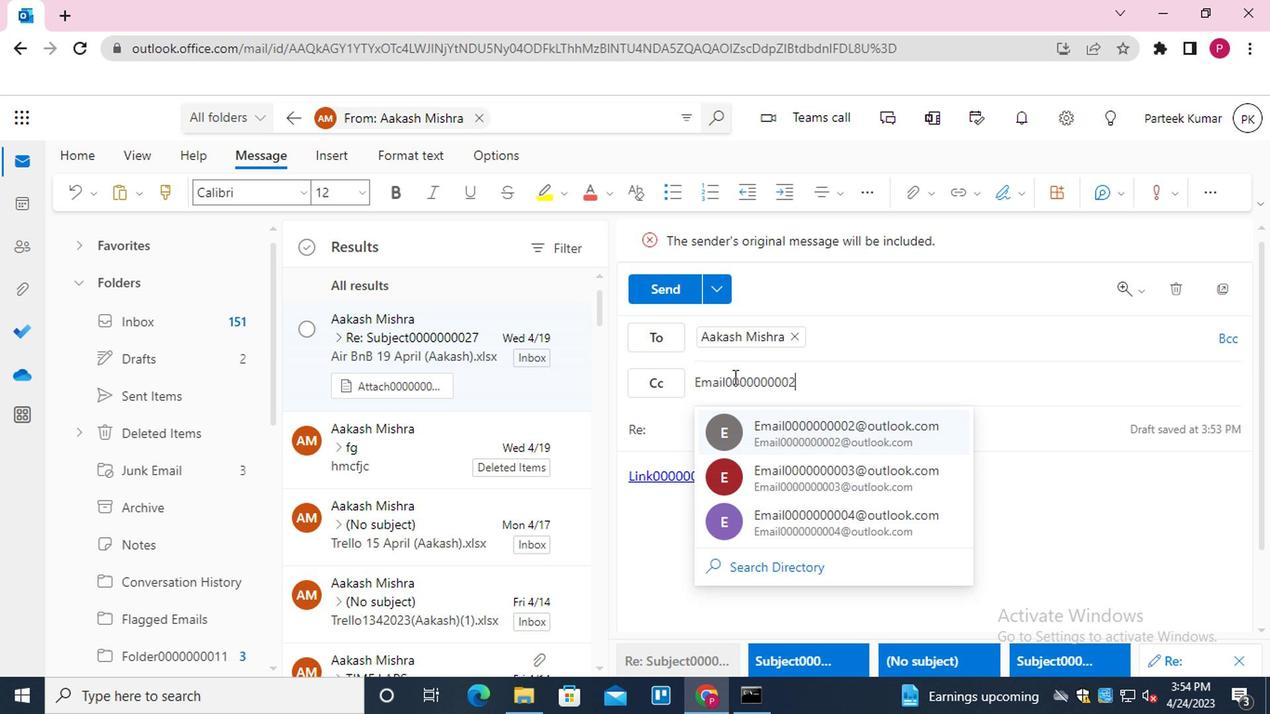 
Action: Mouse moved to (723, 384)
Screenshot: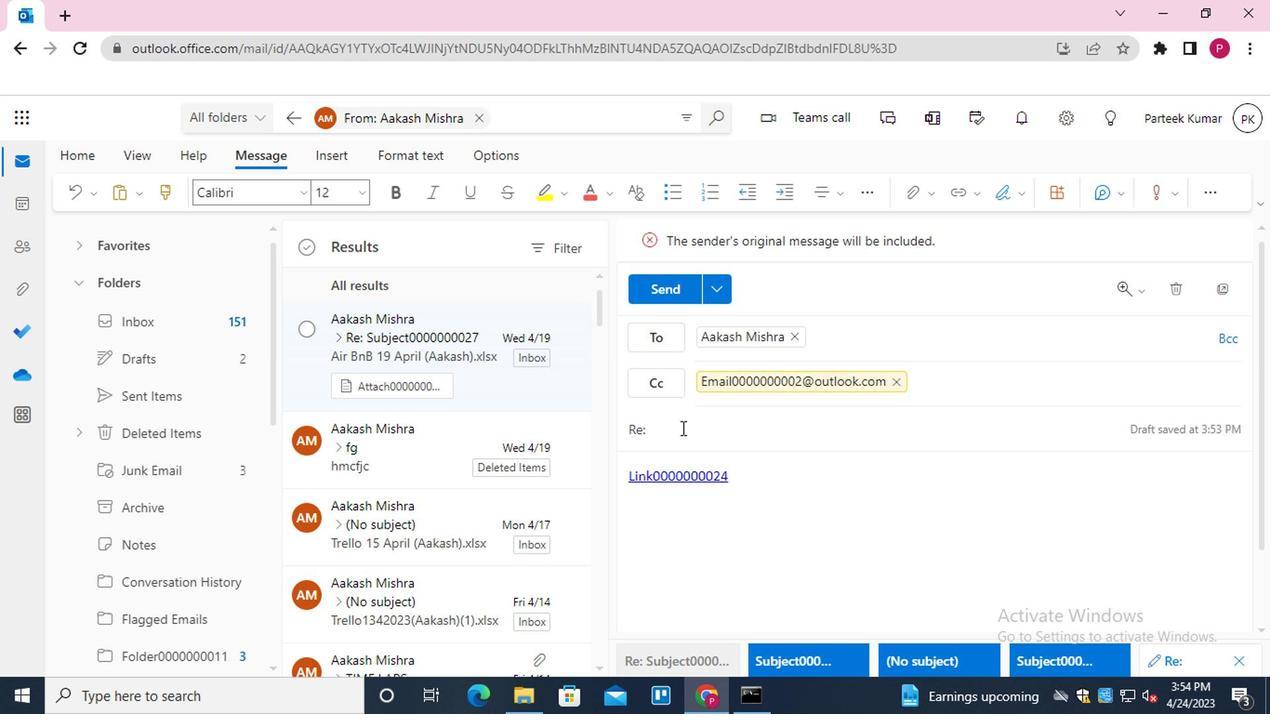 
Action: Mouse pressed left at (723, 384)
Screenshot: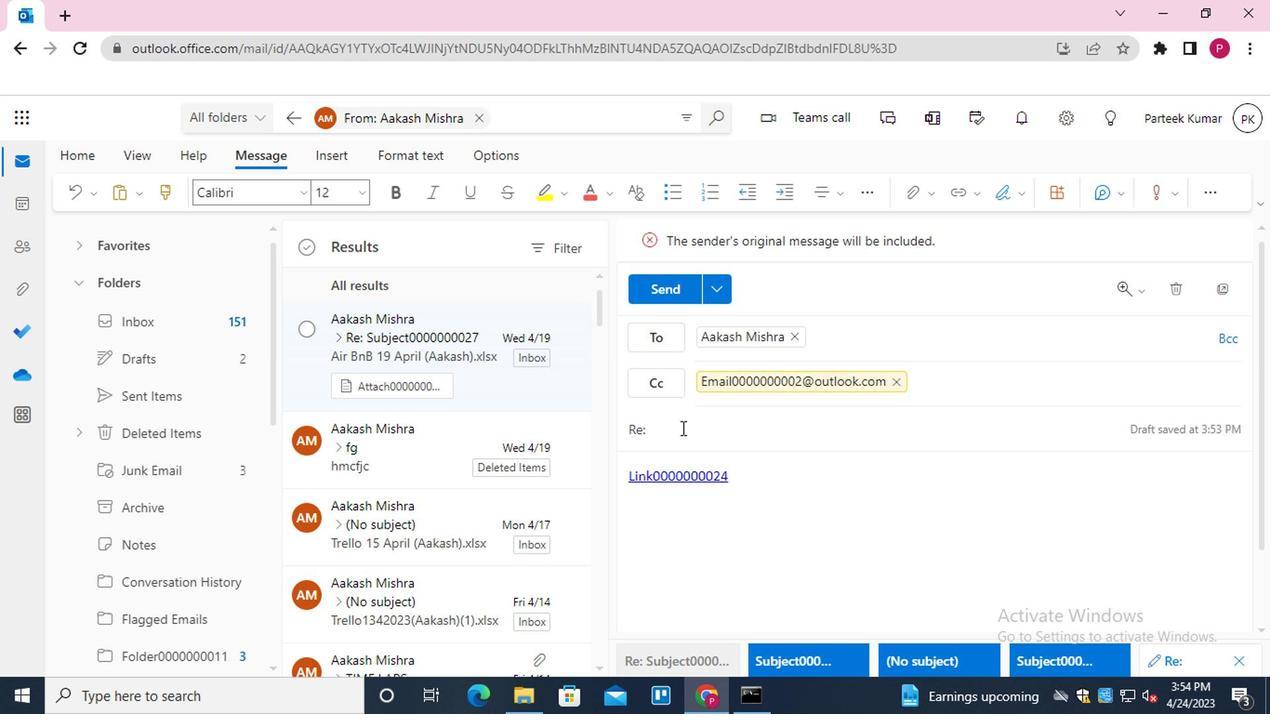 
Action: Key pressed <Key.shift>SUBJECT0000000027
Screenshot: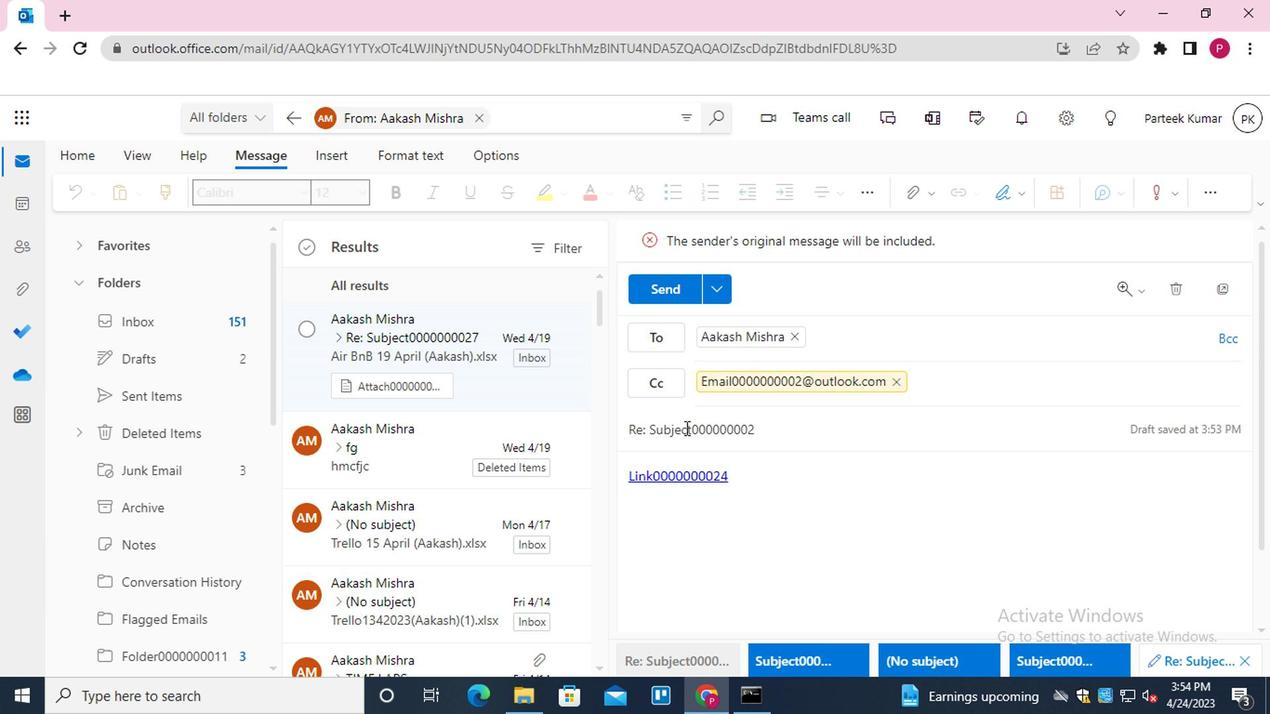 
Action: Mouse moved to (737, 447)
Screenshot: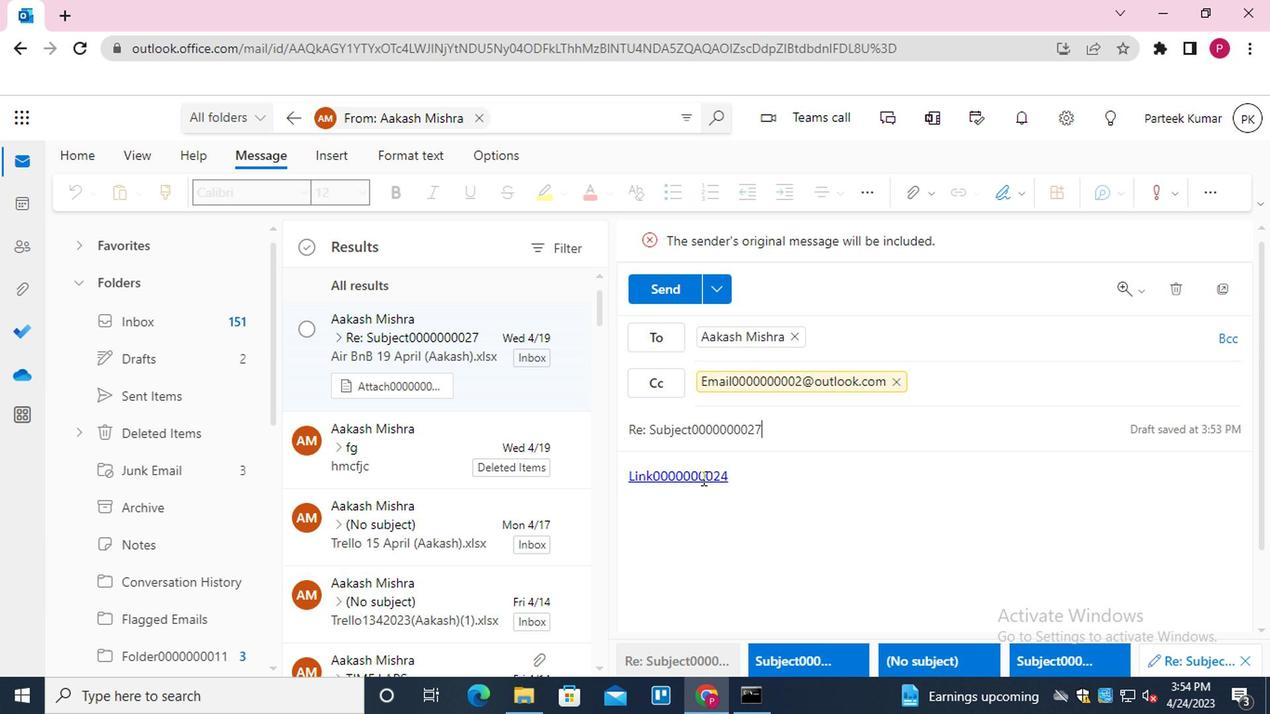 
Action: Mouse pressed left at (737, 447)
Screenshot: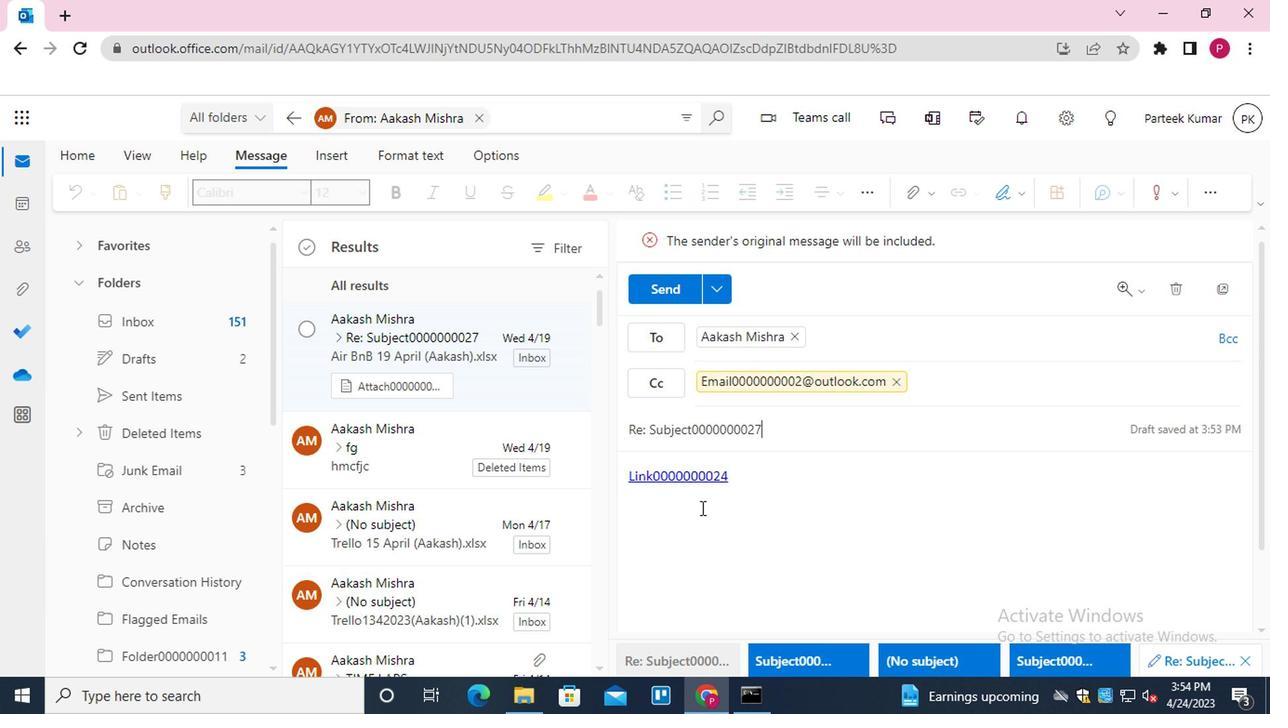 
Action: Mouse moved to (774, 427)
Screenshot: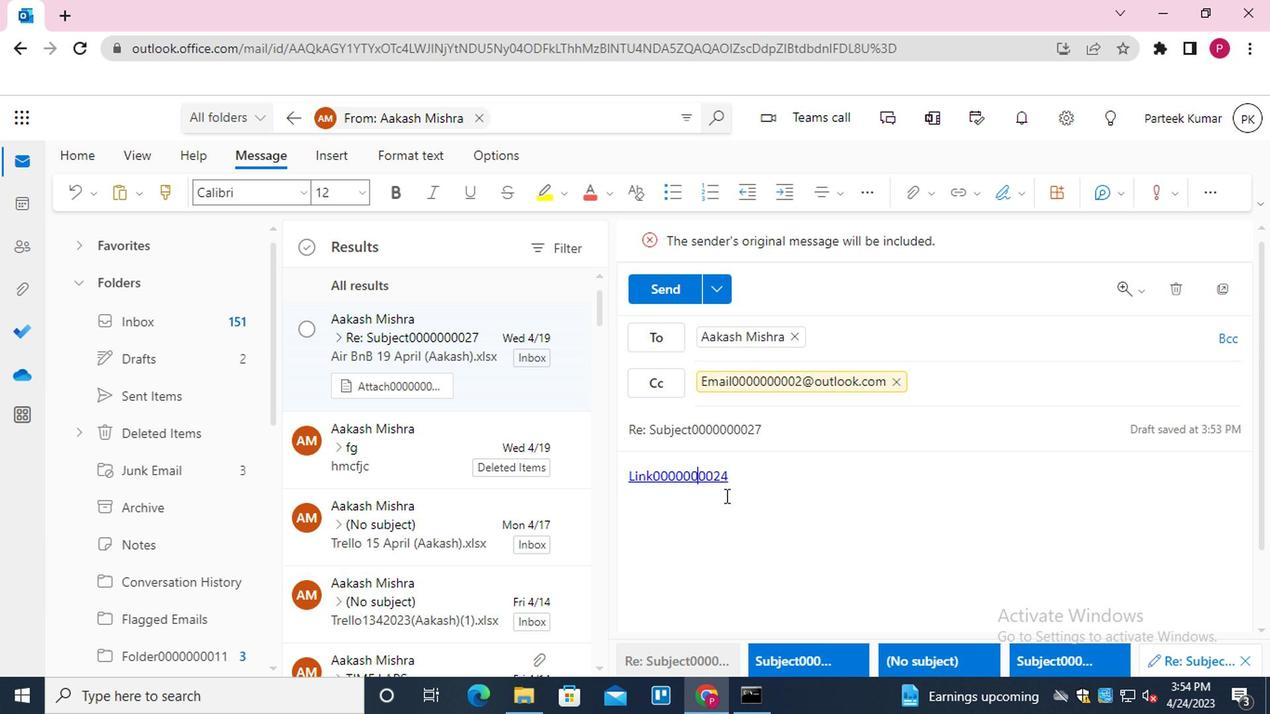 
Action: Mouse pressed left at (774, 427)
Screenshot: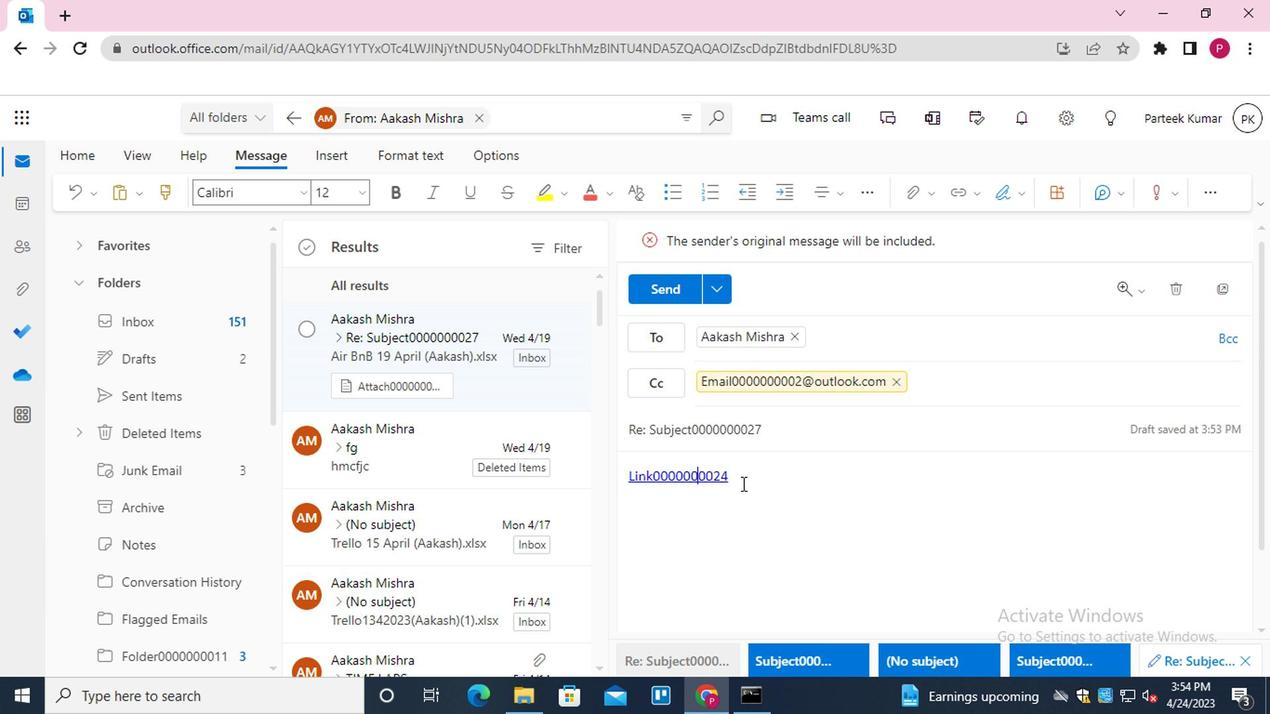 
Action: Key pressed <Key.enter><Key.shift_r>MESSAGE0000000024
Screenshot: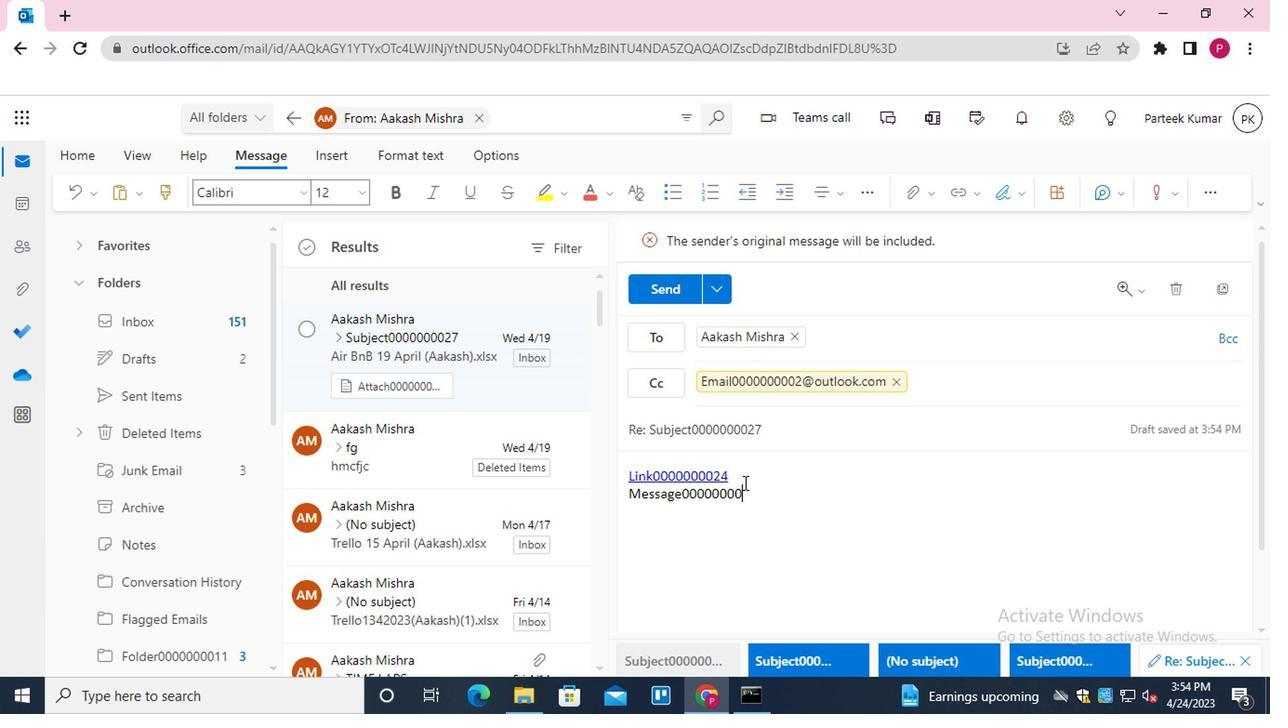 
Action: Mouse moved to (927, 203)
Screenshot: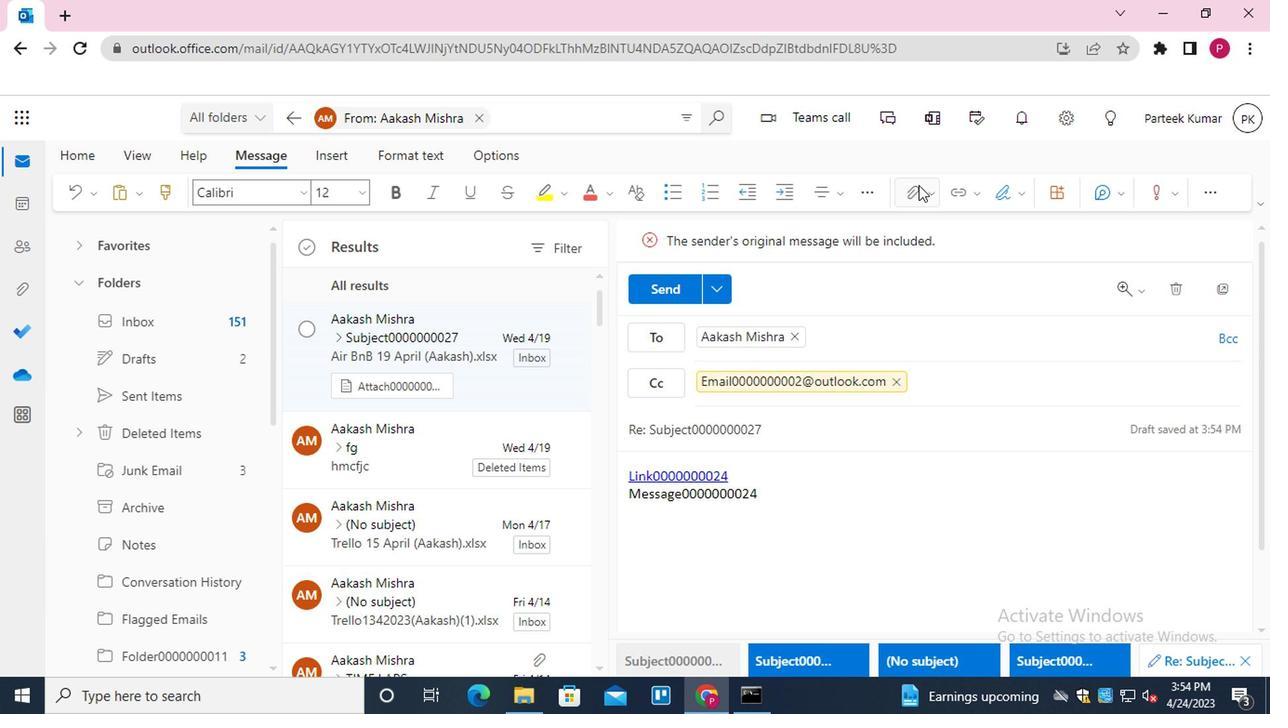 
Action: Mouse pressed left at (927, 203)
Screenshot: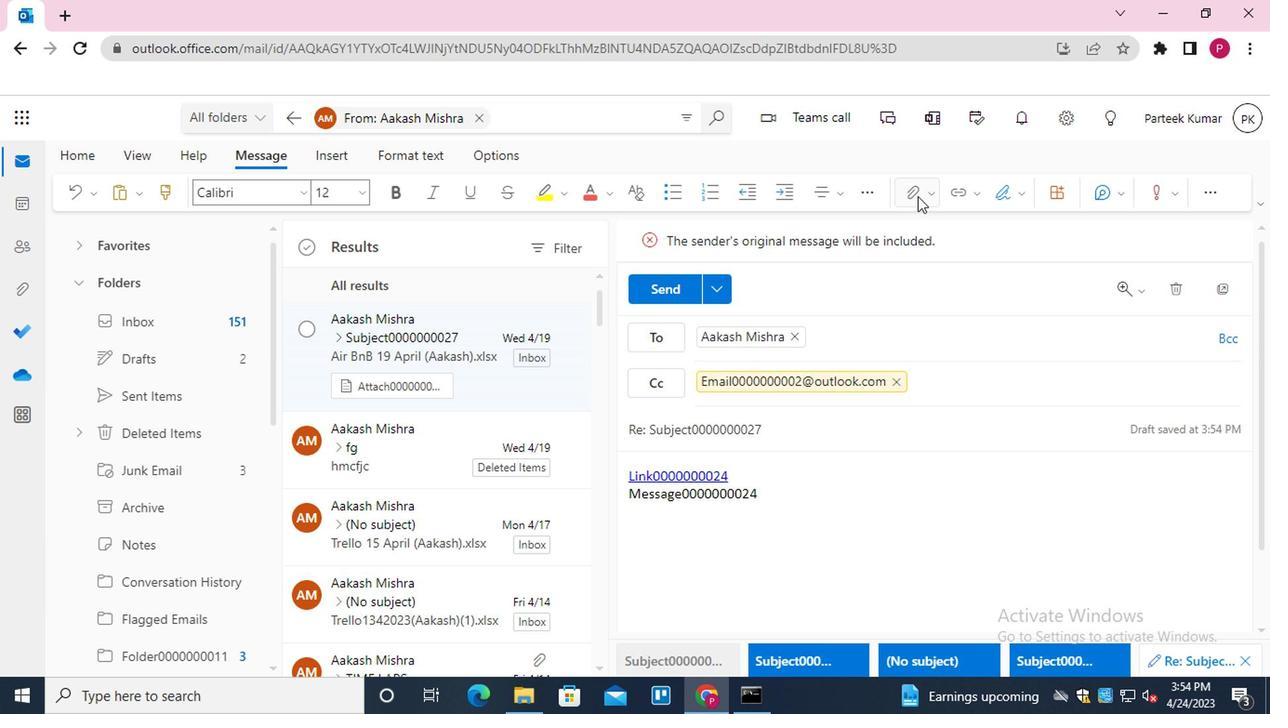 
Action: Mouse moved to (805, 230)
Screenshot: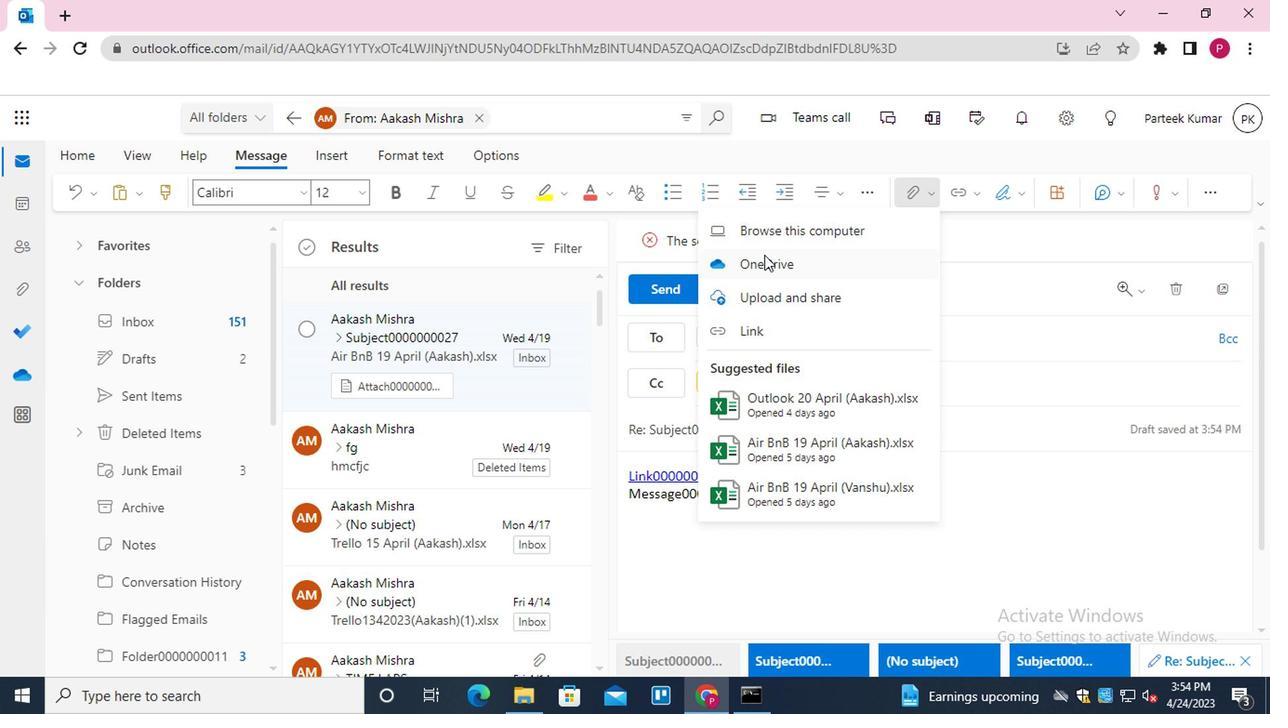 
Action: Mouse pressed left at (805, 230)
Screenshot: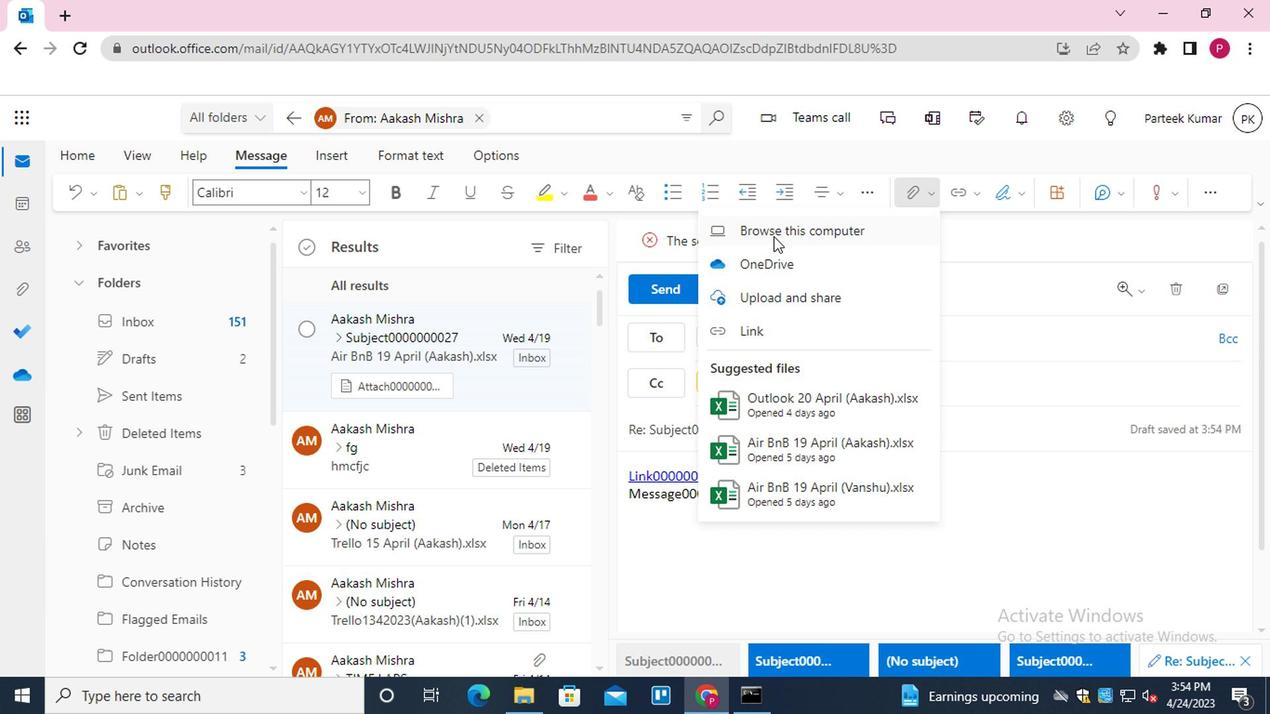 
Action: Mouse moved to (393, 201)
Screenshot: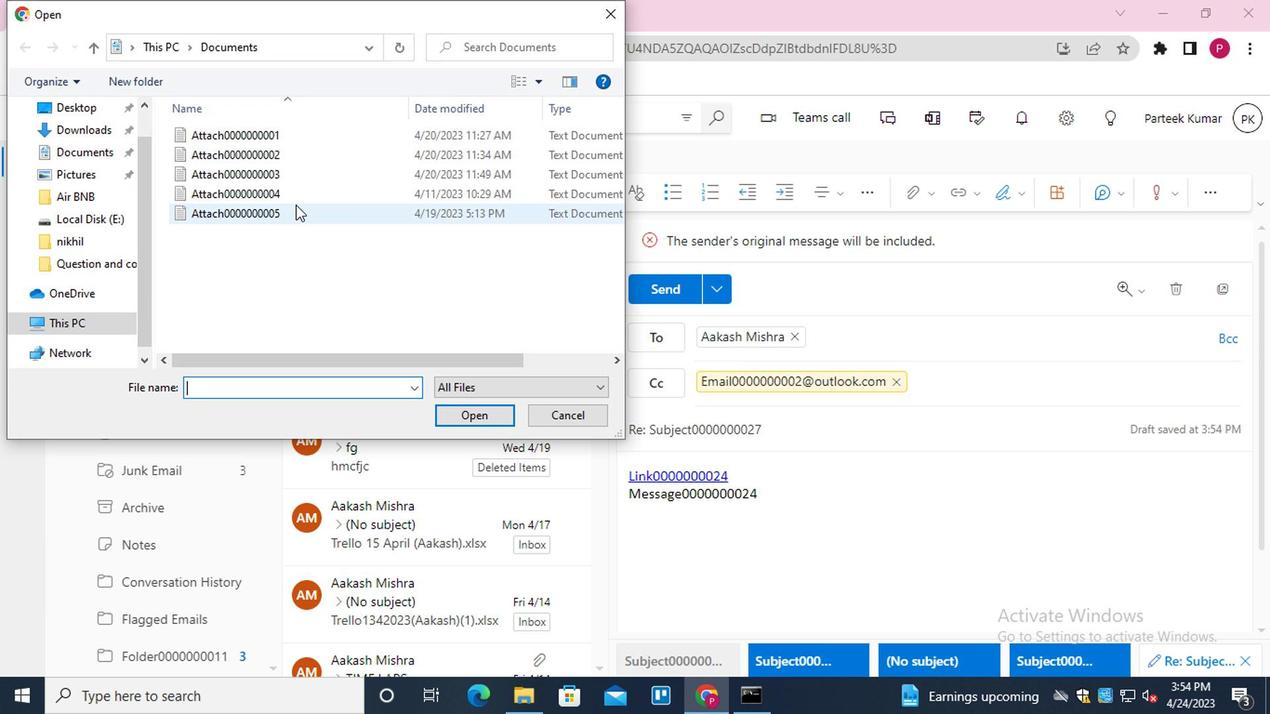 
Action: Mouse pressed left at (393, 201)
Screenshot: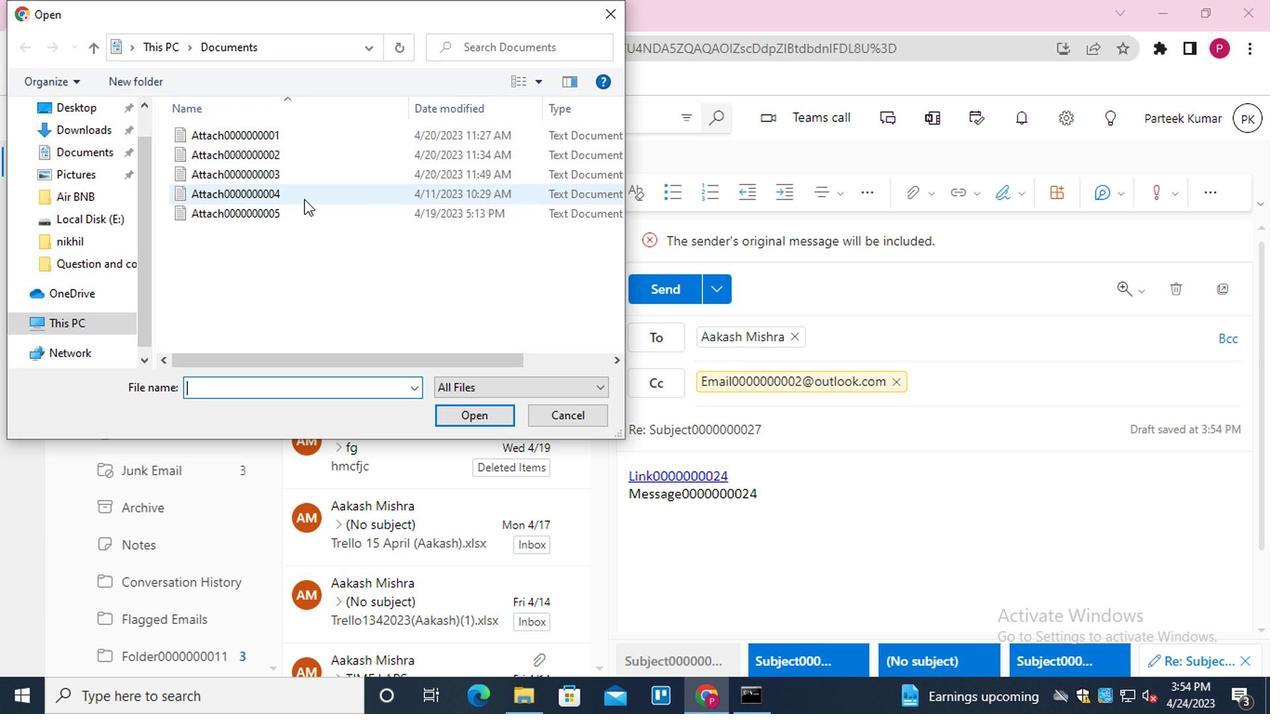 
Action: Mouse moved to (537, 370)
Screenshot: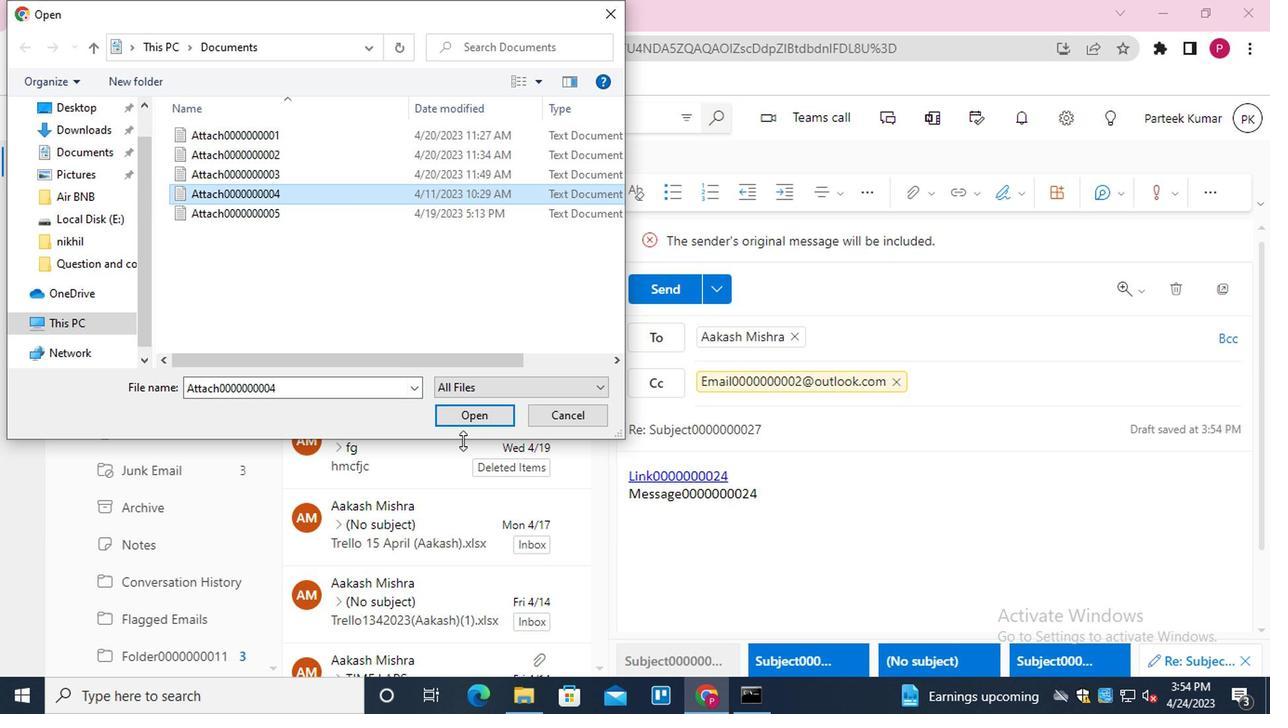 
Action: Mouse pressed left at (537, 370)
Screenshot: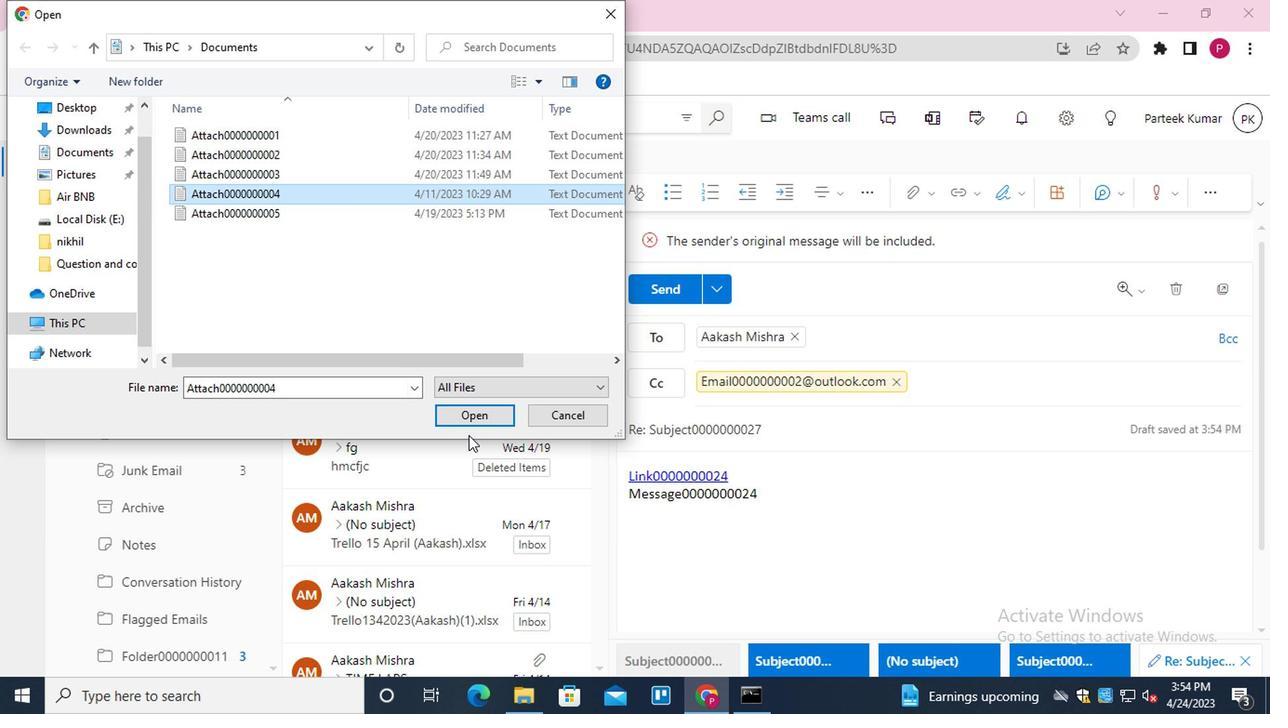
Action: Mouse moved to (924, 202)
Screenshot: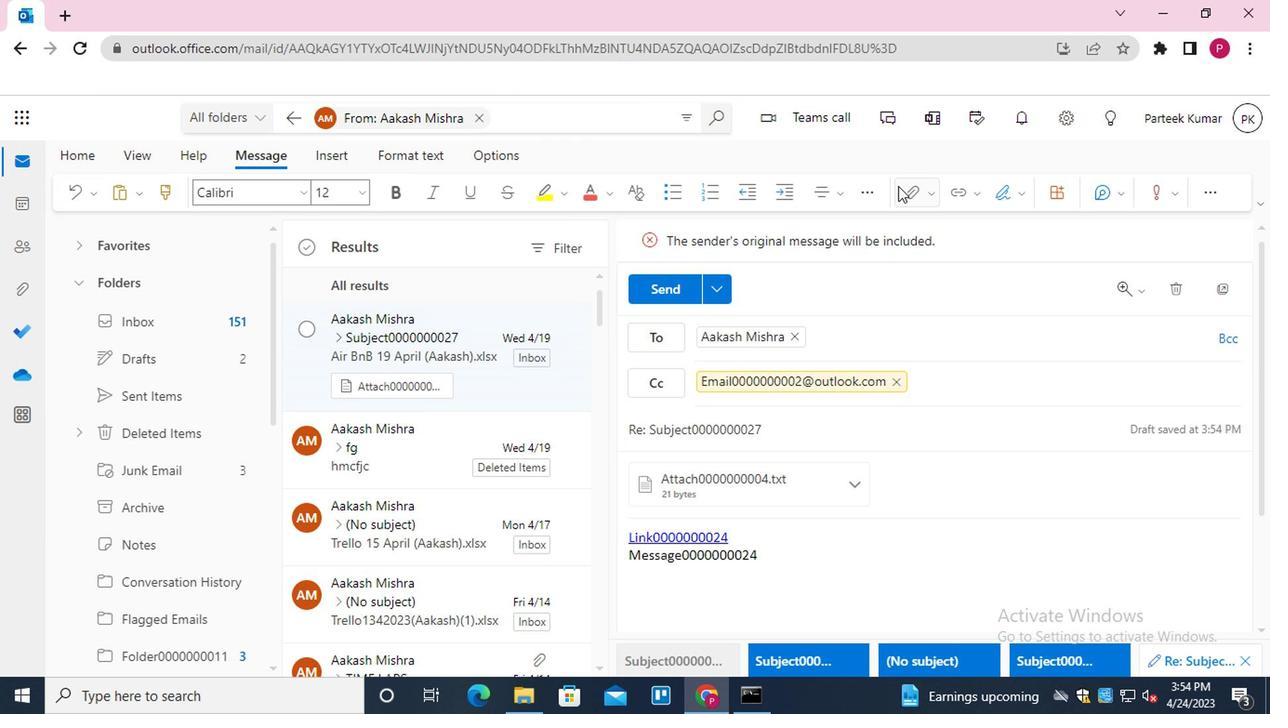 
Action: Mouse pressed left at (924, 202)
Screenshot: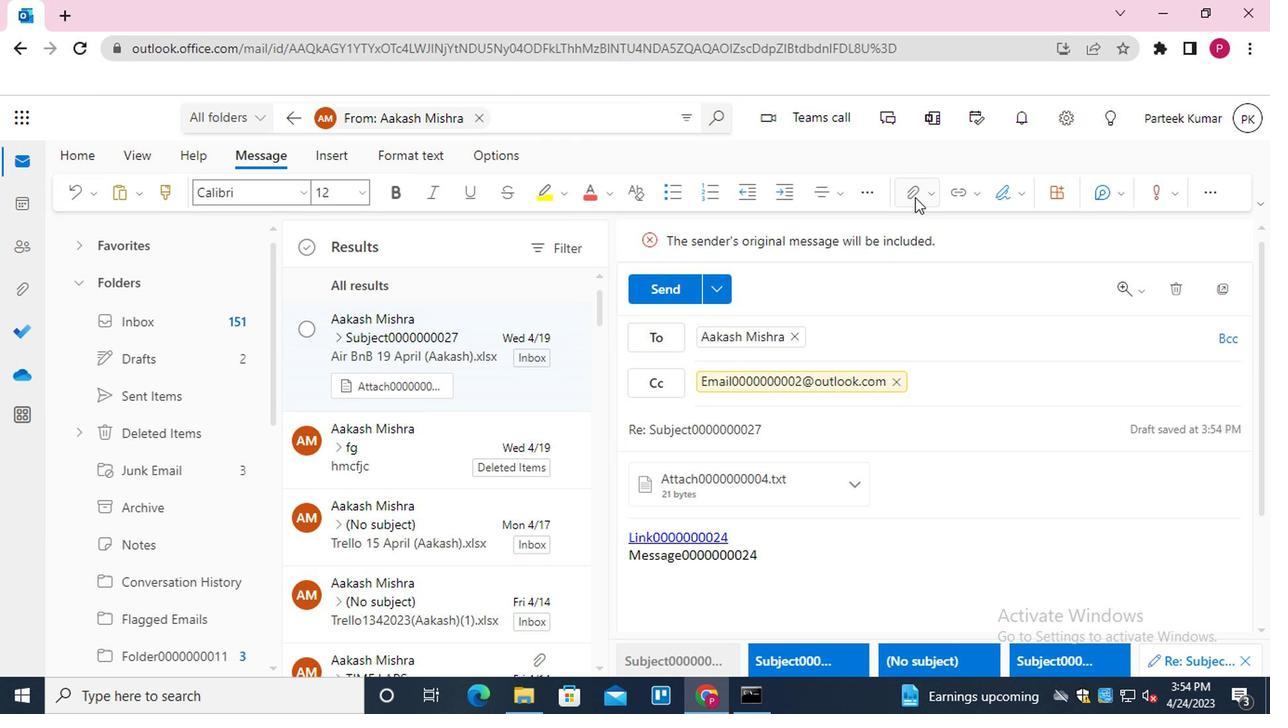 
Action: Mouse moved to (831, 228)
Screenshot: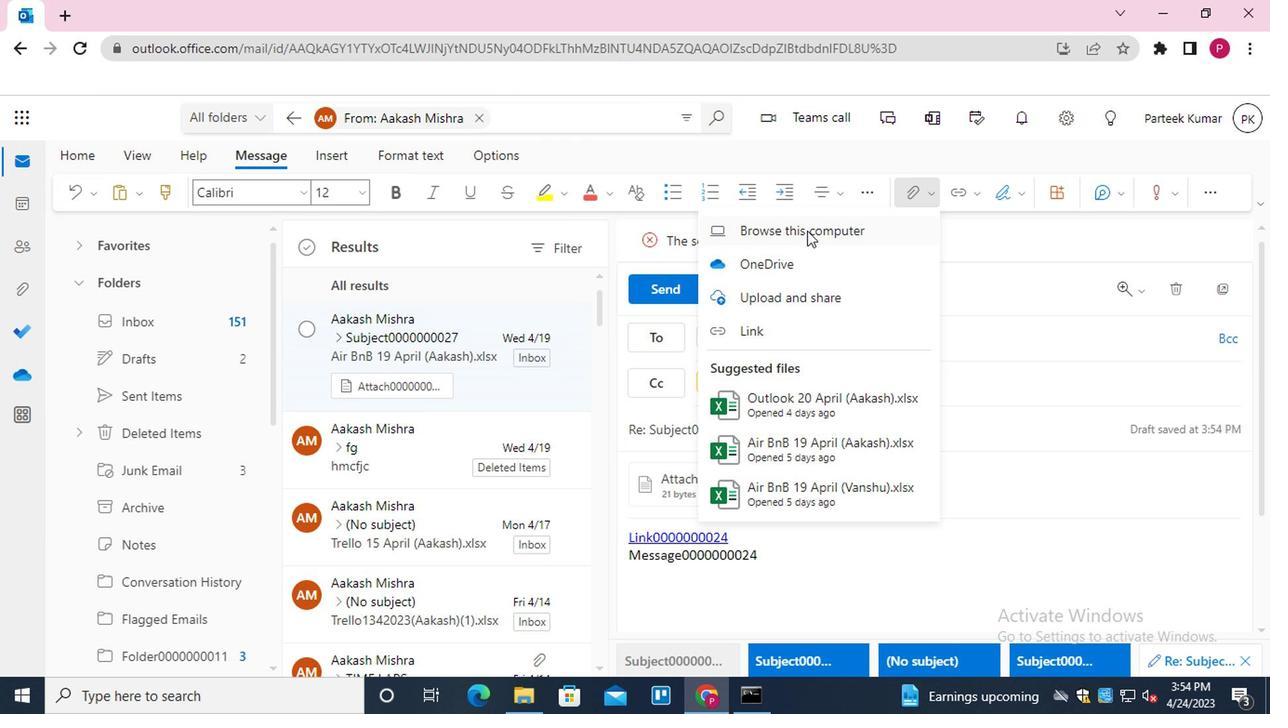 
Action: Mouse pressed left at (831, 228)
Screenshot: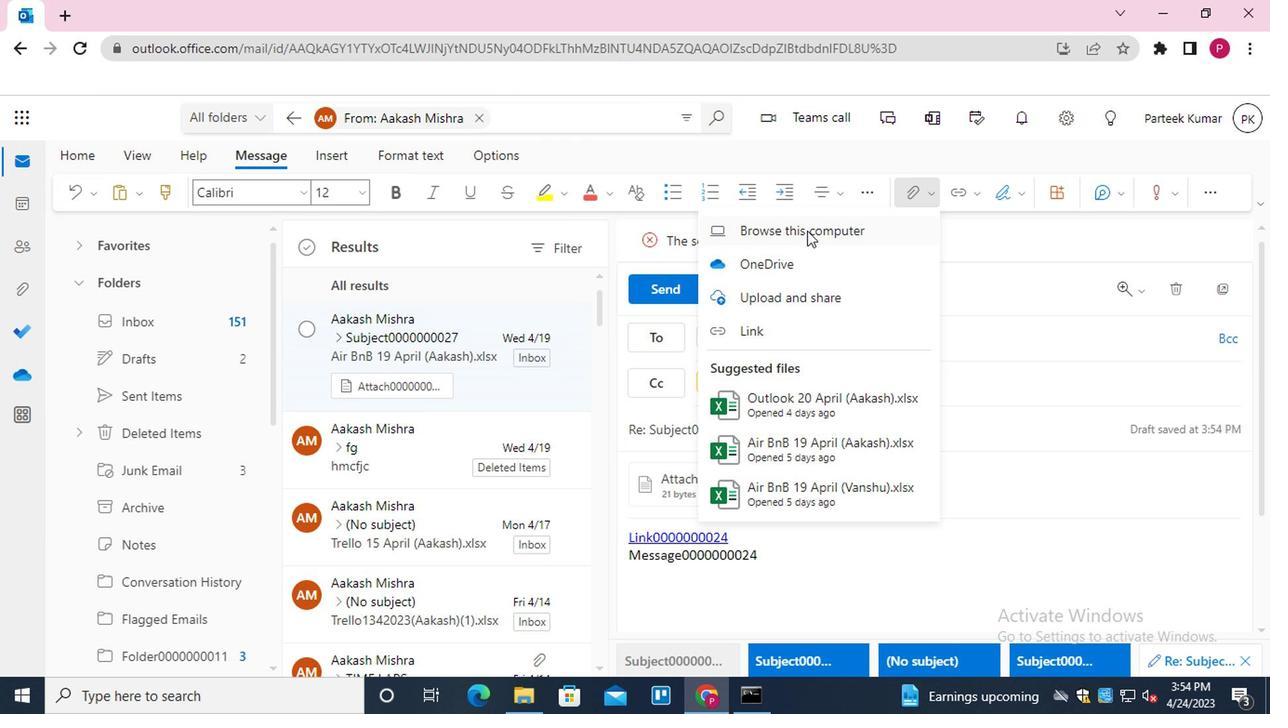 
Action: Mouse moved to (657, 58)
Screenshot: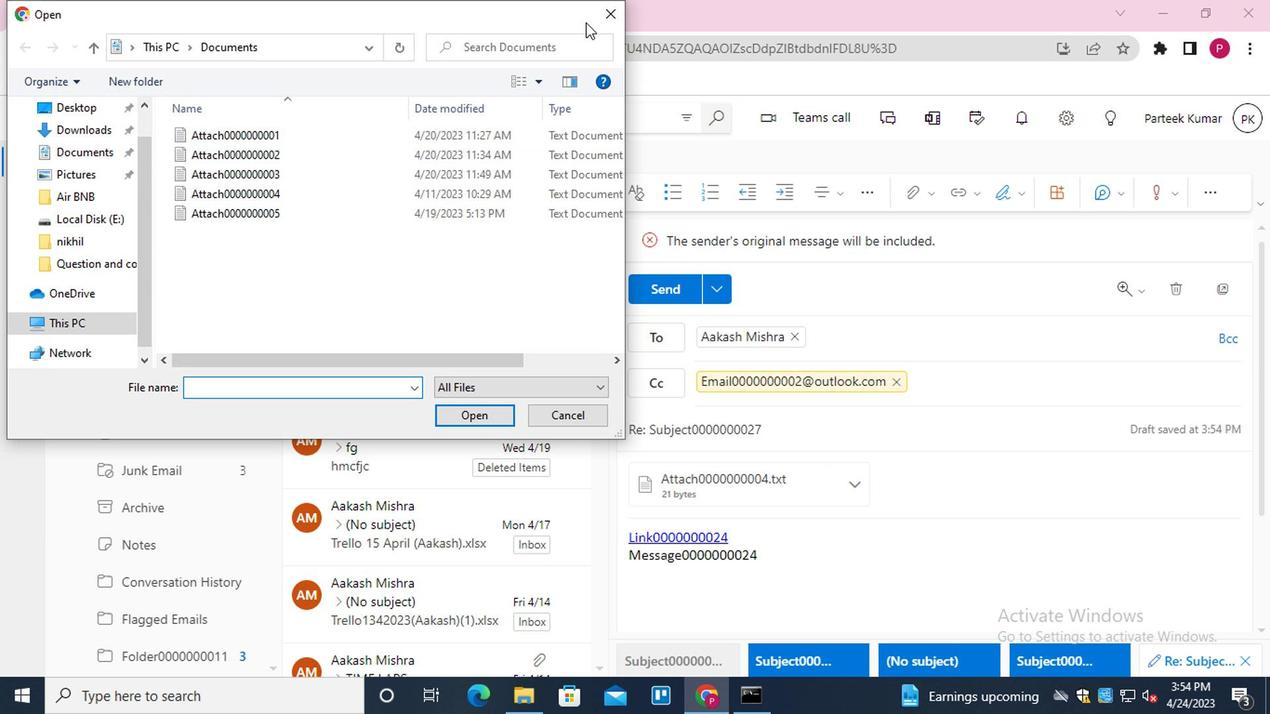 
Action: Mouse pressed left at (657, 58)
Screenshot: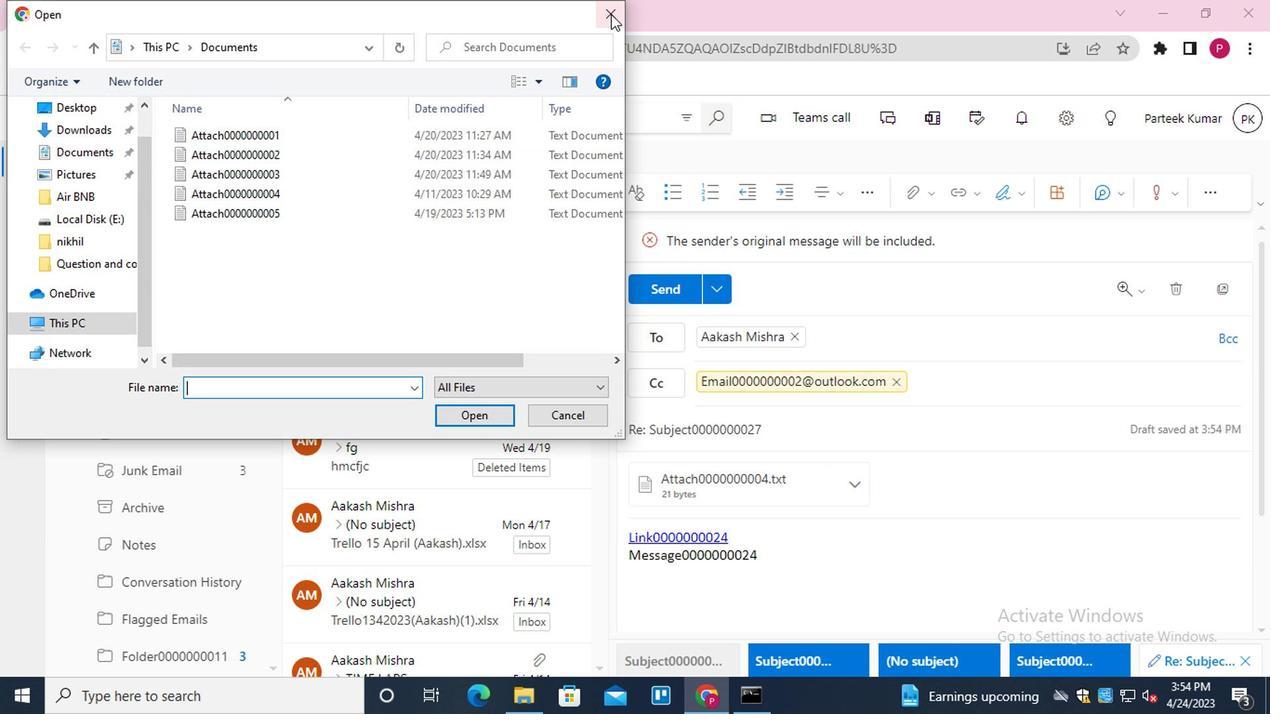 
Action: Mouse moved to (928, 201)
Screenshot: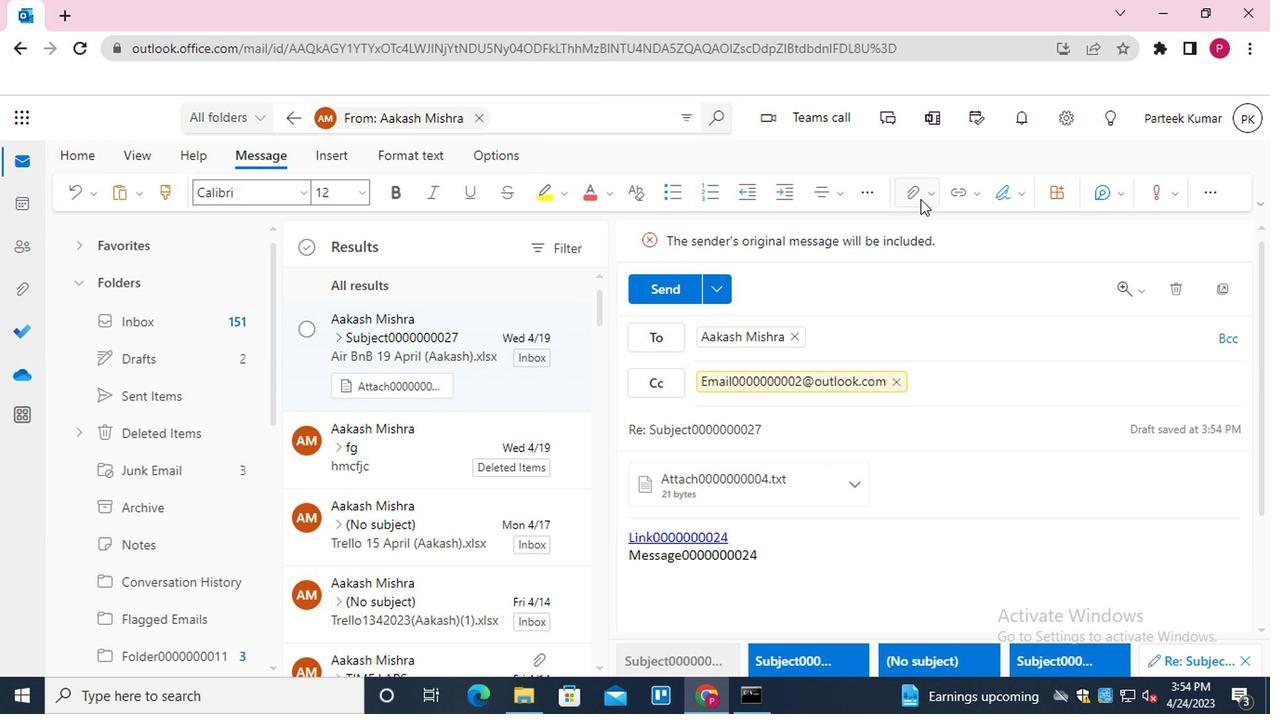 
Action: Mouse pressed left at (928, 201)
Screenshot: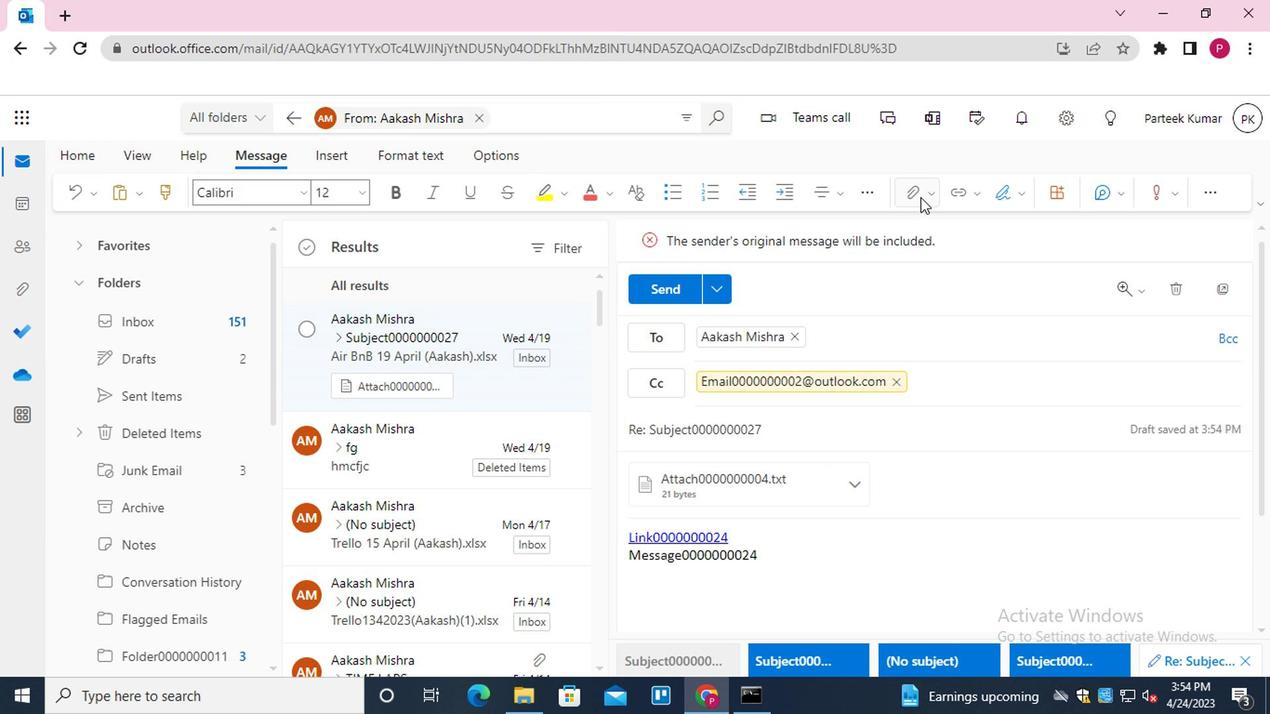 
Action: Mouse moved to (797, 282)
Screenshot: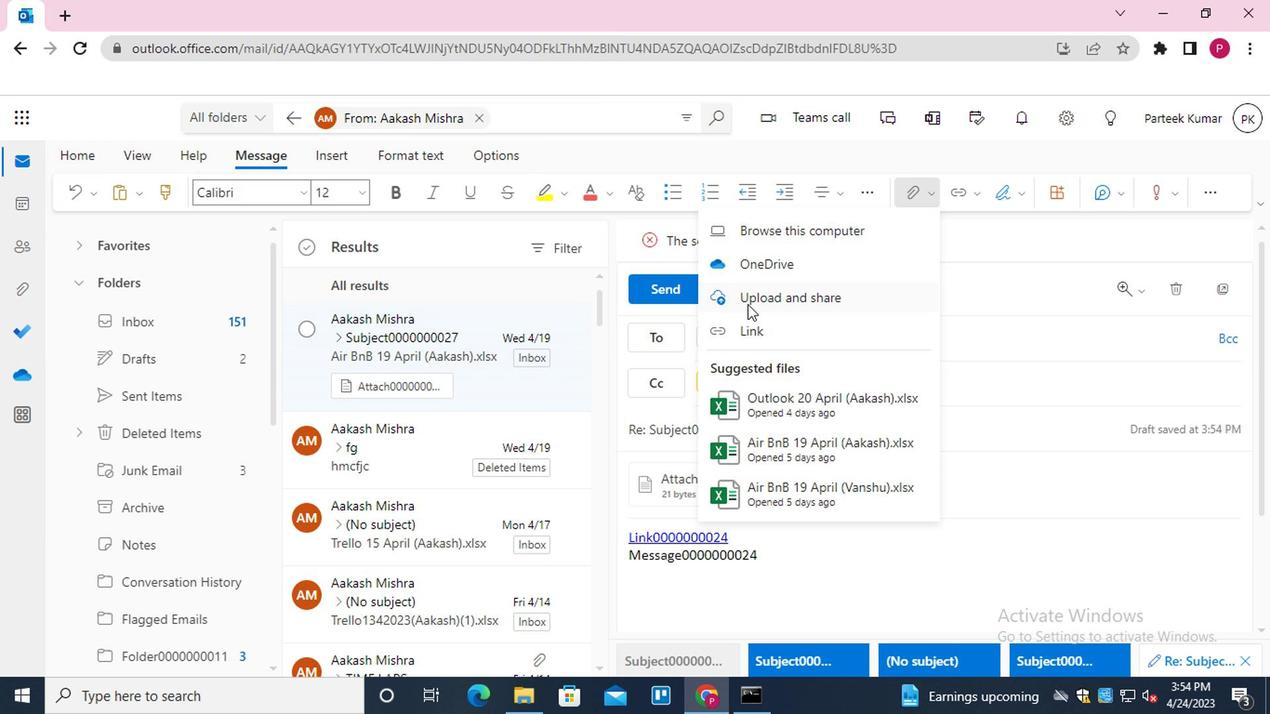
Action: Mouse pressed left at (797, 282)
Screenshot: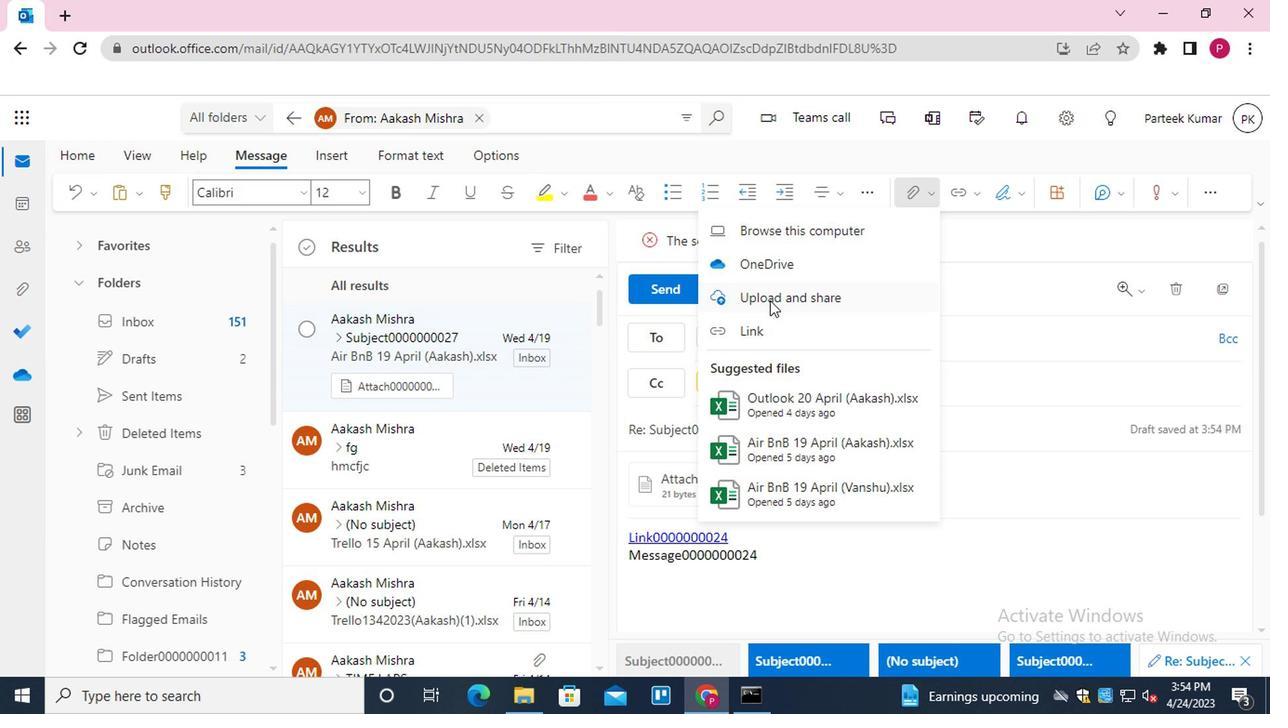 
Action: Mouse moved to (379, 219)
Screenshot: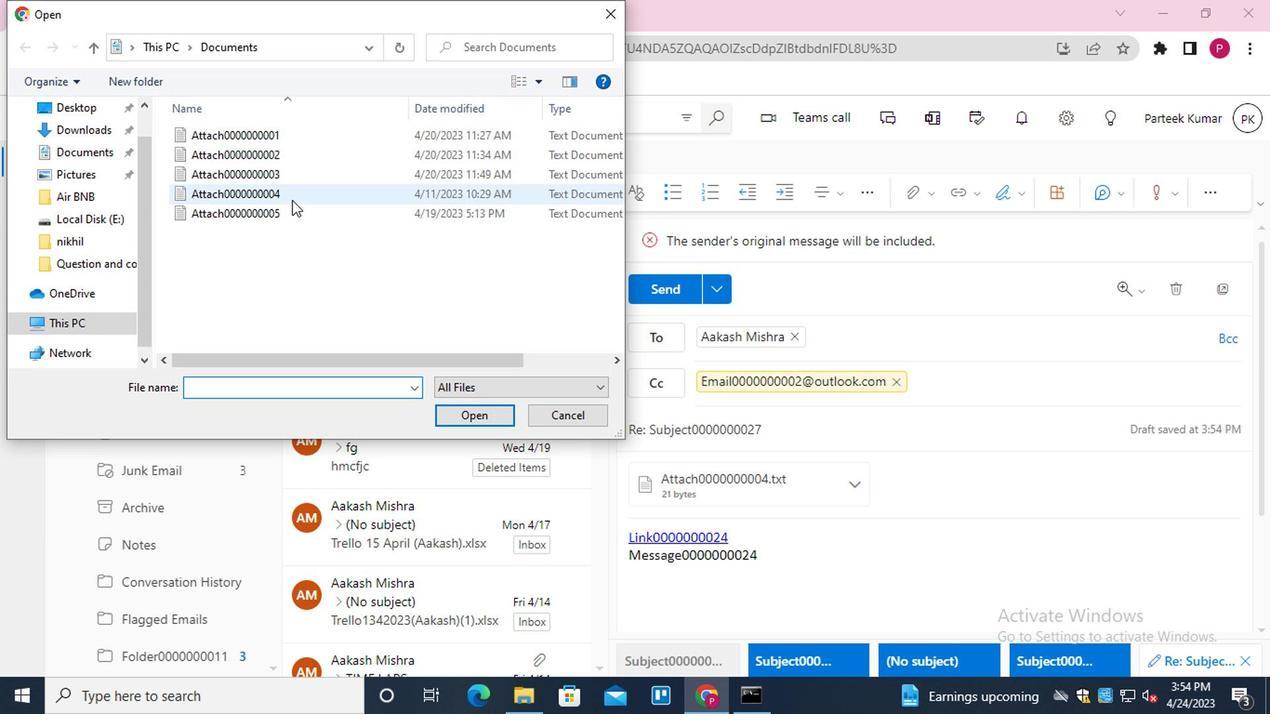 
Action: Mouse pressed left at (379, 219)
Screenshot: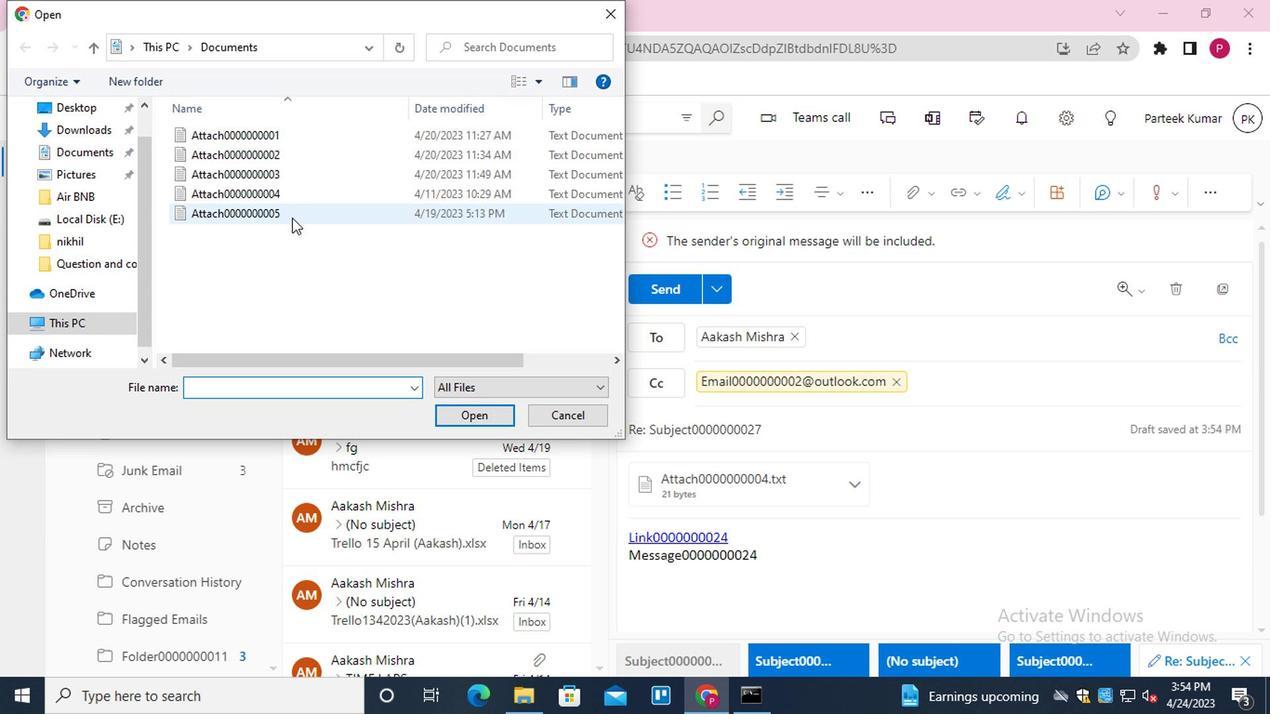 
Action: Mouse moved to (537, 375)
Screenshot: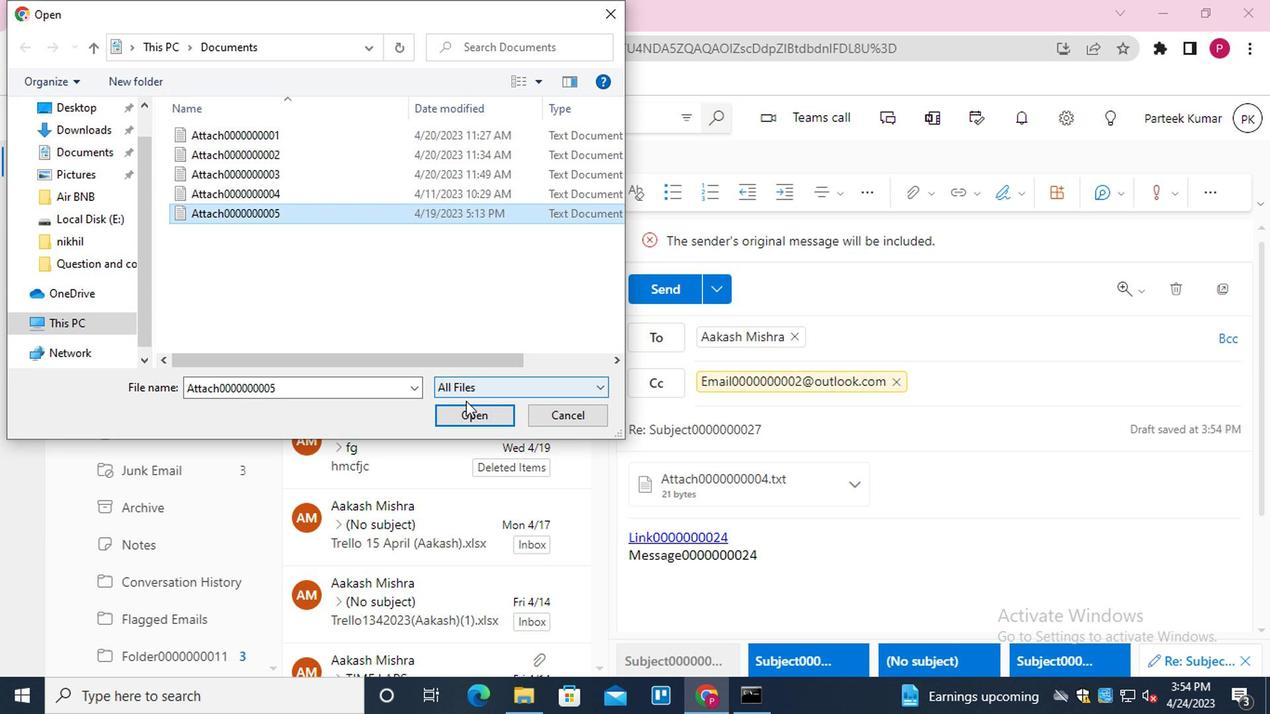 
Action: Mouse pressed left at (537, 375)
Screenshot: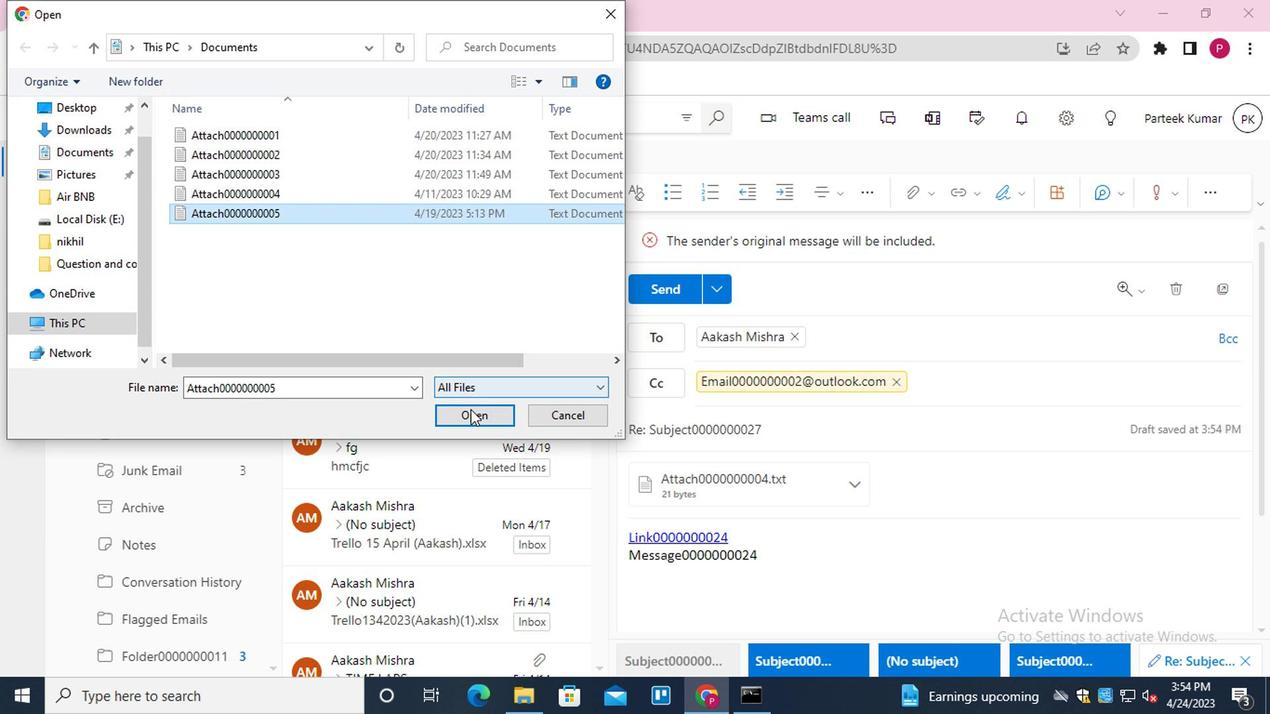 
Action: Mouse moved to (711, 394)
Screenshot: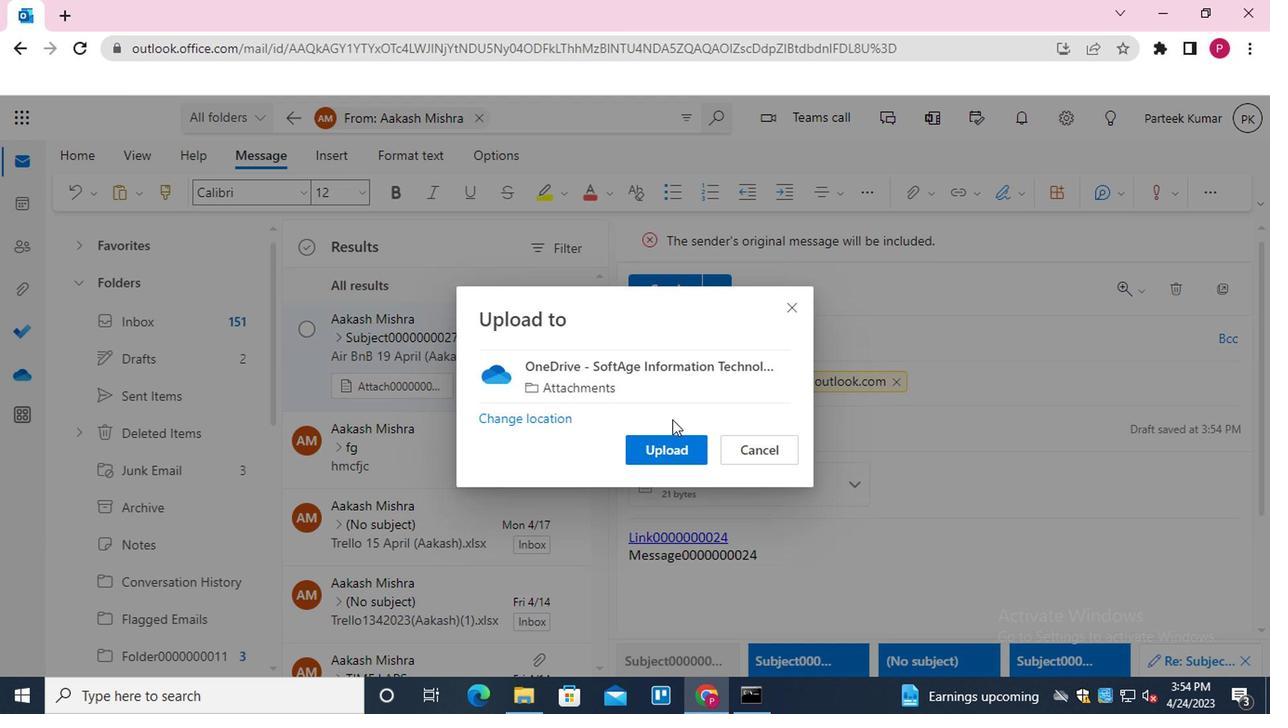 
Action: Mouse pressed left at (711, 394)
Screenshot: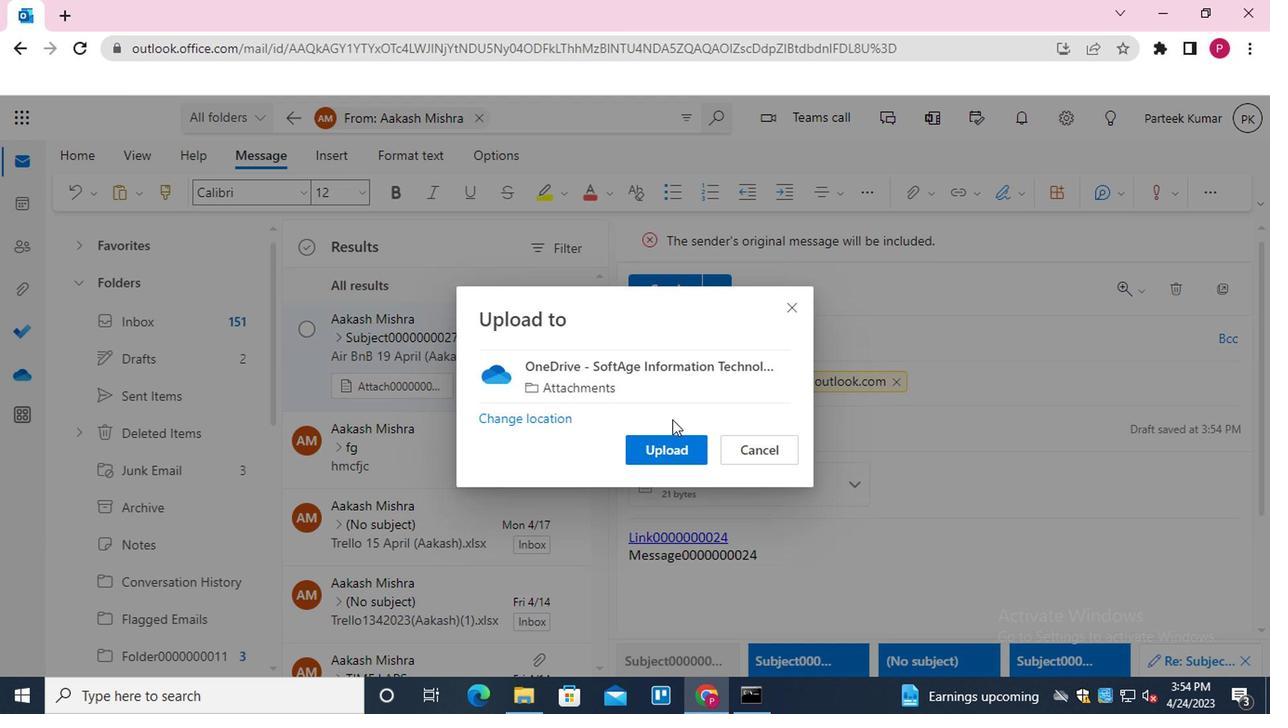 
Action: Mouse moved to (709, 277)
Screenshot: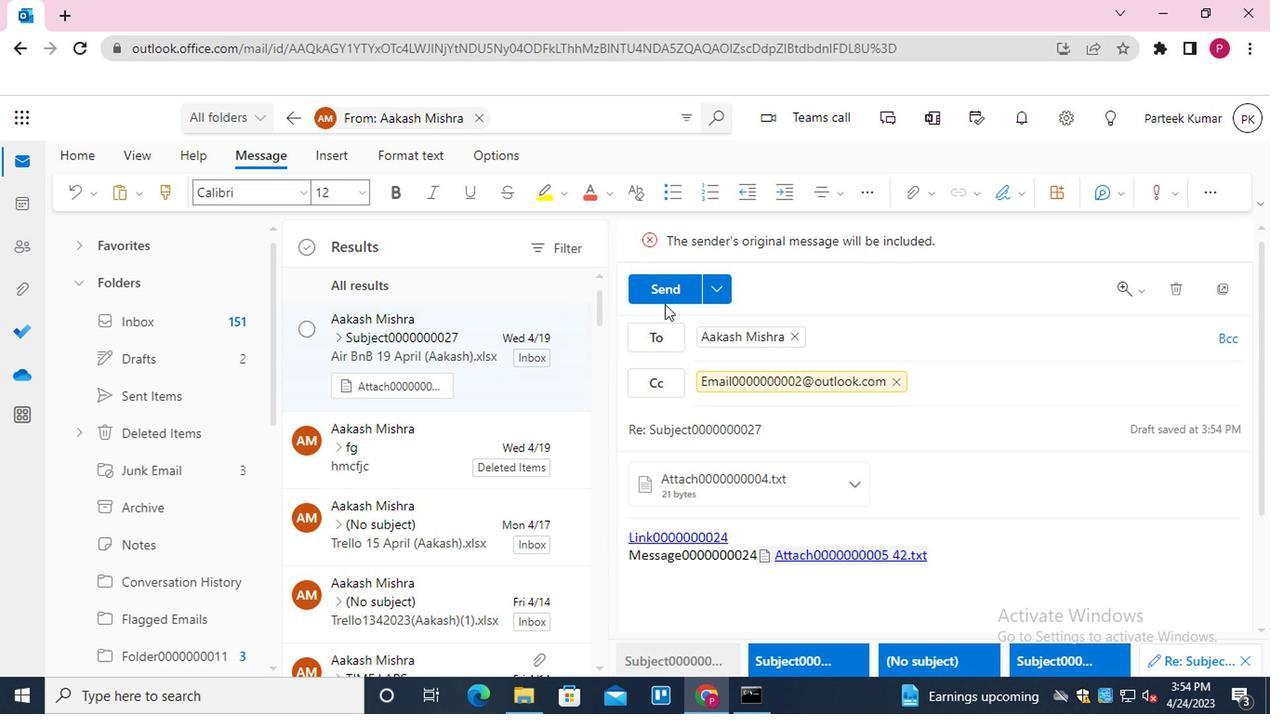 
Action: Mouse pressed left at (709, 277)
Screenshot: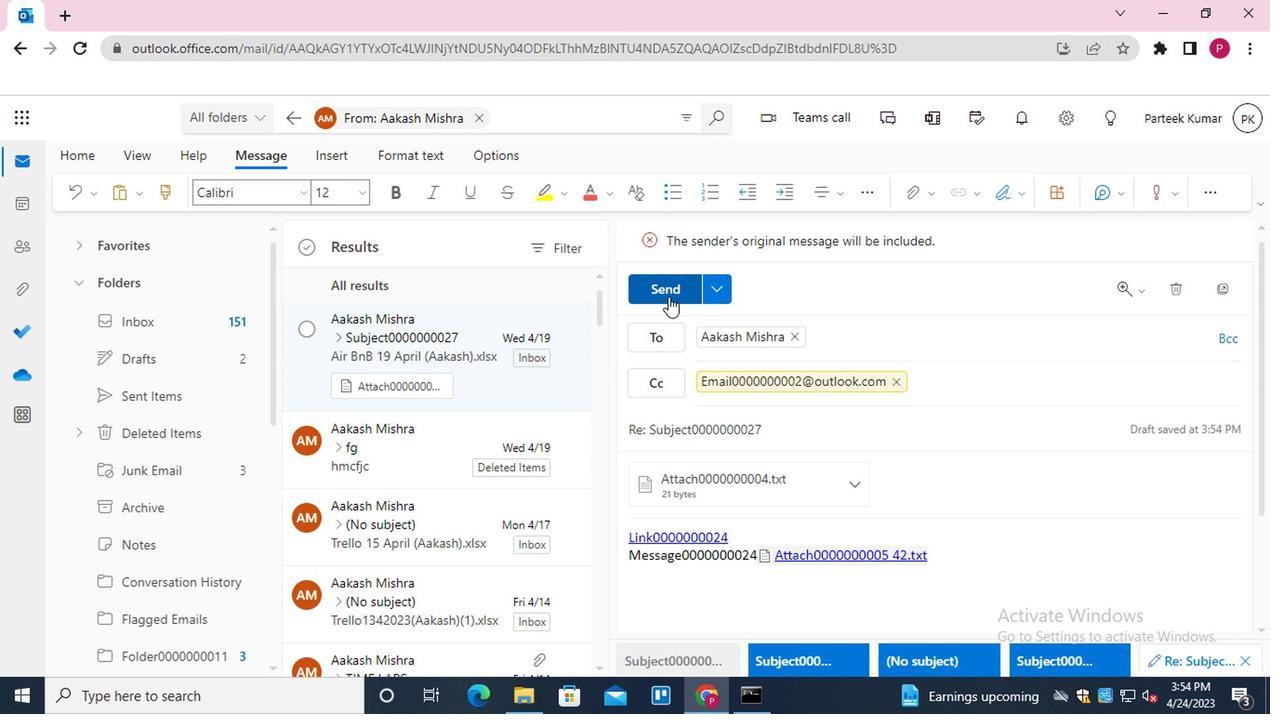 
Action: Mouse moved to (1134, 373)
Screenshot: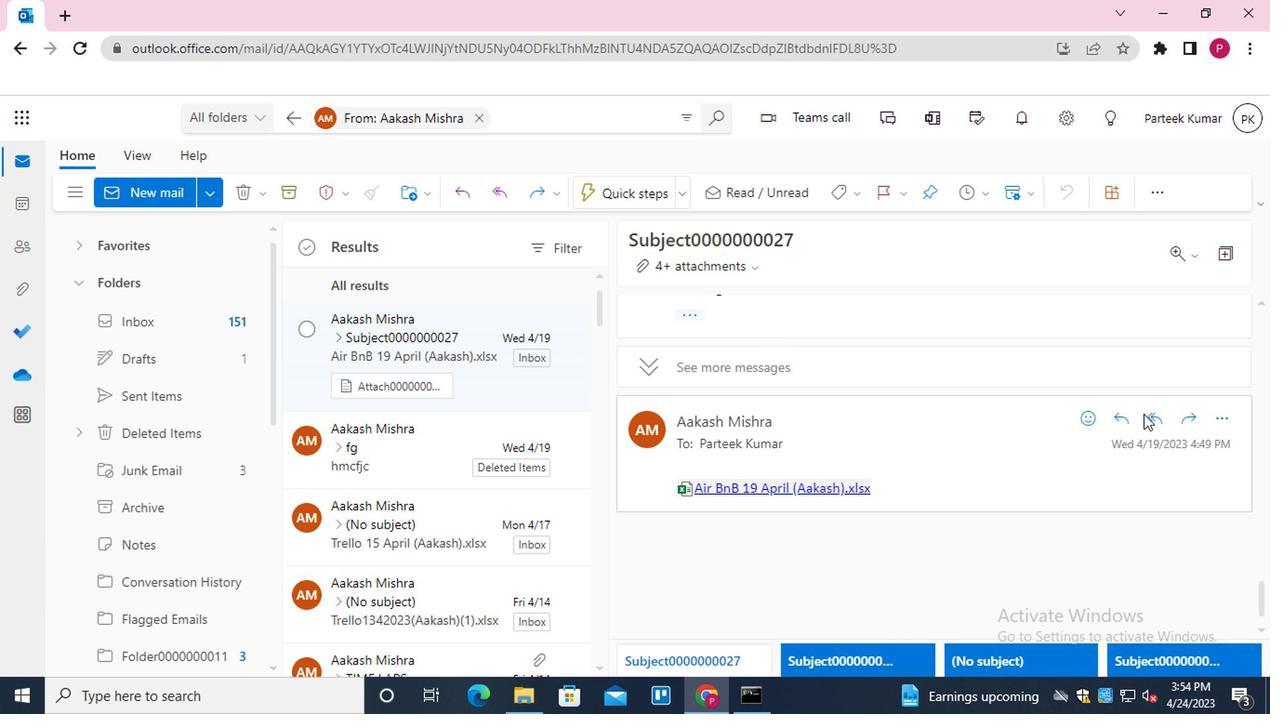 
Action: Mouse pressed left at (1134, 373)
Screenshot: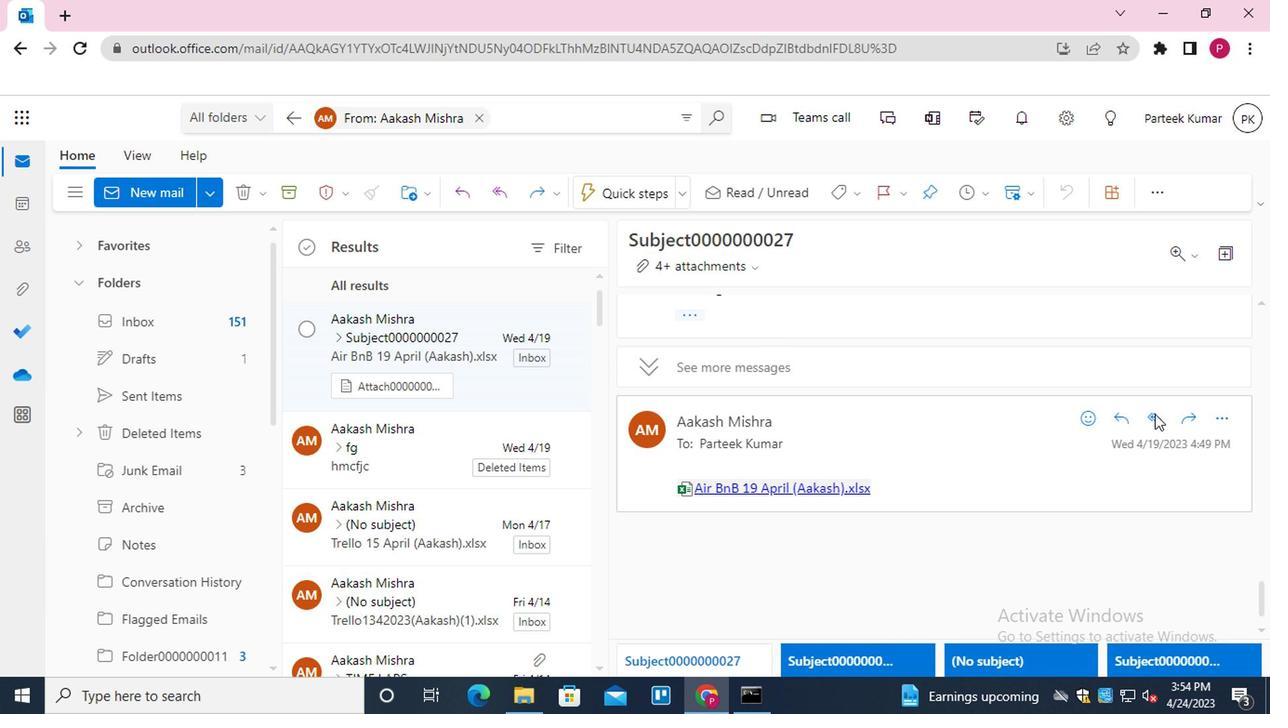 
Action: Mouse moved to (678, 535)
Screenshot: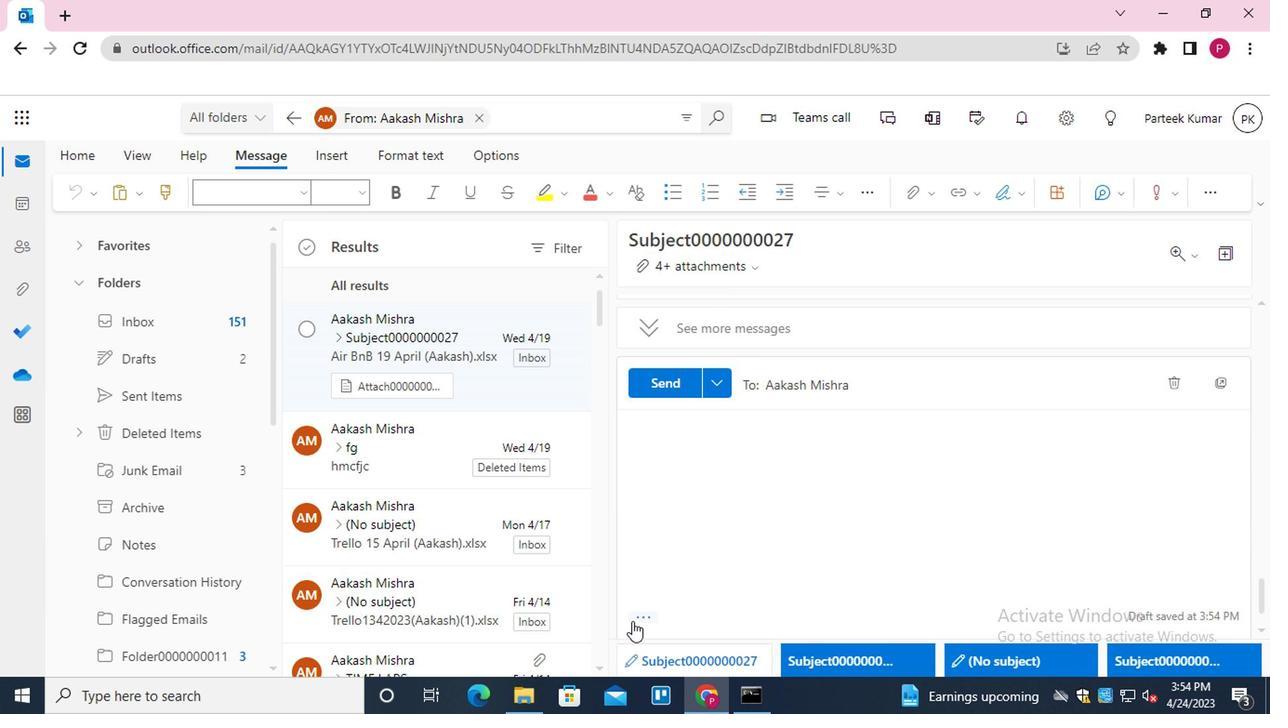 
Action: Mouse pressed left at (678, 535)
Screenshot: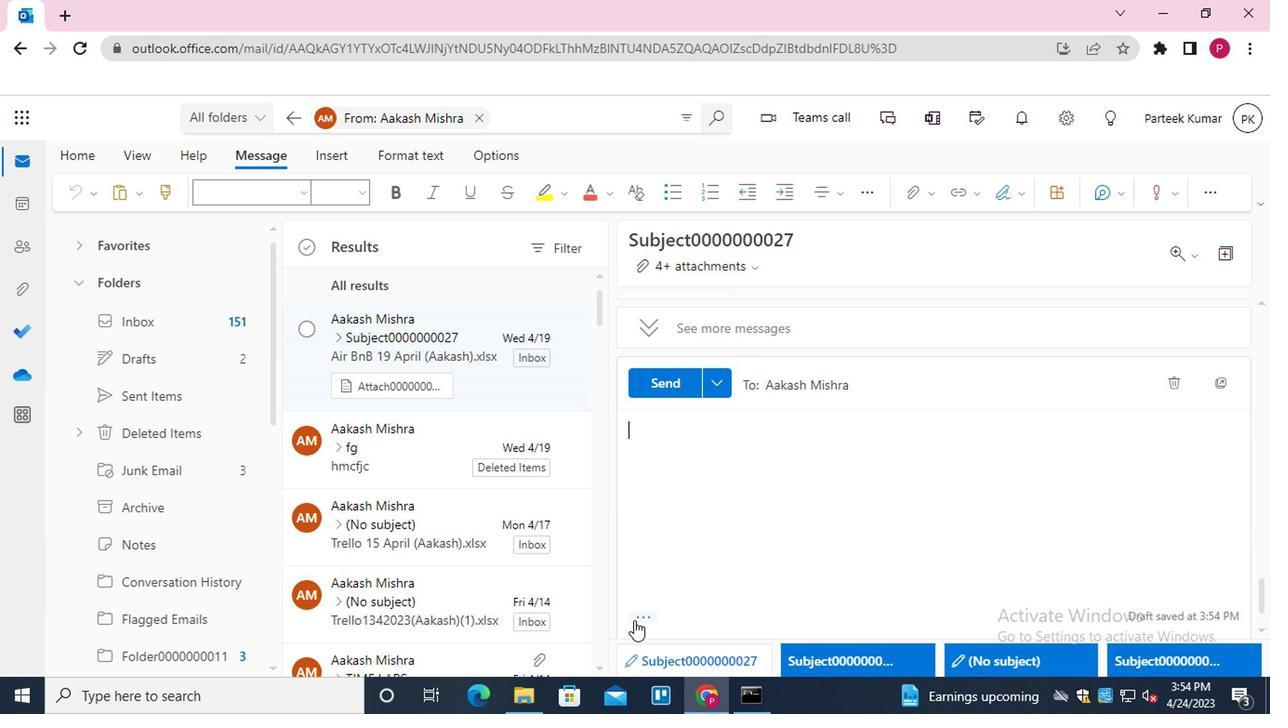 
Action: Mouse moved to (952, 197)
Screenshot: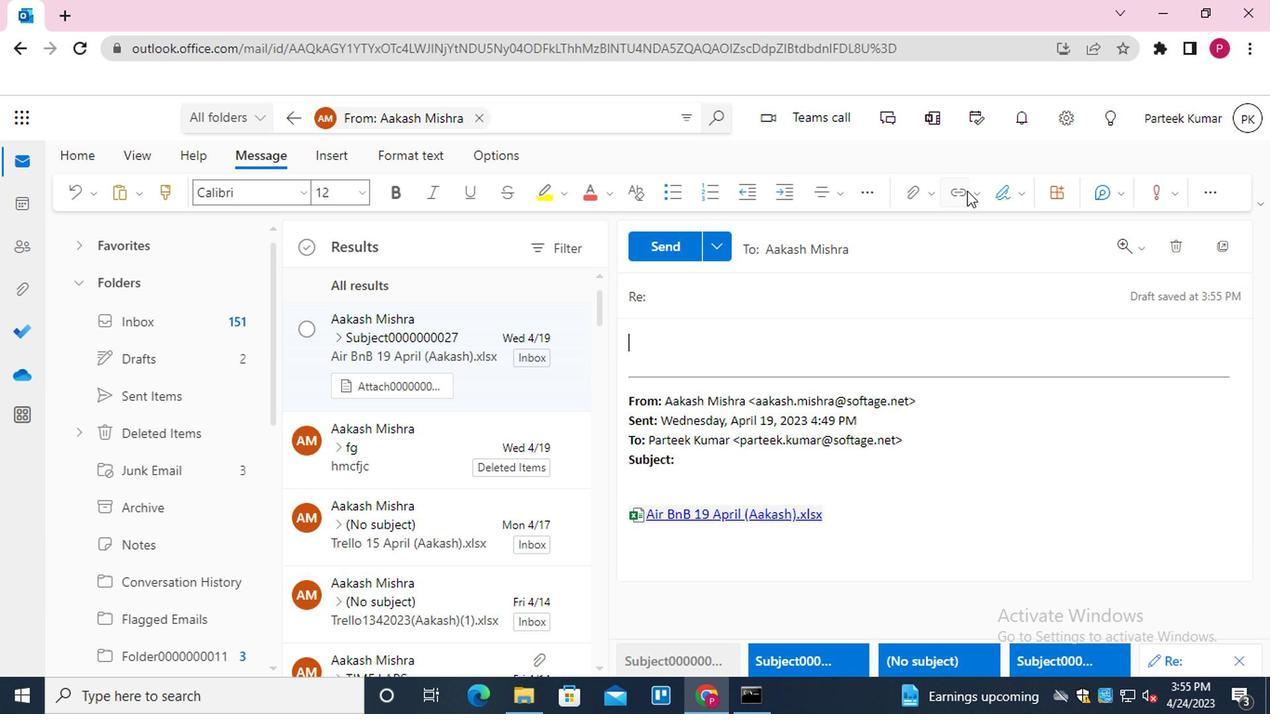 
Action: Mouse pressed left at (952, 197)
Screenshot: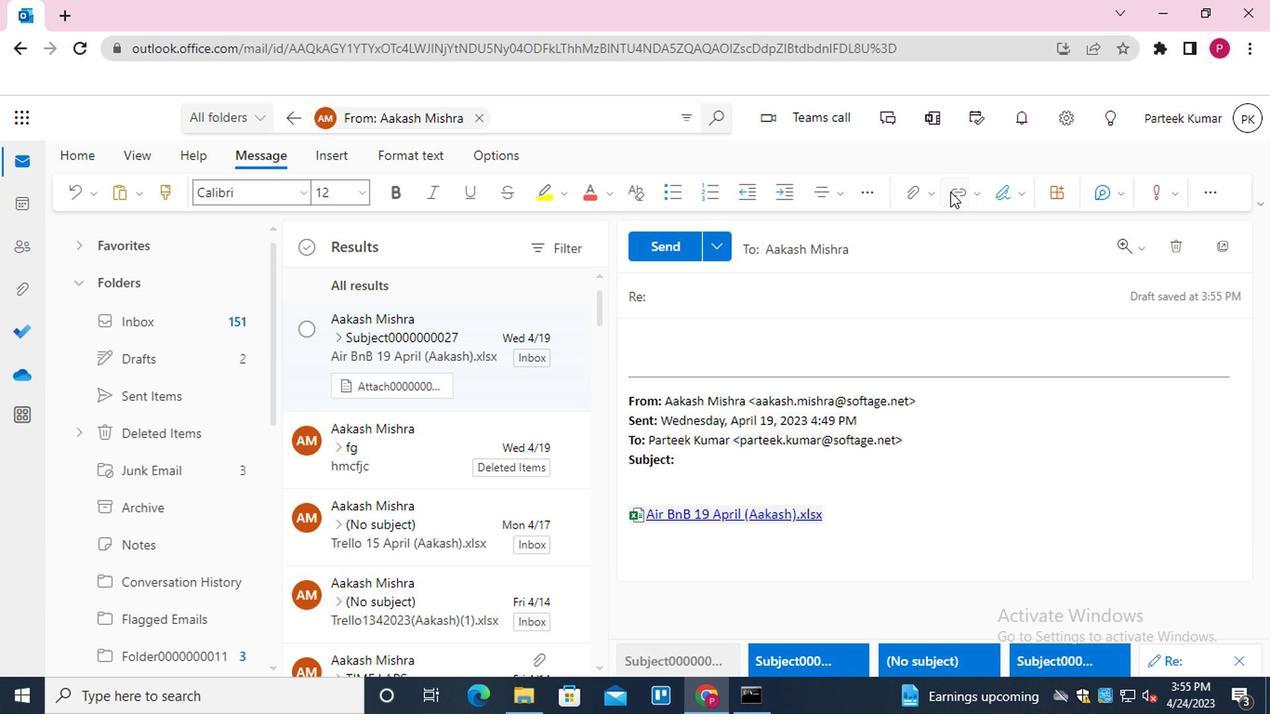 
Action: Mouse moved to (747, 340)
Screenshot: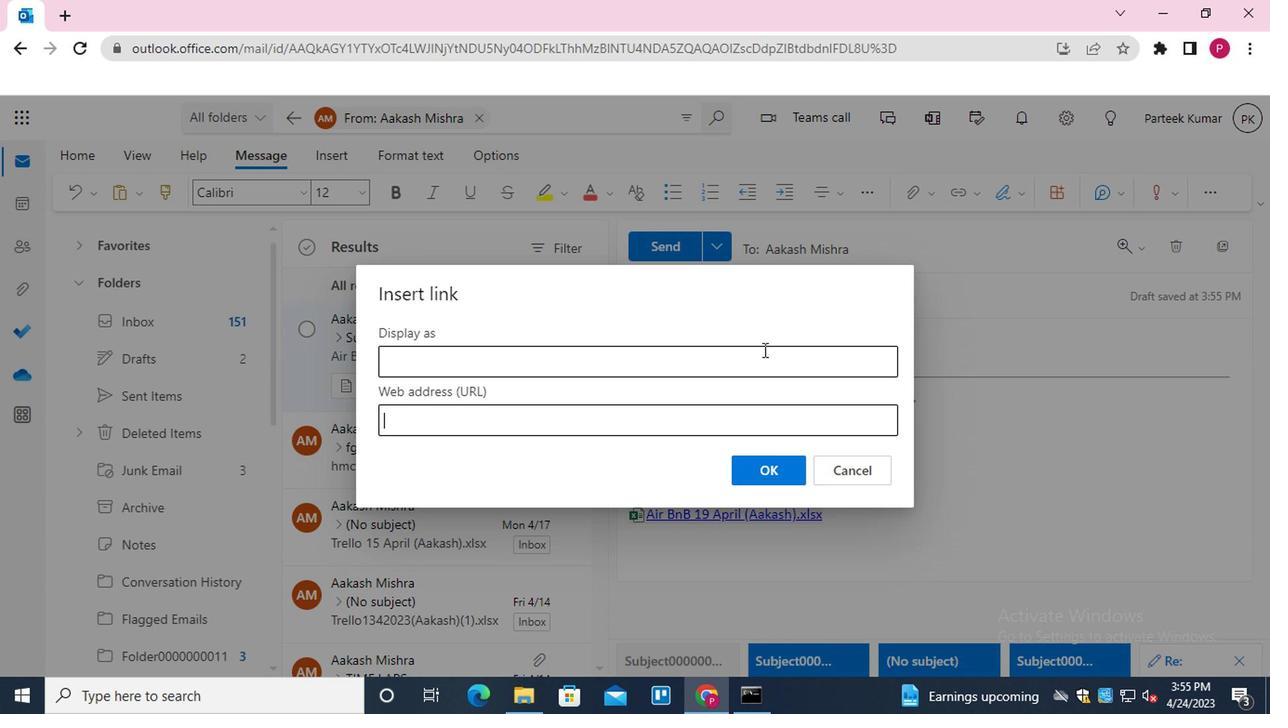 
Action: Mouse pressed left at (747, 340)
Screenshot: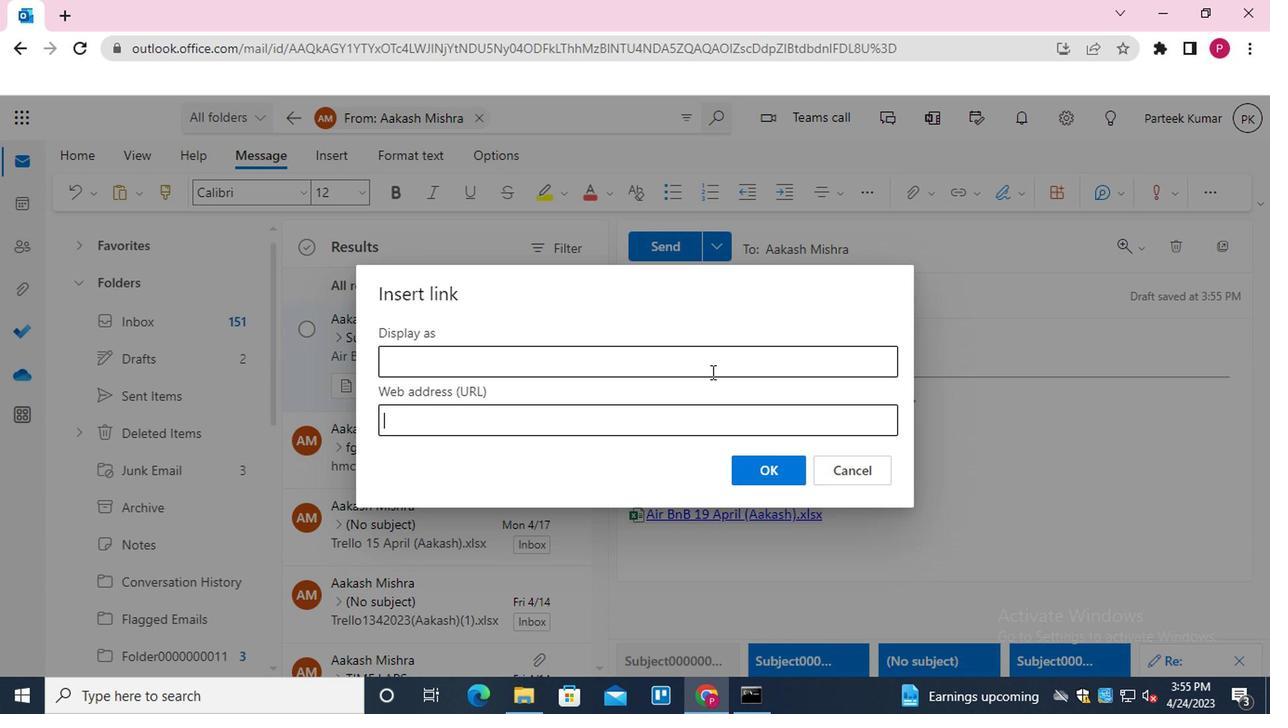 
Action: Mouse moved to (614, 416)
Screenshot: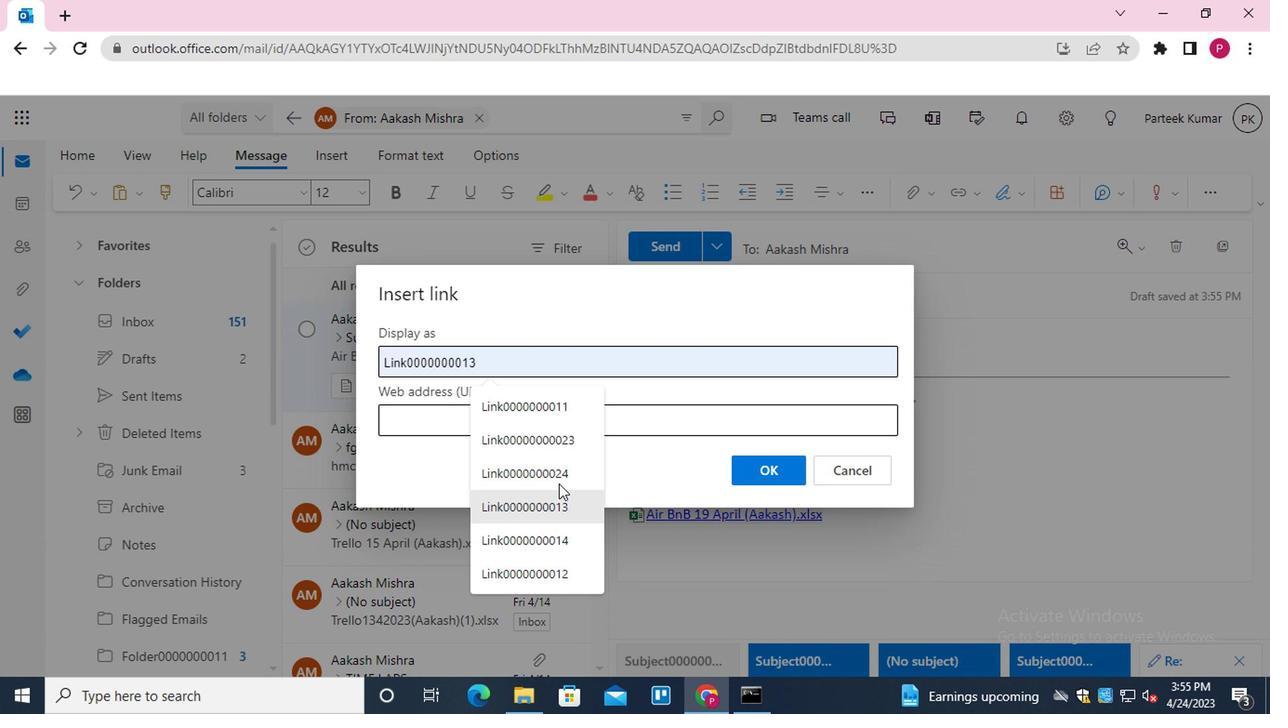 
Action: Mouse pressed left at (614, 416)
Screenshot: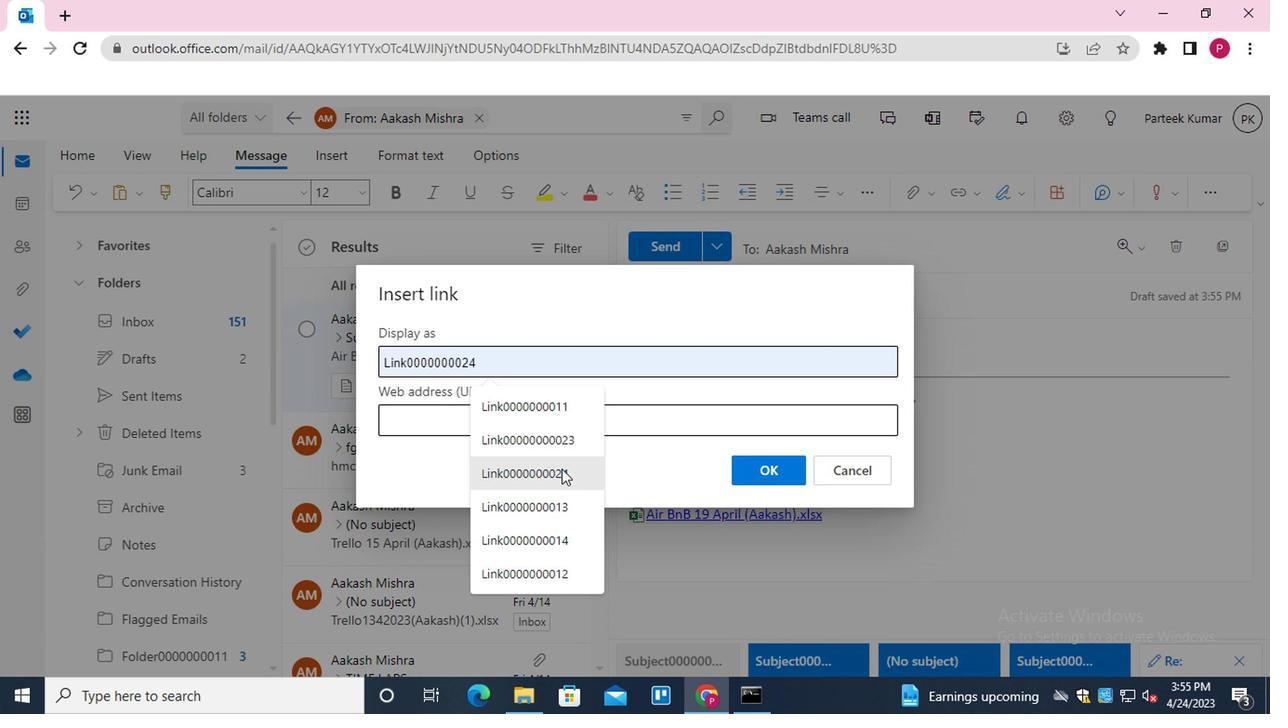 
Action: Mouse moved to (604, 373)
Screenshot: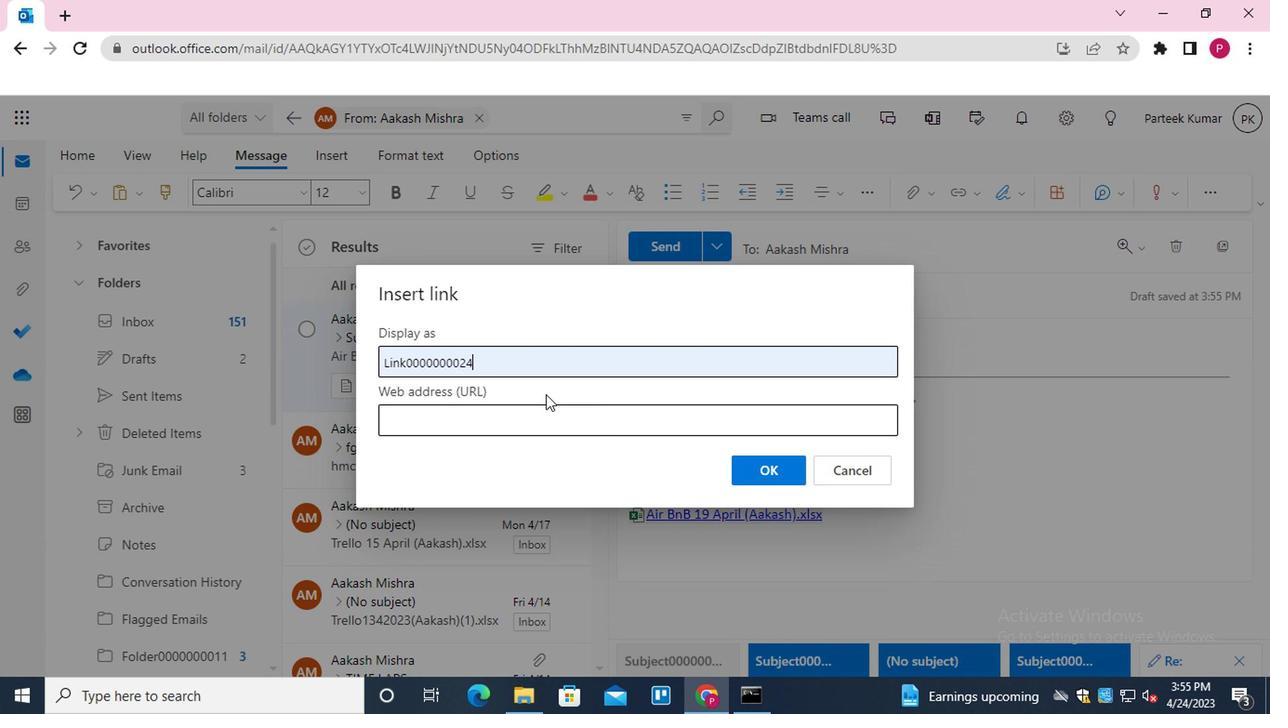 
Action: Mouse pressed left at (604, 373)
Screenshot: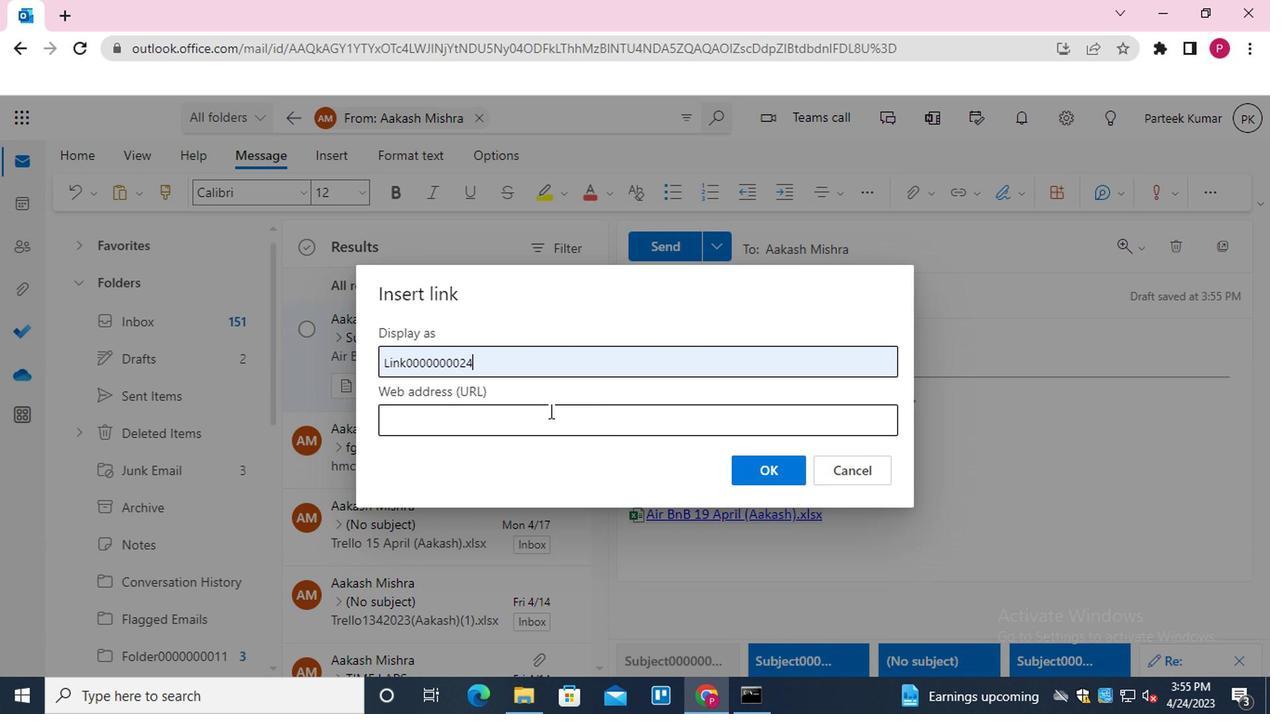 
Action: Mouse moved to (596, 445)
Screenshot: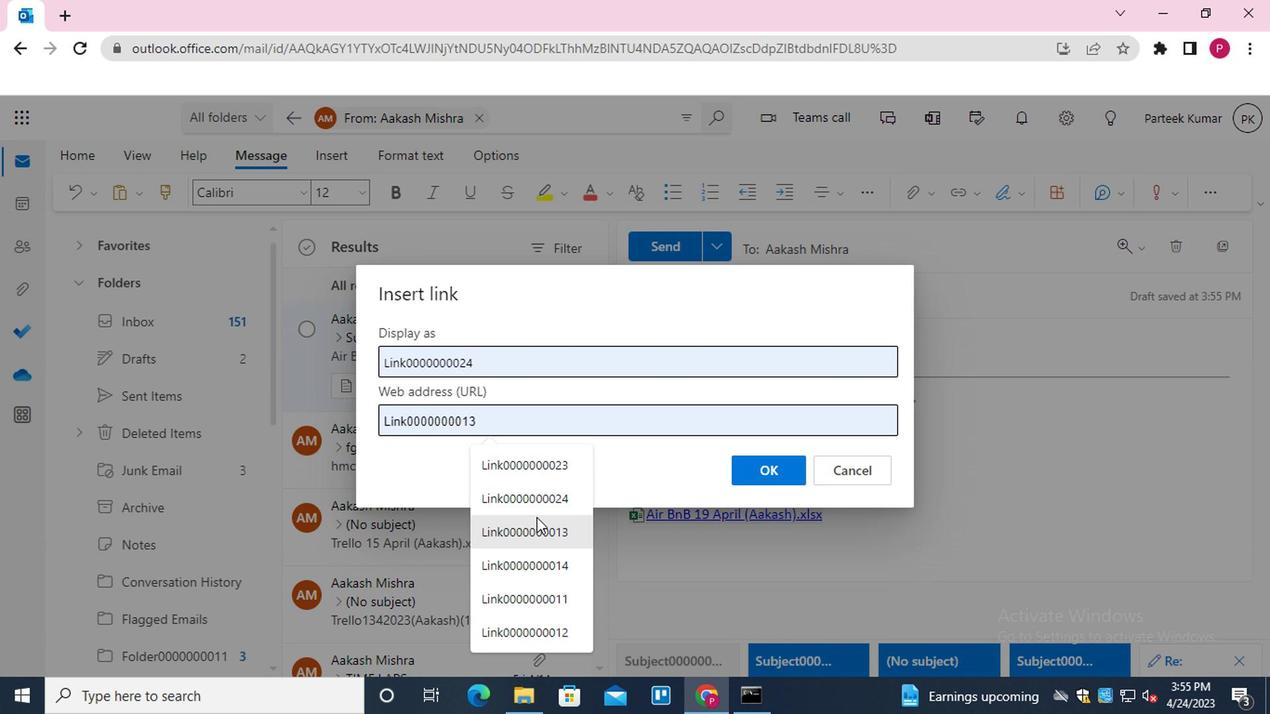 
Action: Mouse pressed left at (596, 445)
Screenshot: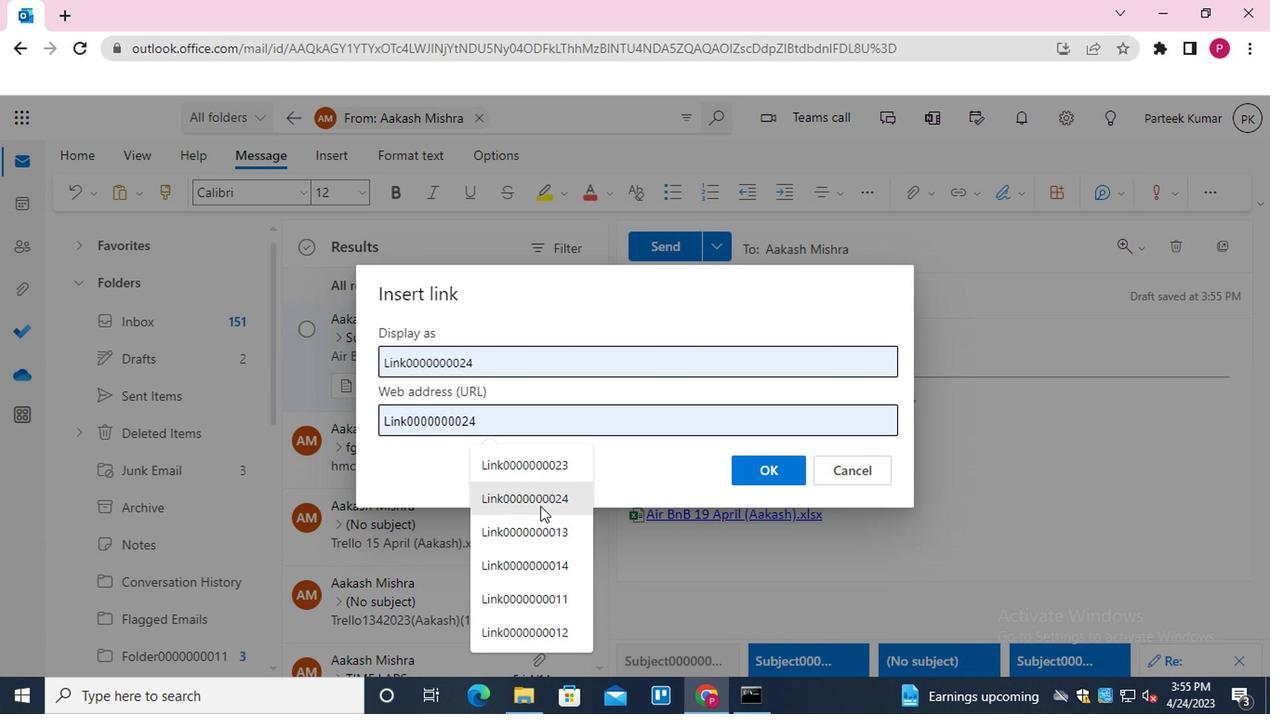 
Action: Mouse moved to (795, 420)
Screenshot: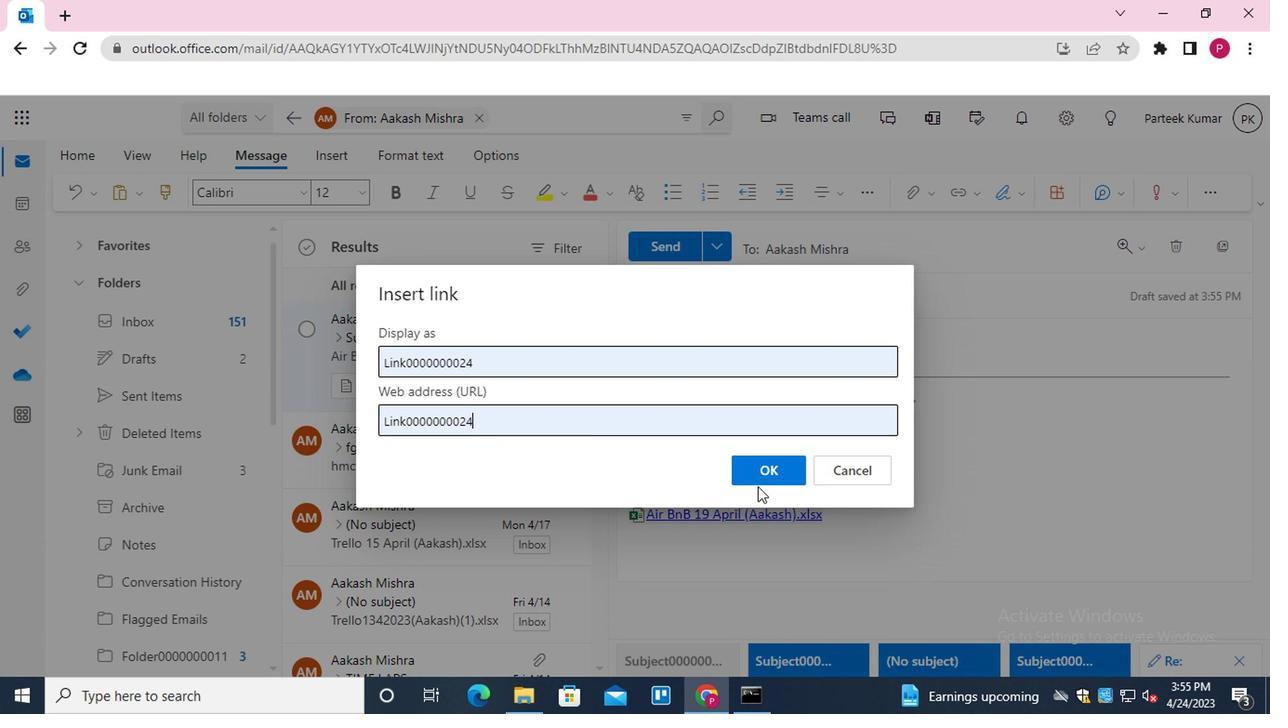 
Action: Mouse pressed left at (795, 420)
Screenshot: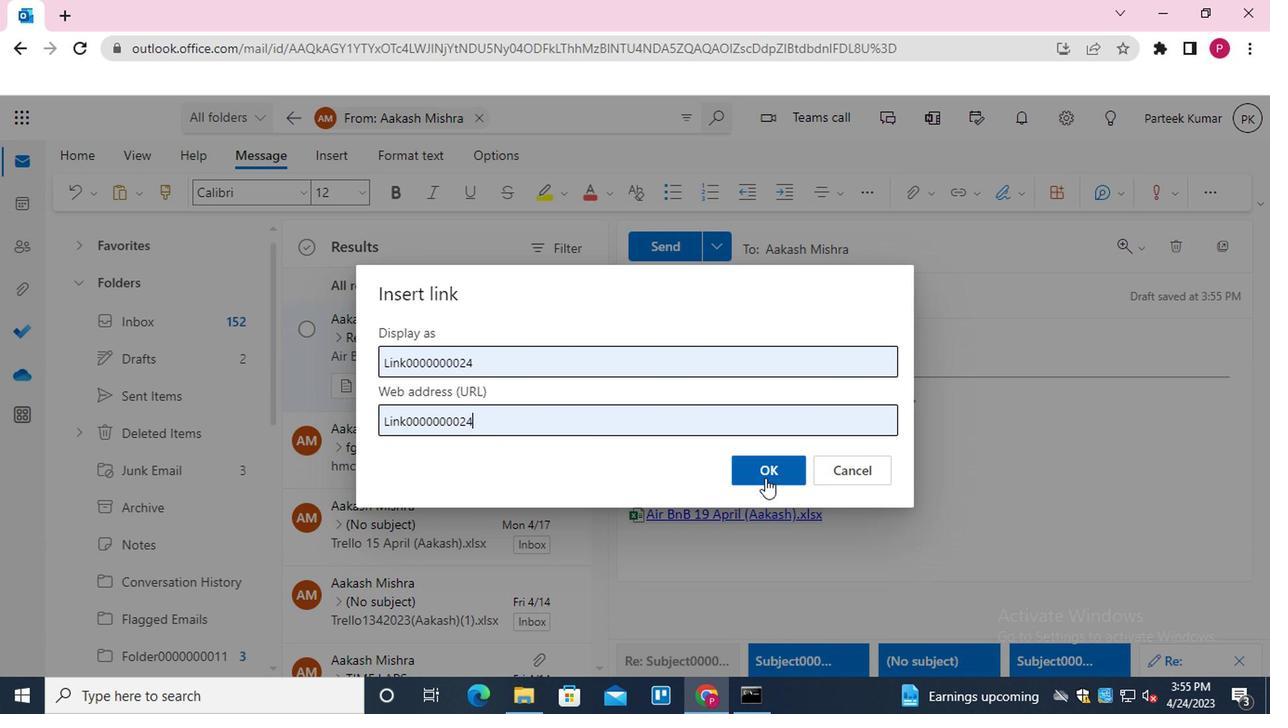 
Action: Mouse moved to (1206, 187)
Screenshot: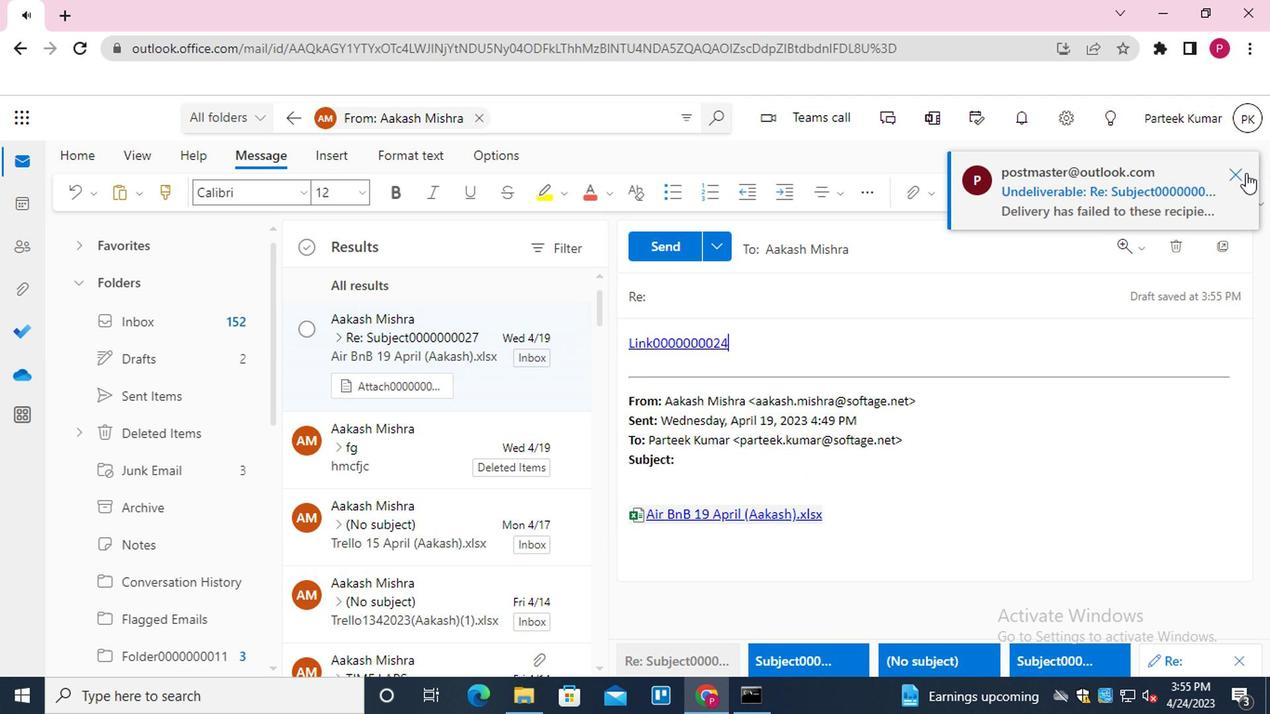 
Action: Mouse pressed left at (1206, 187)
Screenshot: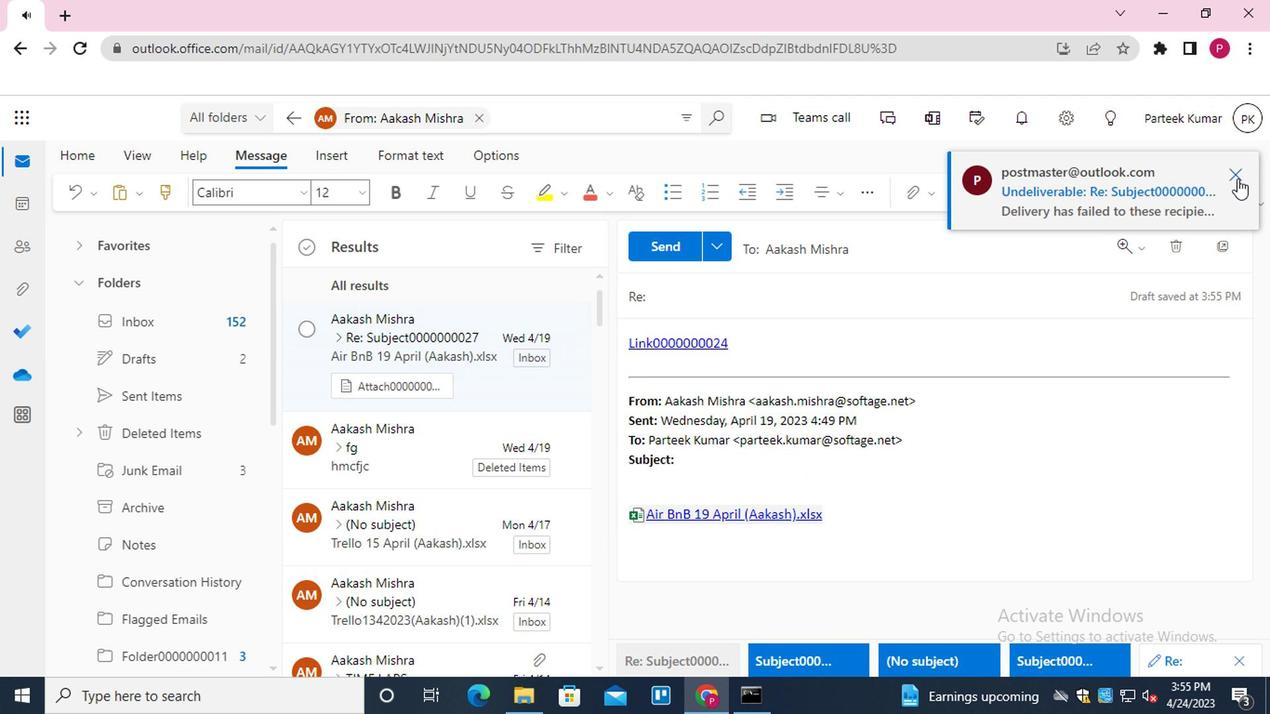 
Action: Mouse moved to (916, 241)
Screenshot: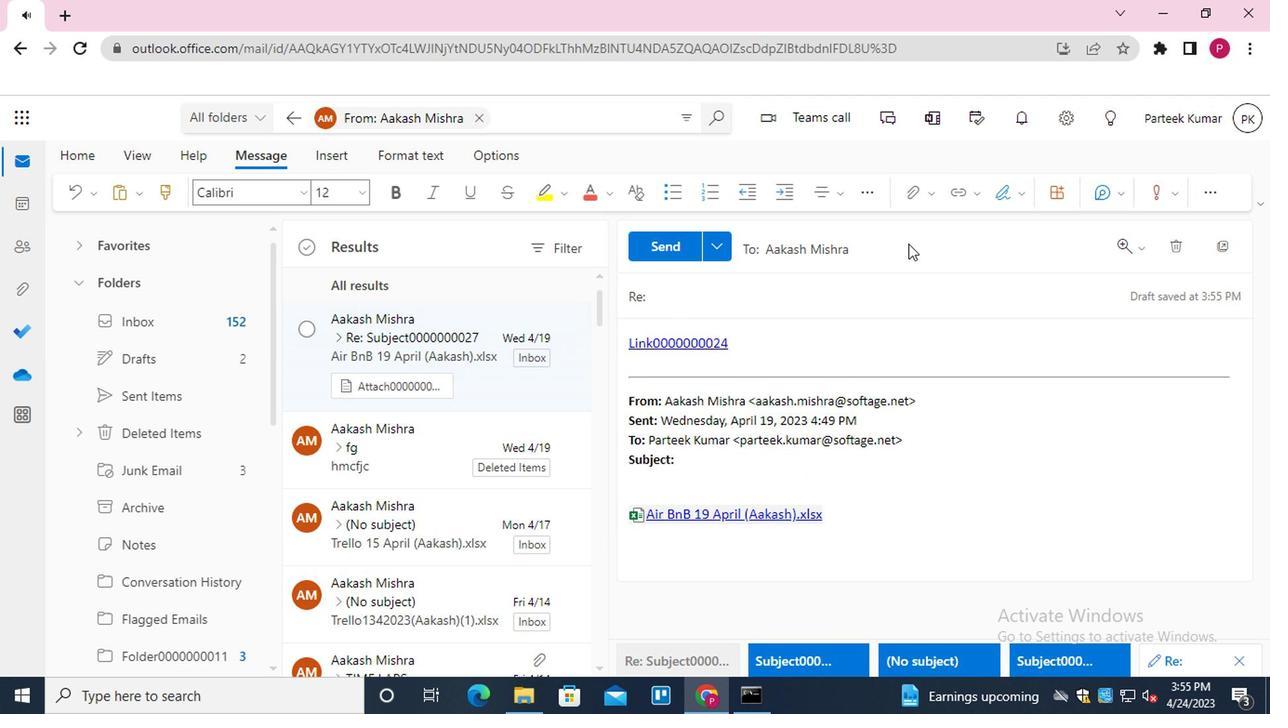 
Action: Mouse pressed left at (916, 241)
Screenshot: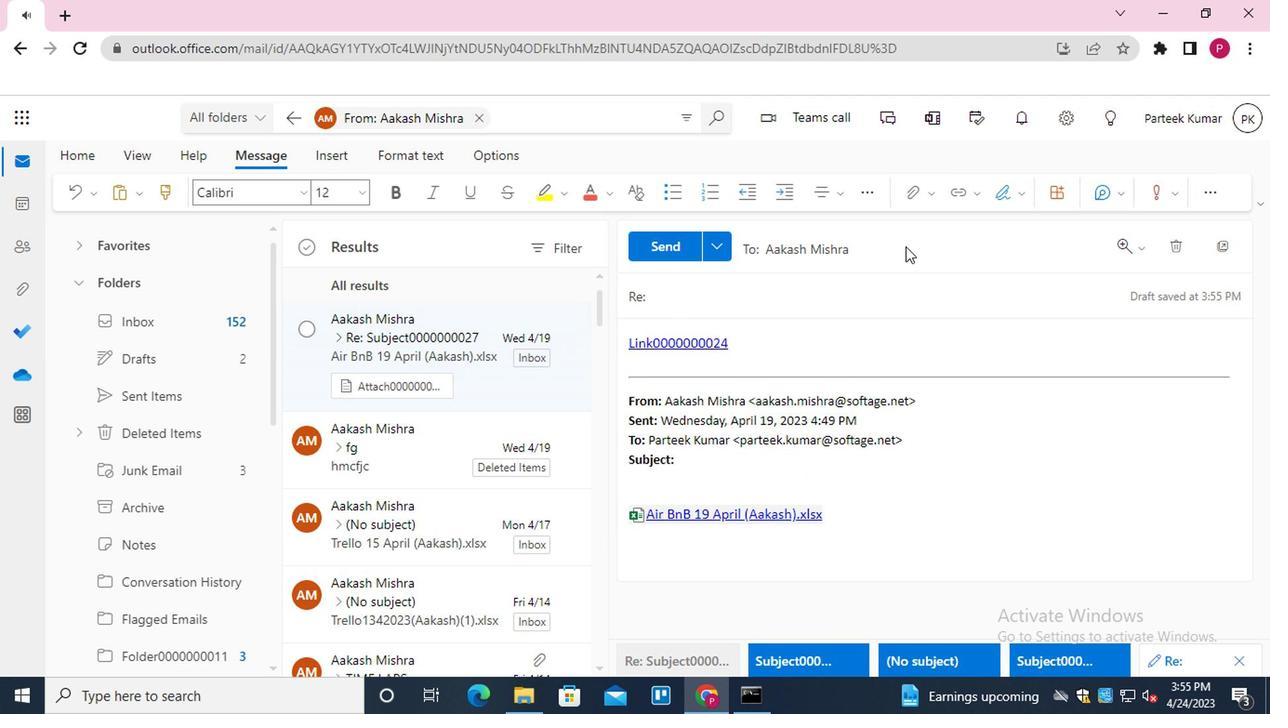
Action: Mouse moved to (776, 317)
Screenshot: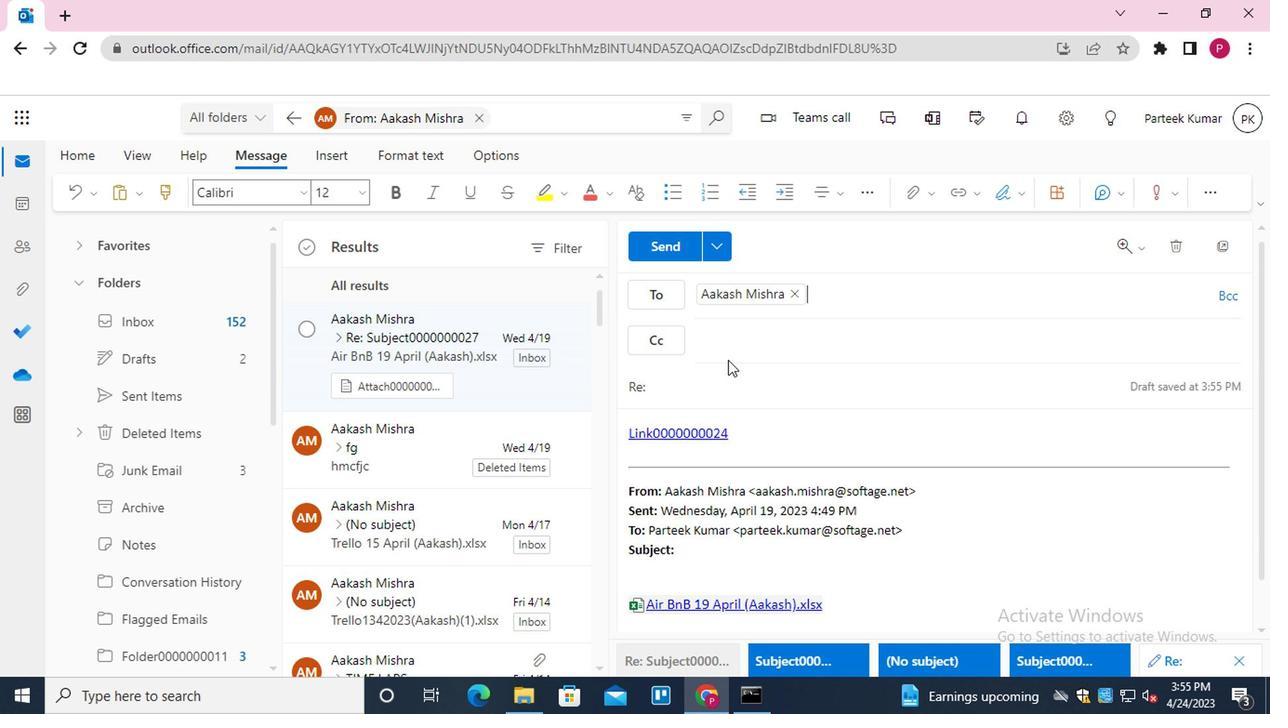 
Action: Mouse pressed left at (776, 317)
Screenshot: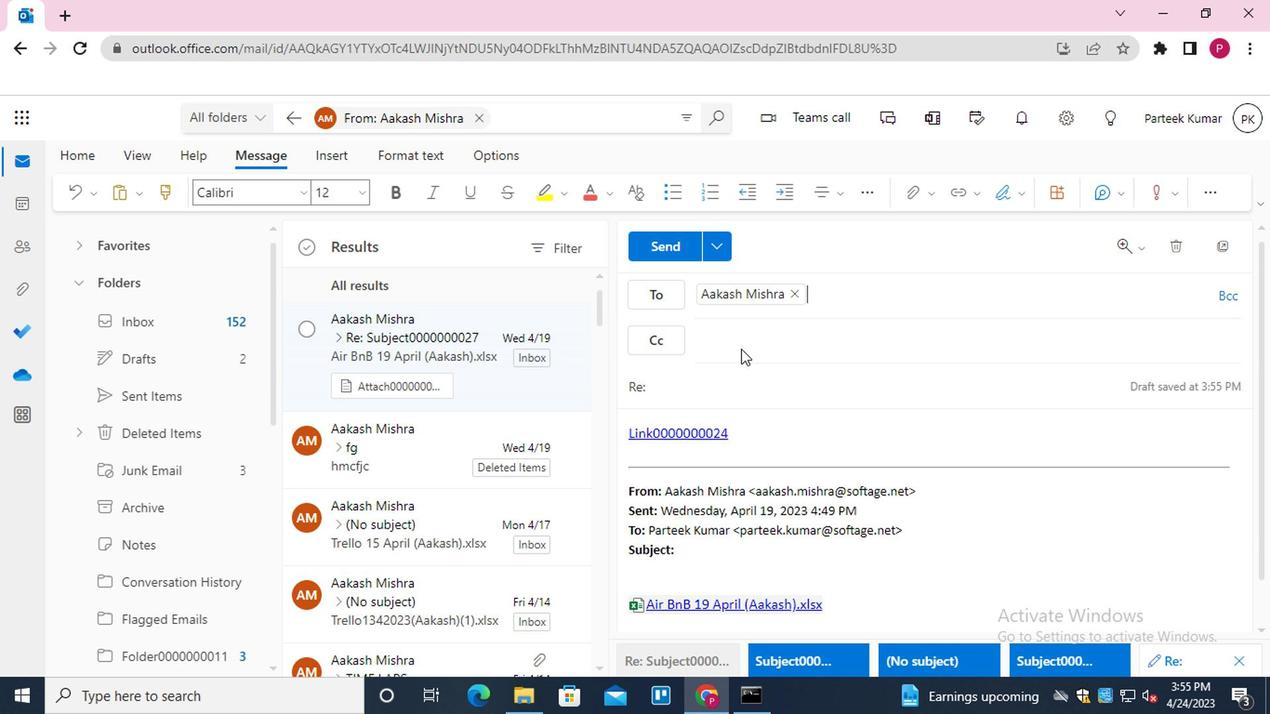 
Action: Key pressed <Key.shift>EMAIL0000000002<Key.enter>
Screenshot: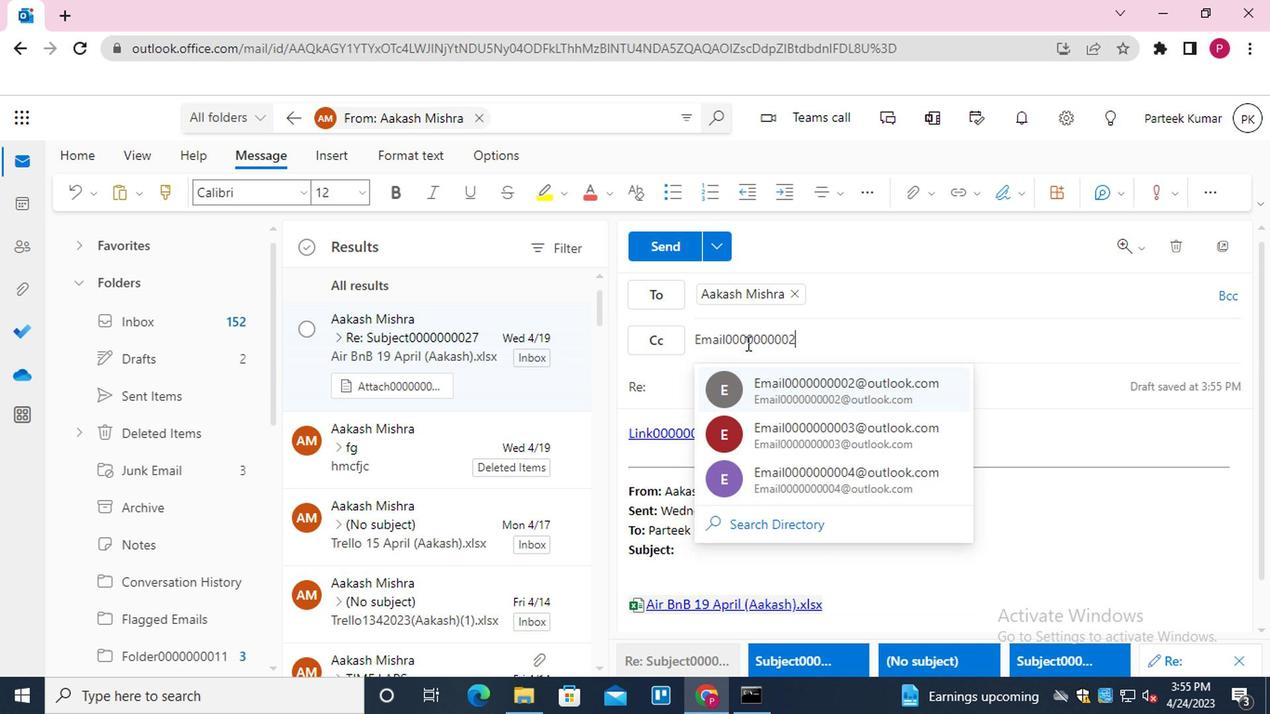 
Action: Mouse moved to (1191, 275)
Screenshot: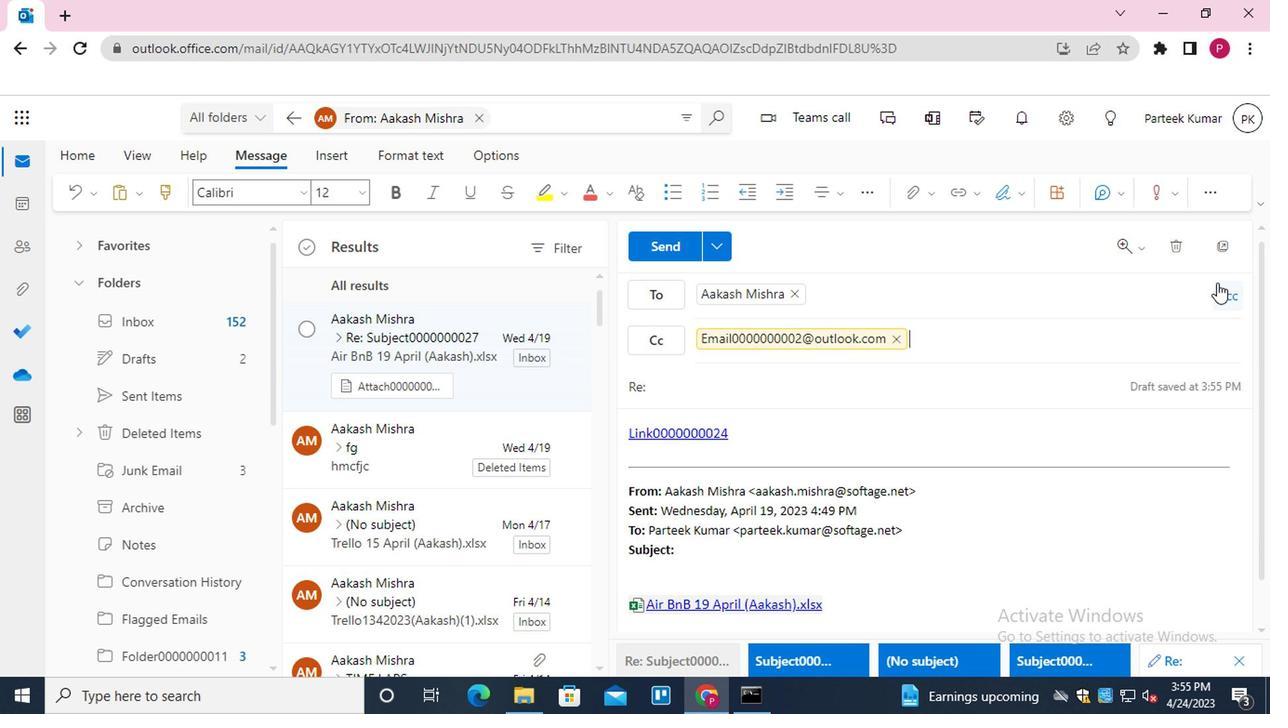 
Action: Mouse pressed left at (1191, 275)
Screenshot: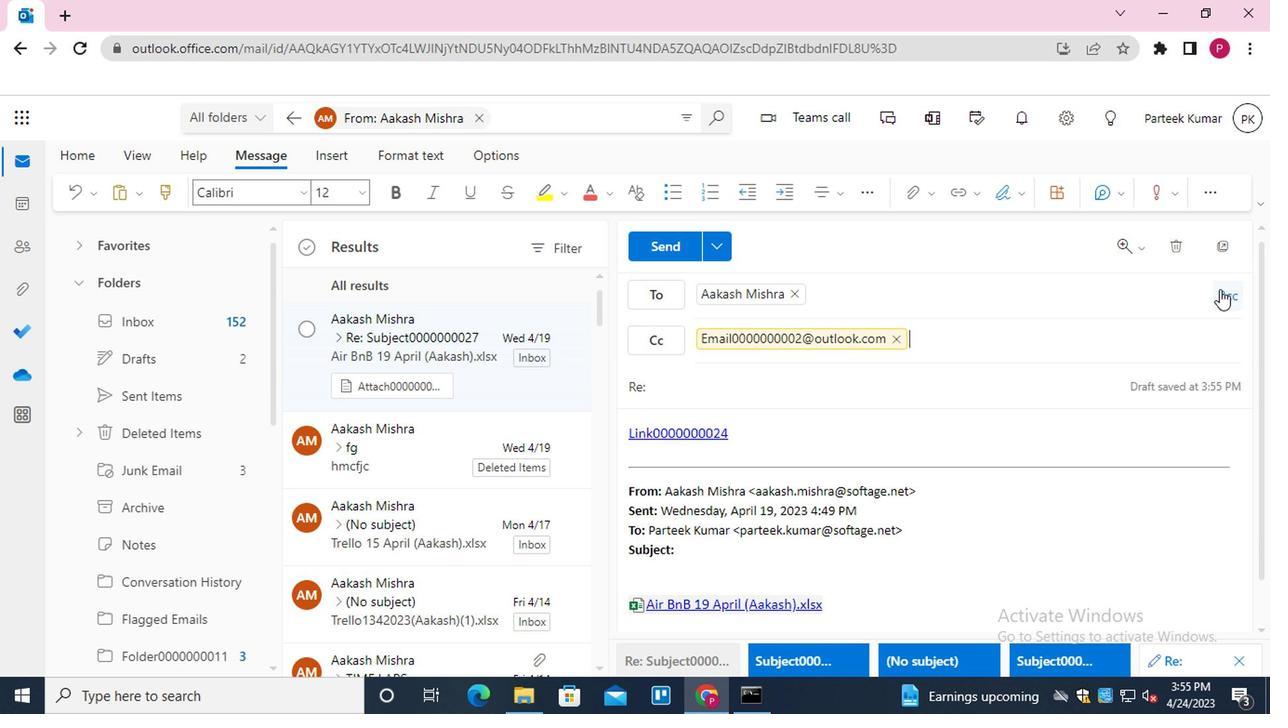 
Action: Mouse moved to (786, 364)
Screenshot: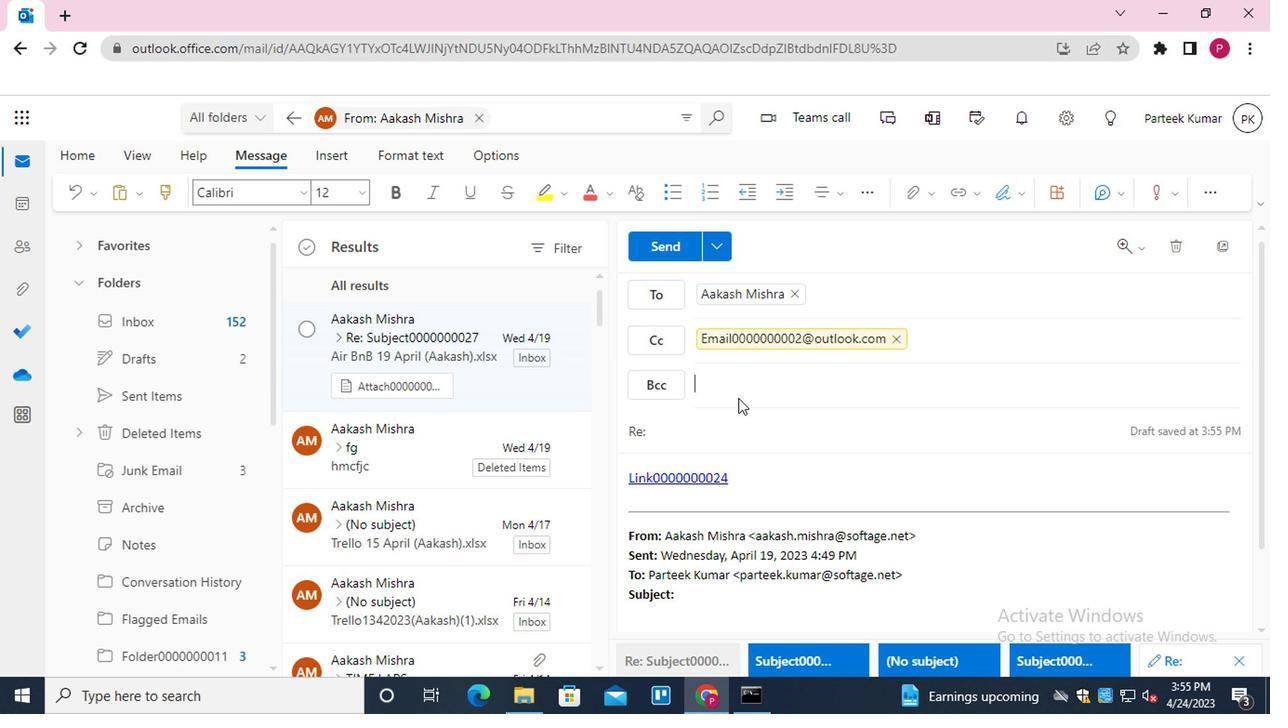 
Action: Key pressed <Key.shift>EM
Screenshot: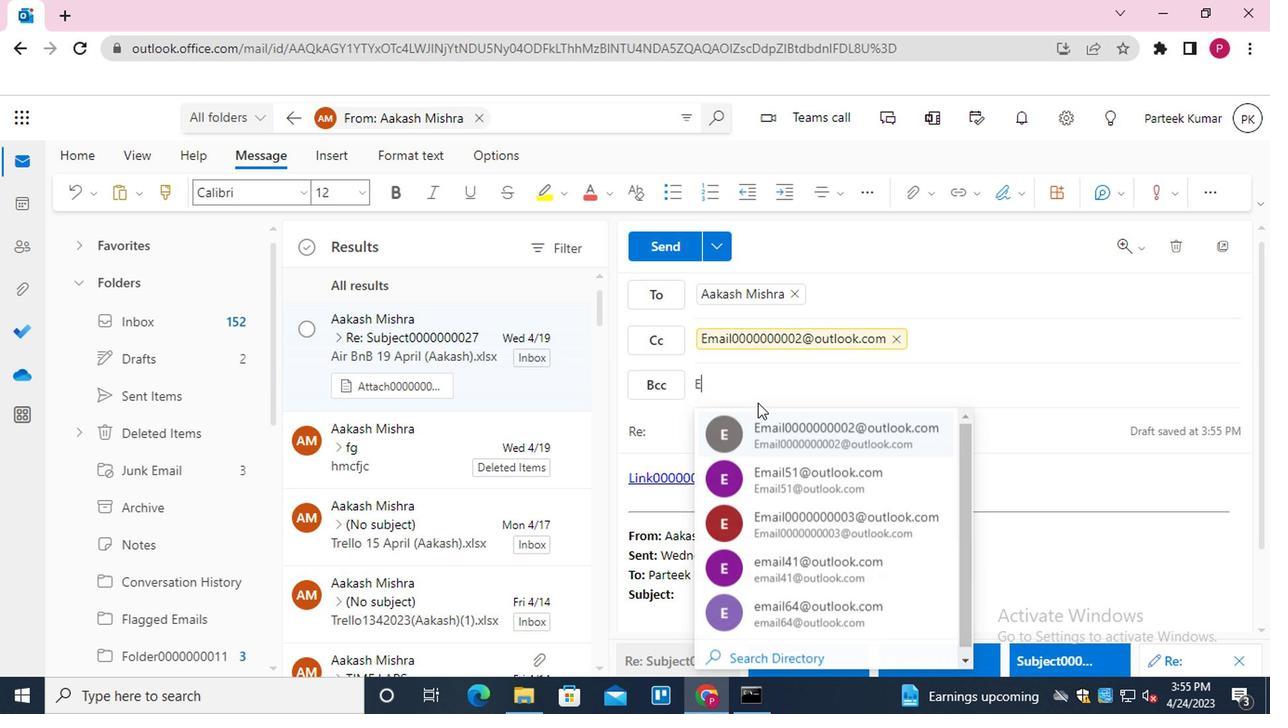 
Action: Mouse moved to (787, 364)
Screenshot: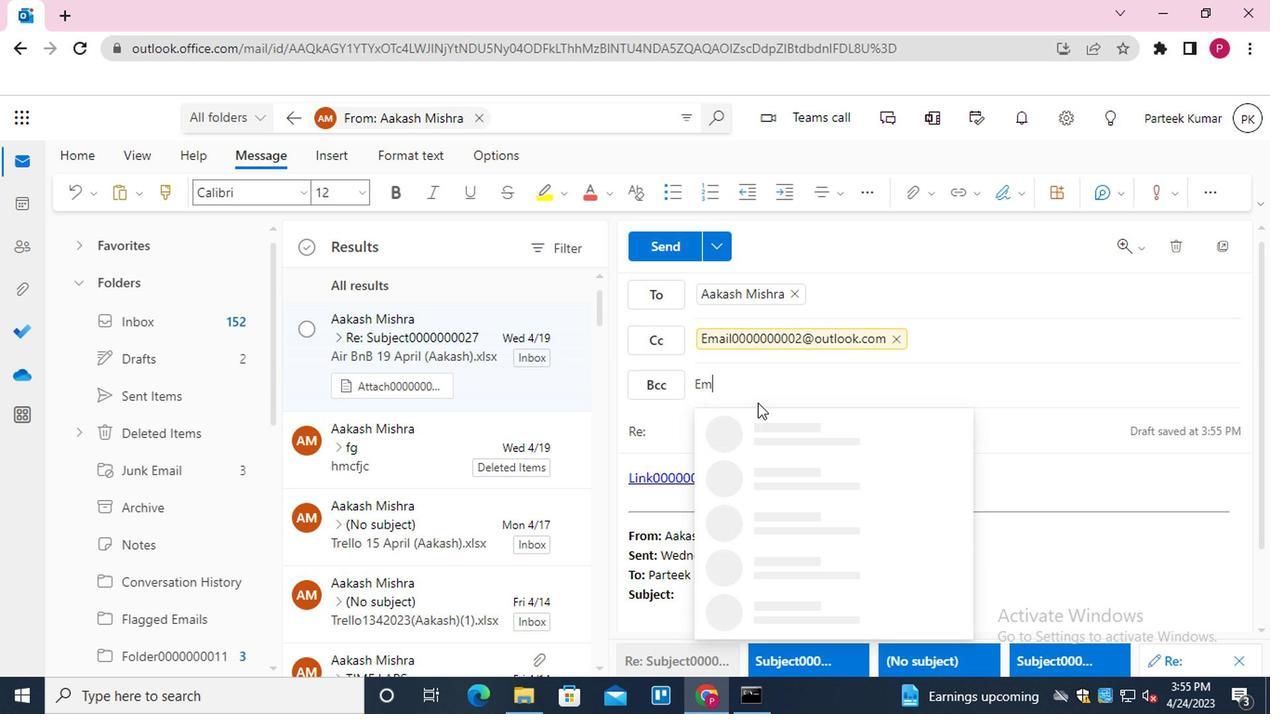 
Action: Key pressed AIL0000000000<Key.backspace>3<Key.enter>
Screenshot: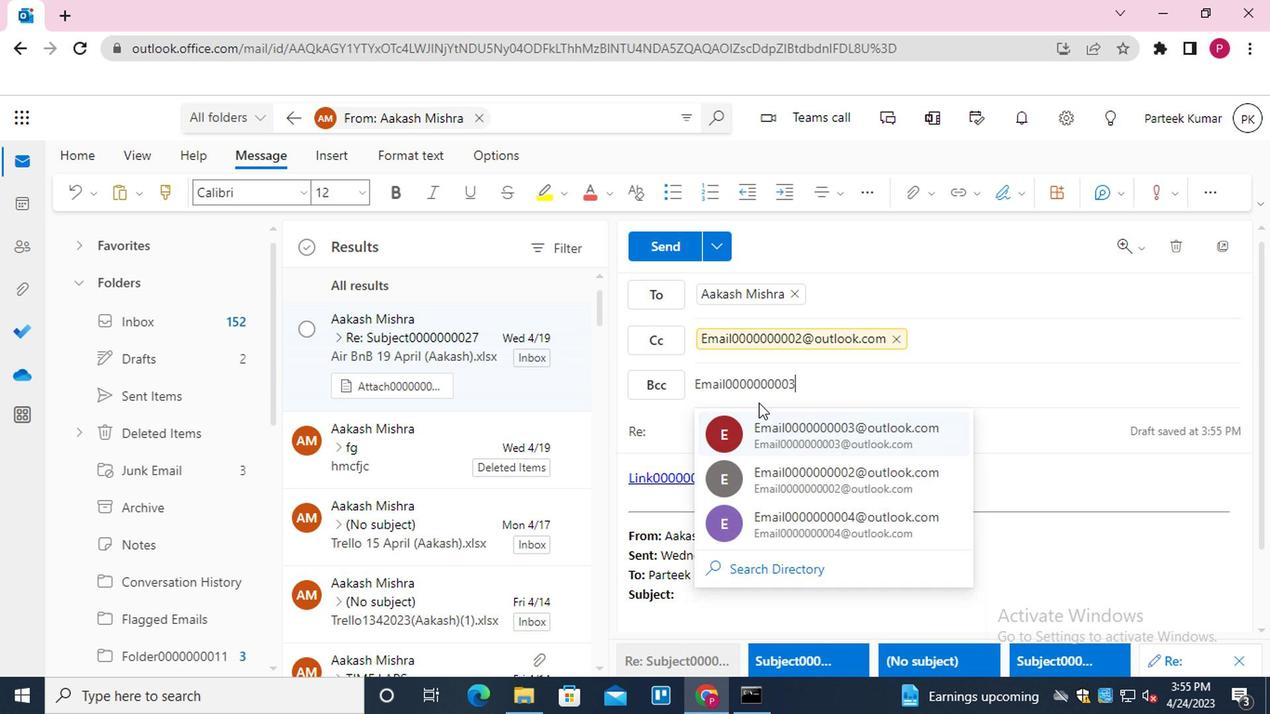 
Action: Mouse moved to (758, 400)
Screenshot: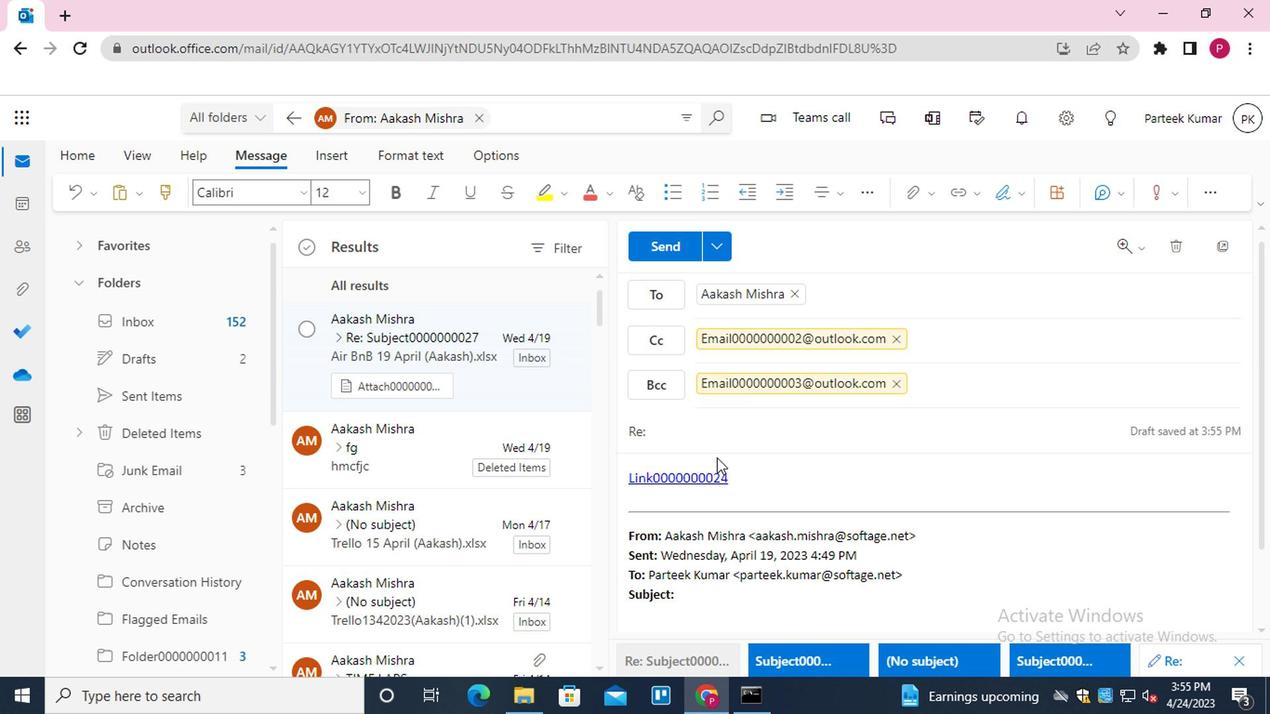 
Action: Mouse pressed left at (758, 400)
Screenshot: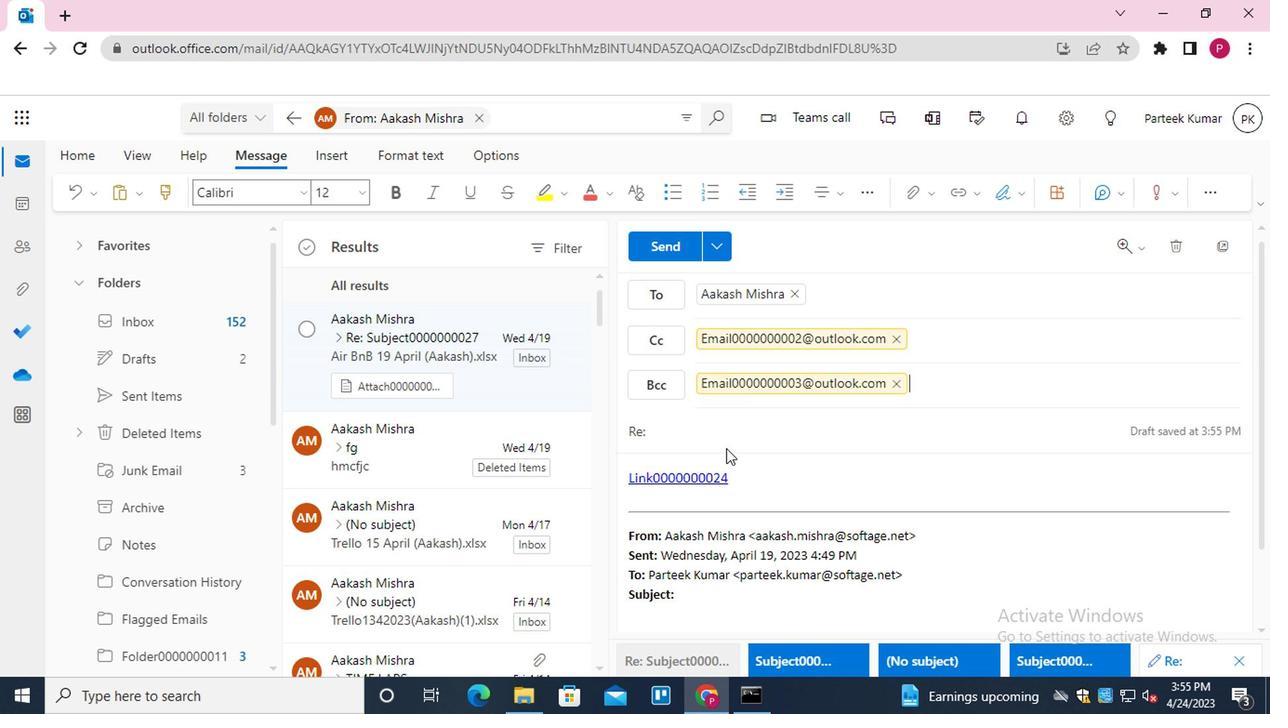
Action: Mouse moved to (772, 385)
Screenshot: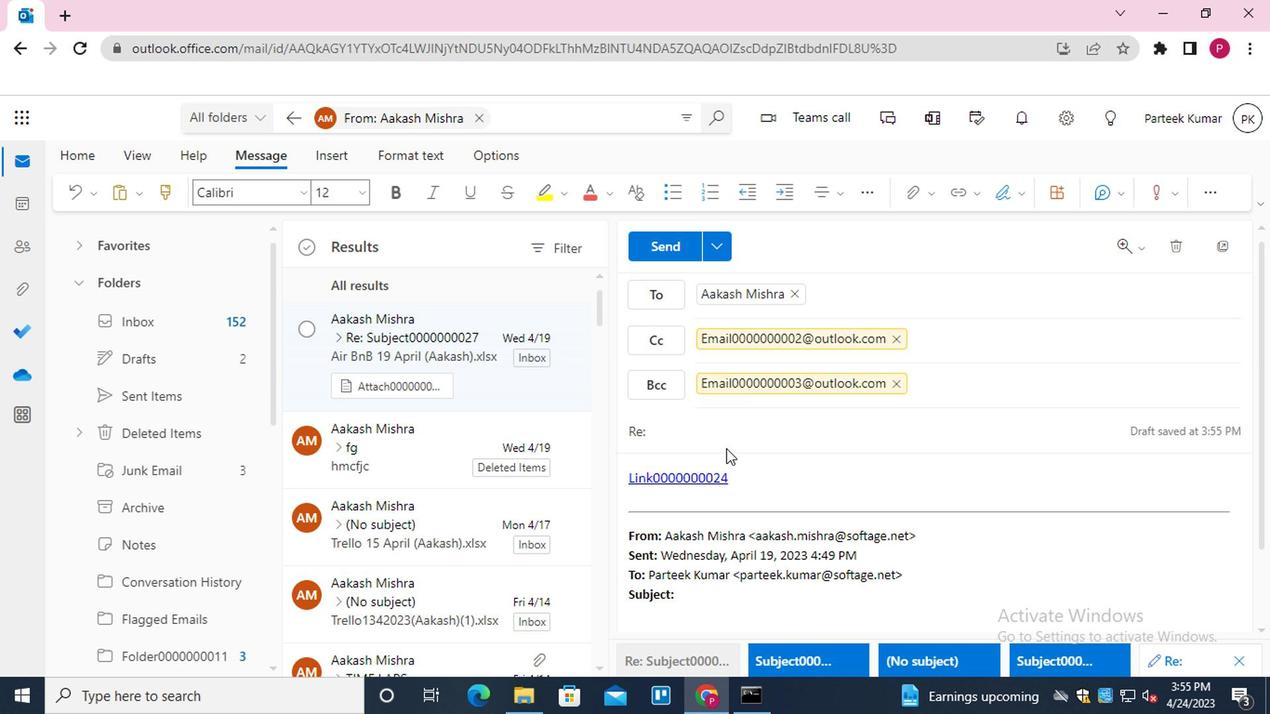 
Action: Mouse pressed left at (772, 385)
Screenshot: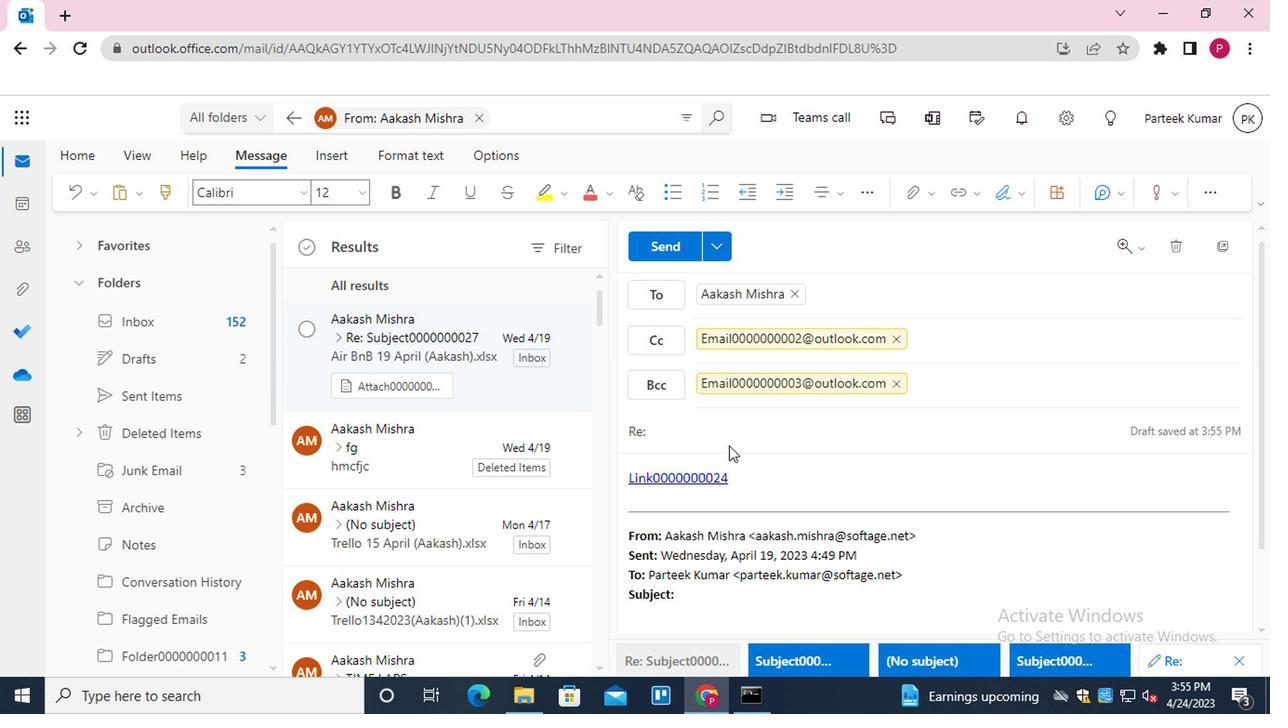 
Action: Key pressed <Key.shift>SUBJECT0000000027
Screenshot: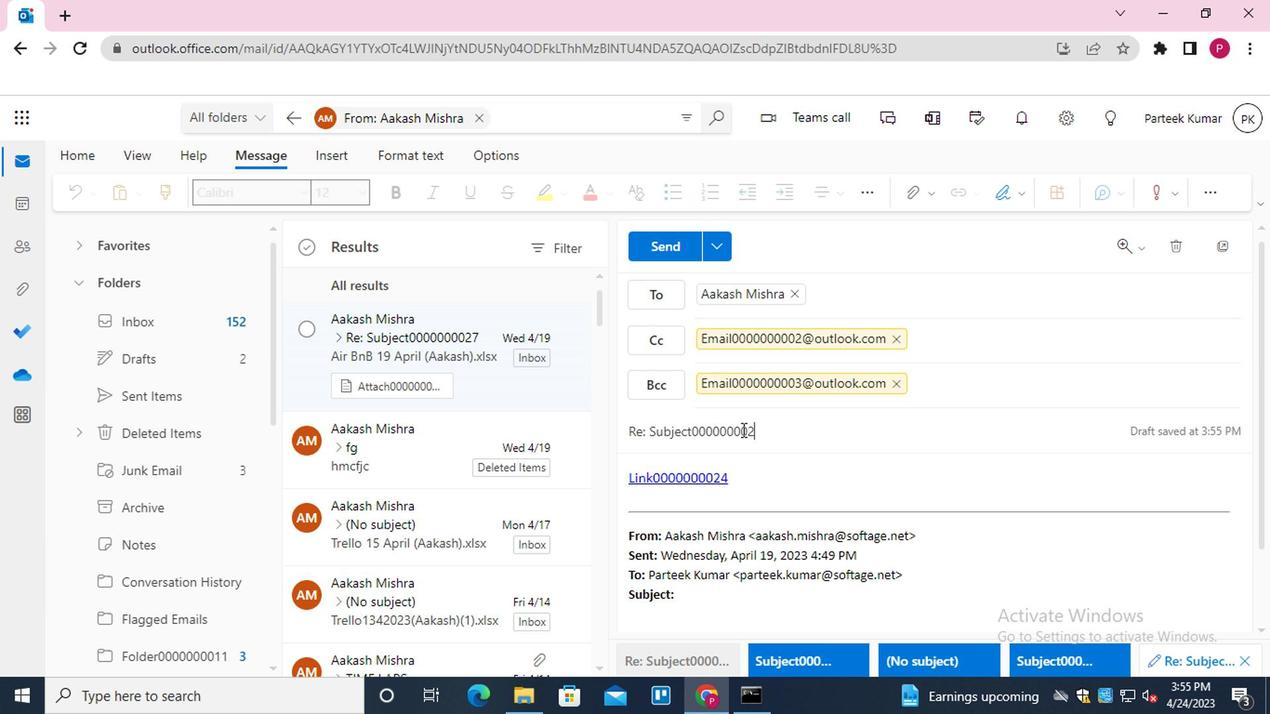 
Action: Mouse moved to (760, 442)
Screenshot: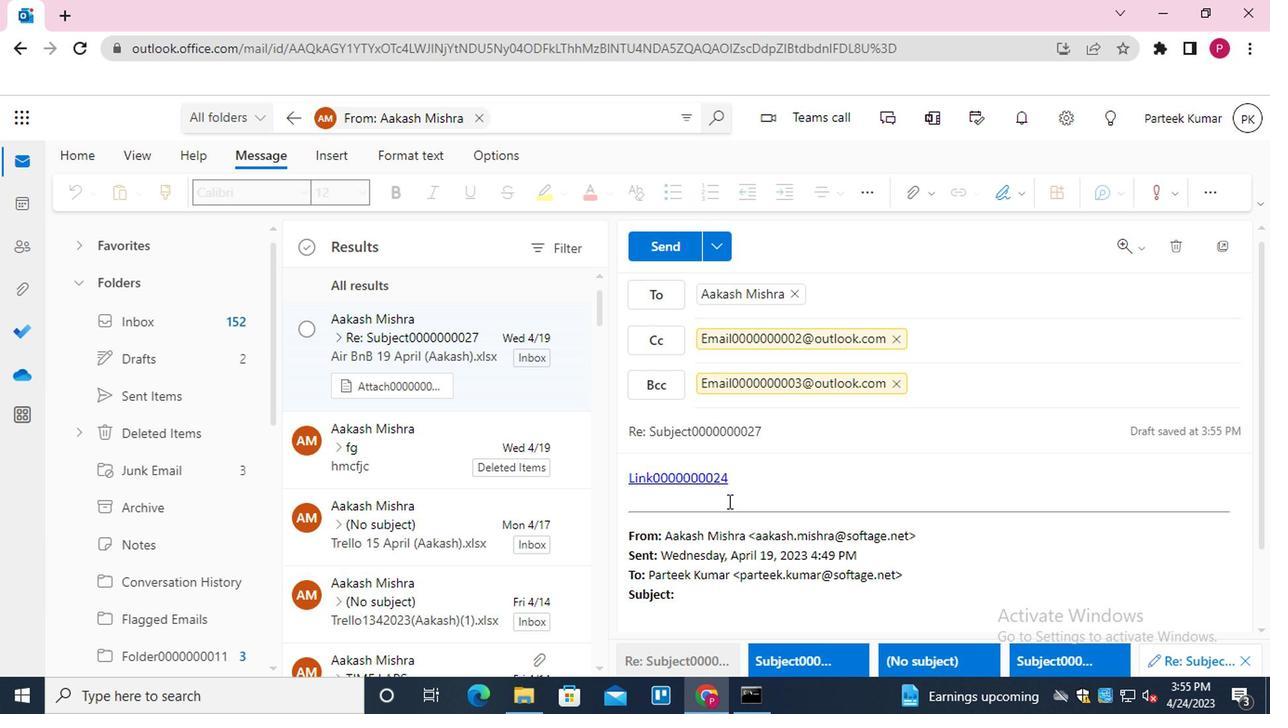 
Action: Mouse pressed left at (760, 442)
Screenshot: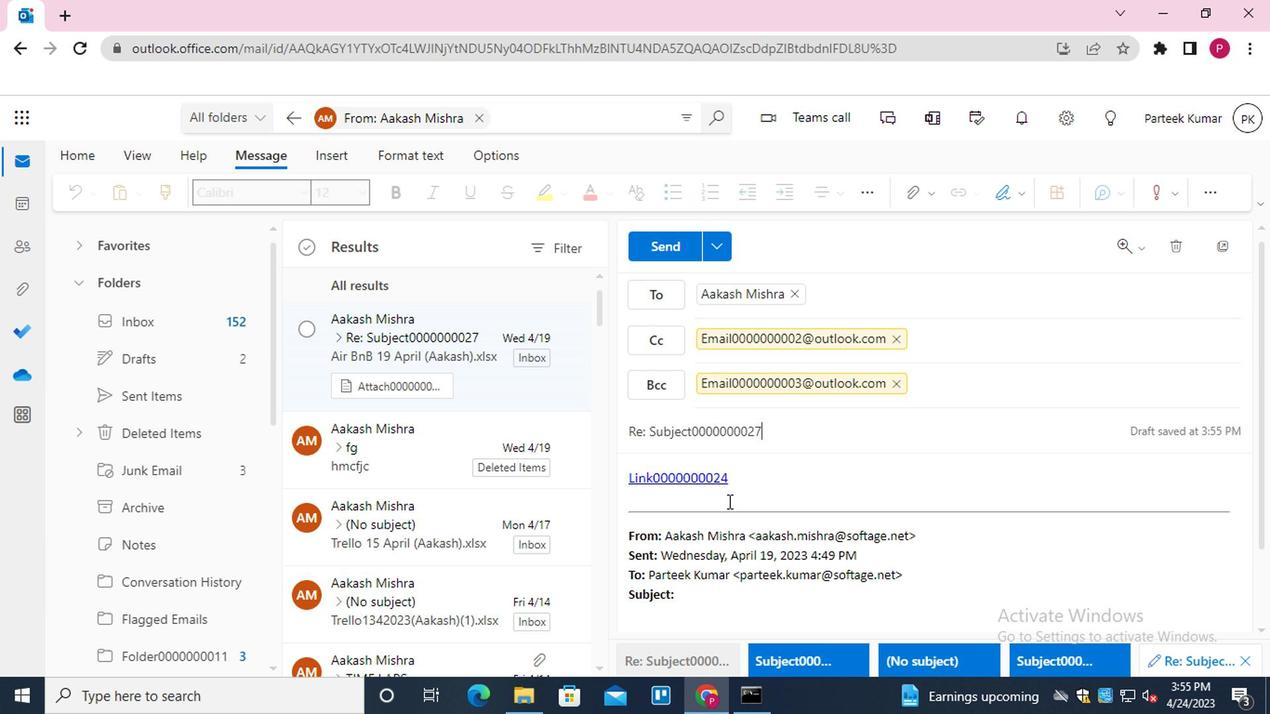 
Action: Key pressed <Key.shift_r>MESSAGE0000000024
Screenshot: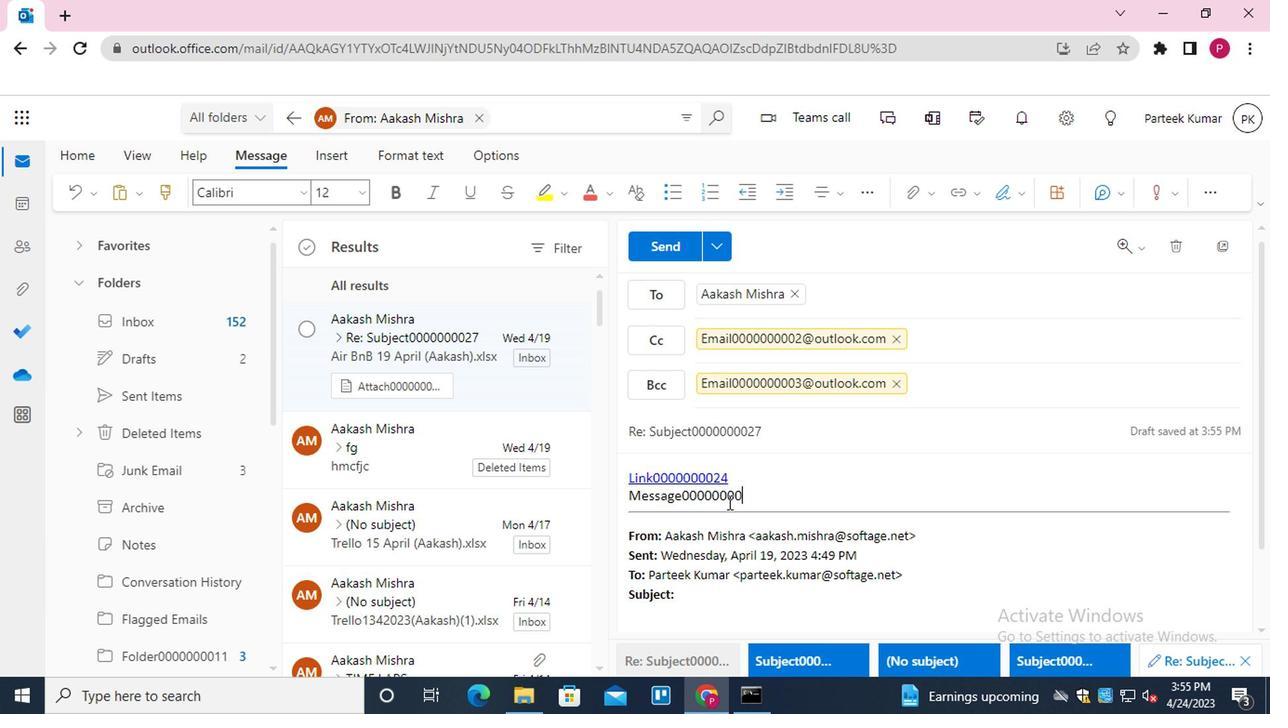 
Action: Mouse moved to (924, 205)
Screenshot: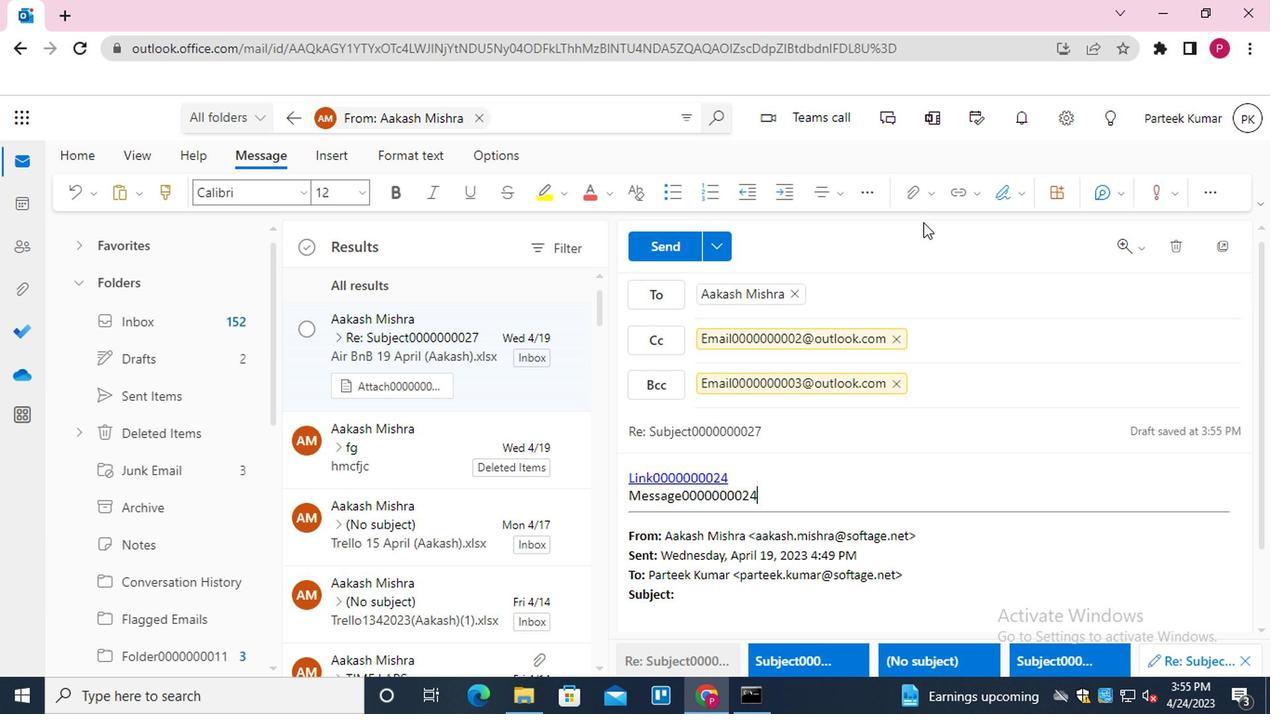 
Action: Mouse pressed left at (924, 205)
Screenshot: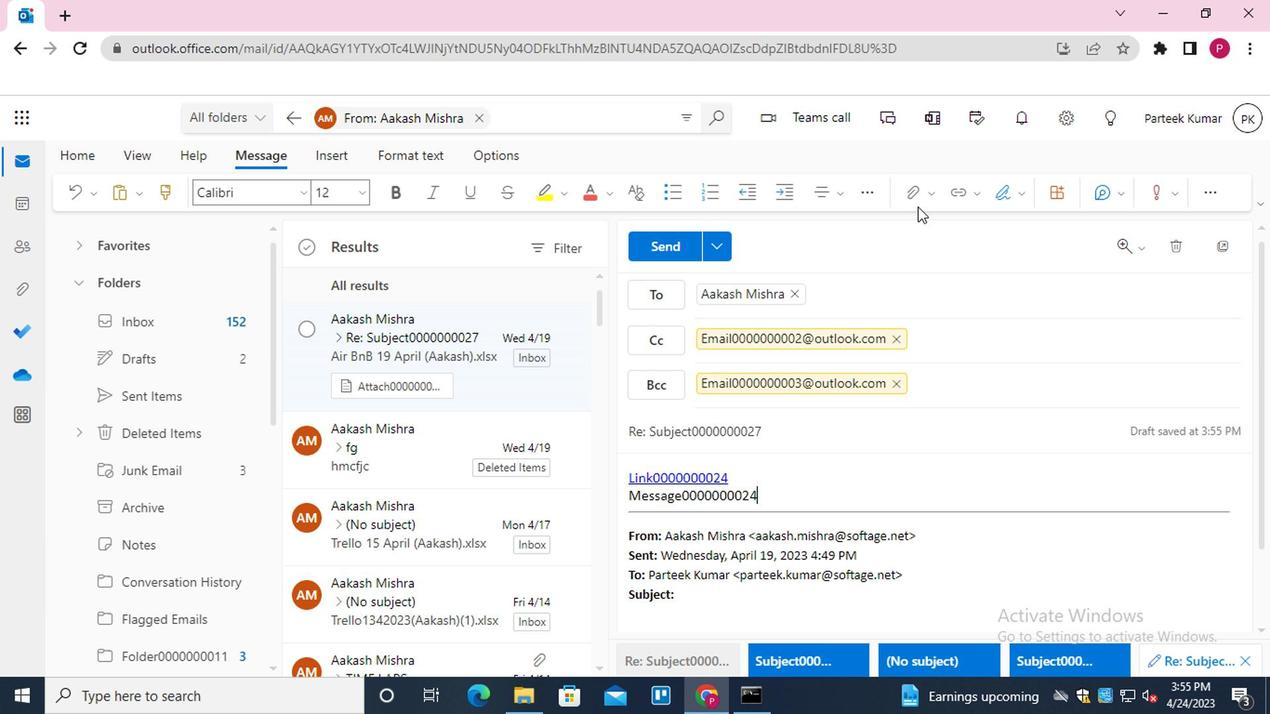 
Action: Mouse moved to (847, 235)
Screenshot: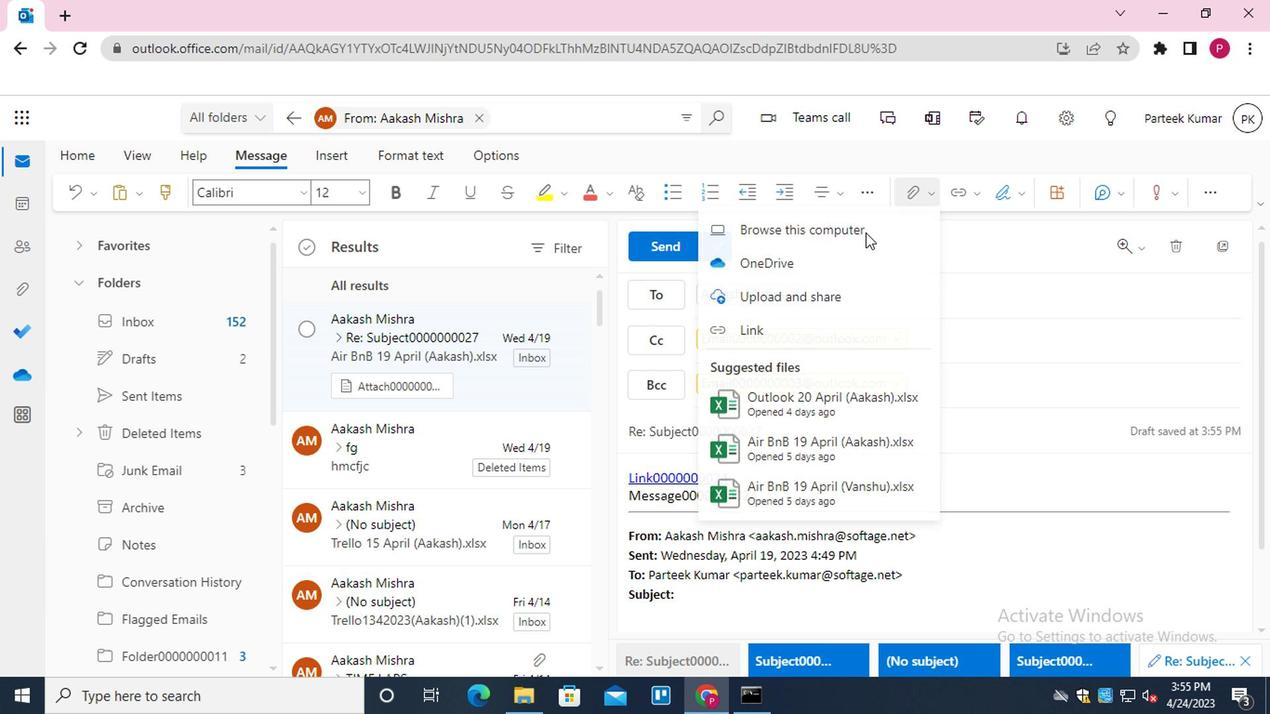 
Action: Mouse pressed left at (847, 235)
Screenshot: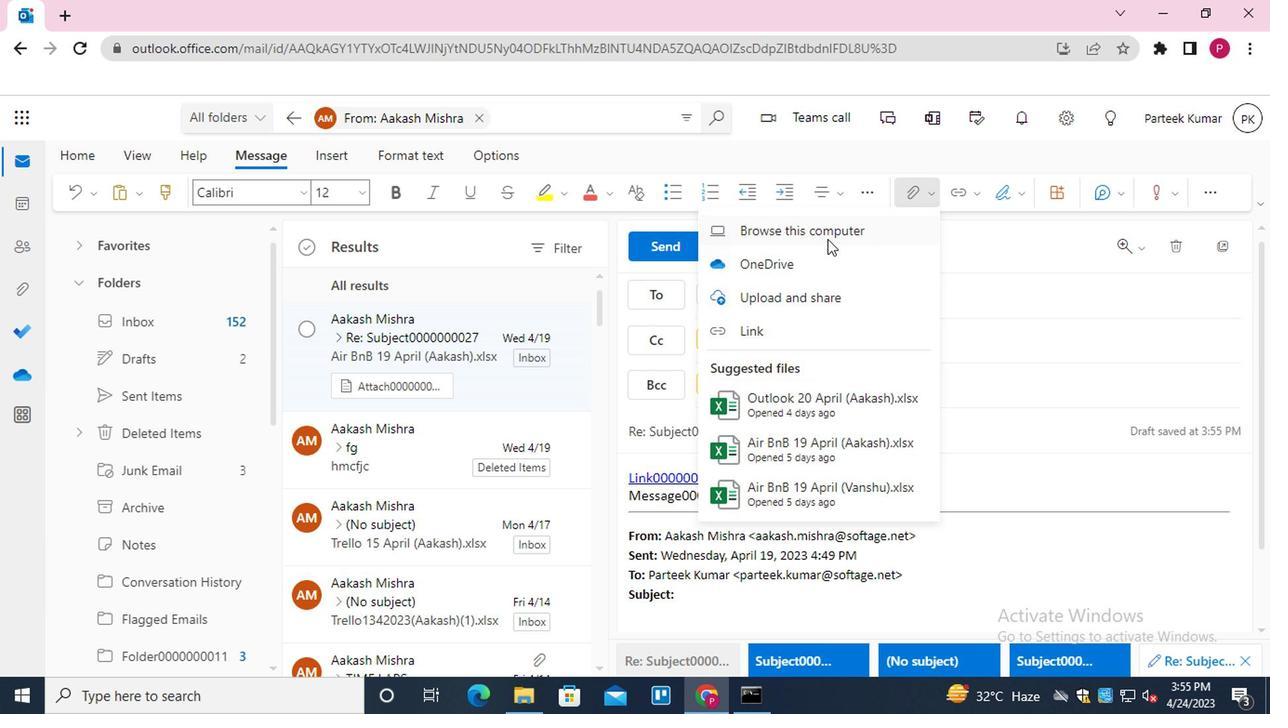 
Action: Mouse moved to (375, 202)
Screenshot: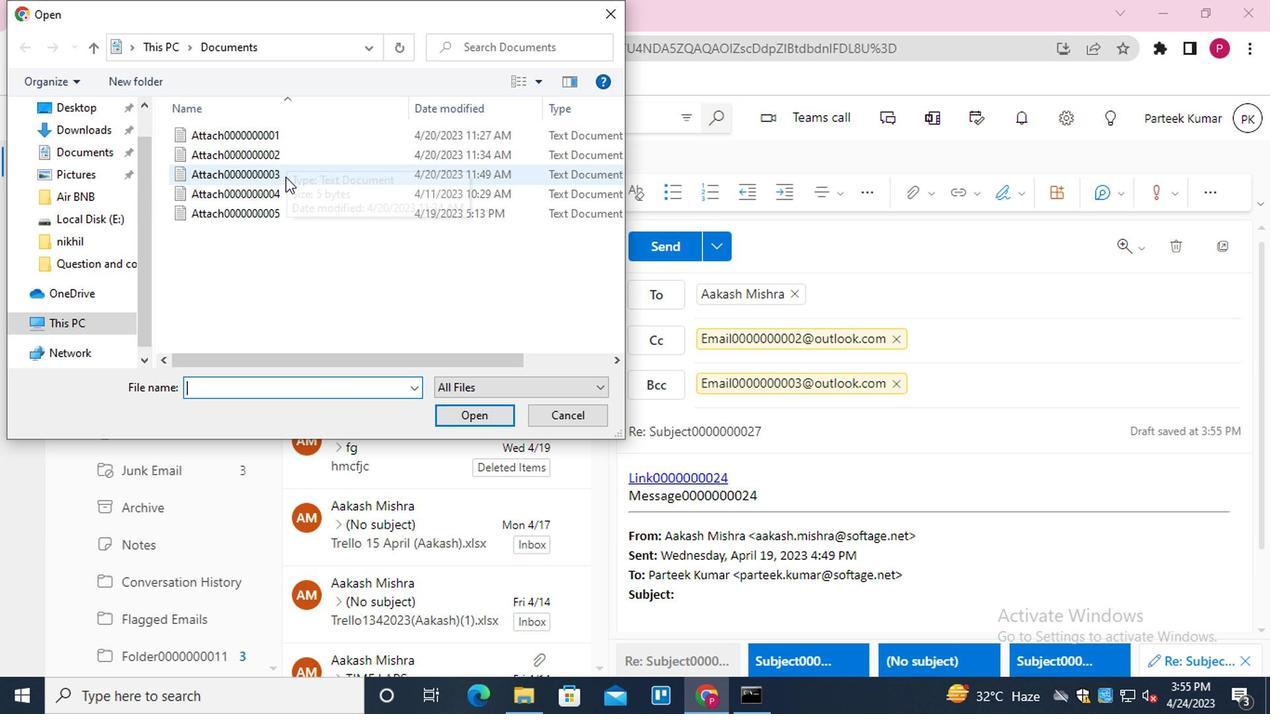 
Action: Mouse pressed left at (375, 202)
Screenshot: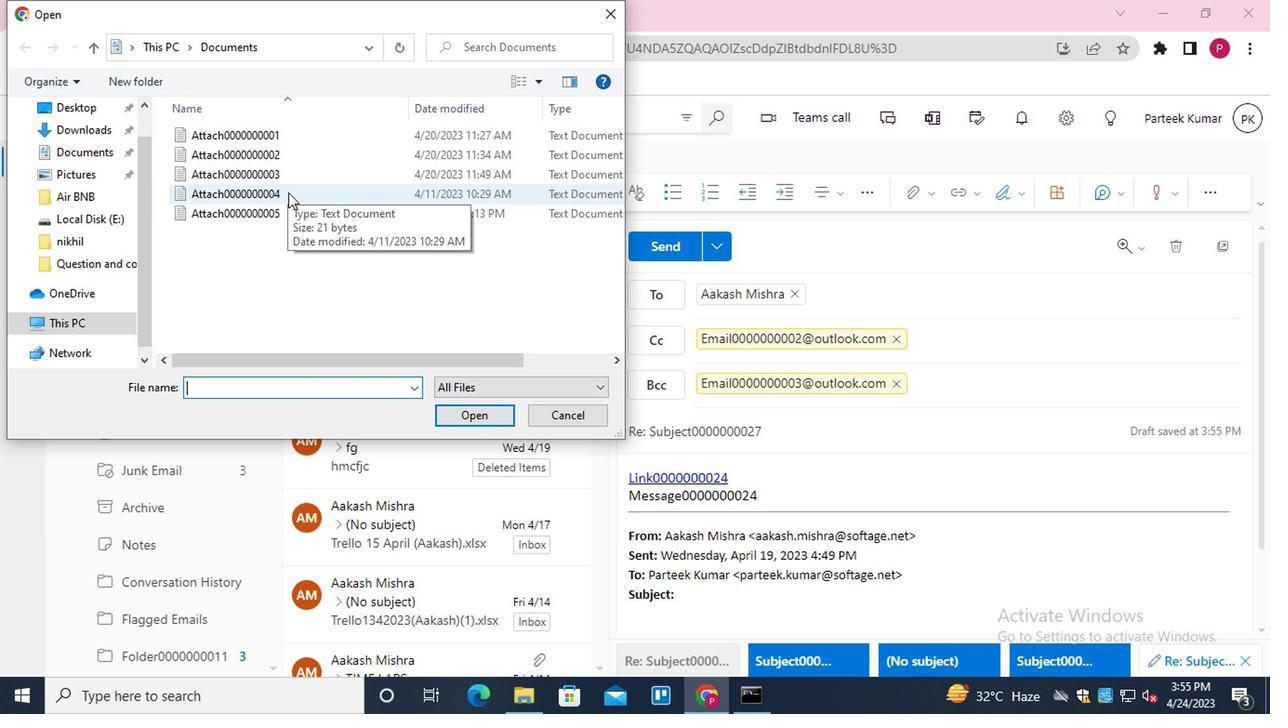 
Action: Mouse moved to (533, 377)
Screenshot: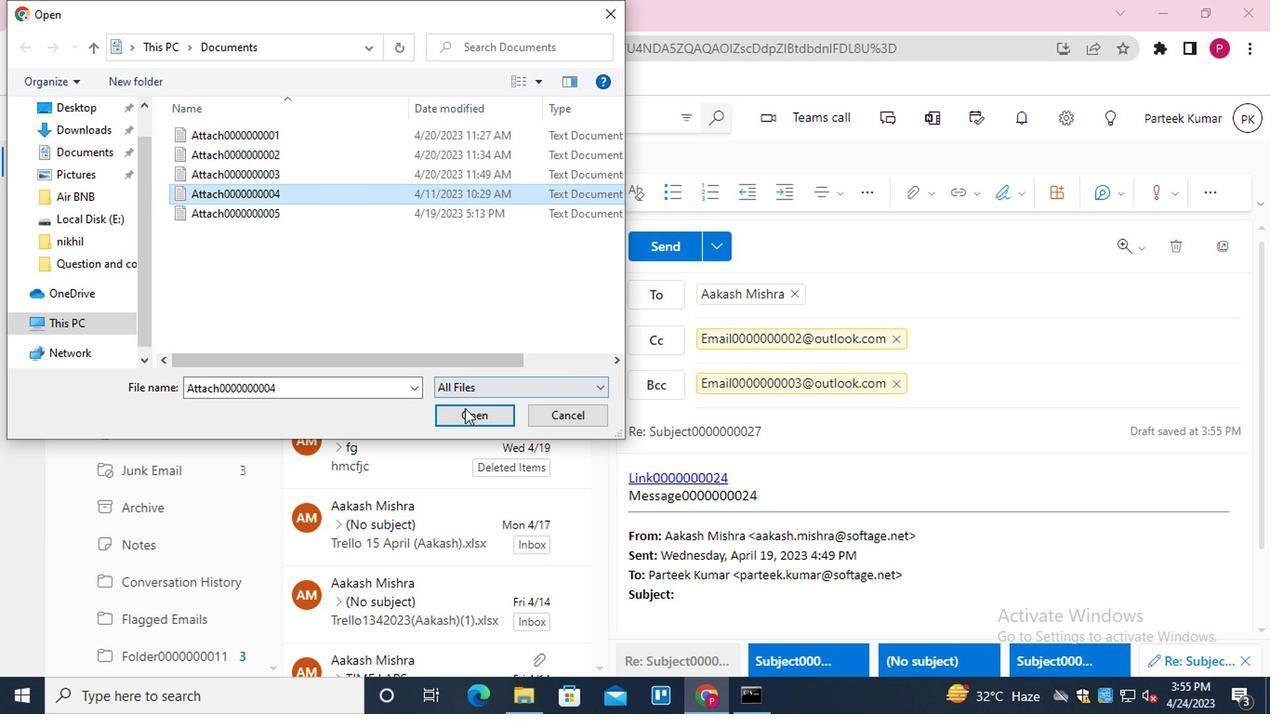 
Action: Mouse pressed left at (533, 377)
Screenshot: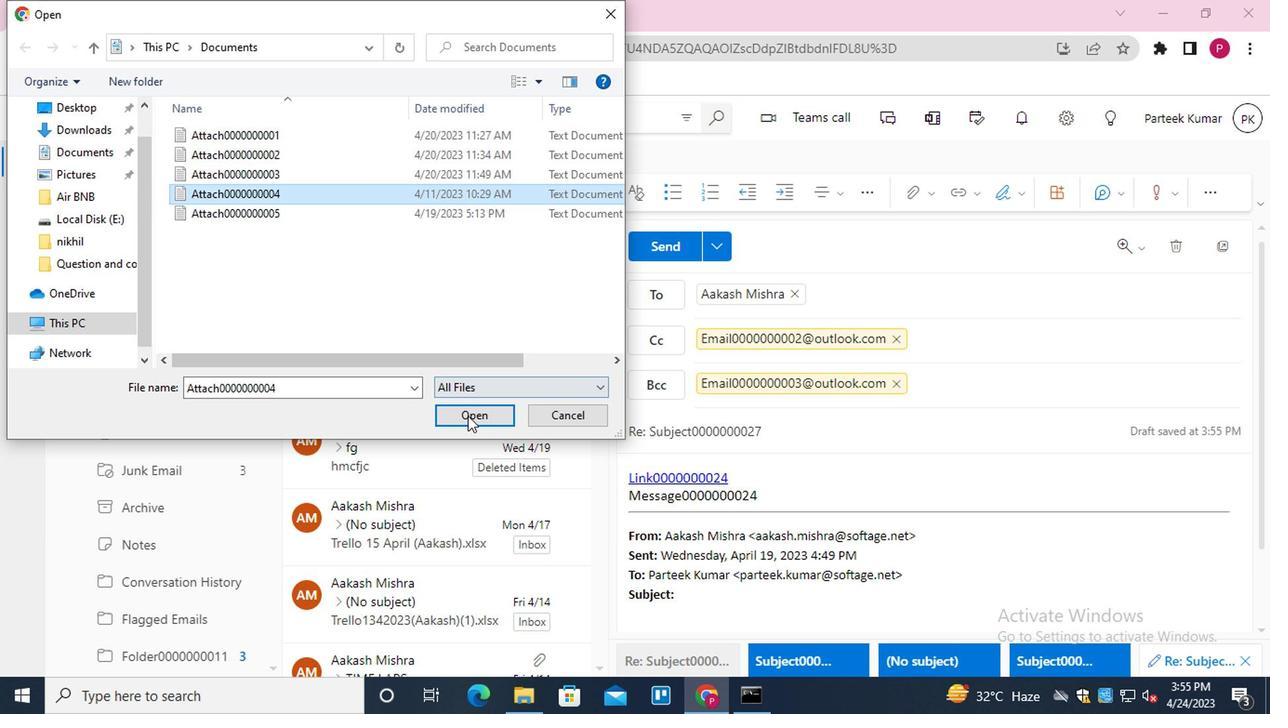 
Action: Mouse moved to (916, 196)
Screenshot: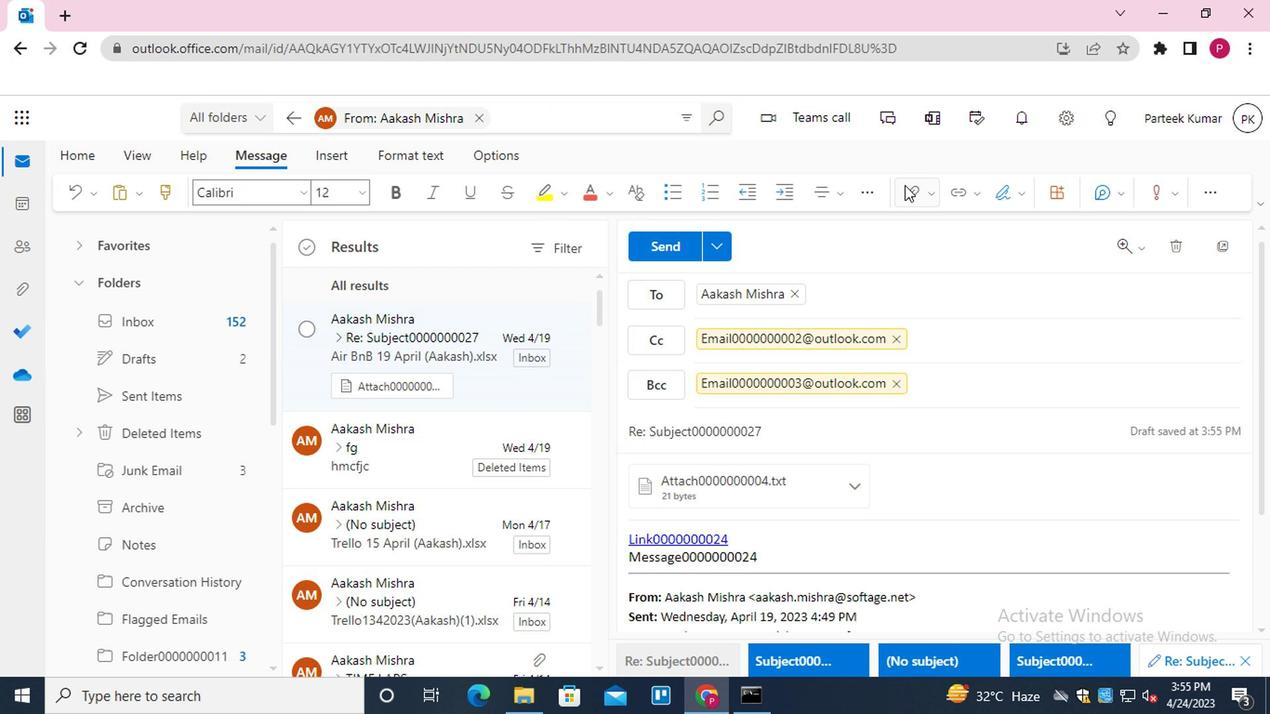 
Action: Mouse pressed left at (916, 196)
Screenshot: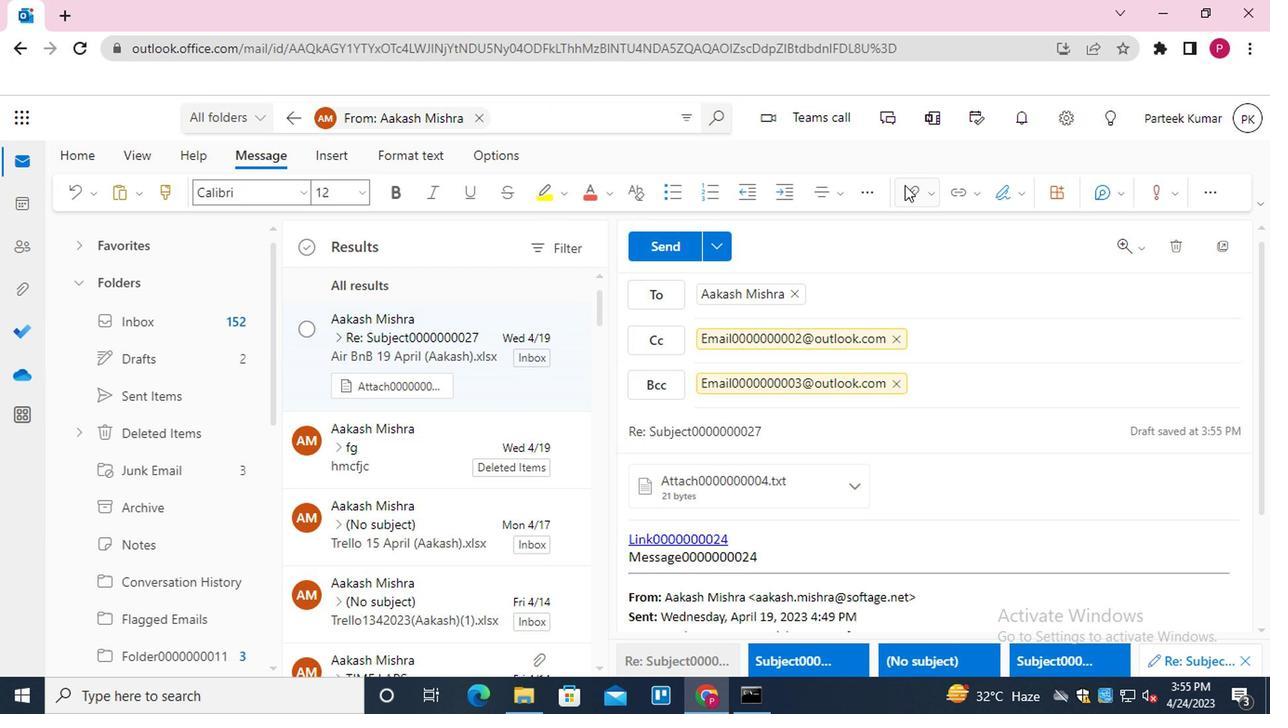 
Action: Mouse moved to (795, 275)
Screenshot: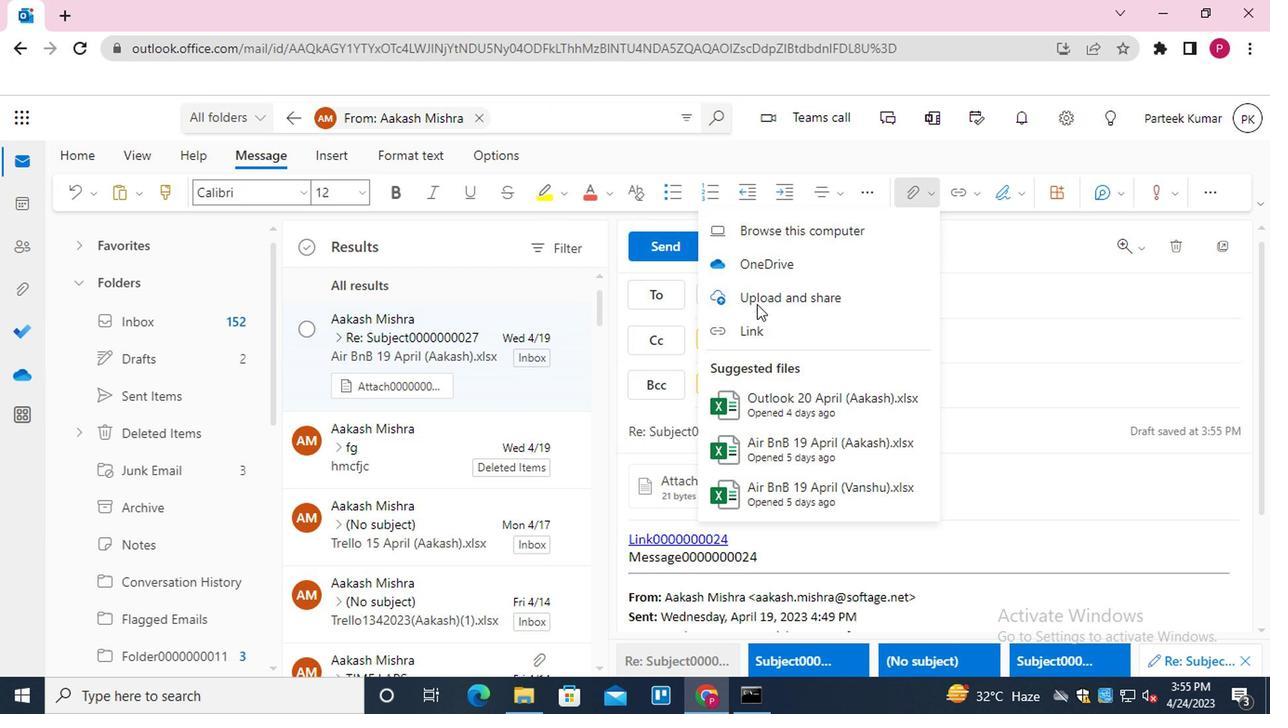
Action: Mouse pressed left at (795, 275)
Screenshot: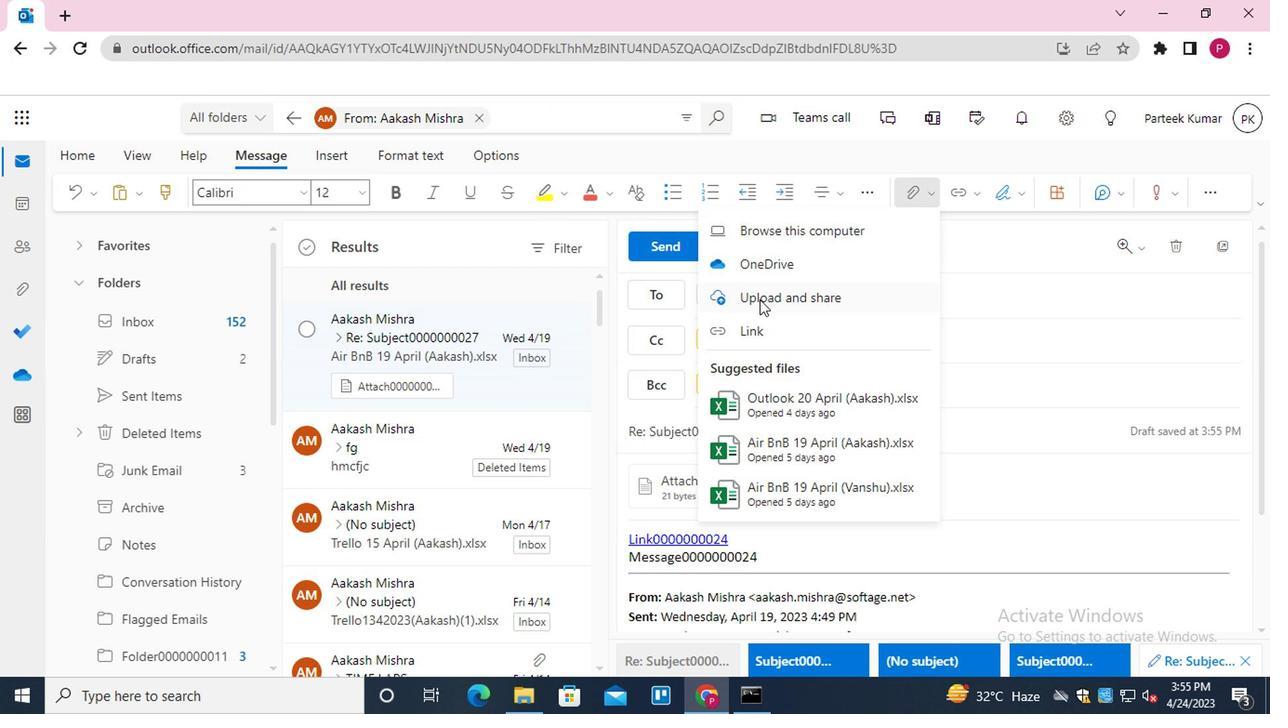 
Action: Mouse moved to (392, 215)
Screenshot: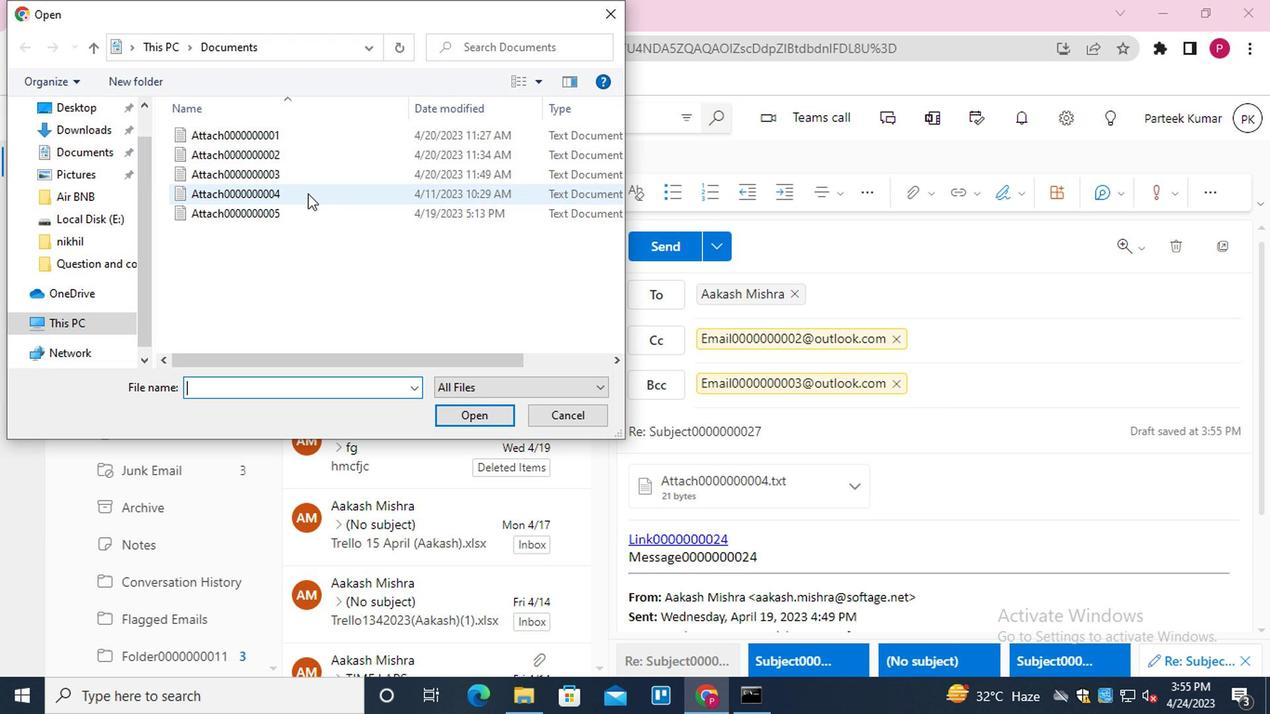 
Action: Mouse pressed left at (392, 215)
Screenshot: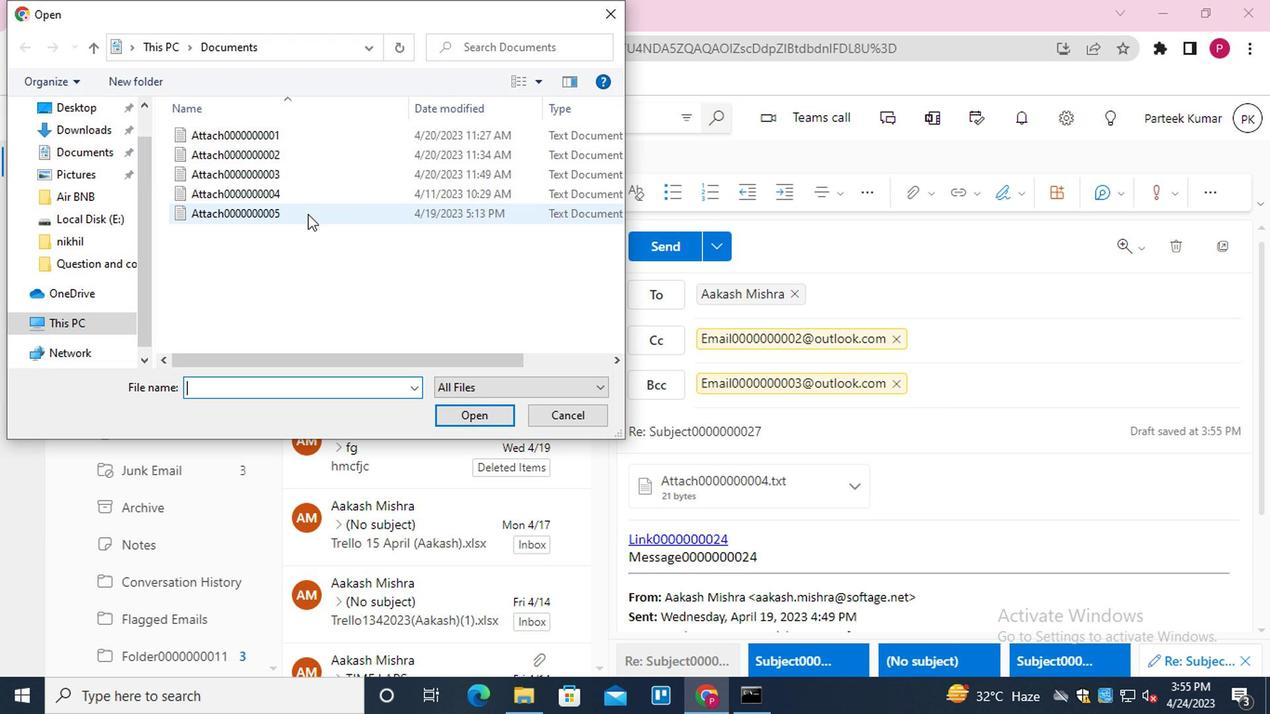 
Action: Mouse moved to (543, 373)
